 Task: Find a pair of shoes on Amazon, add it to your wishlist, and share the wishlist link via email.
Action: Mouse moved to (218, 49)
Screenshot: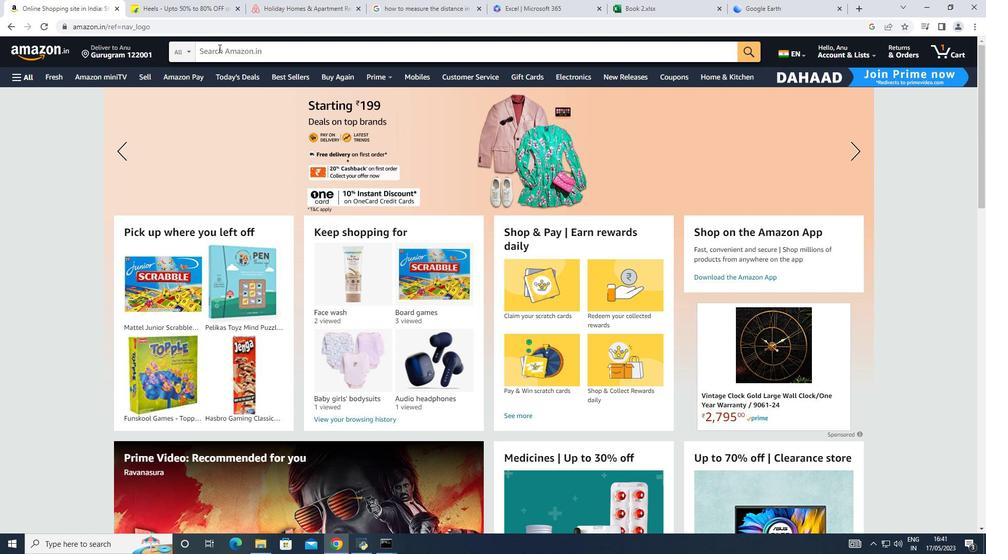 
Action: Mouse pressed left at (218, 49)
Screenshot: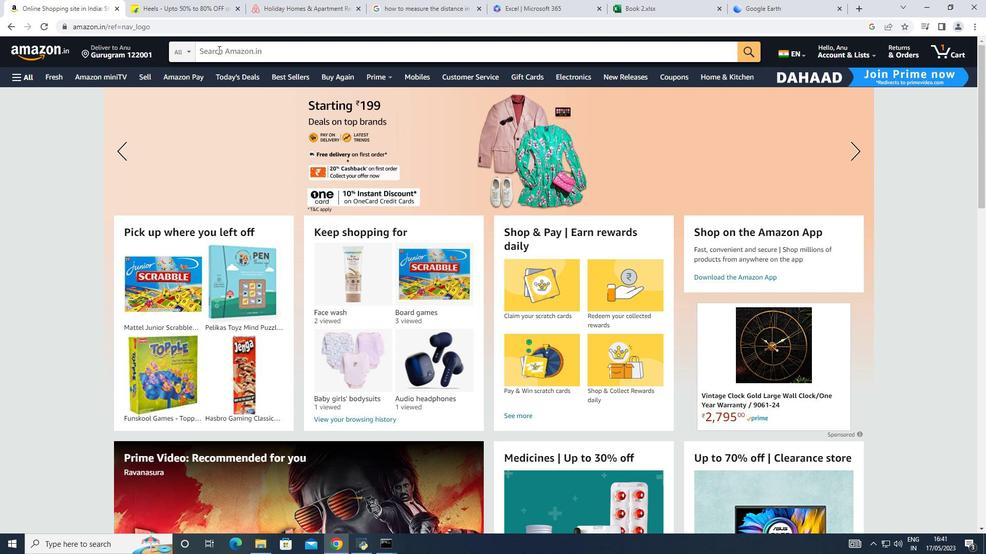 
Action: Mouse moved to (34, 77)
Screenshot: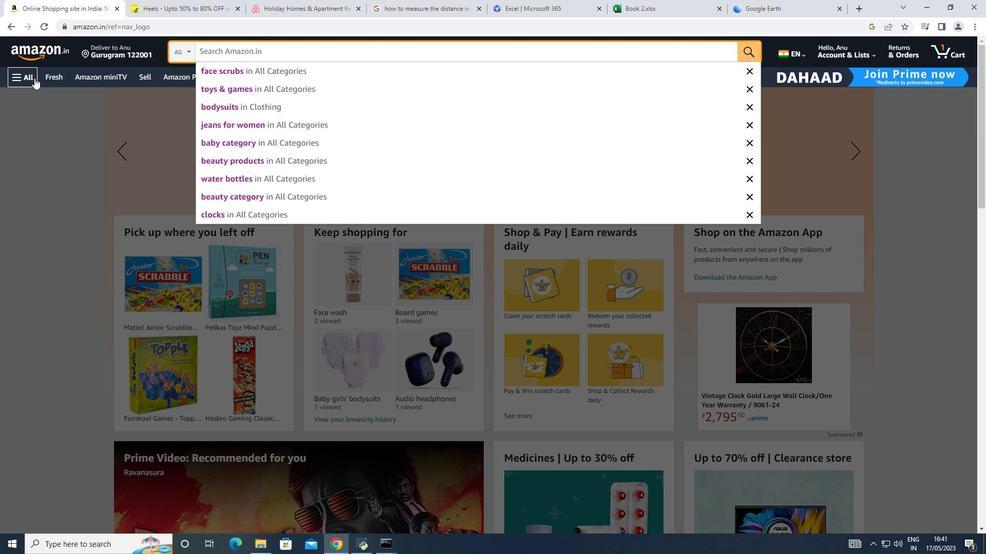 
Action: Mouse pressed left at (34, 77)
Screenshot: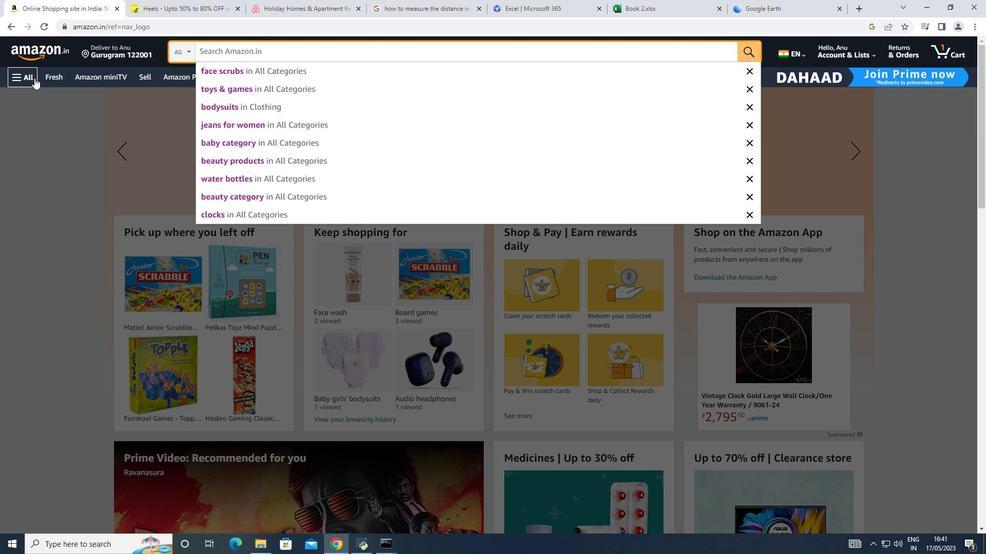 
Action: Mouse moved to (68, 217)
Screenshot: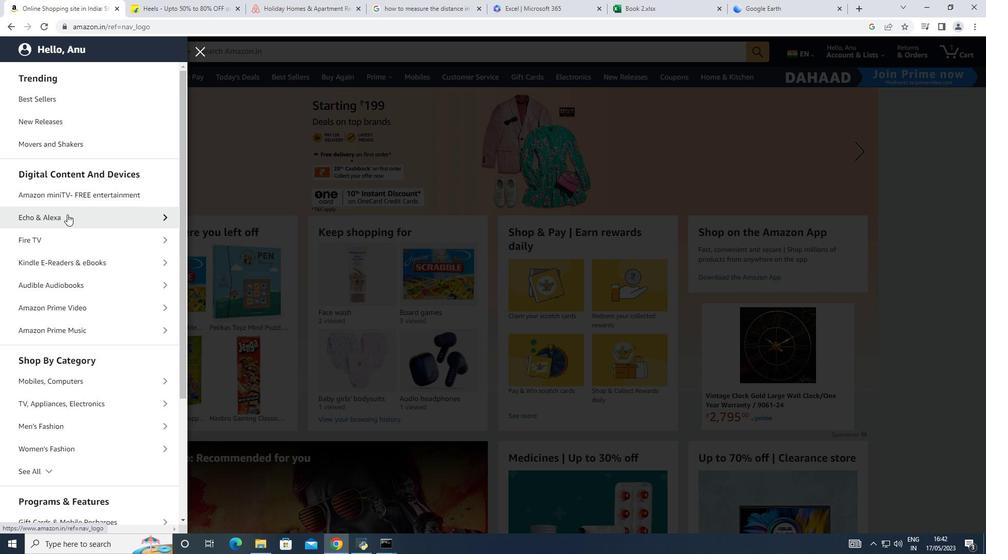 
Action: Mouse scrolled (68, 217) with delta (0, 0)
Screenshot: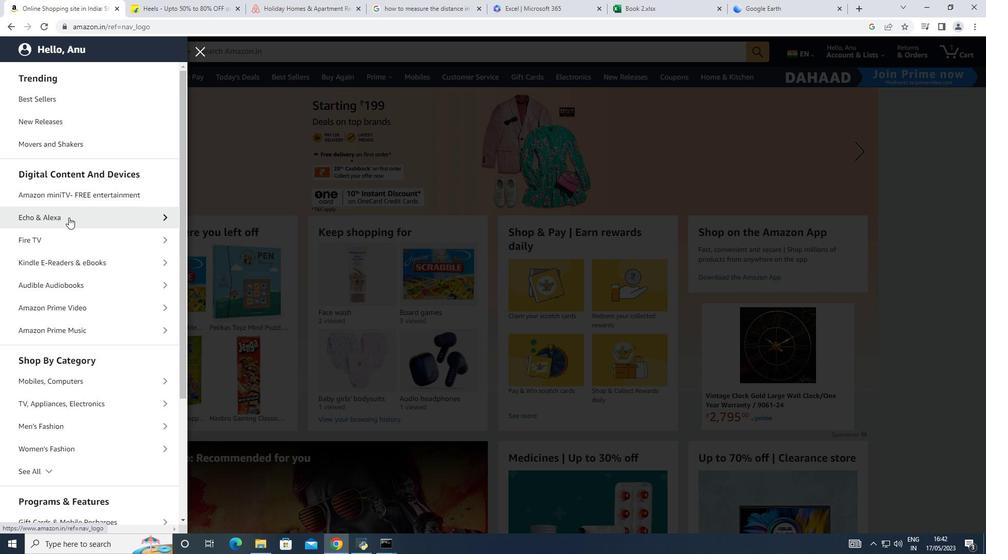 
Action: Mouse moved to (68, 219)
Screenshot: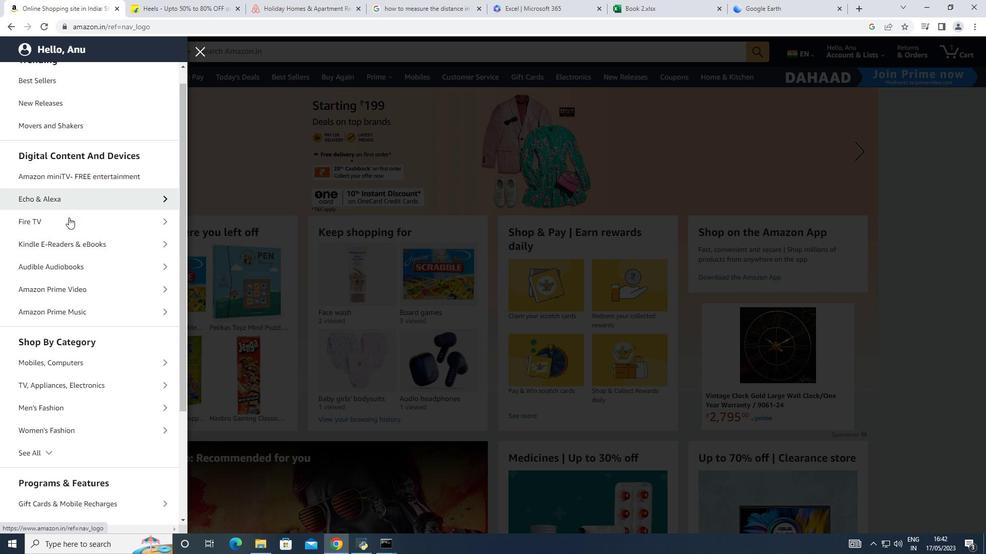 
Action: Mouse scrolled (68, 219) with delta (0, 0)
Screenshot: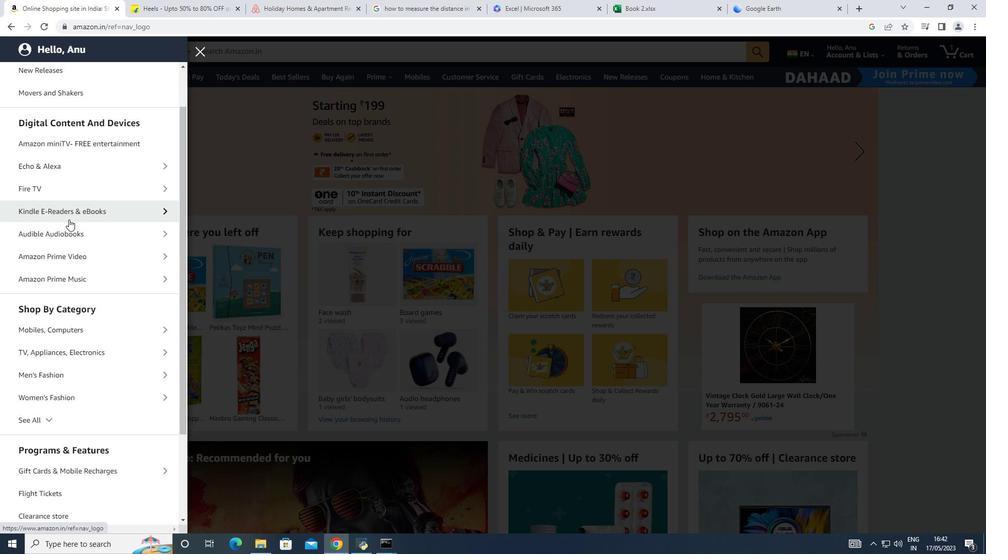 
Action: Mouse scrolled (68, 220) with delta (0, 0)
Screenshot: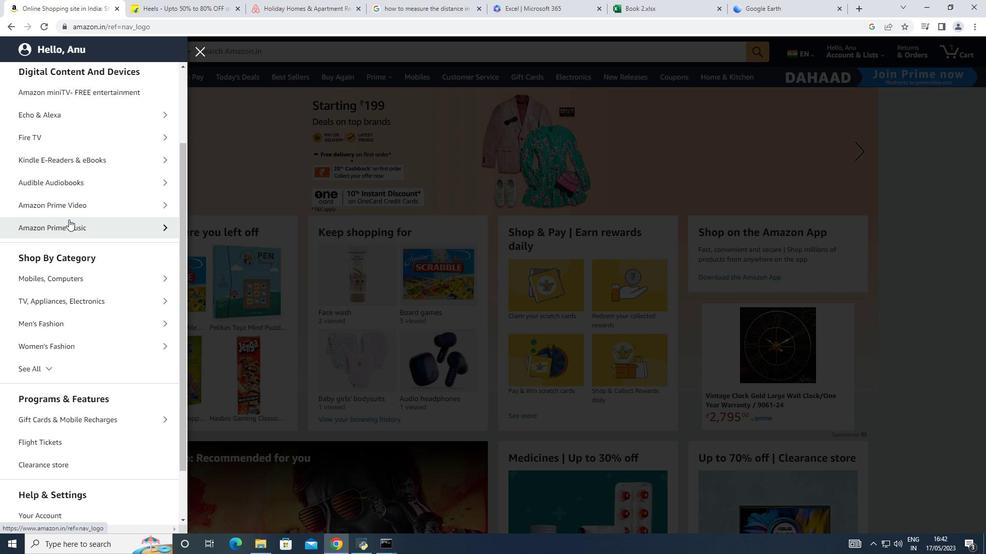 
Action: Mouse moved to (69, 220)
Screenshot: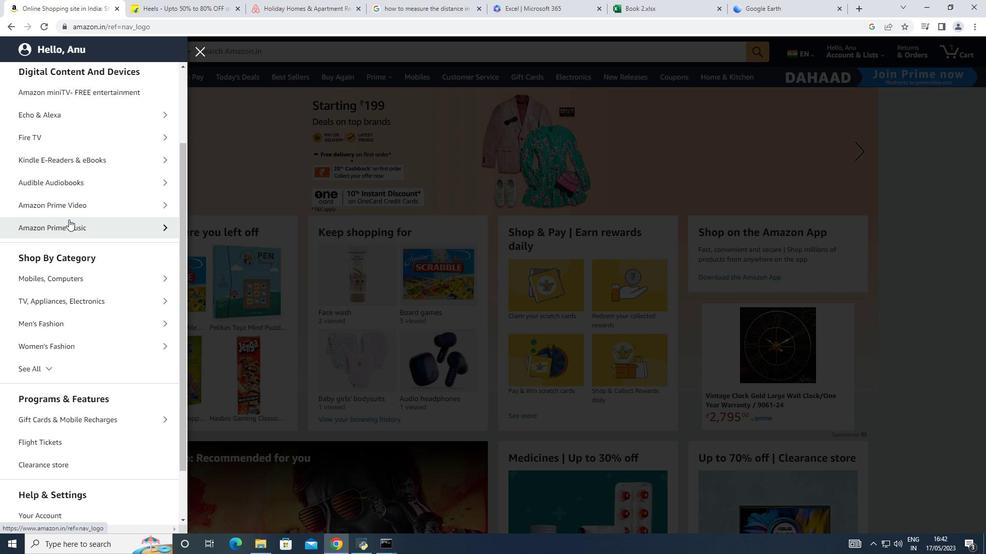 
Action: Mouse scrolled (69, 220) with delta (0, 0)
Screenshot: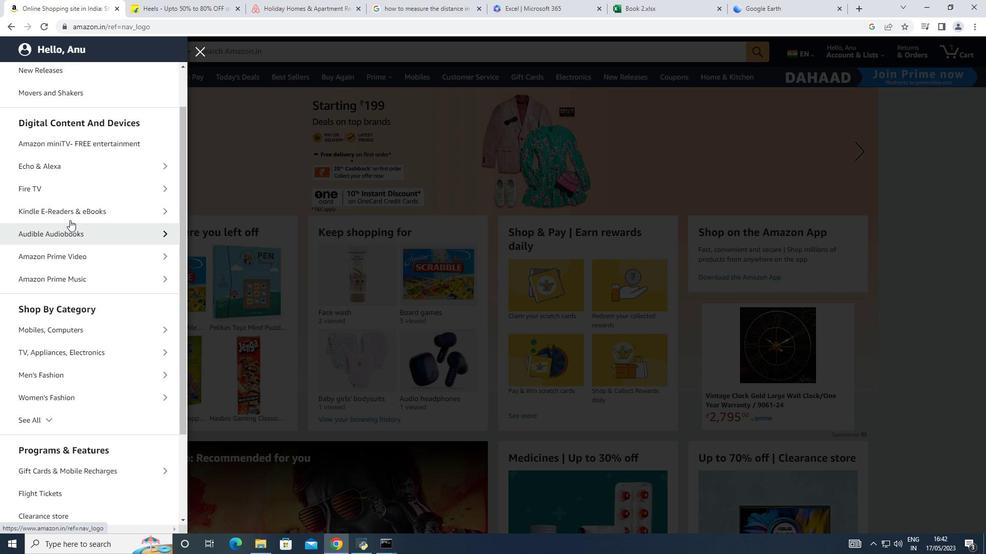 
Action: Mouse scrolled (69, 220) with delta (0, 0)
Screenshot: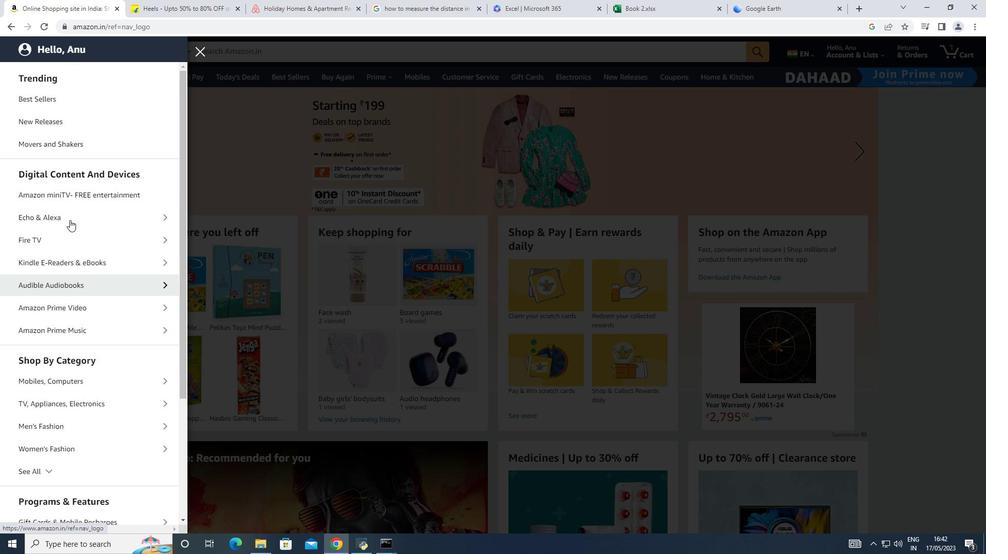 
Action: Mouse scrolled (69, 220) with delta (0, 0)
Screenshot: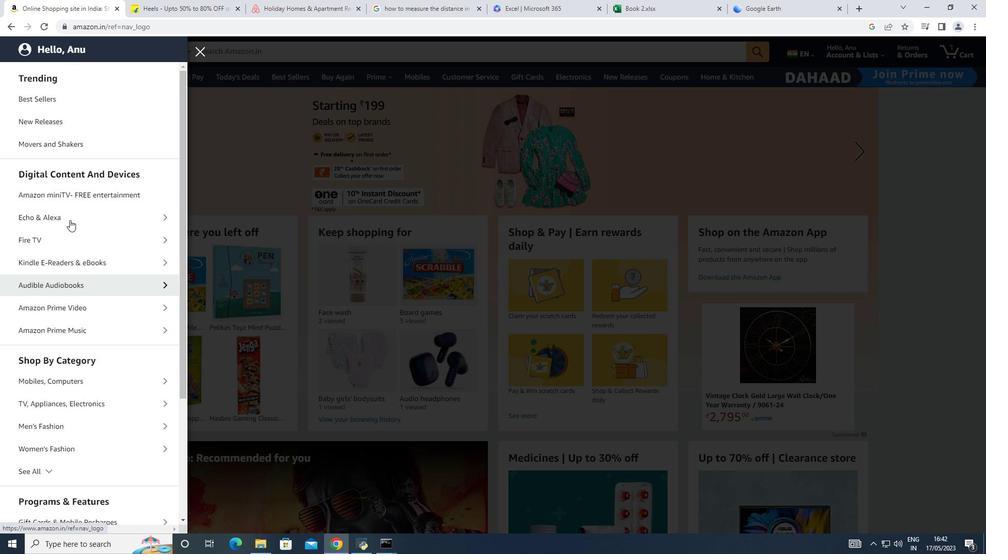 
Action: Mouse moved to (220, 158)
Screenshot: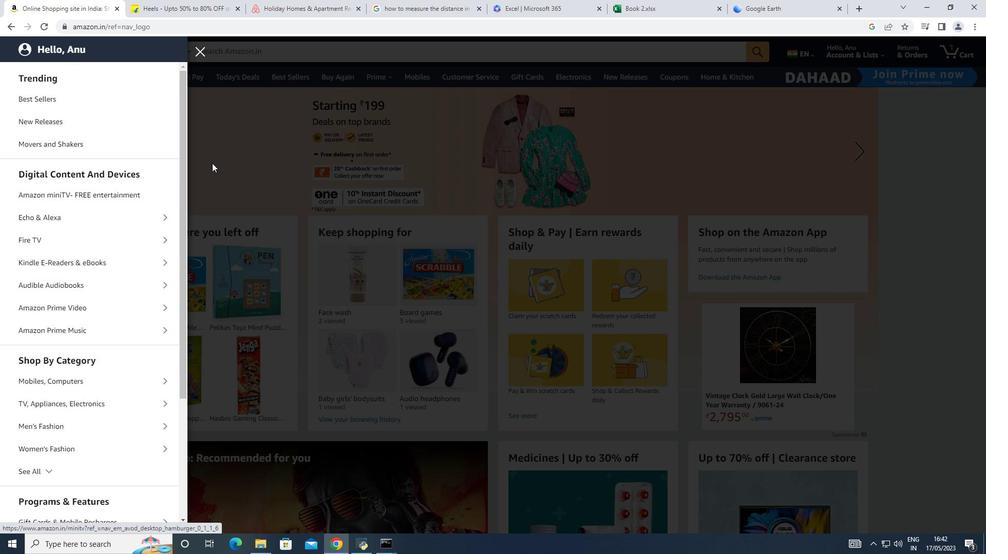 
Action: Mouse pressed left at (220, 158)
Screenshot: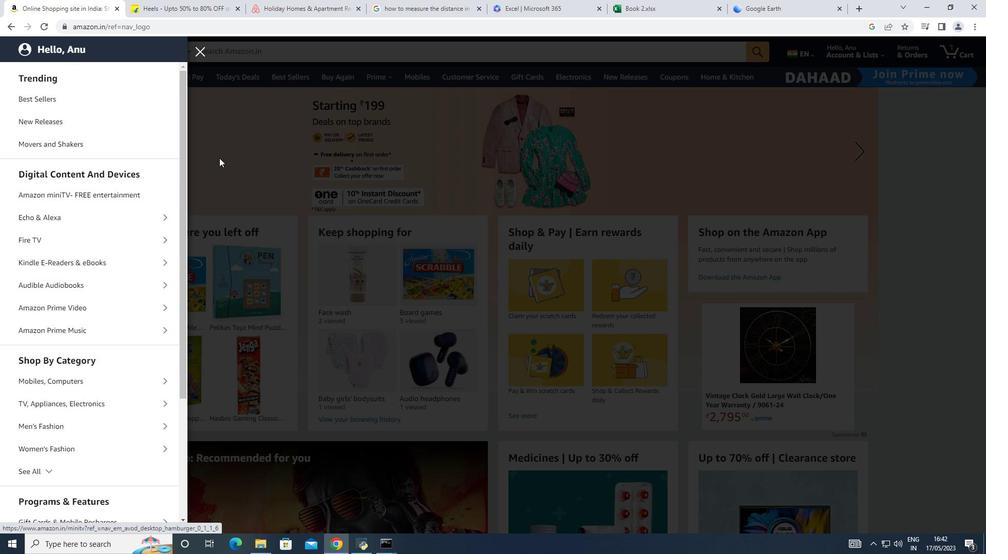 
Action: Mouse moved to (219, 46)
Screenshot: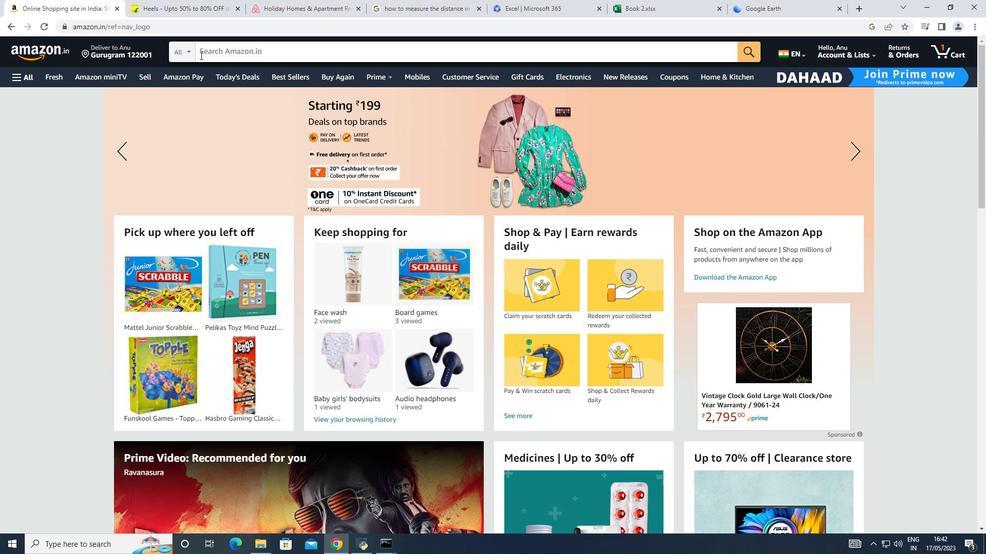 
Action: Mouse pressed left at (219, 46)
Screenshot: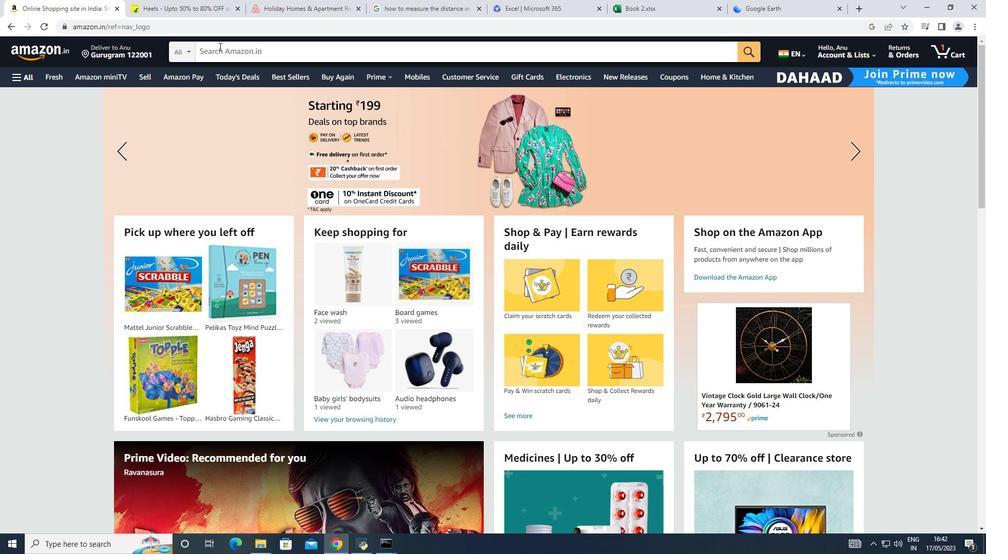 
Action: Key pressed shoes<Key.enter>
Screenshot: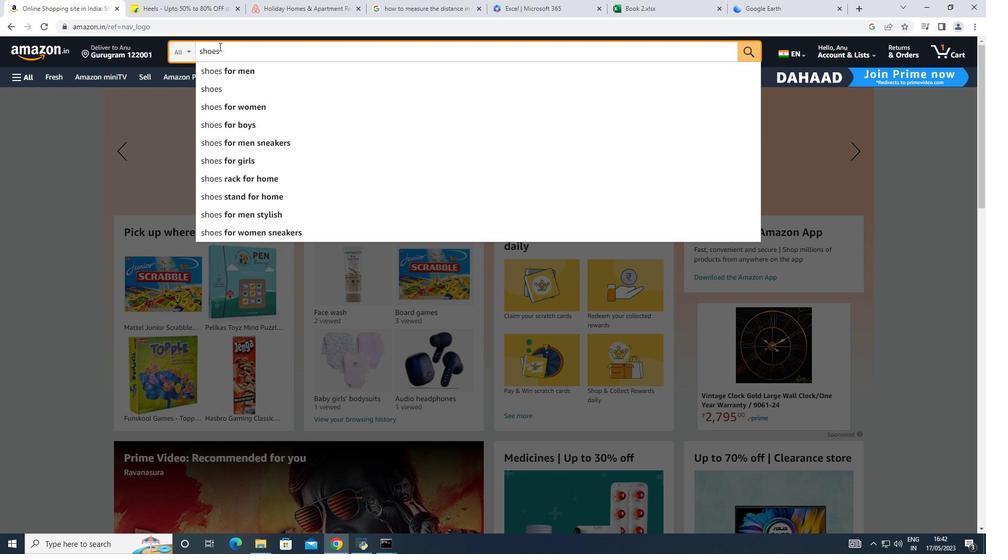
Action: Mouse moved to (425, 217)
Screenshot: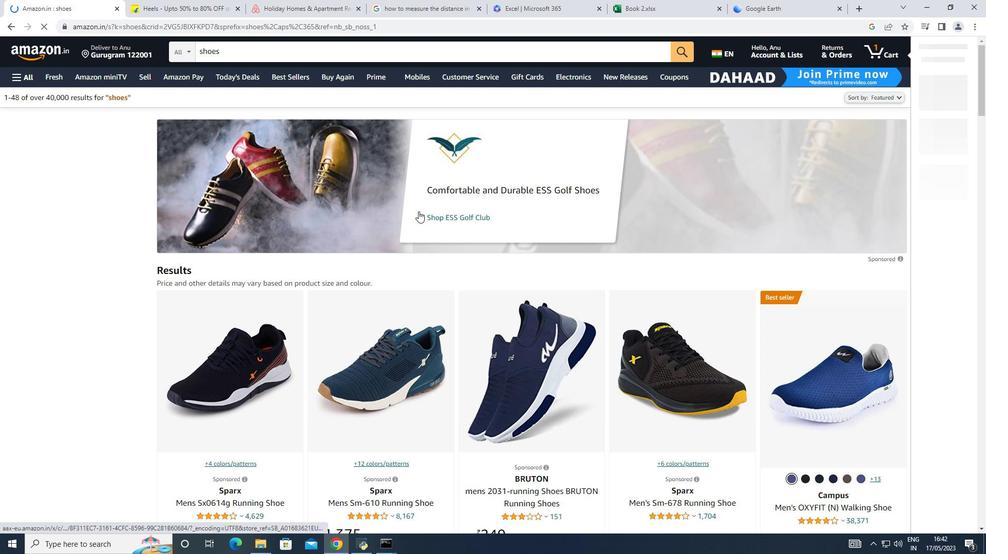 
Action: Mouse scrolled (425, 217) with delta (0, 0)
Screenshot: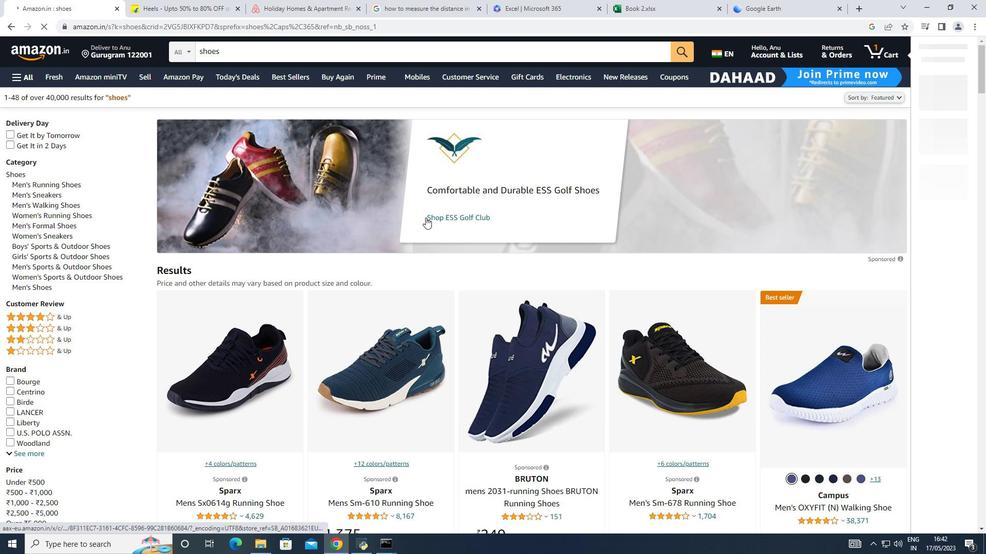 
Action: Mouse scrolled (425, 218) with delta (0, 0)
Screenshot: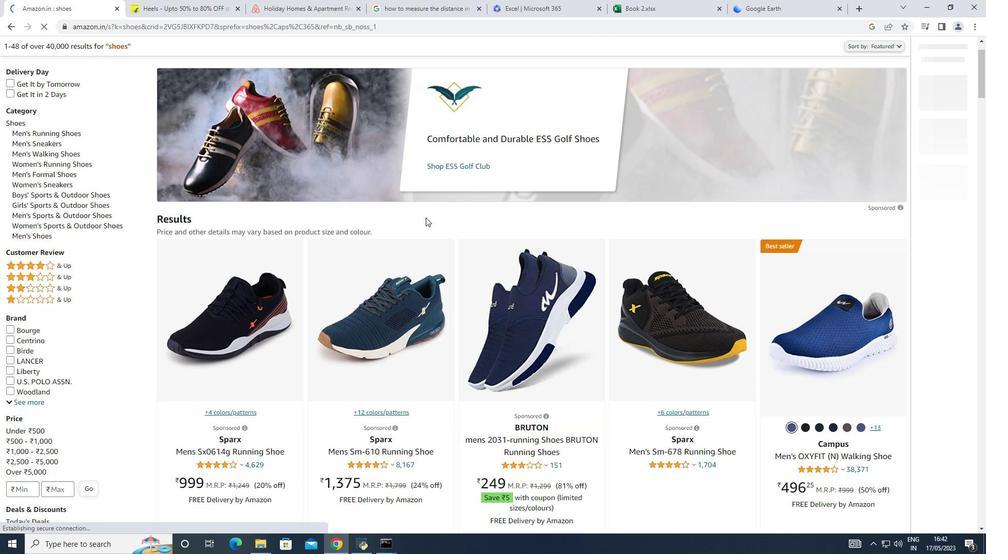 
Action: Mouse scrolled (425, 218) with delta (0, 0)
Screenshot: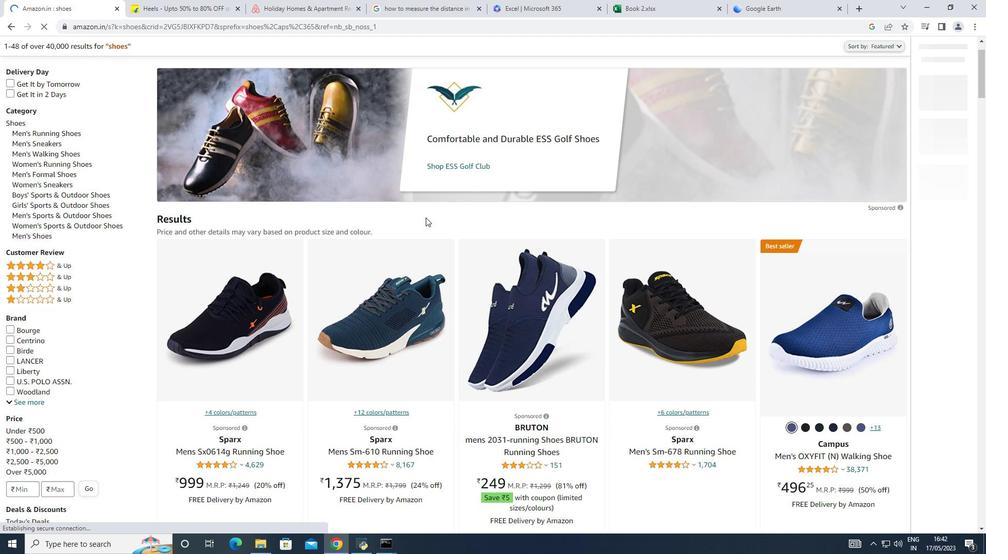 
Action: Mouse moved to (50, 234)
Screenshot: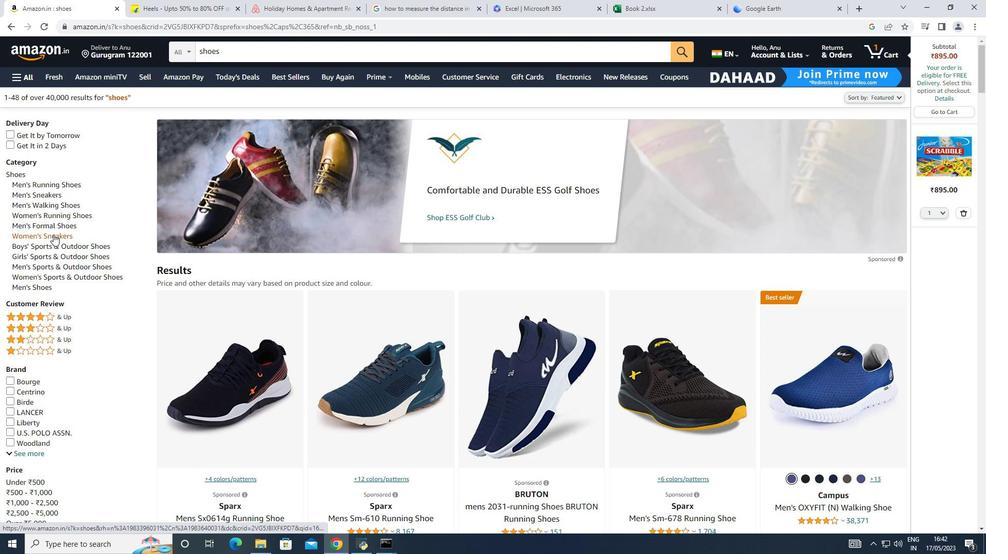 
Action: Mouse pressed left at (50, 234)
Screenshot: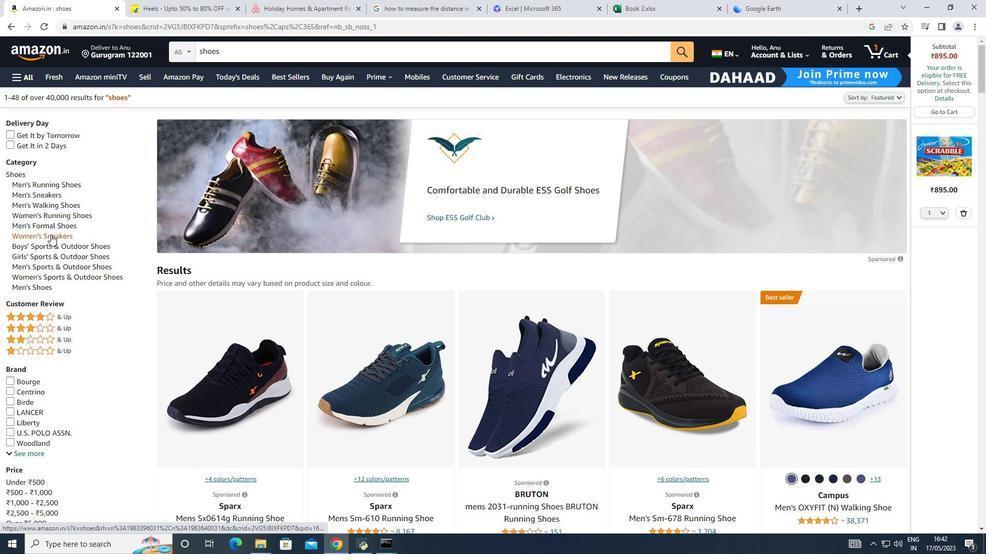 
Action: Mouse moved to (480, 248)
Screenshot: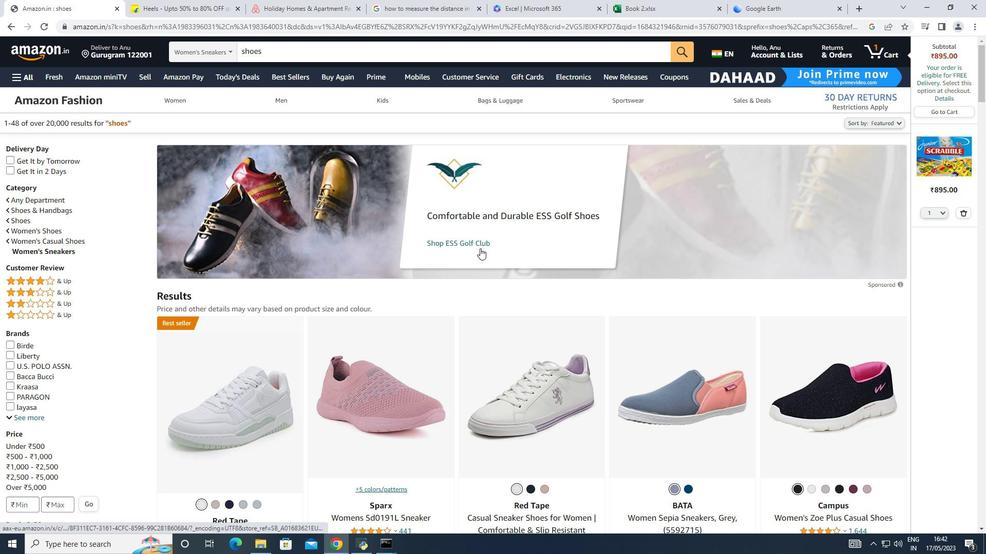 
Action: Mouse scrolled (480, 247) with delta (0, 0)
Screenshot: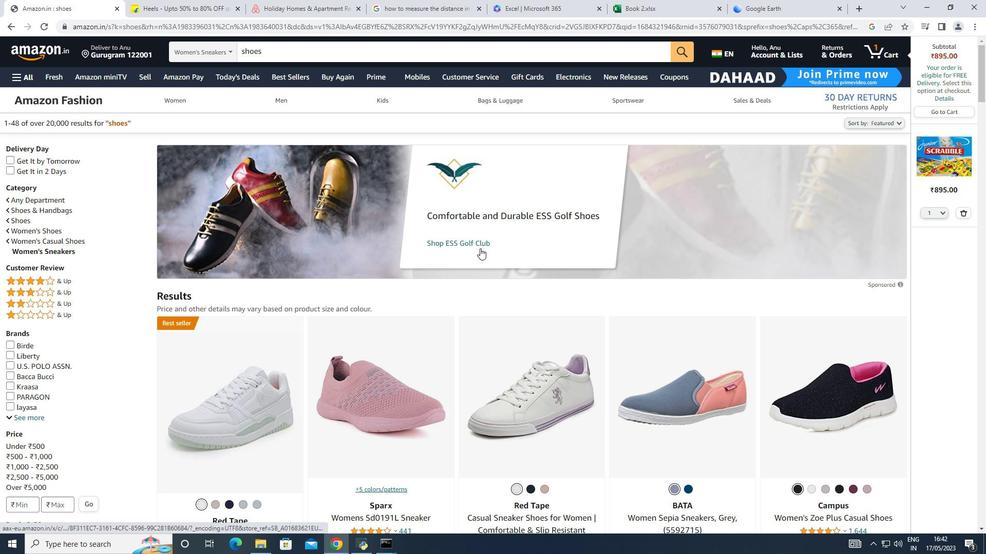 
Action: Mouse moved to (481, 248)
Screenshot: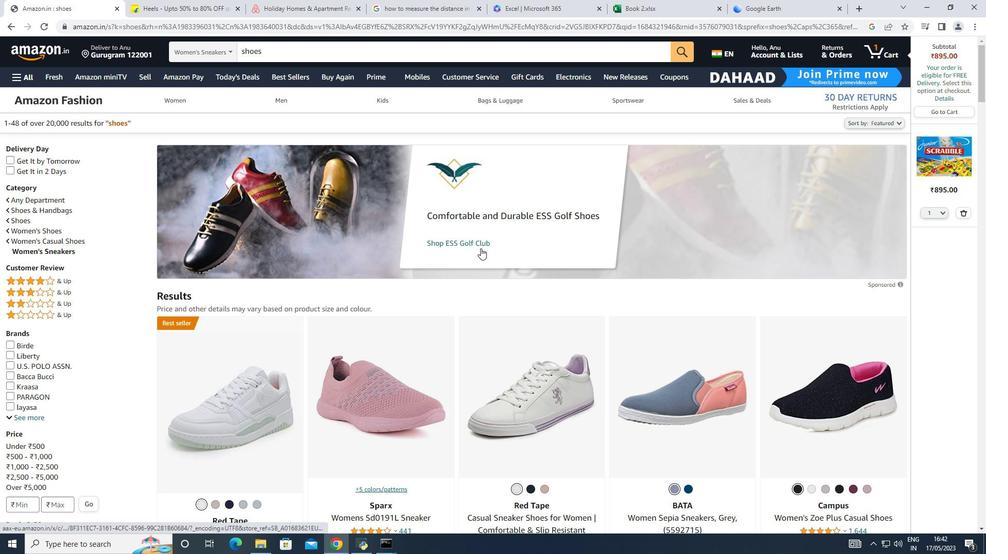 
Action: Mouse scrolled (481, 247) with delta (0, 0)
Screenshot: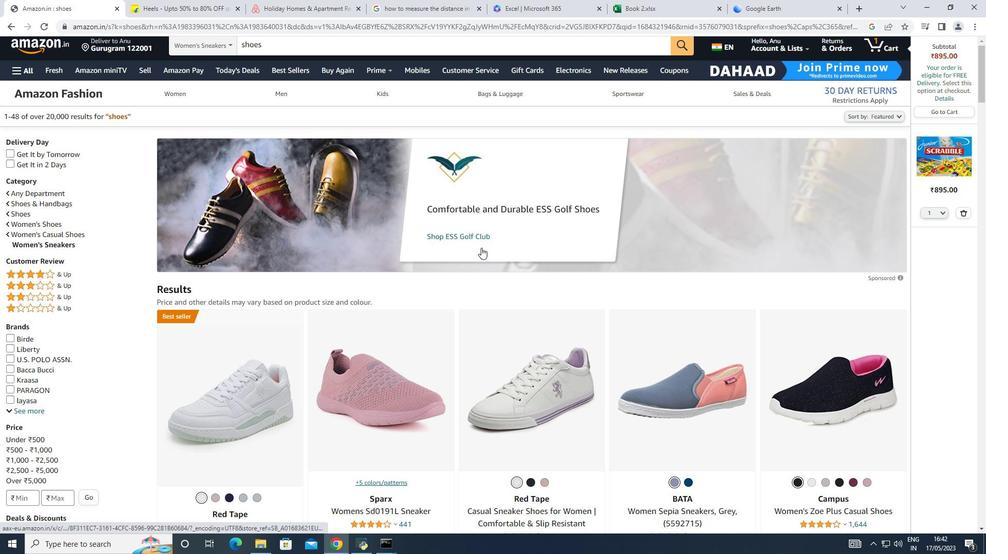 
Action: Mouse moved to (481, 247)
Screenshot: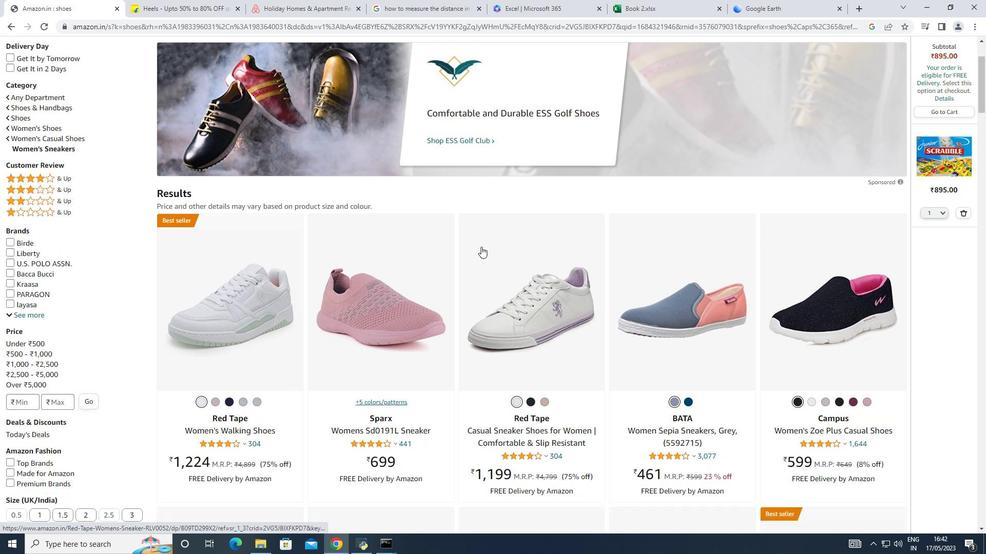 
Action: Mouse scrolled (481, 246) with delta (0, 0)
Screenshot: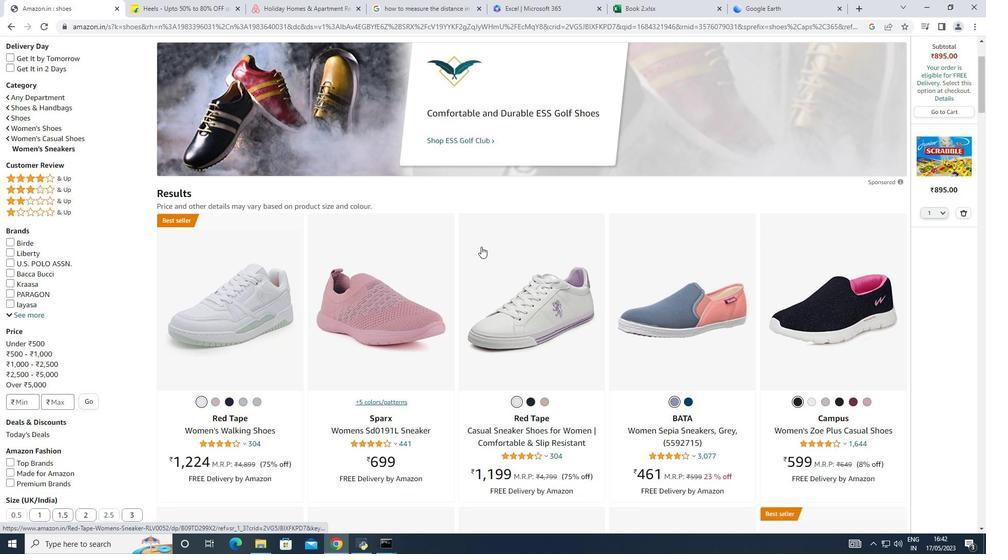 
Action: Mouse scrolled (481, 246) with delta (0, 0)
Screenshot: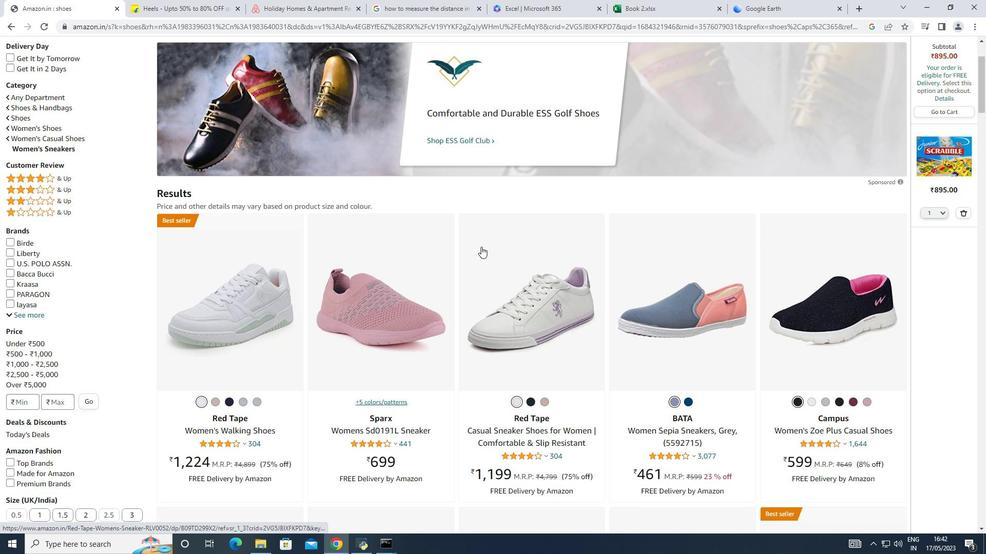 
Action: Mouse scrolled (481, 246) with delta (0, 0)
Screenshot: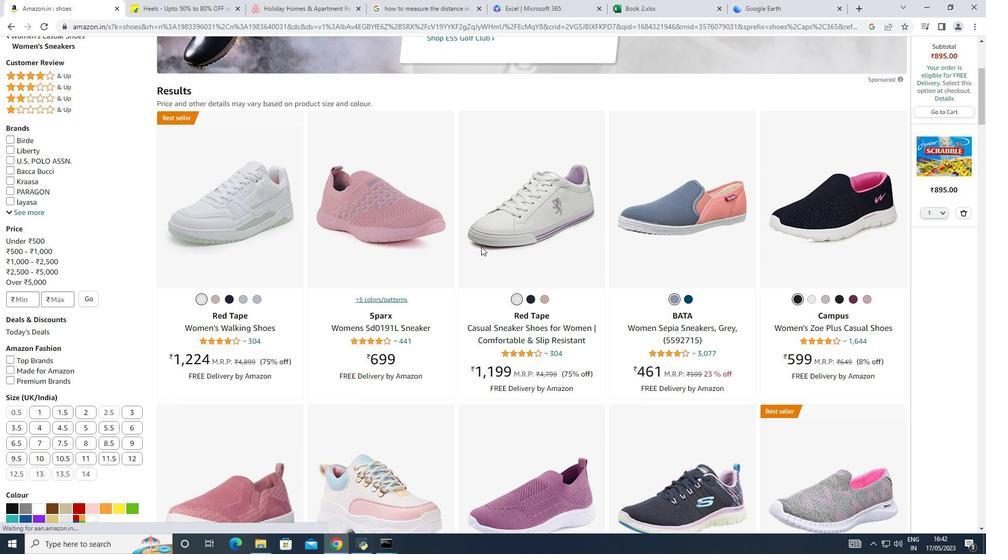 
Action: Mouse scrolled (481, 246) with delta (0, 0)
Screenshot: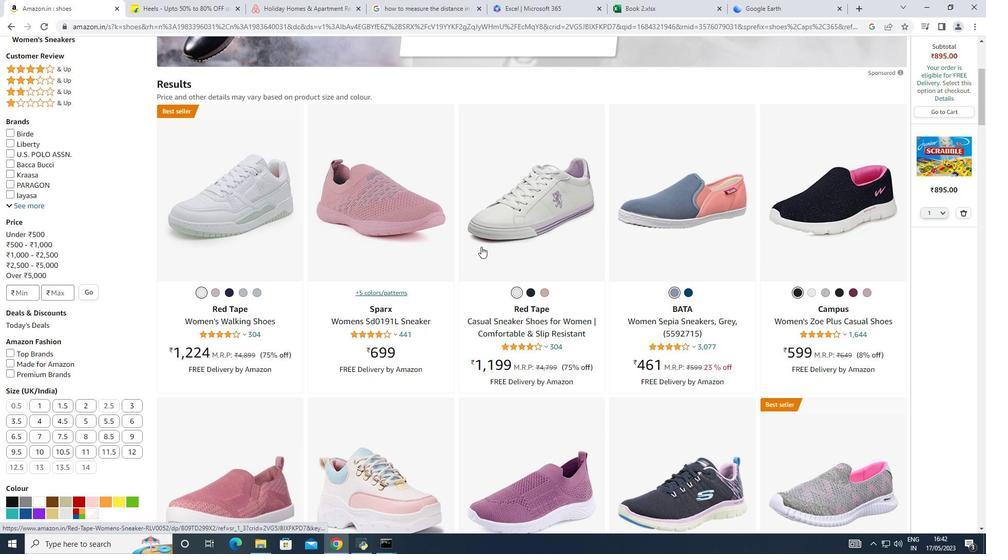
Action: Mouse scrolled (481, 246) with delta (0, 0)
Screenshot: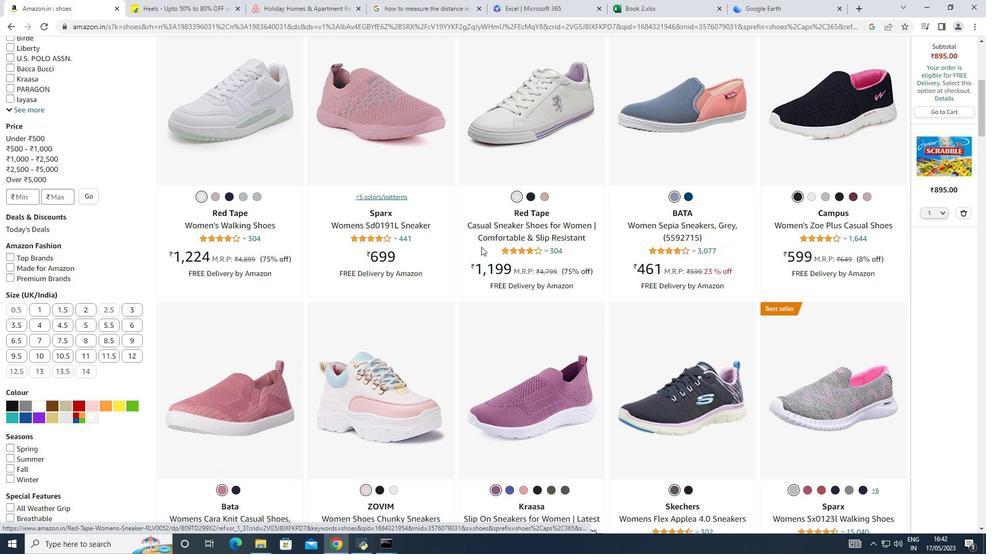
Action: Mouse scrolled (481, 246) with delta (0, 0)
Screenshot: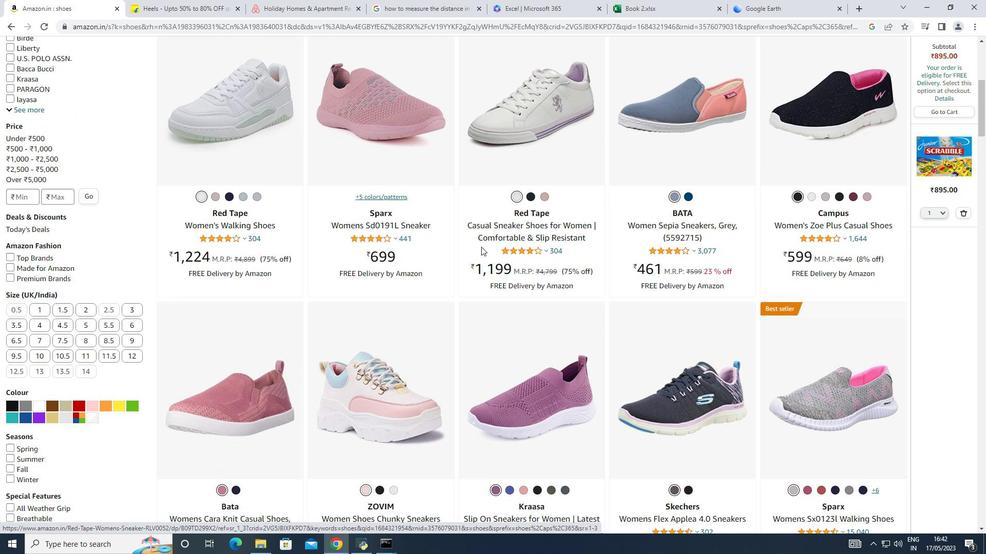 
Action: Mouse scrolled (481, 246) with delta (0, 0)
Screenshot: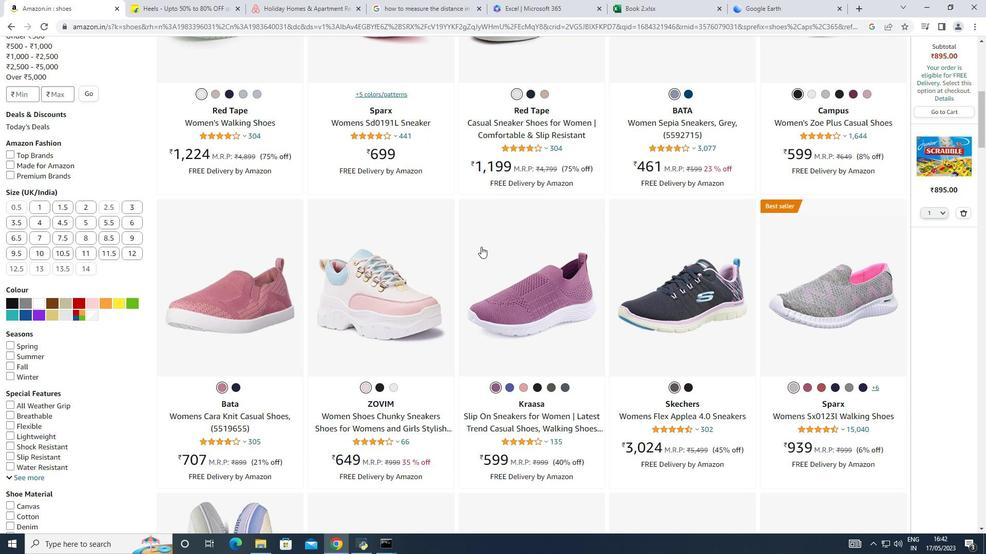 
Action: Mouse moved to (482, 246)
Screenshot: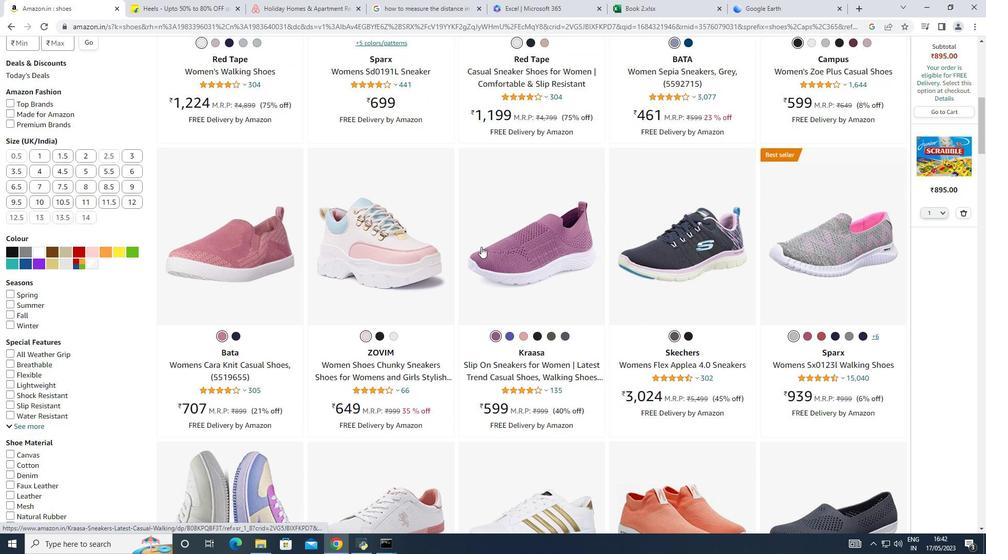 
Action: Mouse scrolled (482, 245) with delta (0, 0)
Screenshot: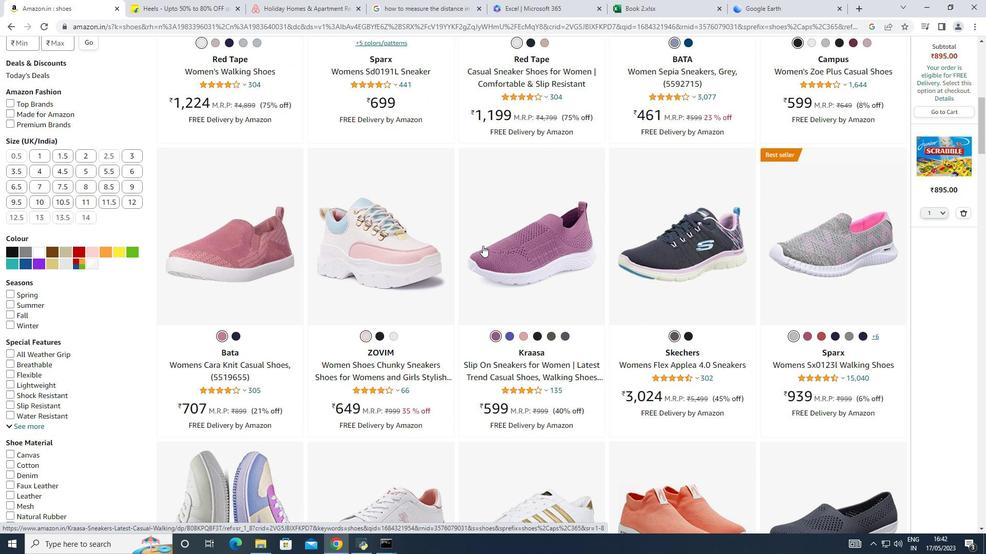 
Action: Mouse scrolled (482, 245) with delta (0, 0)
Screenshot: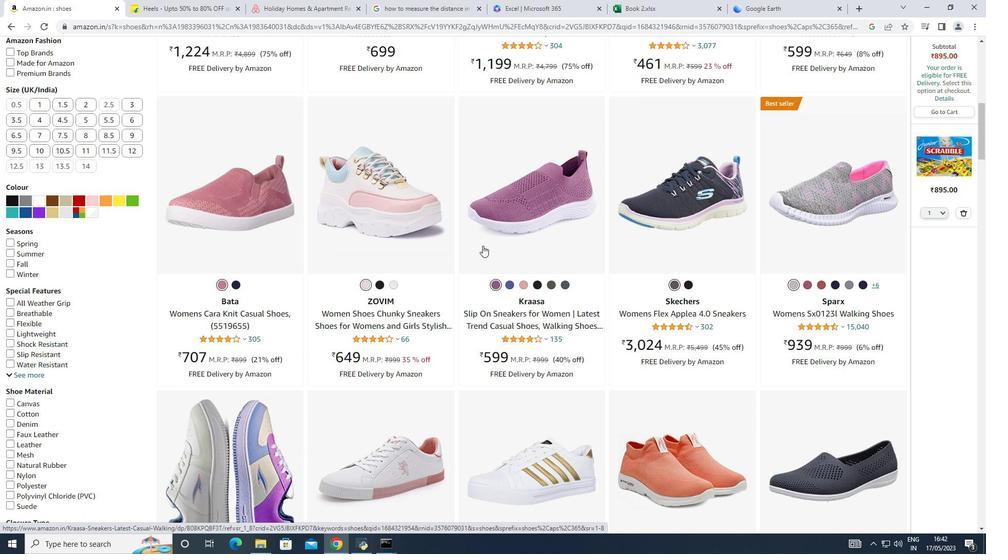 
Action: Mouse moved to (483, 245)
Screenshot: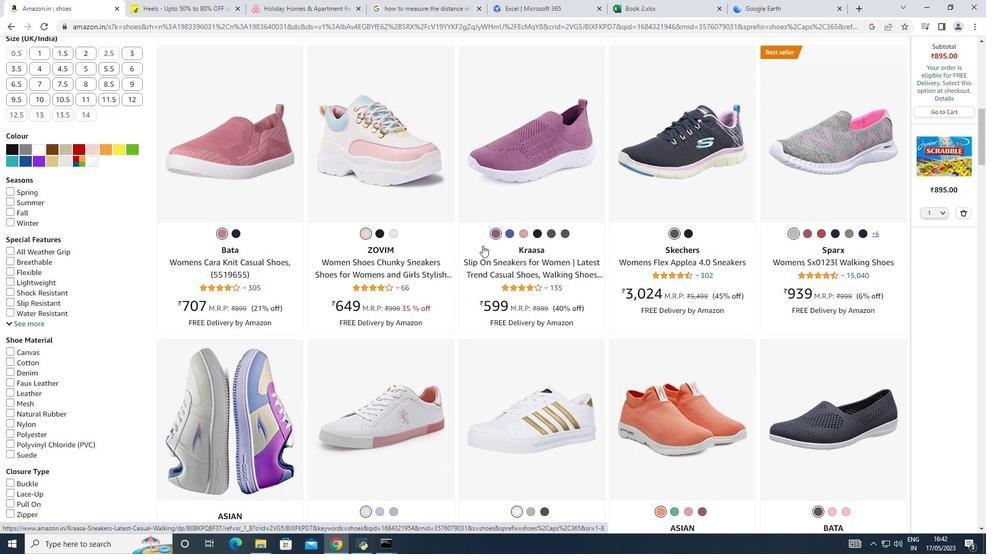 
Action: Mouse scrolled (483, 244) with delta (0, 0)
Screenshot: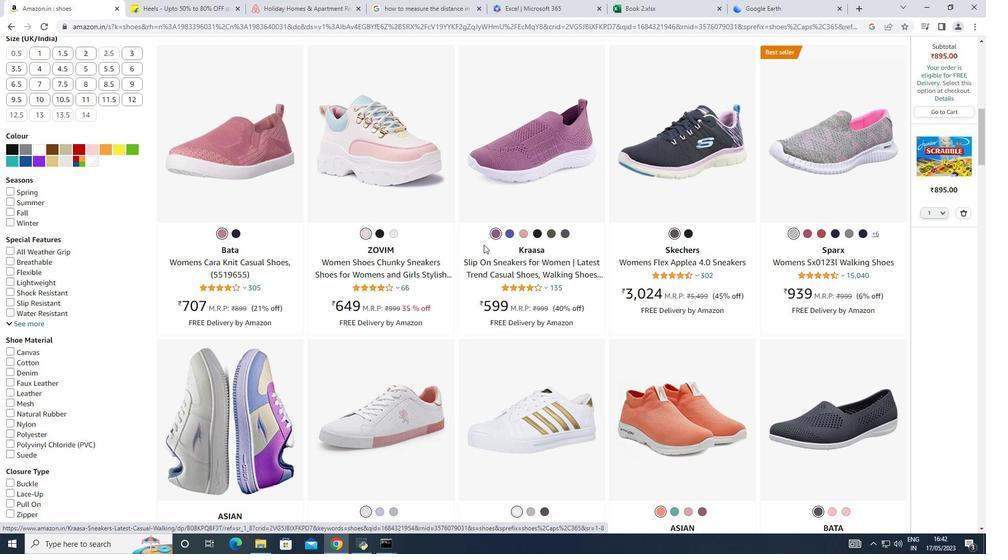 
Action: Mouse moved to (484, 243)
Screenshot: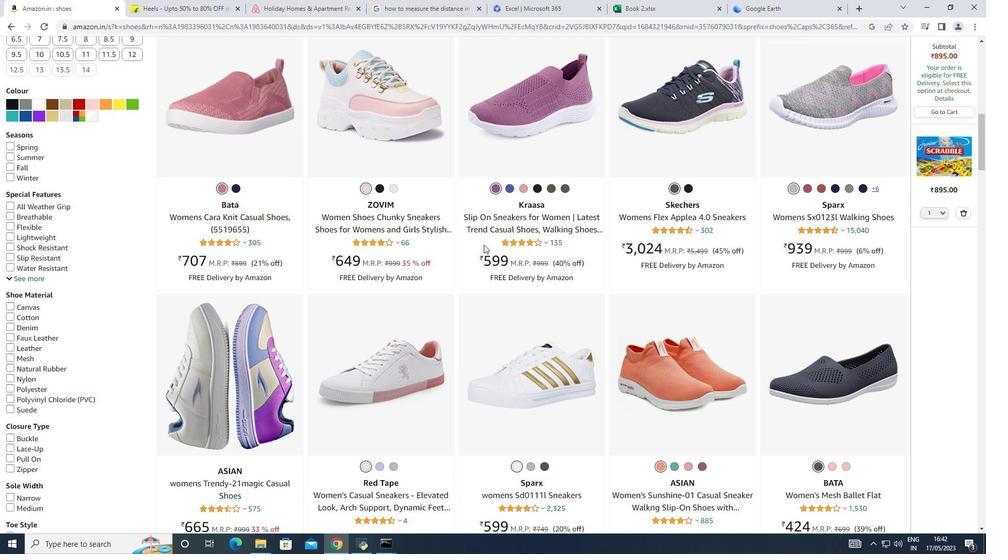 
Action: Mouse scrolled (484, 242) with delta (0, 0)
Screenshot: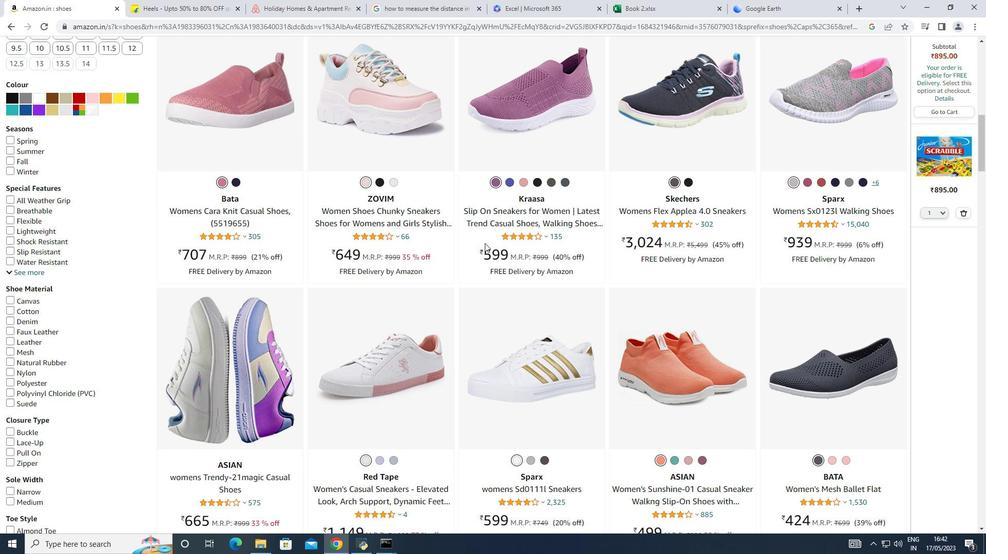 
Action: Mouse scrolled (484, 242) with delta (0, 0)
Screenshot: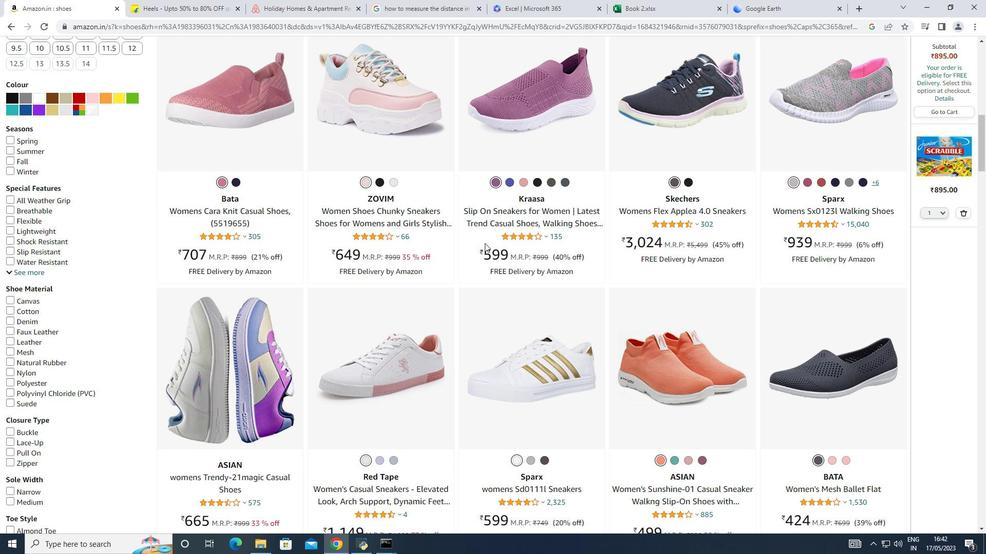 
Action: Mouse scrolled (484, 242) with delta (0, 0)
Screenshot: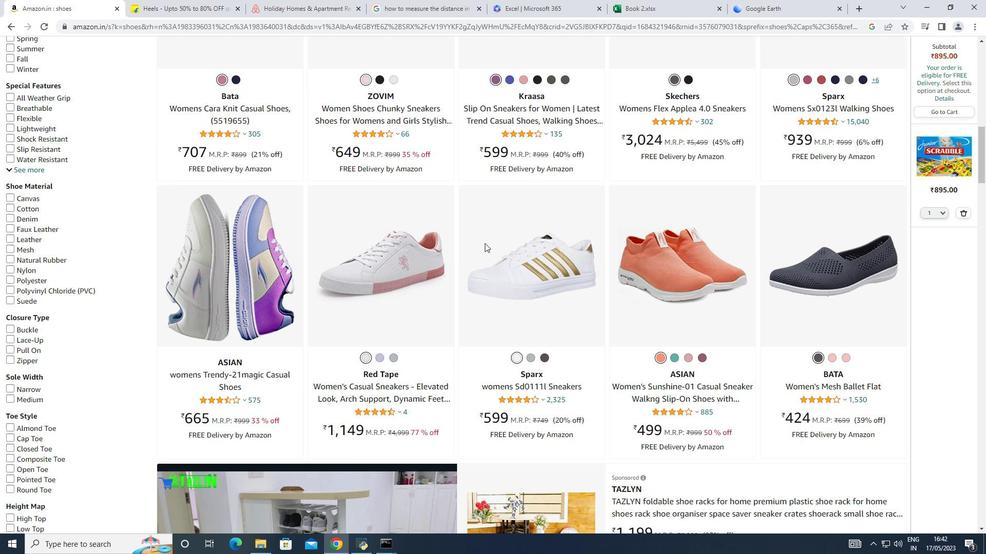 
Action: Mouse scrolled (484, 242) with delta (0, 0)
Screenshot: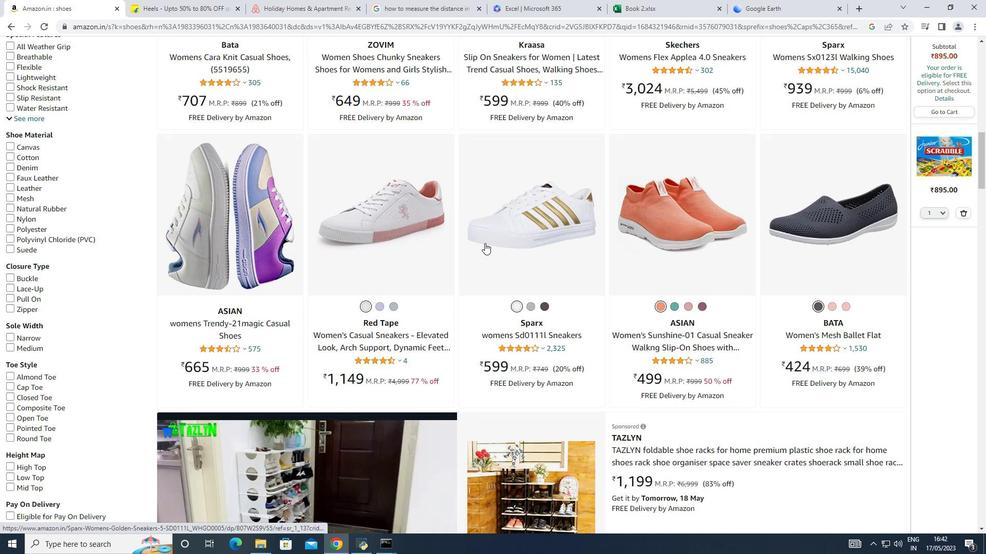 
Action: Mouse scrolled (484, 242) with delta (0, 0)
Screenshot: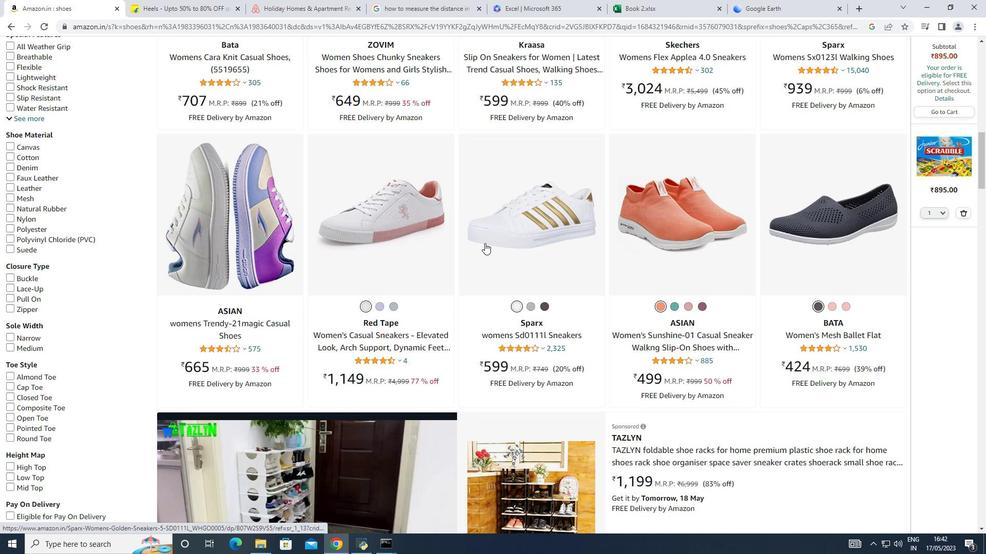 
Action: Mouse scrolled (484, 242) with delta (0, 0)
Screenshot: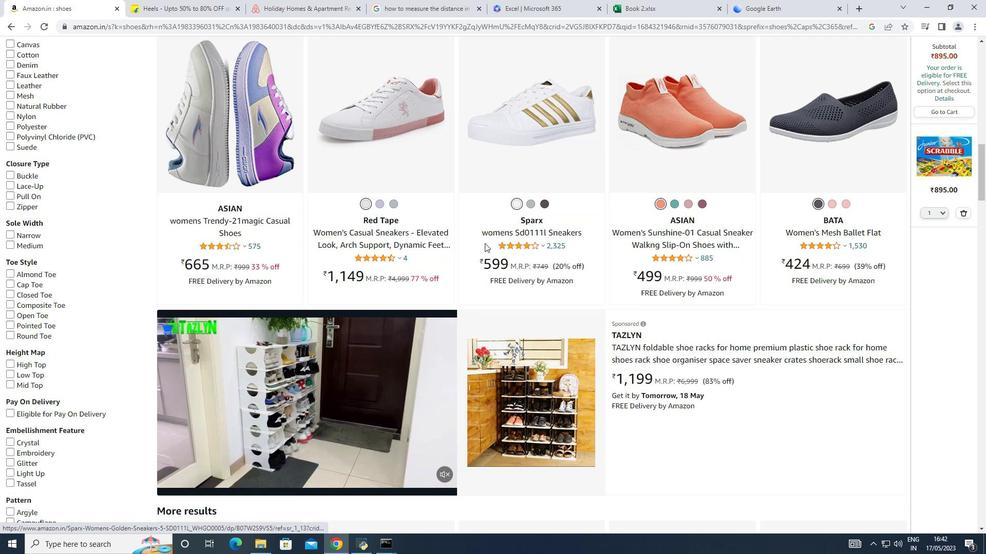 
Action: Mouse scrolled (484, 242) with delta (0, 0)
Screenshot: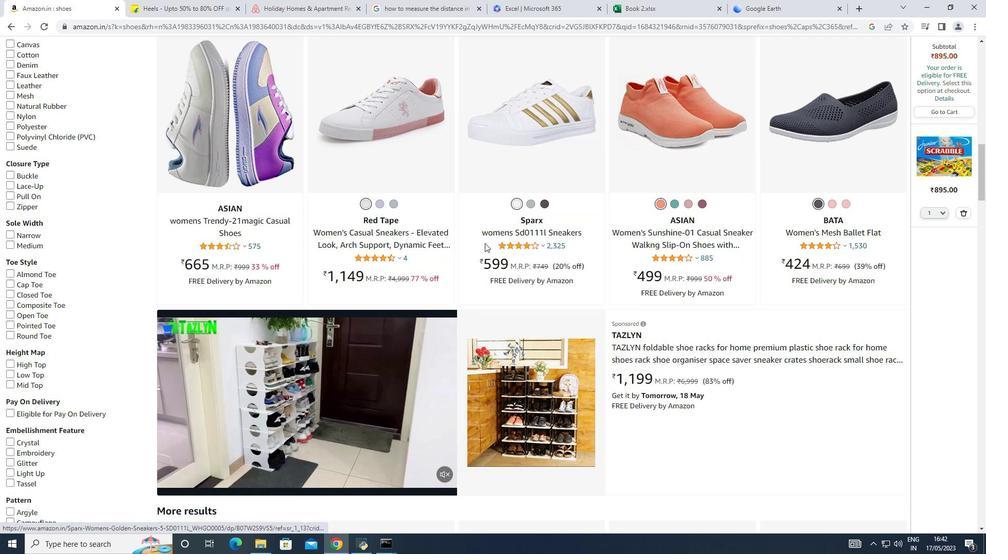 
Action: Mouse scrolled (484, 242) with delta (0, 0)
Screenshot: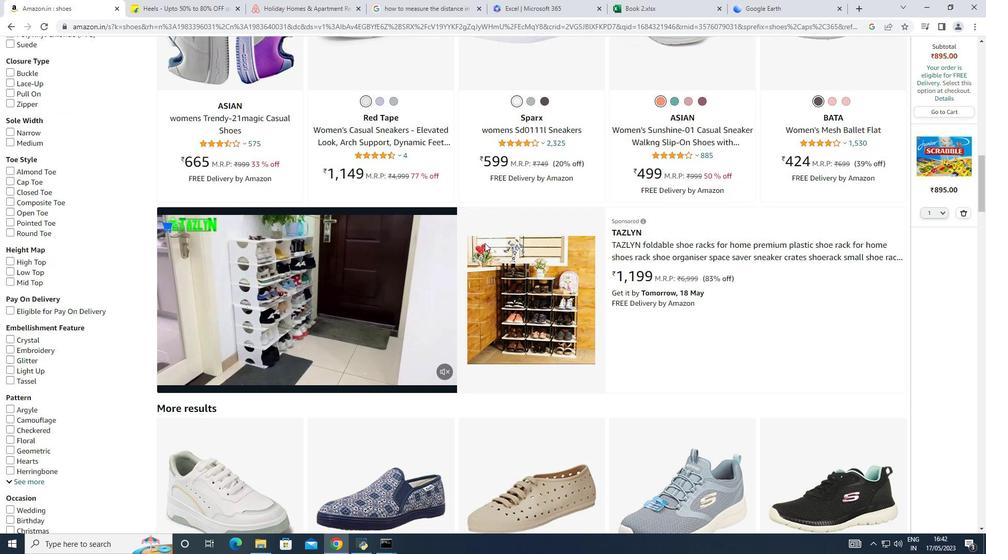 
Action: Mouse scrolled (484, 242) with delta (0, 0)
Screenshot: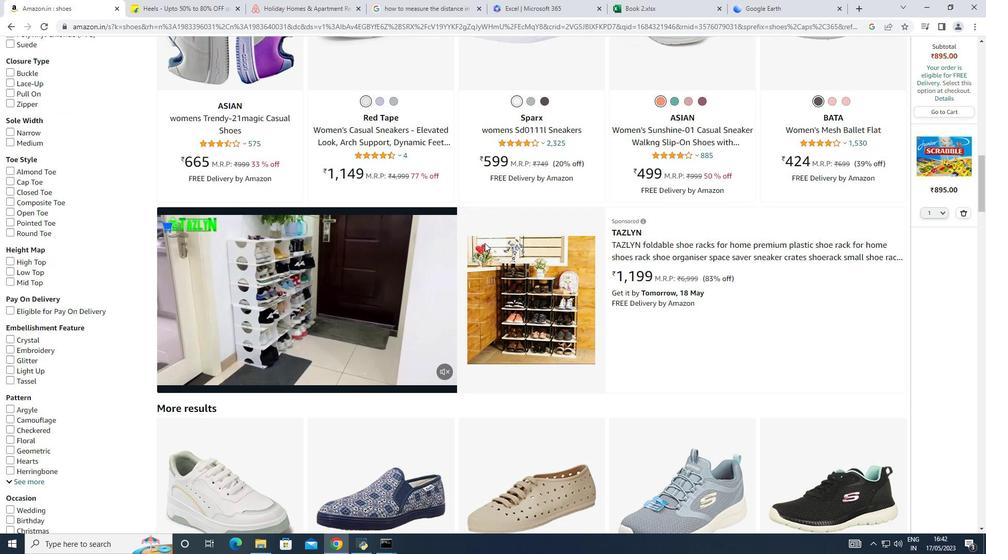 
Action: Mouse scrolled (484, 242) with delta (0, 0)
Screenshot: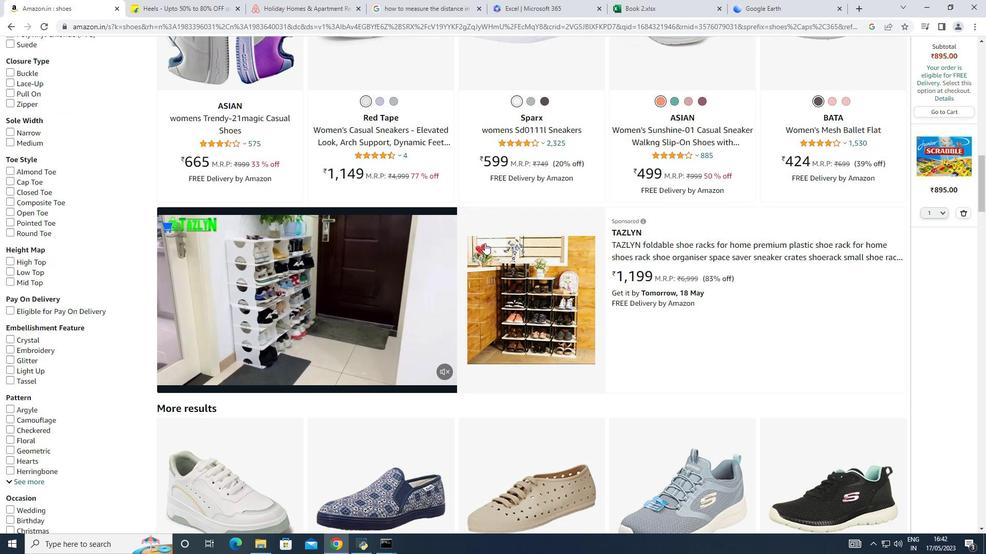 
Action: Mouse scrolled (484, 242) with delta (0, 0)
Screenshot: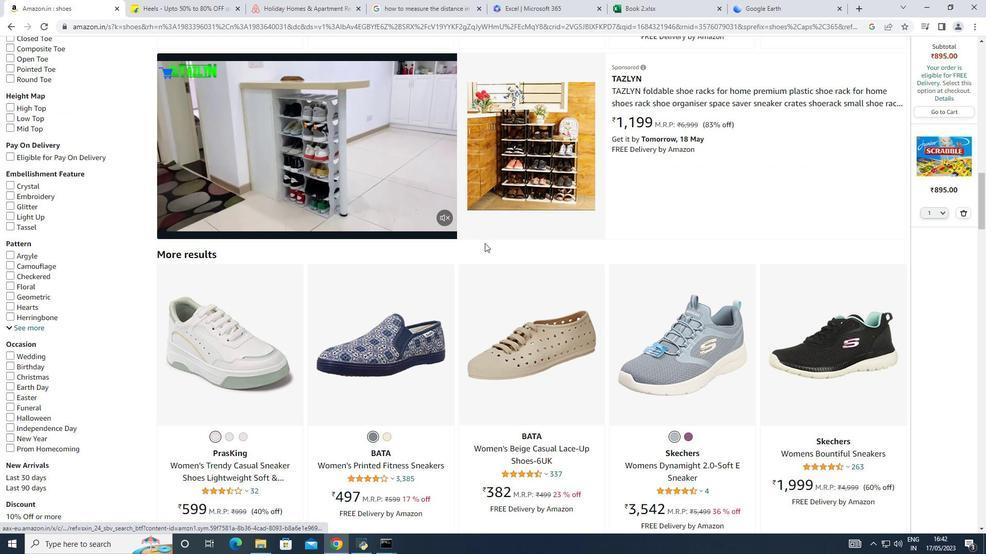 
Action: Mouse scrolled (484, 242) with delta (0, 0)
Screenshot: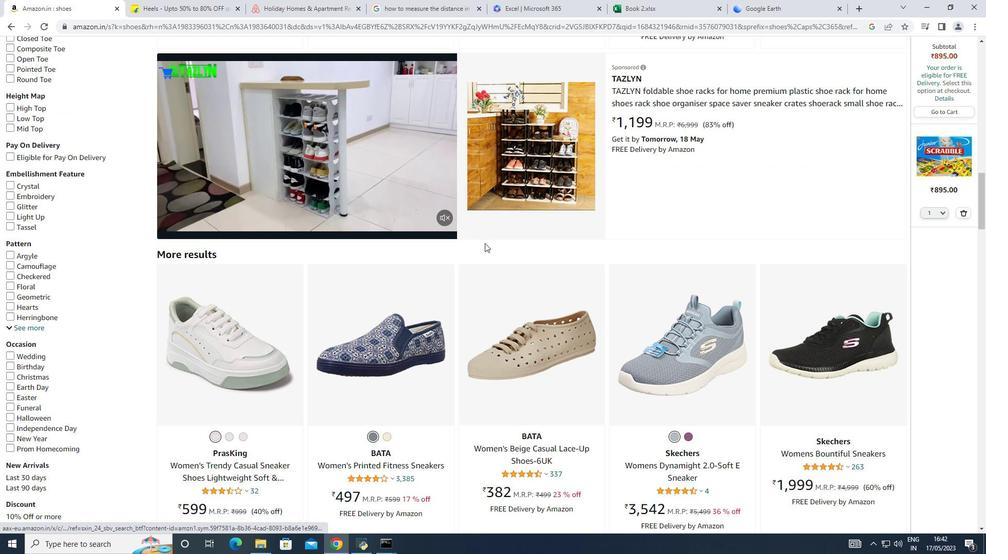 
Action: Mouse scrolled (484, 242) with delta (0, 0)
Screenshot: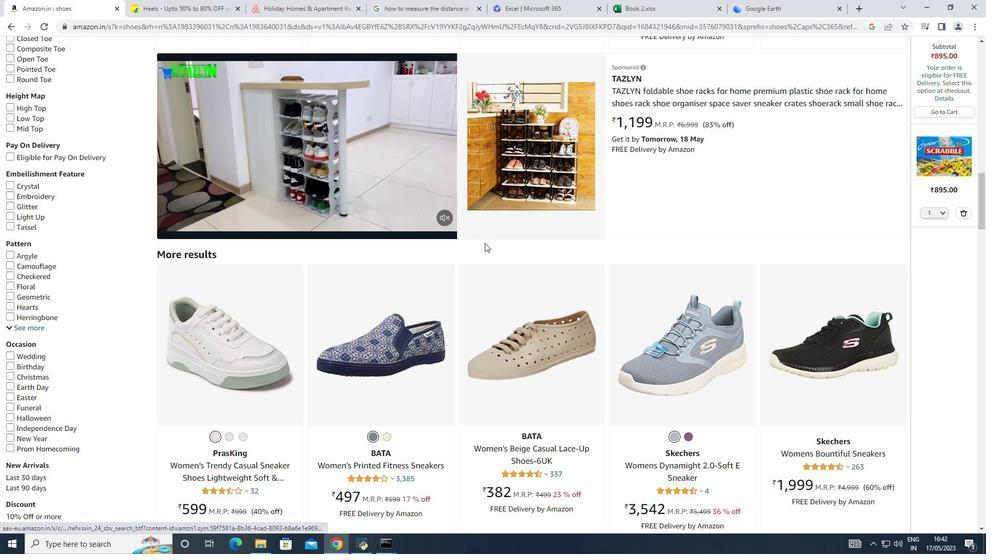 
Action: Mouse scrolled (484, 242) with delta (0, 0)
Screenshot: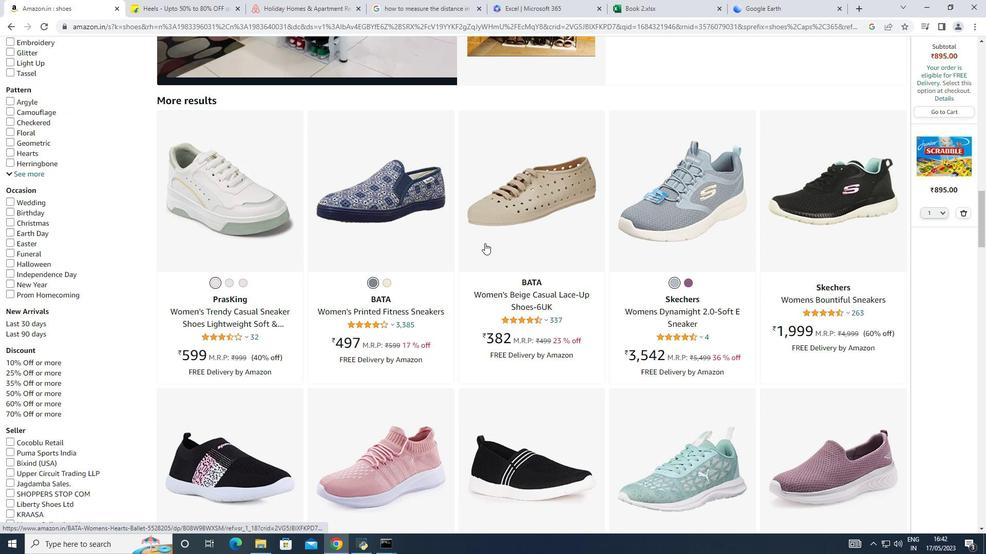 
Action: Mouse scrolled (484, 242) with delta (0, 0)
Screenshot: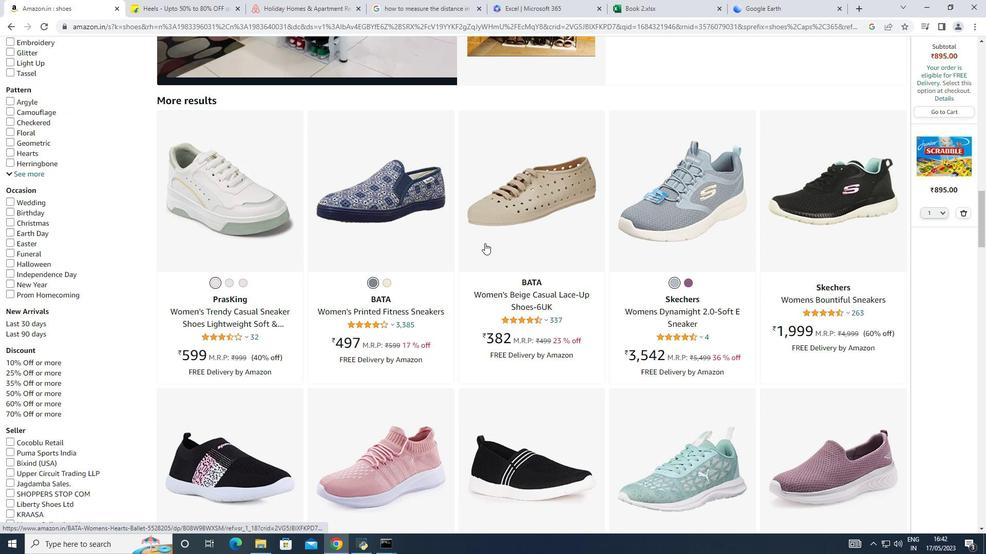 
Action: Mouse moved to (485, 242)
Screenshot: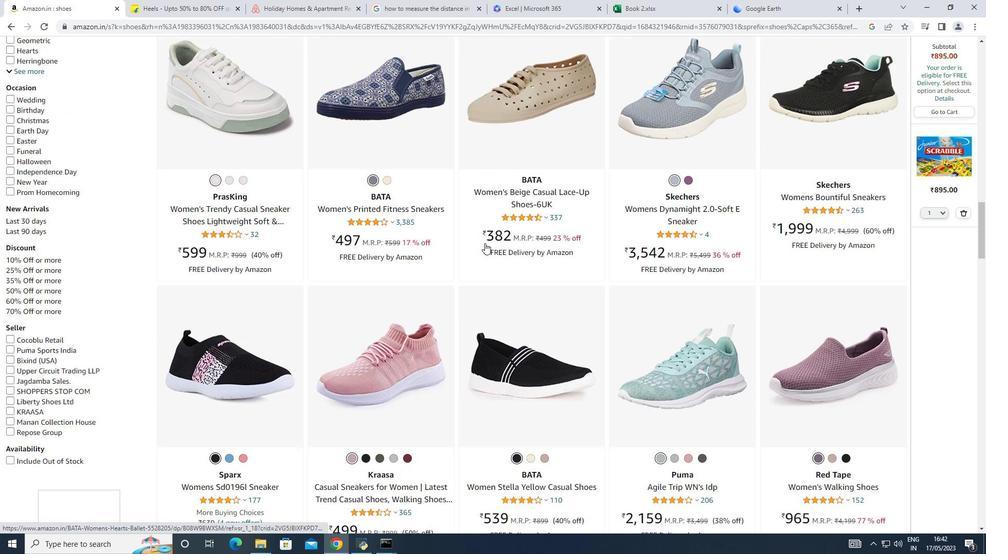 
Action: Mouse scrolled (485, 242) with delta (0, 0)
Screenshot: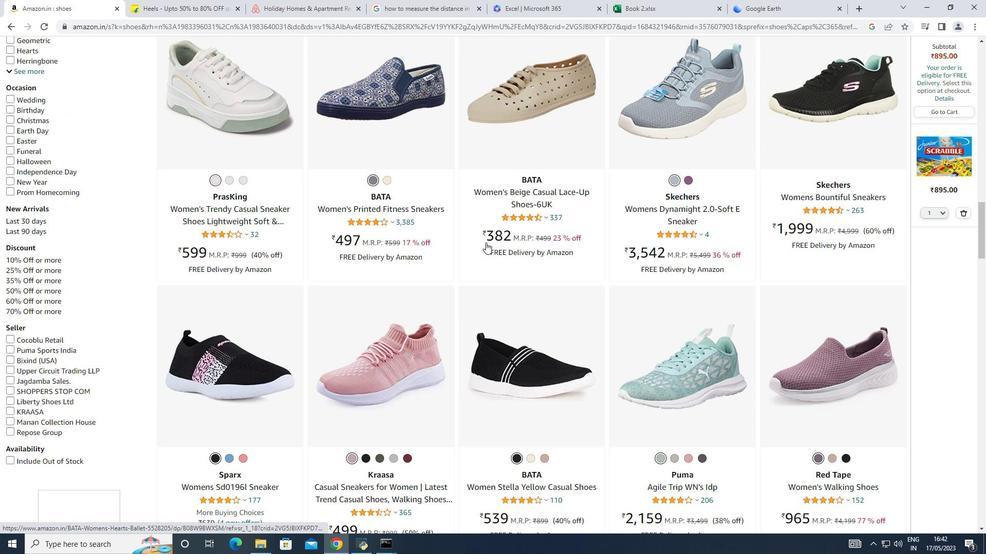 
Action: Mouse scrolled (485, 242) with delta (0, 0)
Screenshot: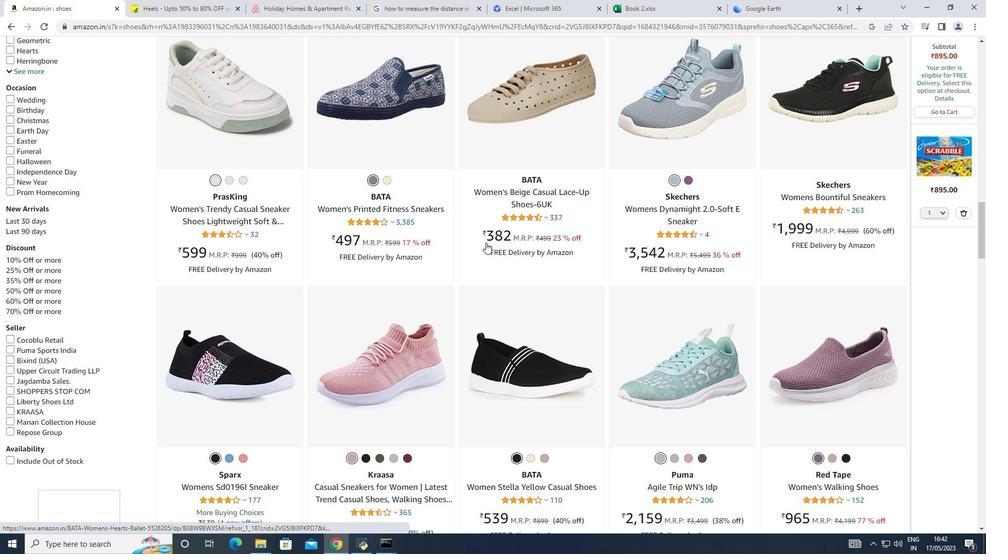
Action: Mouse scrolled (485, 242) with delta (0, 0)
Screenshot: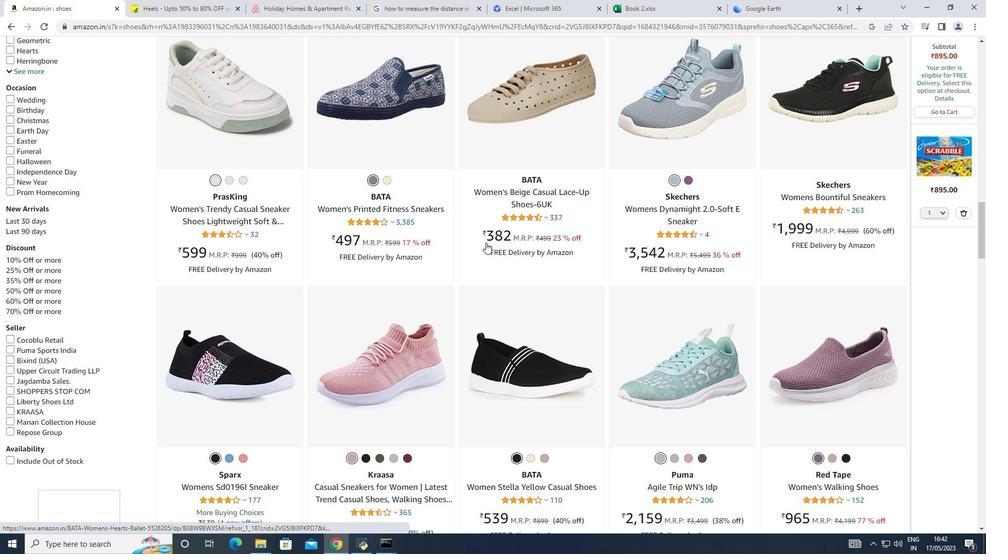 
Action: Mouse scrolled (485, 242) with delta (0, 0)
Screenshot: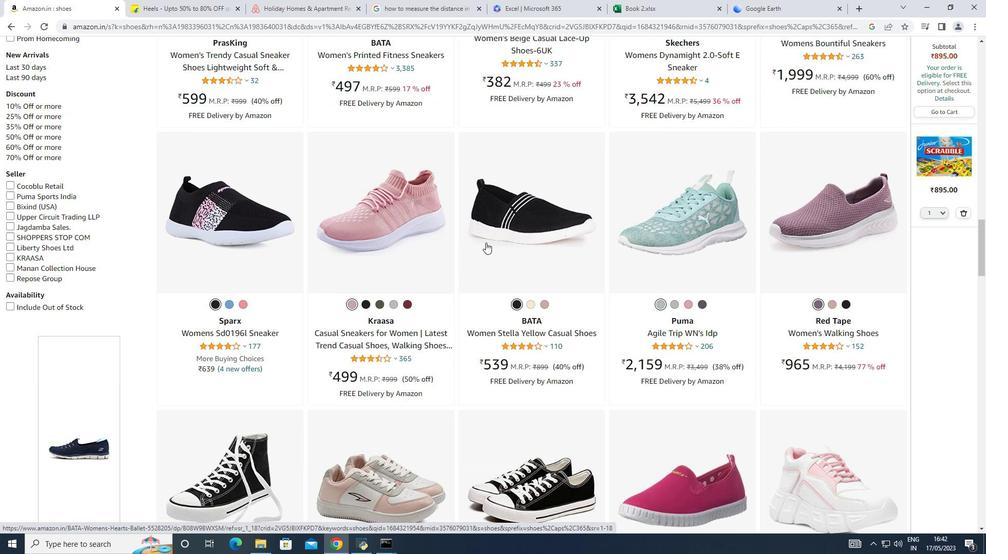 
Action: Mouse scrolled (485, 242) with delta (0, 0)
Screenshot: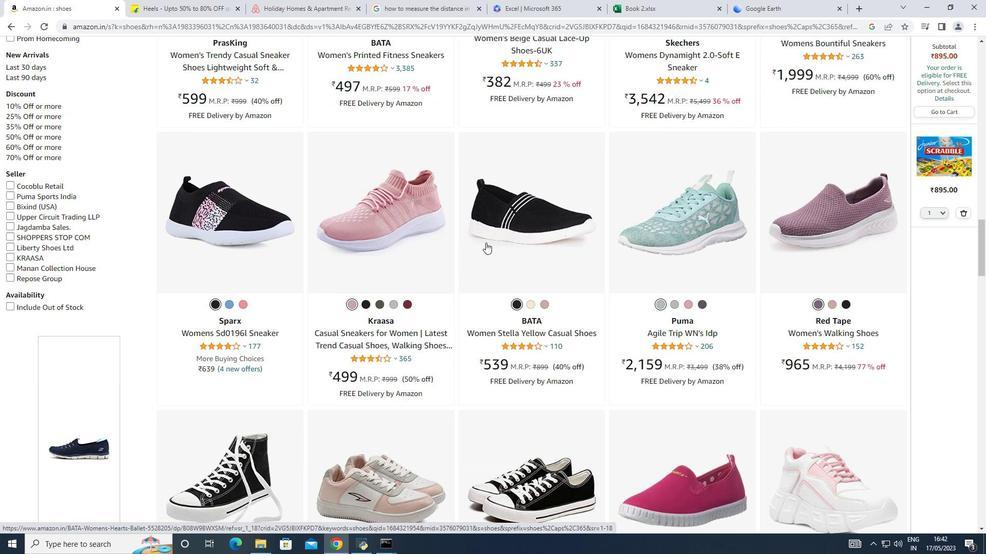 
Action: Mouse scrolled (485, 242) with delta (0, 0)
Screenshot: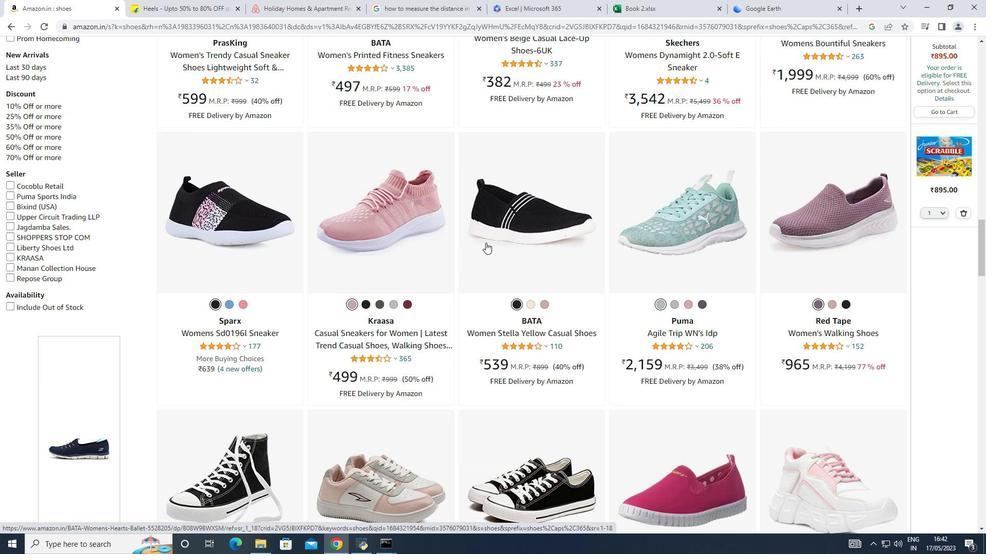
Action: Mouse scrolled (485, 242) with delta (0, 0)
Screenshot: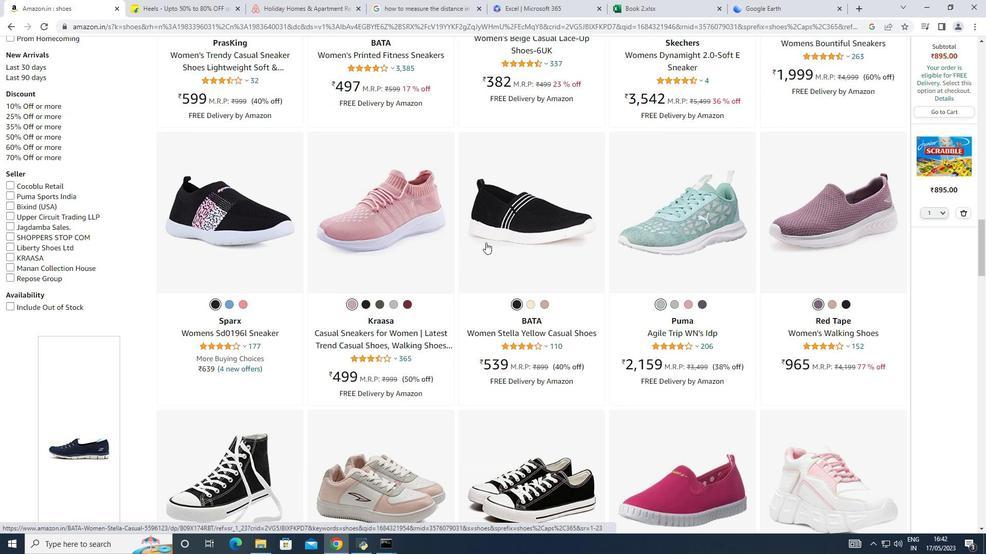 
Action: Mouse scrolled (485, 242) with delta (0, 0)
Screenshot: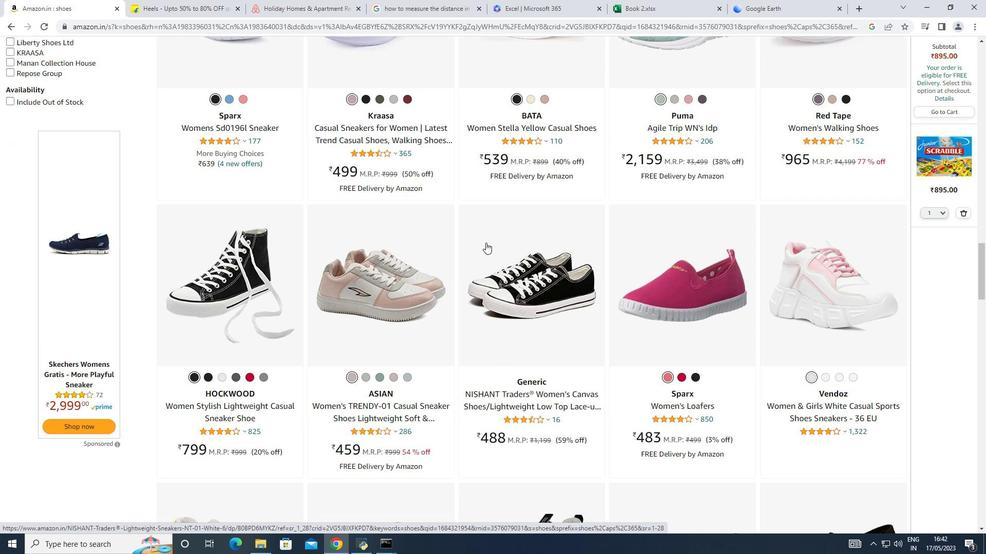 
Action: Mouse scrolled (485, 242) with delta (0, 0)
Screenshot: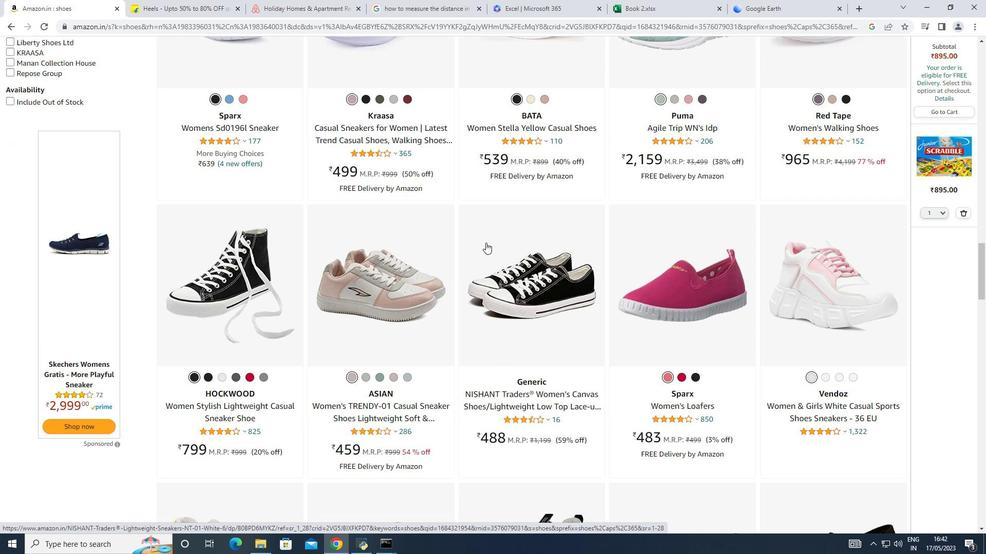 
Action: Mouse scrolled (485, 242) with delta (0, 0)
Screenshot: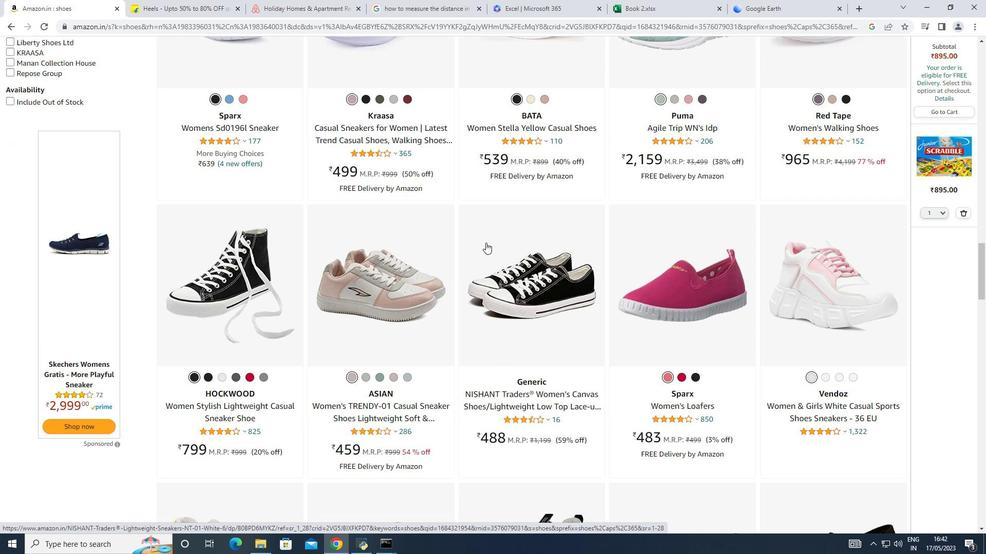 
Action: Mouse scrolled (485, 242) with delta (0, 0)
Screenshot: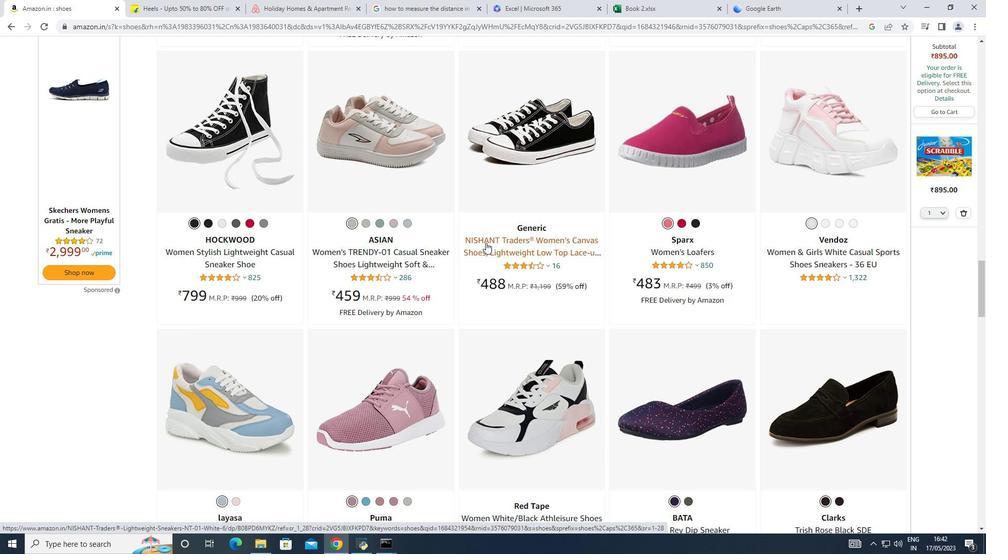 
Action: Mouse scrolled (485, 242) with delta (0, 0)
Screenshot: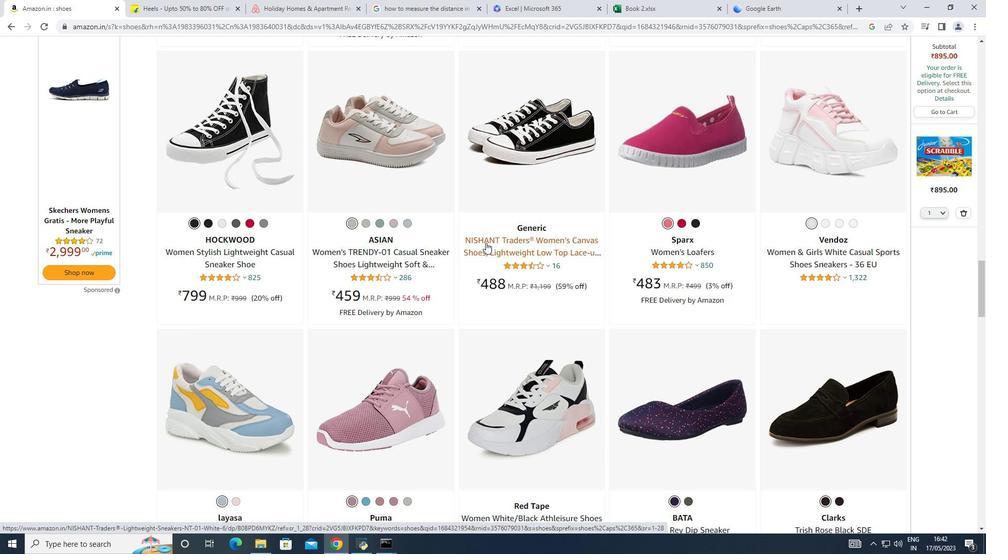 
Action: Mouse scrolled (485, 242) with delta (0, 0)
Screenshot: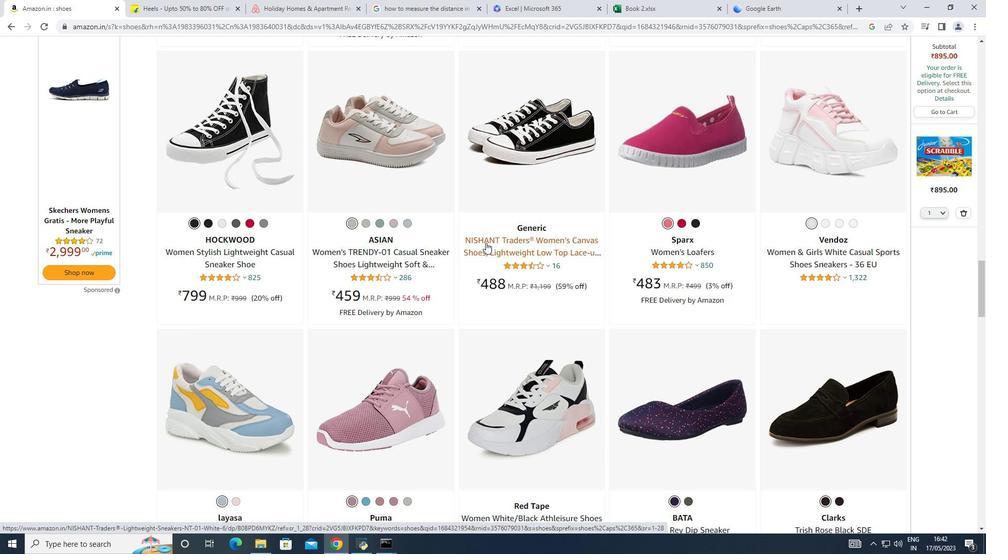
Action: Mouse moved to (486, 241)
Screenshot: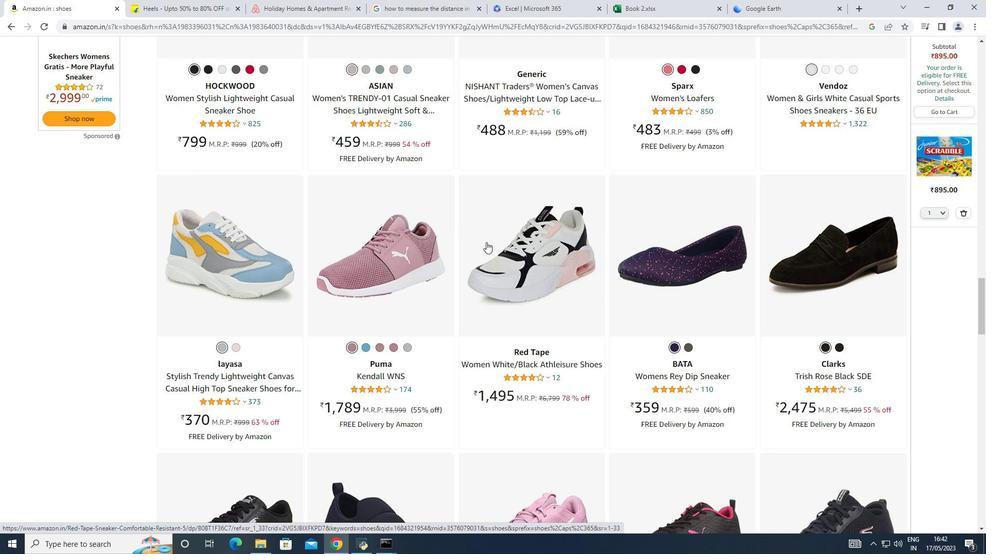 
Action: Mouse scrolled (486, 240) with delta (0, 0)
Screenshot: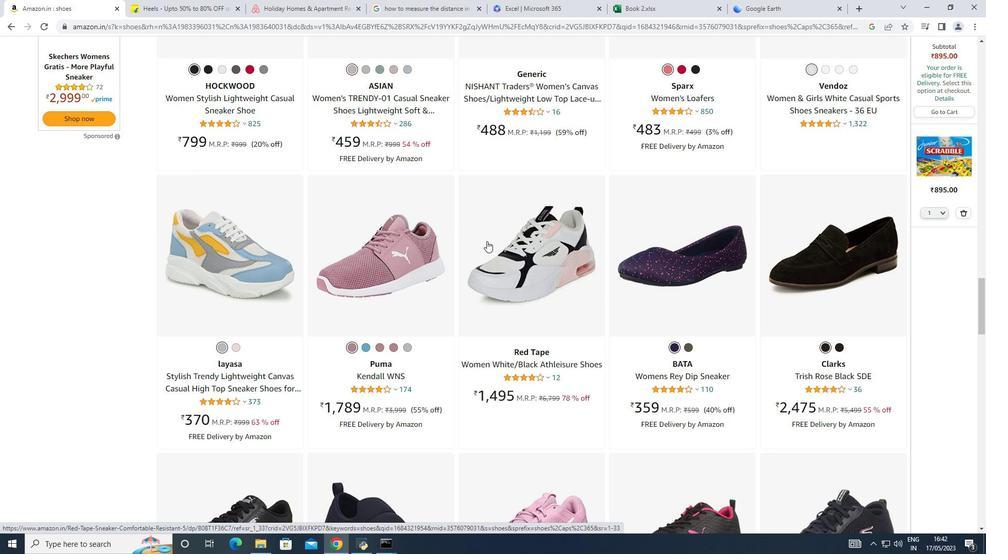 
Action: Mouse scrolled (486, 240) with delta (0, 0)
Screenshot: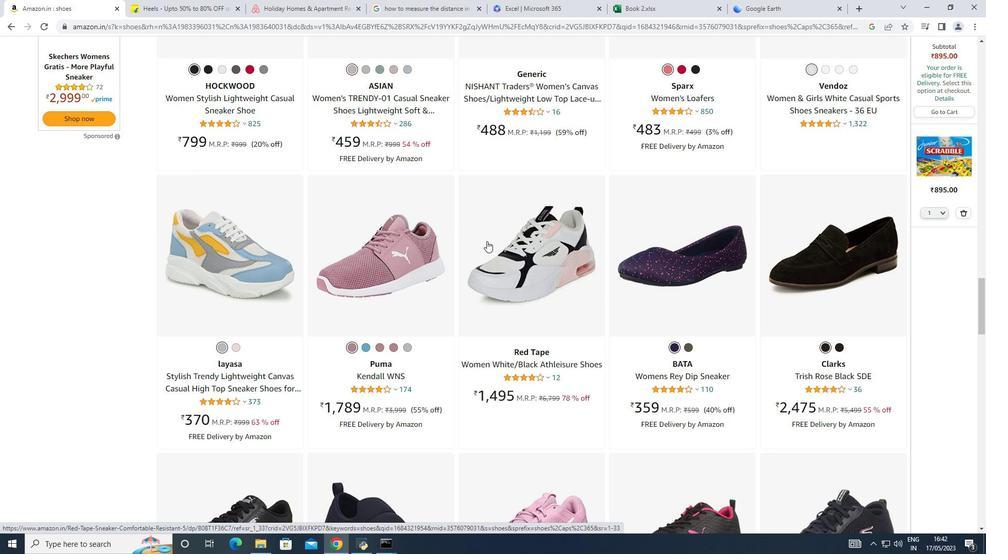 
Action: Mouse scrolled (486, 240) with delta (0, 0)
Screenshot: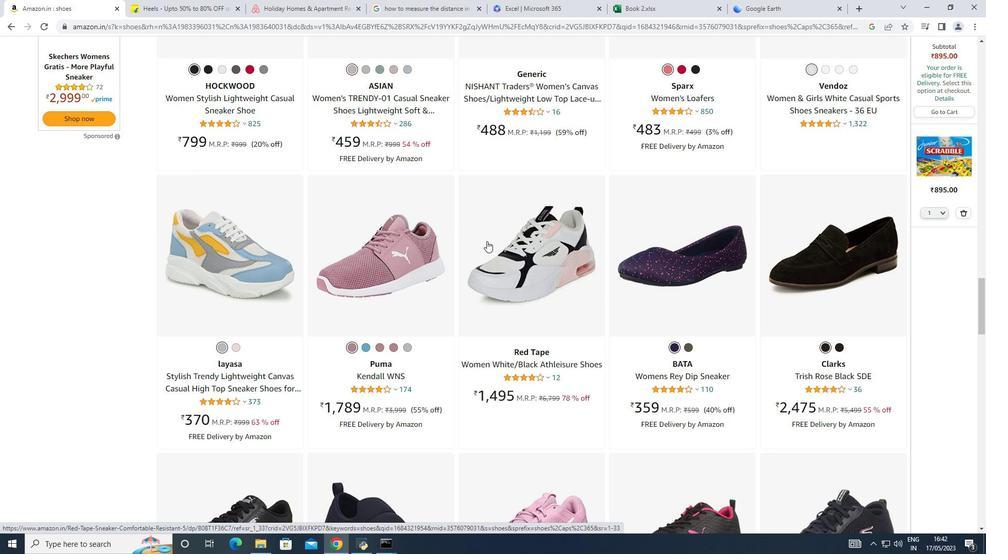 
Action: Mouse scrolled (486, 240) with delta (0, 0)
Screenshot: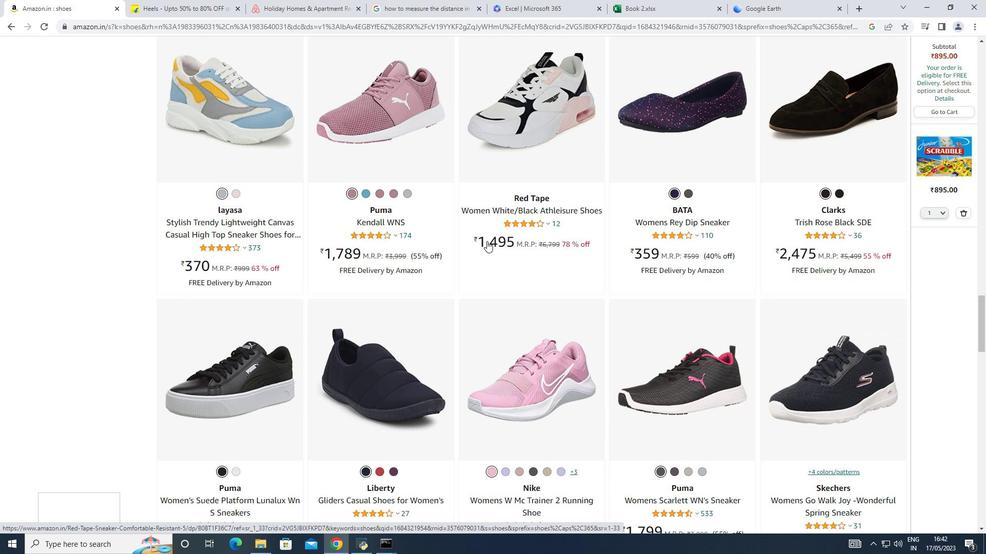 
Action: Mouse scrolled (486, 240) with delta (0, 0)
Screenshot: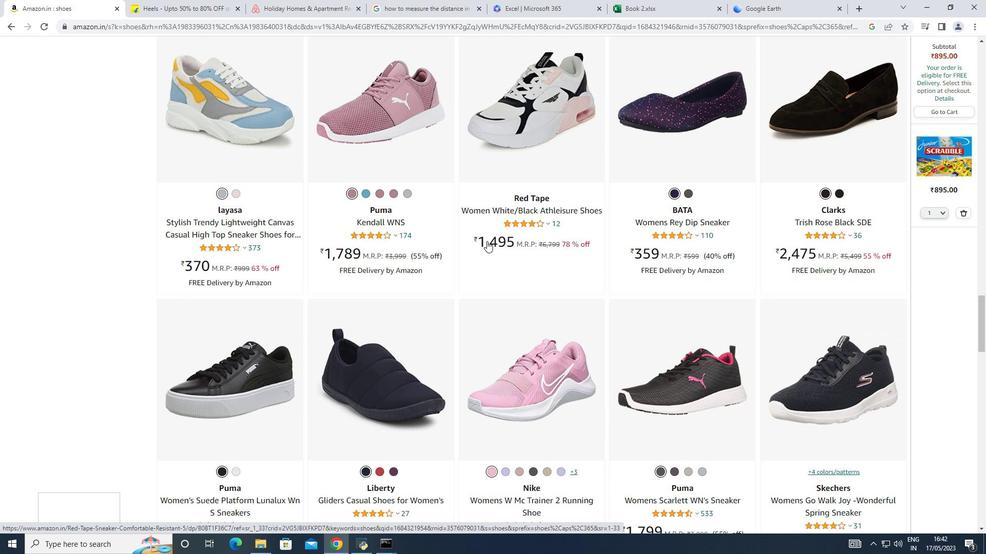 
Action: Mouse scrolled (486, 240) with delta (0, 0)
Screenshot: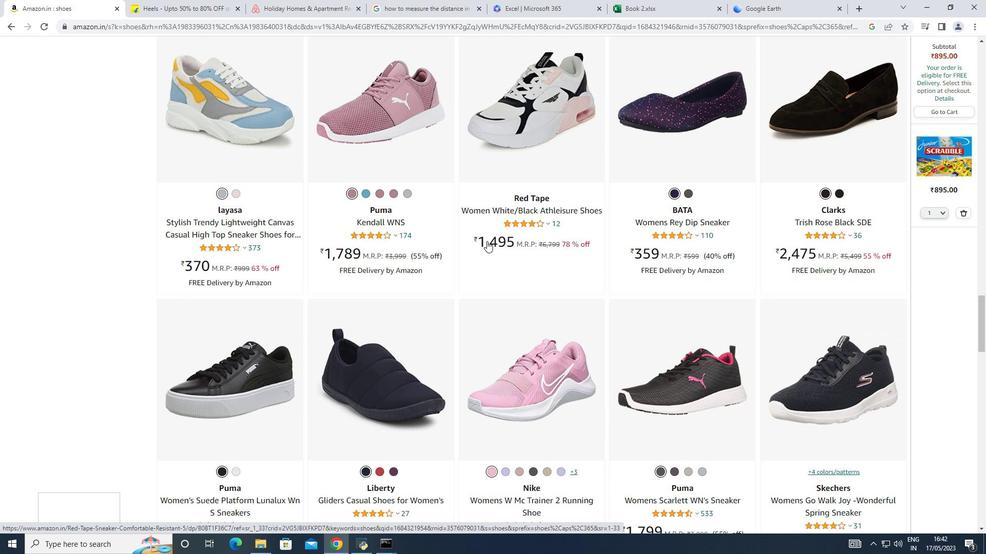 
Action: Mouse moved to (487, 239)
Screenshot: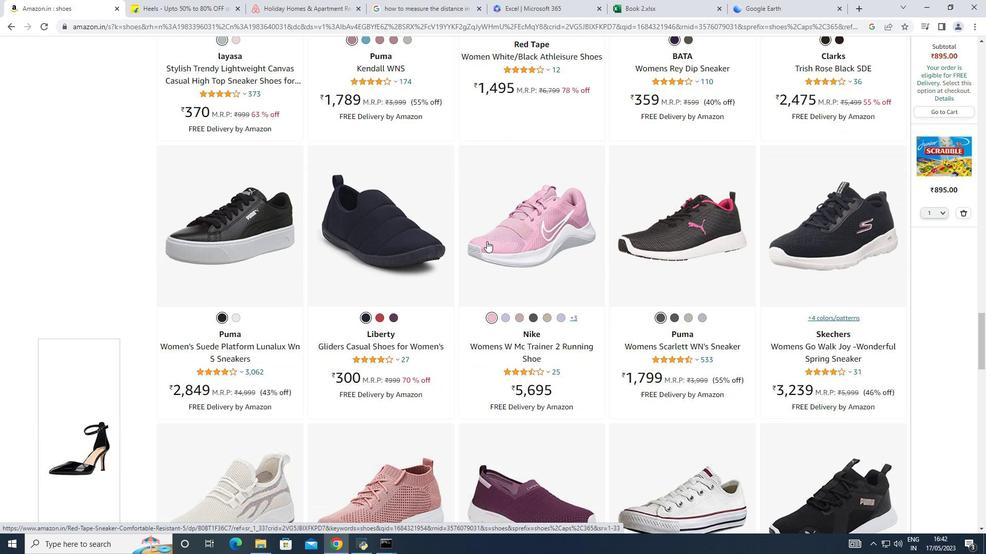 
Action: Mouse scrolled (487, 238) with delta (0, 0)
Screenshot: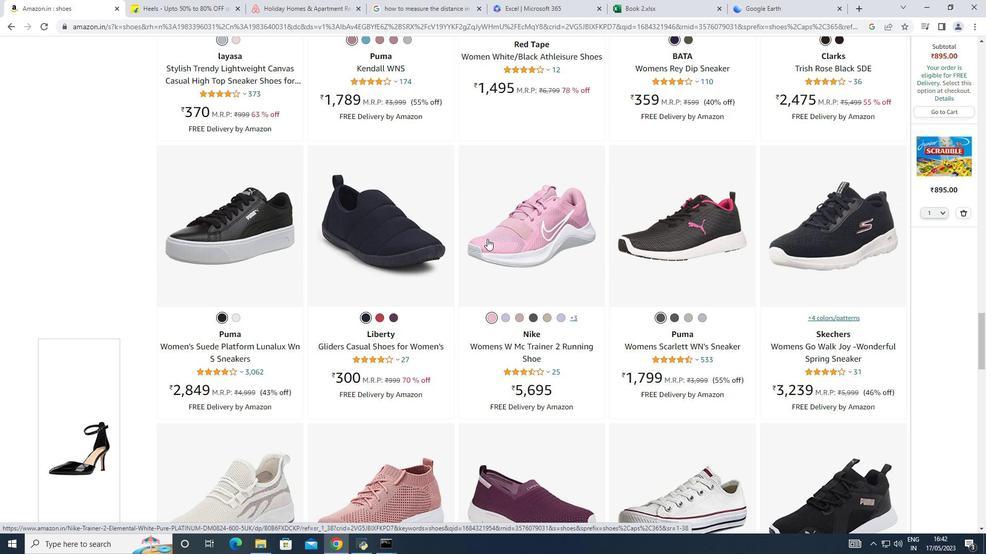 
Action: Mouse scrolled (487, 238) with delta (0, 0)
Screenshot: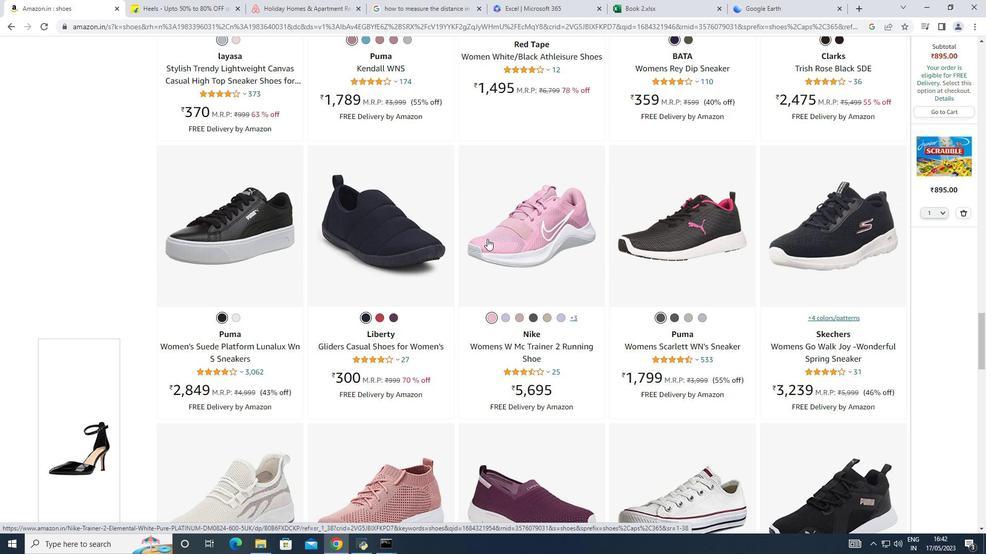 
Action: Mouse scrolled (487, 238) with delta (0, 0)
Screenshot: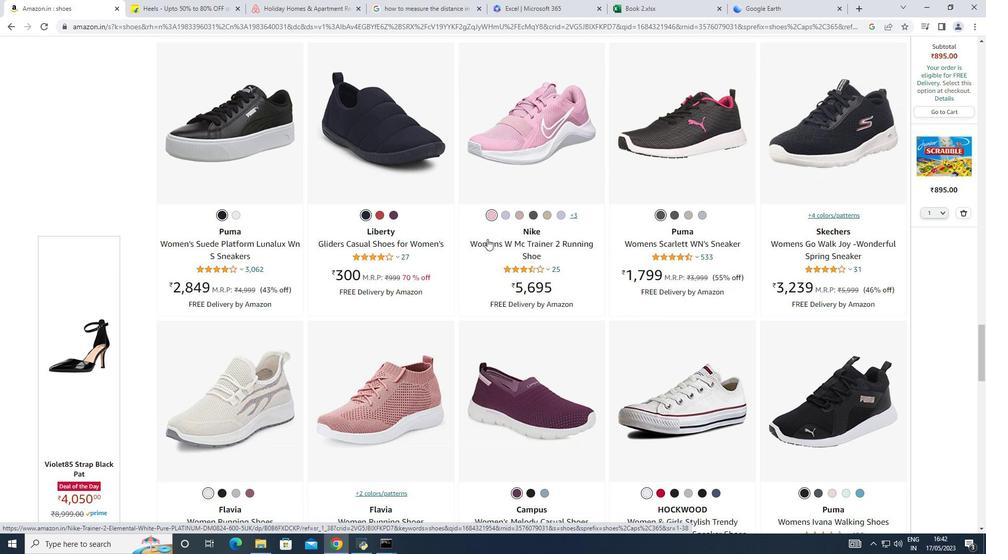 
Action: Mouse scrolled (487, 238) with delta (0, 0)
Screenshot: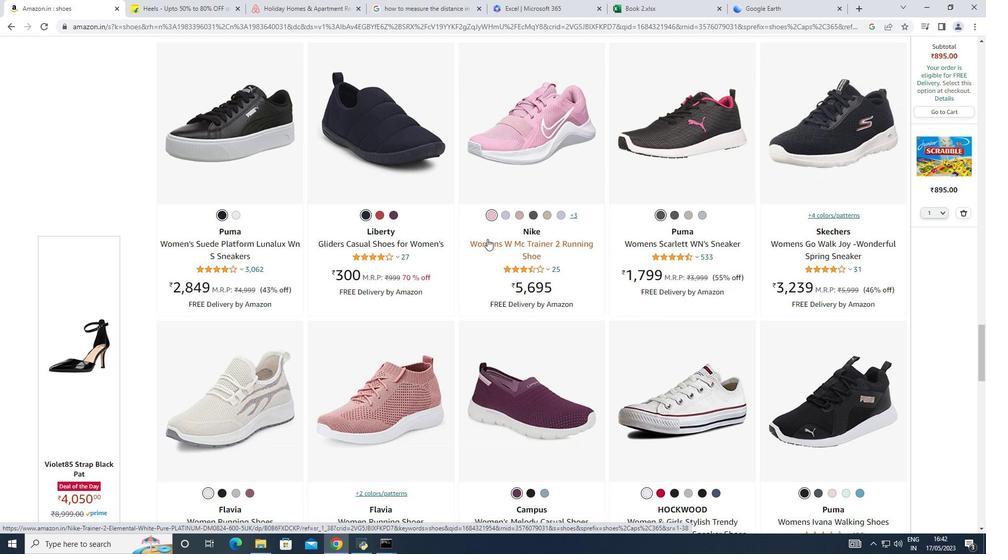 
Action: Mouse scrolled (487, 238) with delta (0, 0)
Screenshot: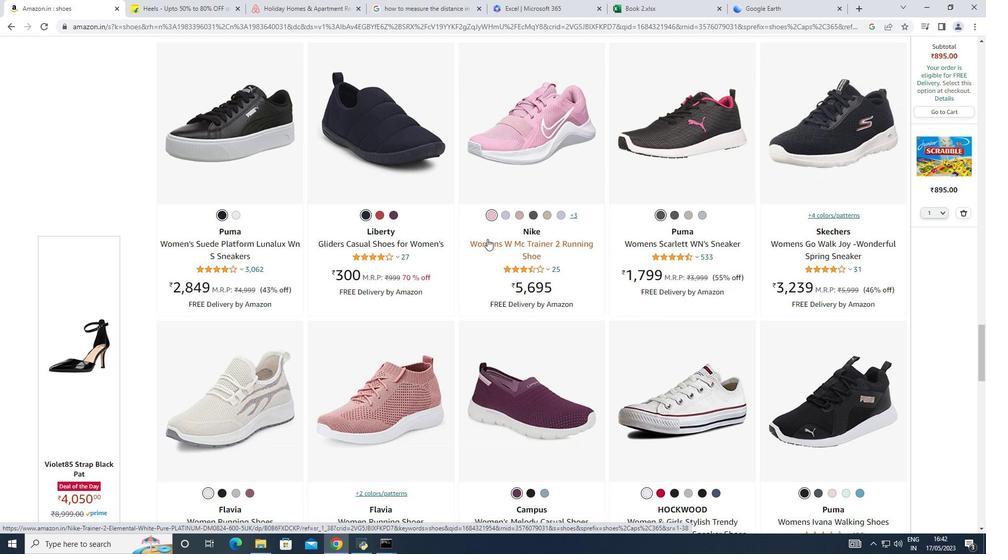
Action: Mouse scrolled (487, 238) with delta (0, 0)
Screenshot: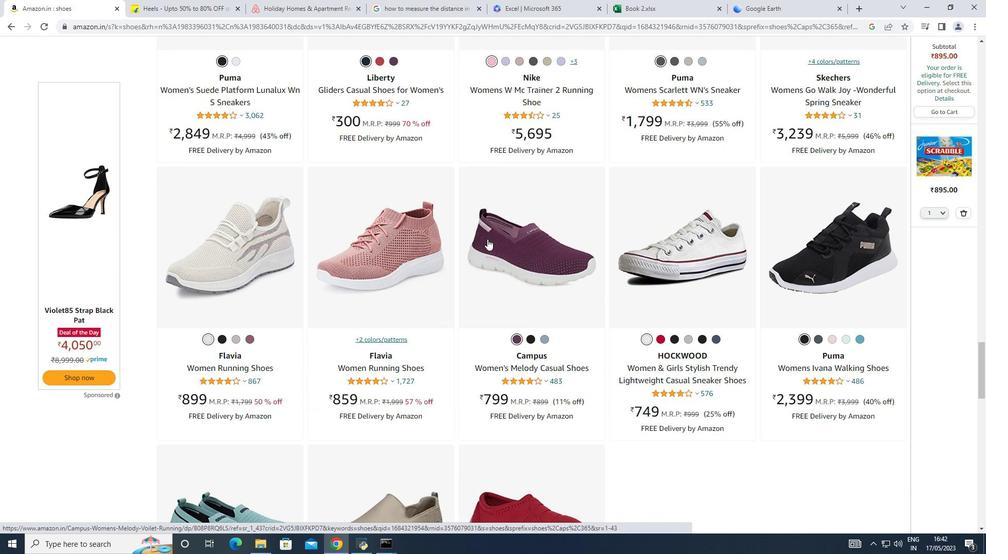 
Action: Mouse scrolled (487, 238) with delta (0, 0)
Screenshot: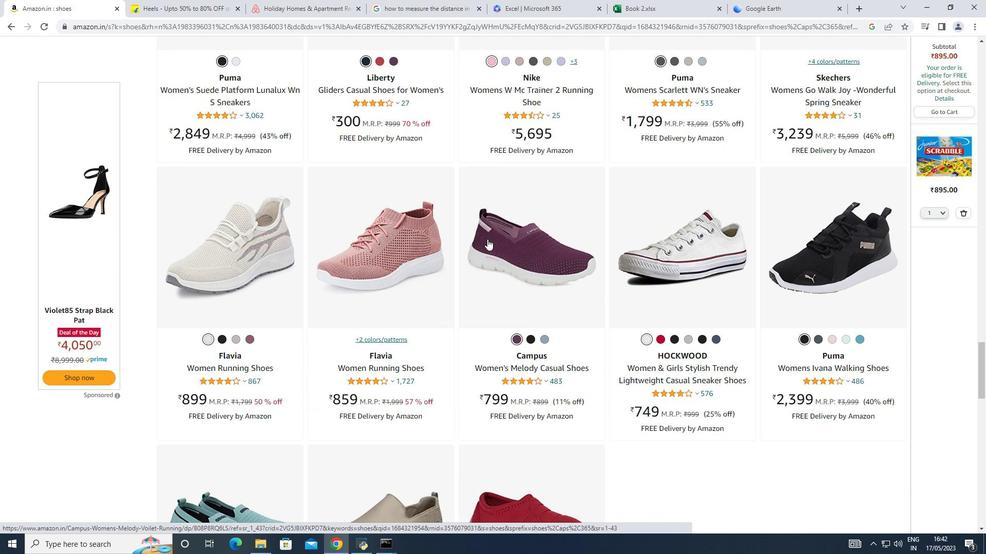 
Action: Mouse scrolled (487, 238) with delta (0, 0)
Screenshot: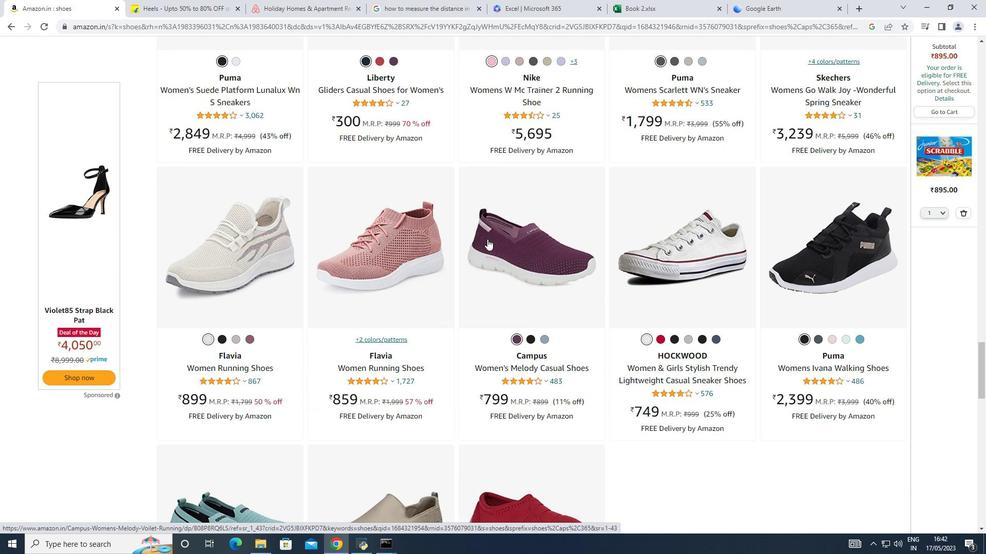 
Action: Mouse scrolled (487, 238) with delta (0, 0)
Screenshot: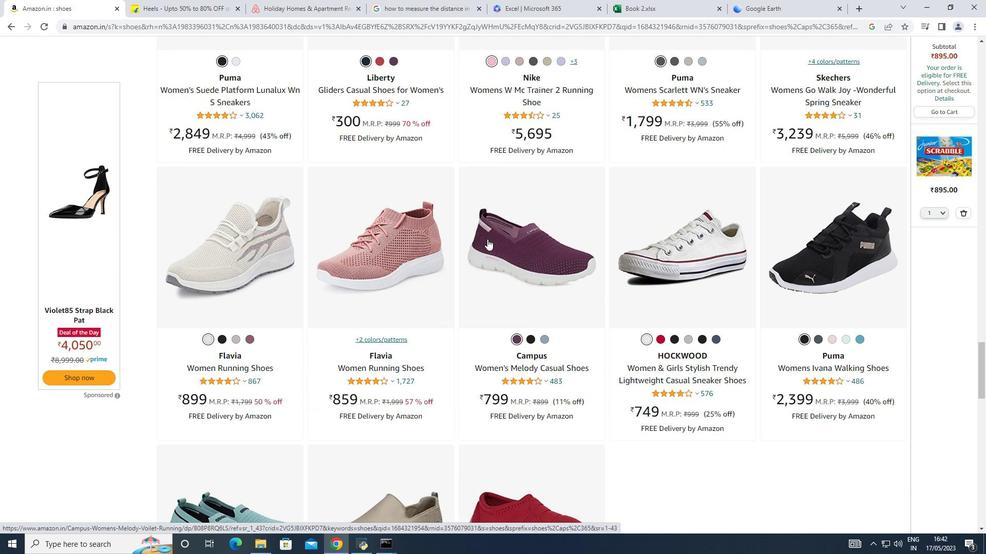 
Action: Mouse moved to (489, 238)
Screenshot: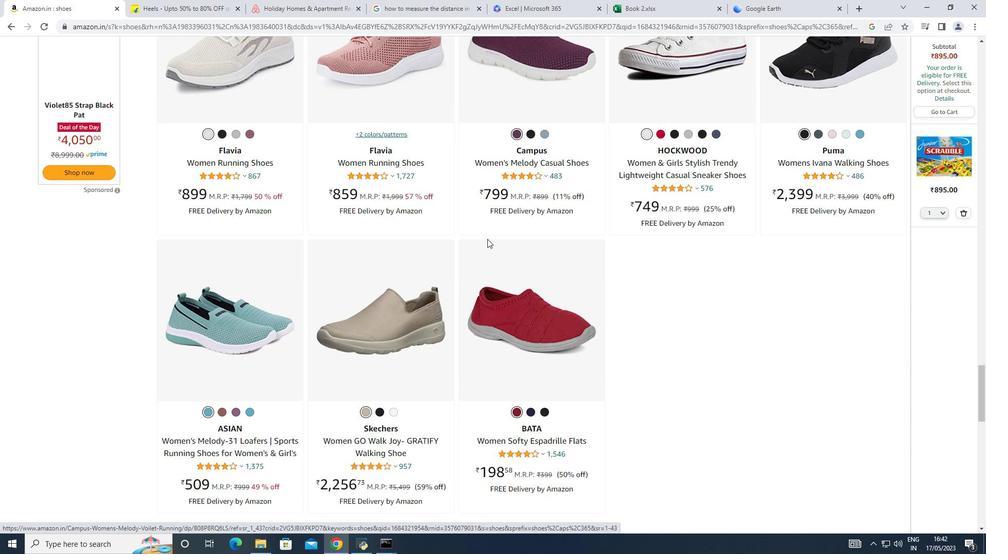 
Action: Mouse scrolled (489, 238) with delta (0, 0)
Screenshot: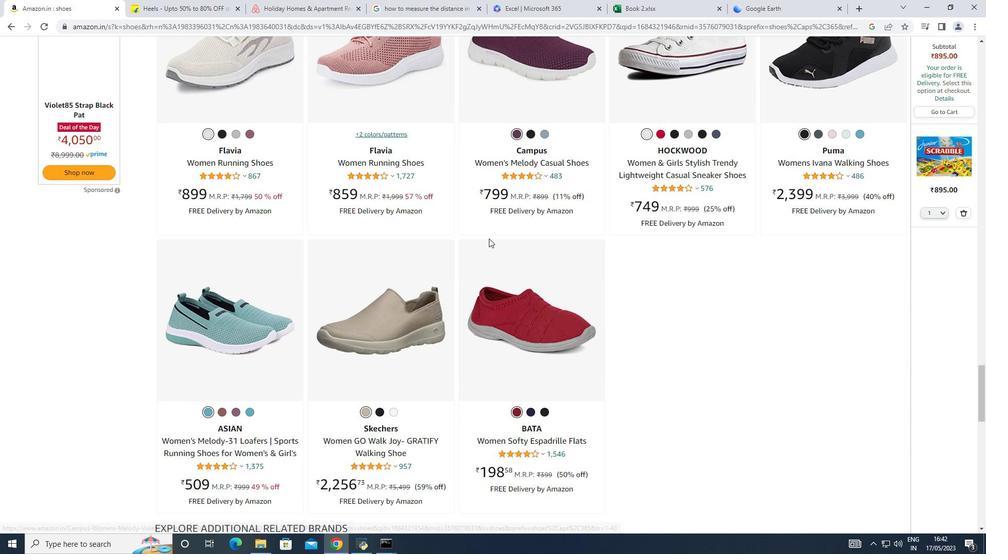 
Action: Mouse scrolled (489, 238) with delta (0, 0)
Screenshot: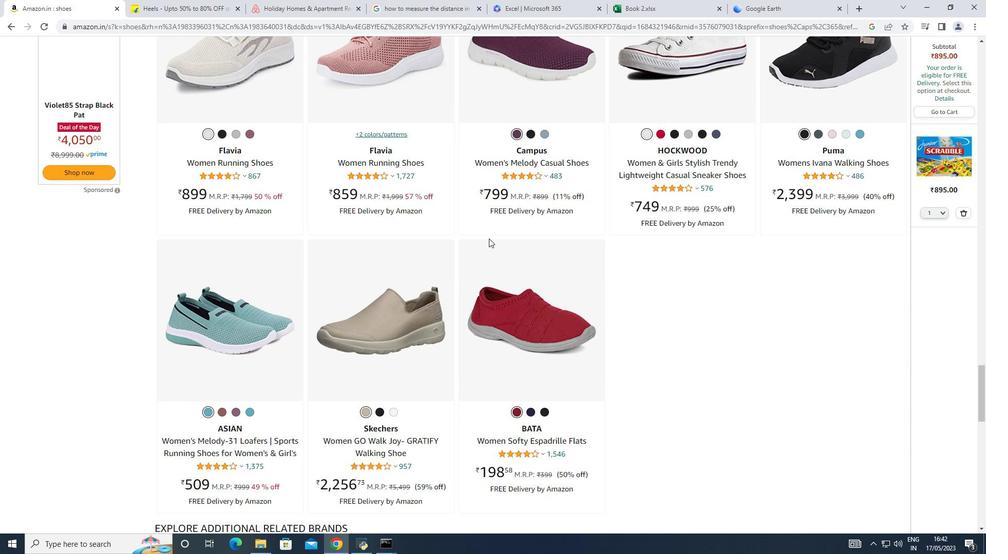 
Action: Mouse scrolled (489, 238) with delta (0, 0)
Screenshot: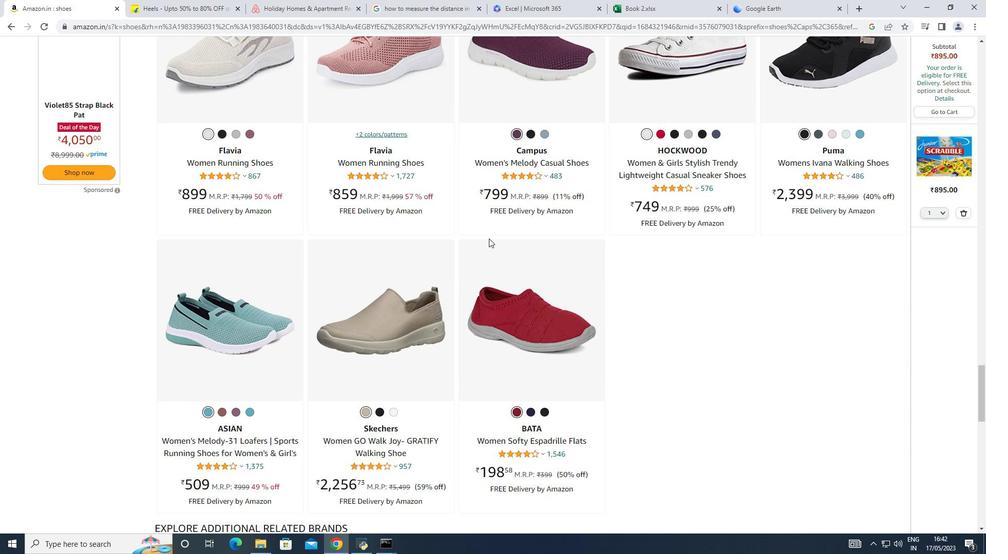 
Action: Mouse scrolled (489, 238) with delta (0, 0)
Screenshot: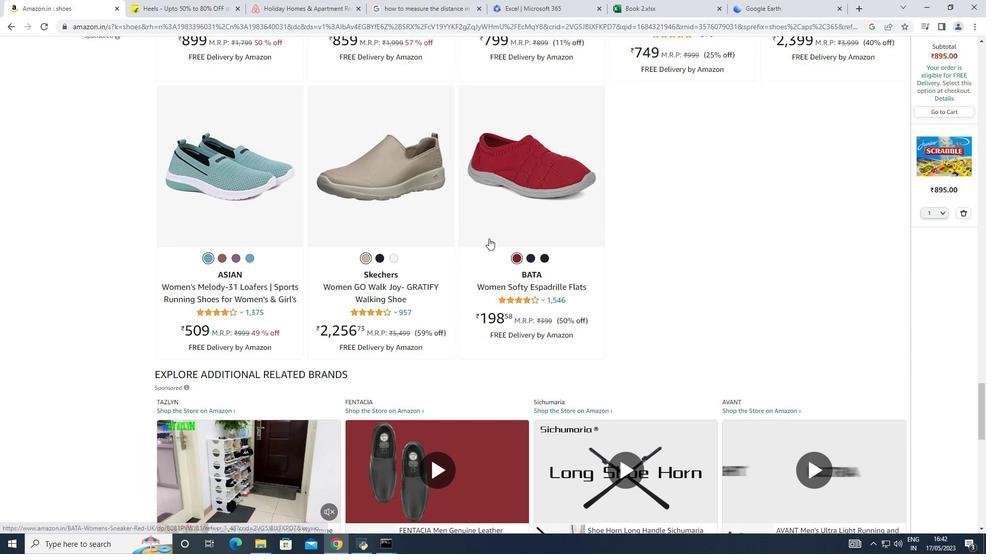 
Action: Mouse scrolled (489, 238) with delta (0, 0)
Screenshot: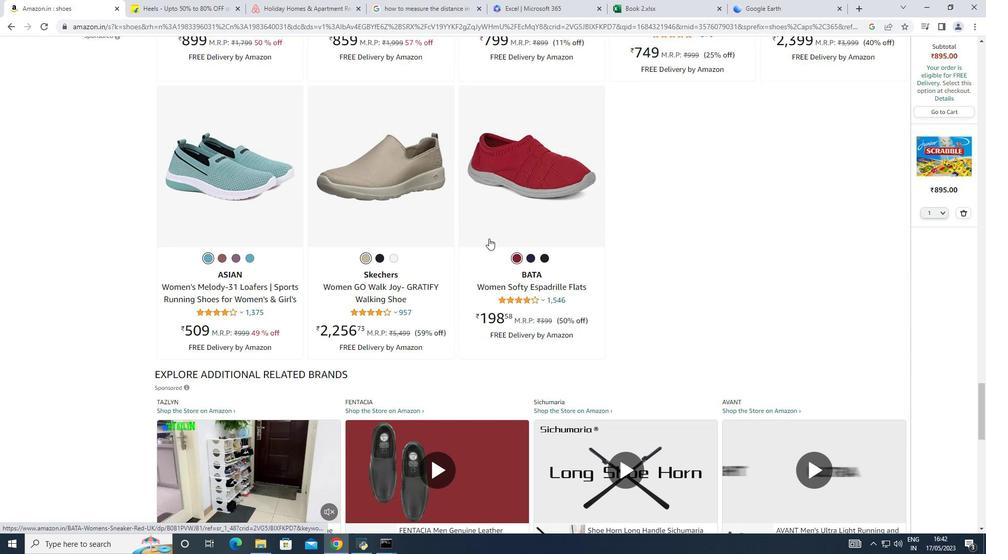 
Action: Mouse scrolled (489, 238) with delta (0, 0)
Screenshot: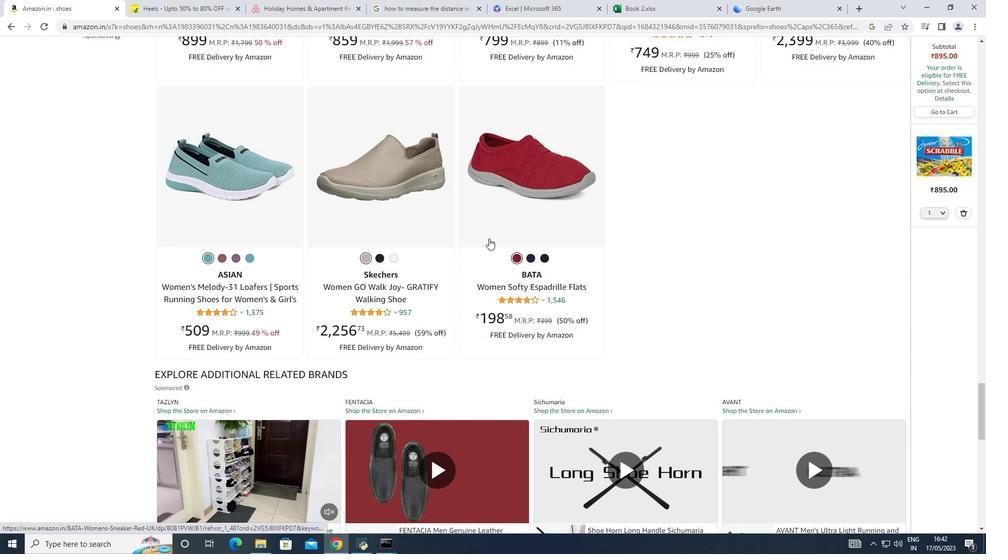
Action: Mouse scrolled (489, 238) with delta (0, 0)
Screenshot: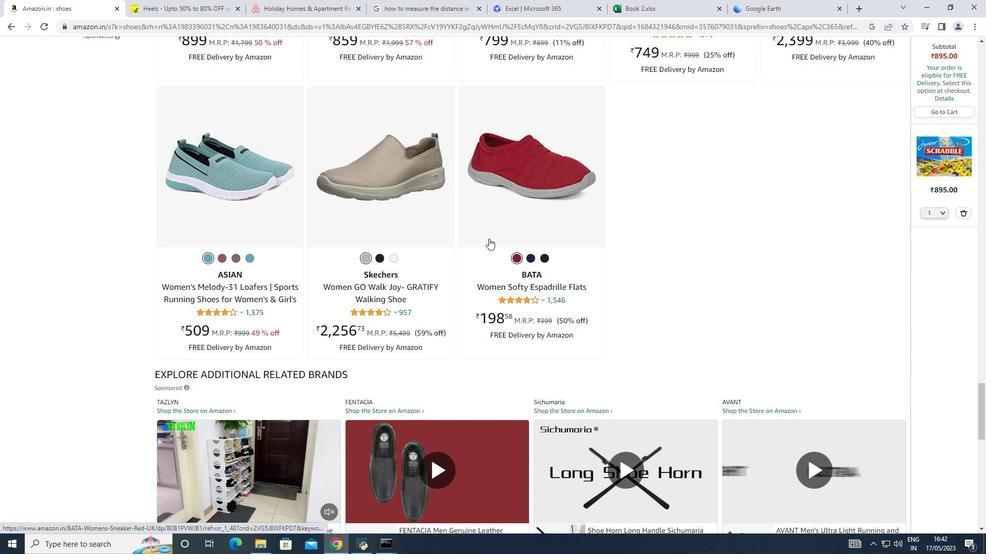 
Action: Mouse scrolled (489, 238) with delta (0, 0)
Screenshot: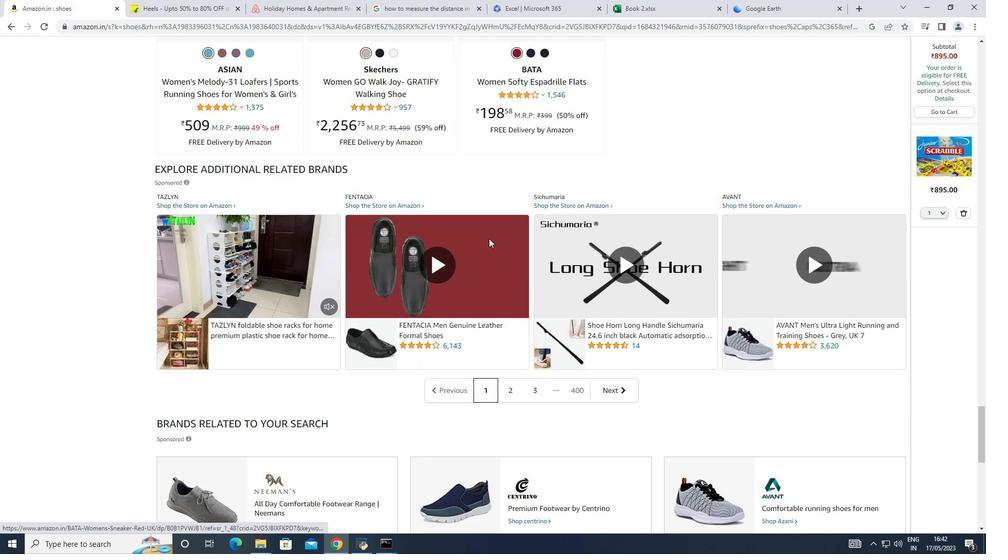 
Action: Mouse scrolled (489, 238) with delta (0, 0)
Screenshot: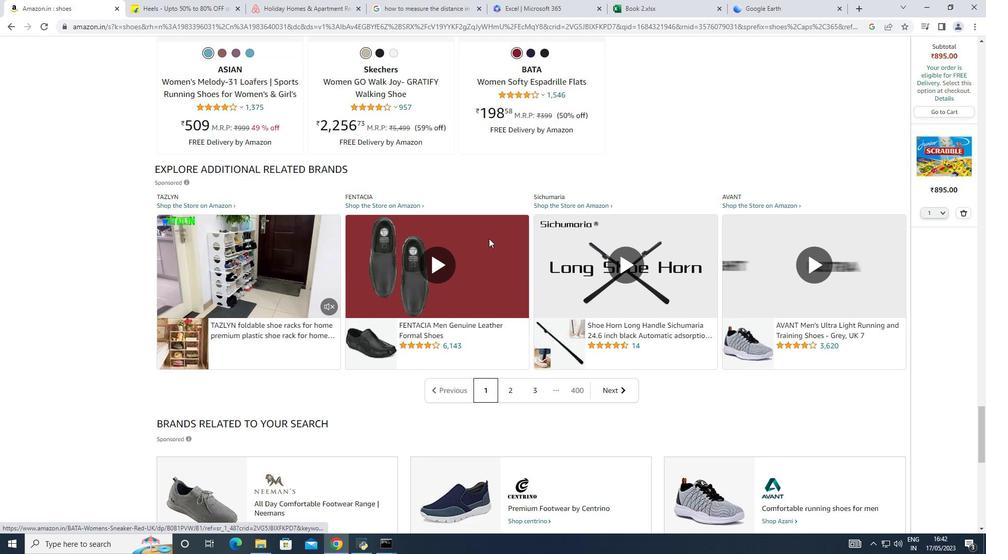 
Action: Mouse scrolled (489, 238) with delta (0, 0)
Screenshot: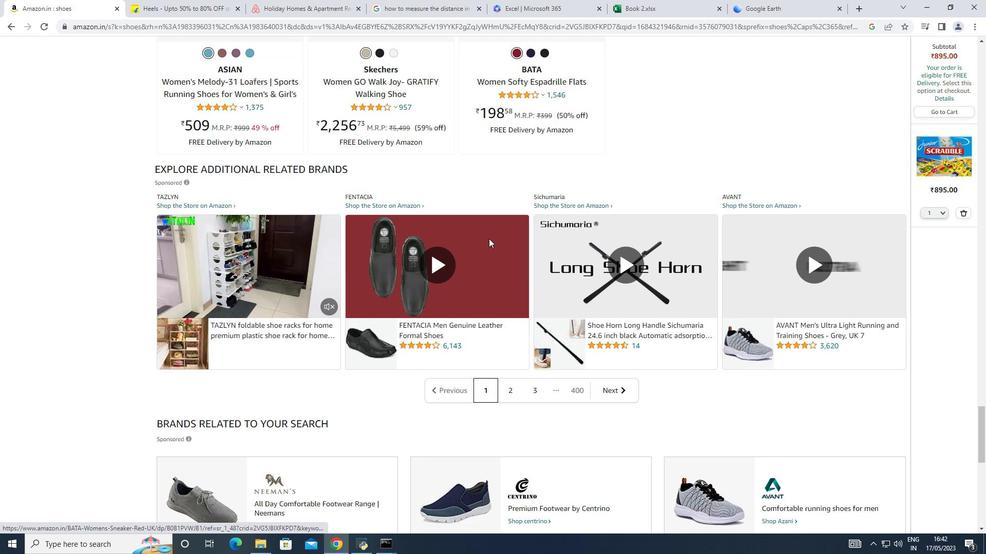 
Action: Mouse scrolled (489, 238) with delta (0, 0)
Screenshot: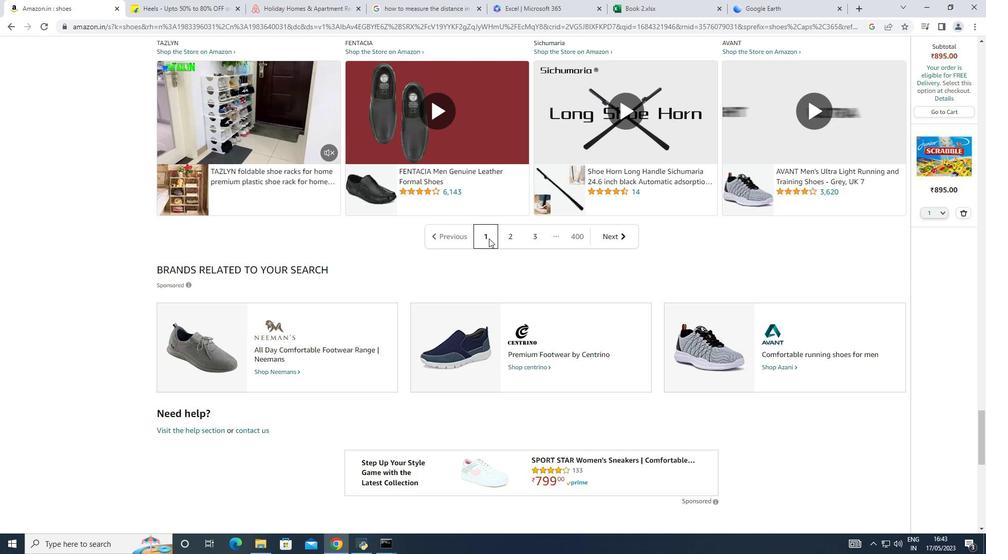 
Action: Mouse scrolled (489, 238) with delta (0, 0)
Screenshot: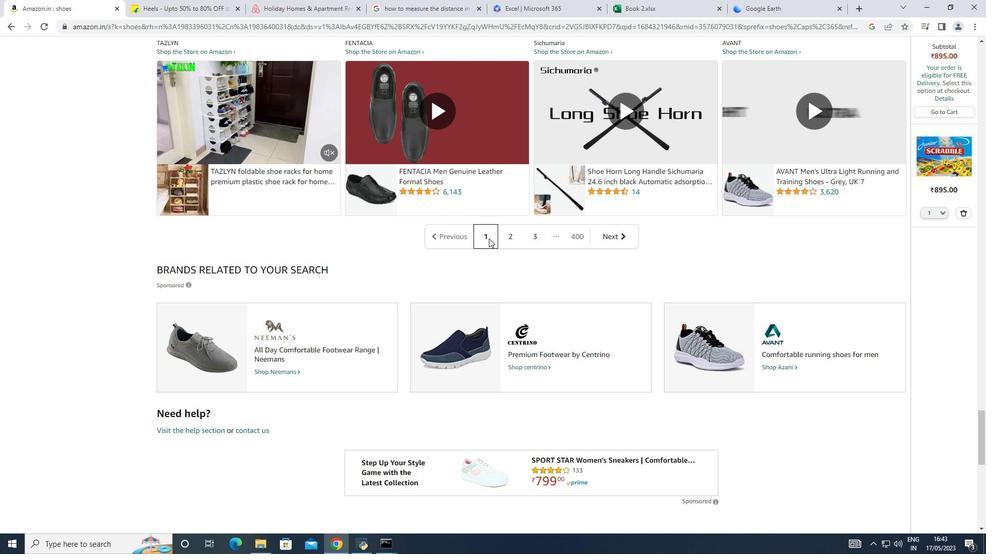
Action: Mouse scrolled (489, 238) with delta (0, 0)
Screenshot: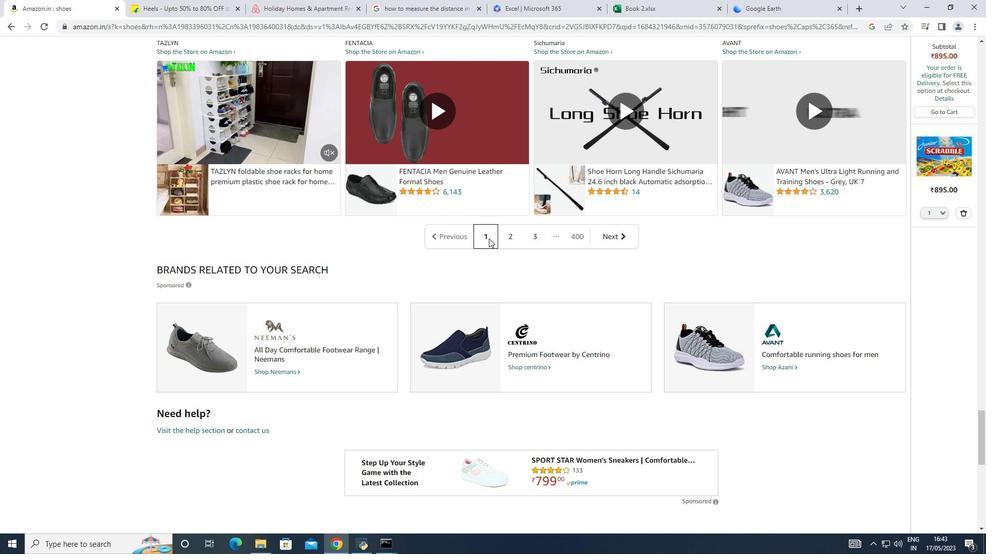 
Action: Mouse scrolled (489, 238) with delta (0, 0)
Screenshot: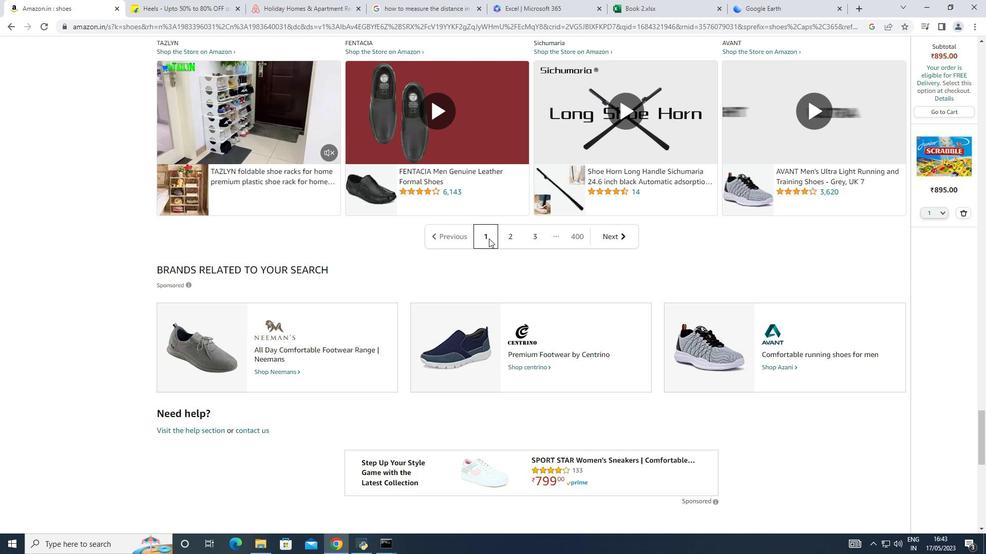 
Action: Mouse scrolled (489, 238) with delta (0, 0)
Screenshot: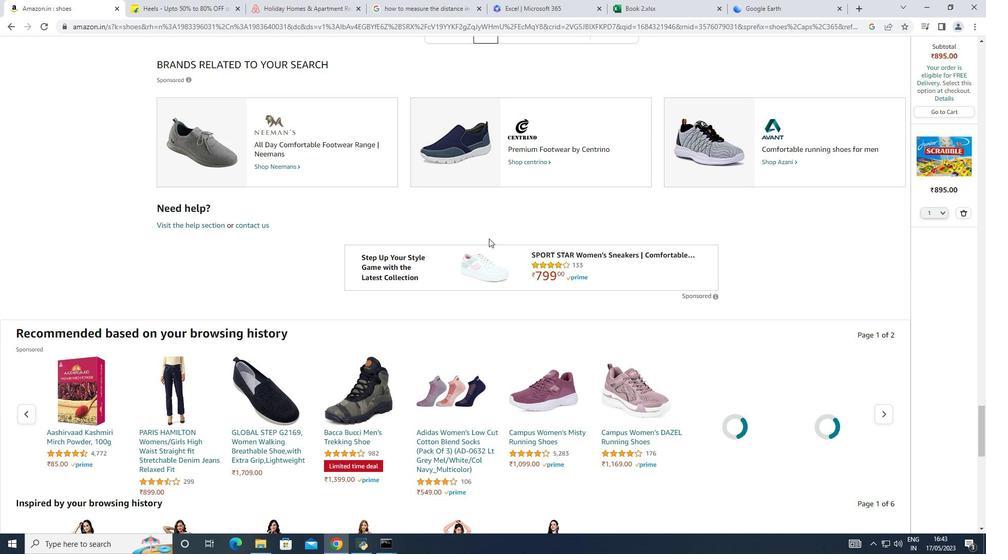 
Action: Mouse scrolled (489, 238) with delta (0, 0)
Screenshot: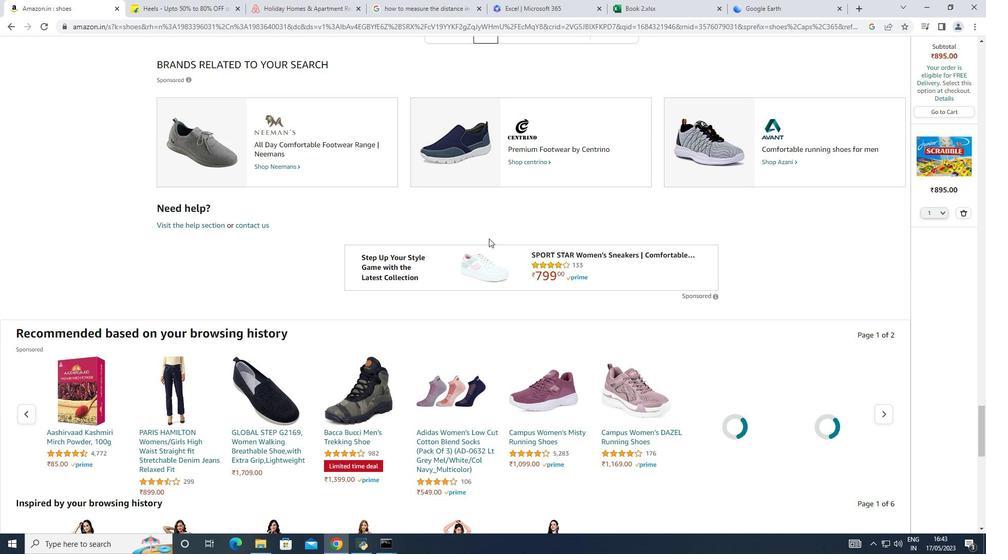 
Action: Mouse scrolled (489, 238) with delta (0, 0)
Screenshot: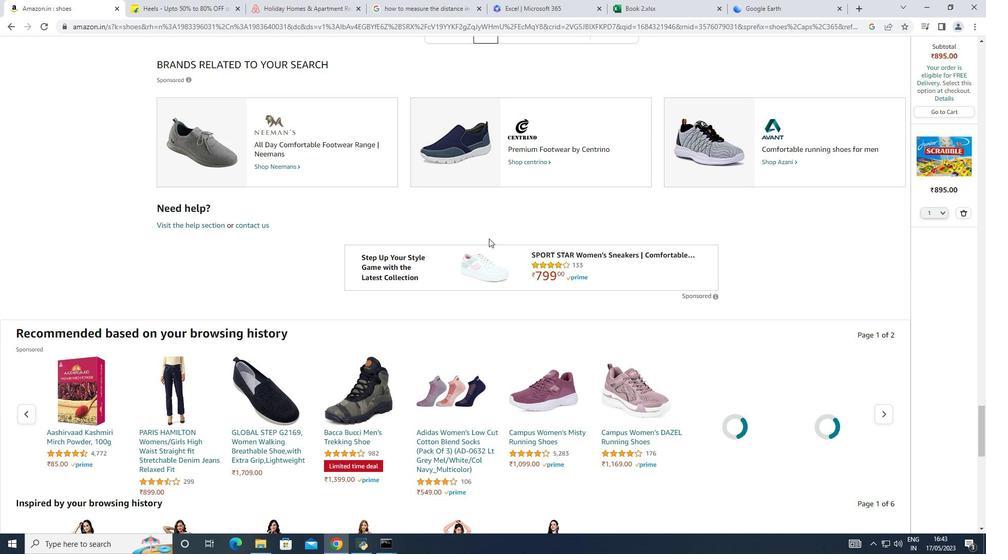 
Action: Mouse scrolled (489, 238) with delta (0, 0)
Screenshot: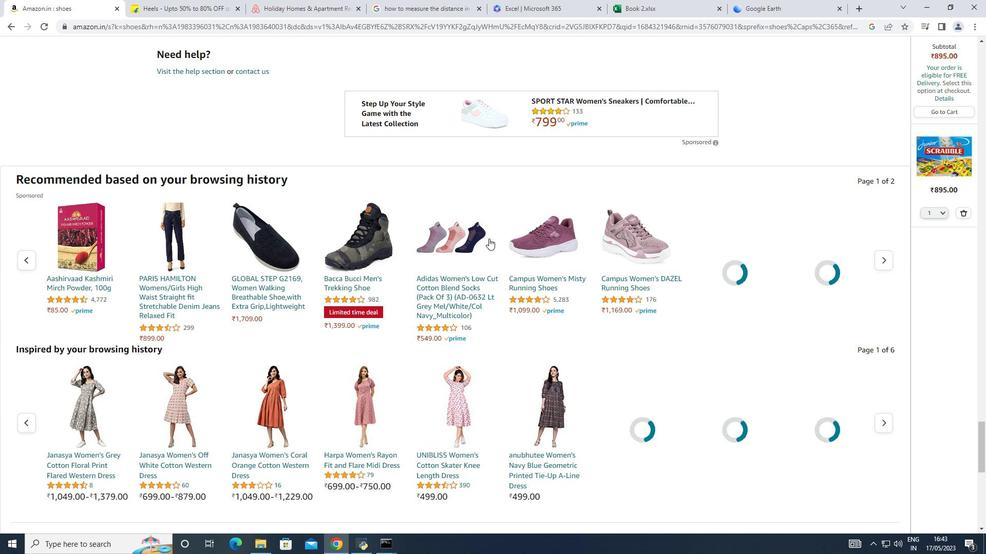 
Action: Mouse scrolled (489, 238) with delta (0, 0)
Screenshot: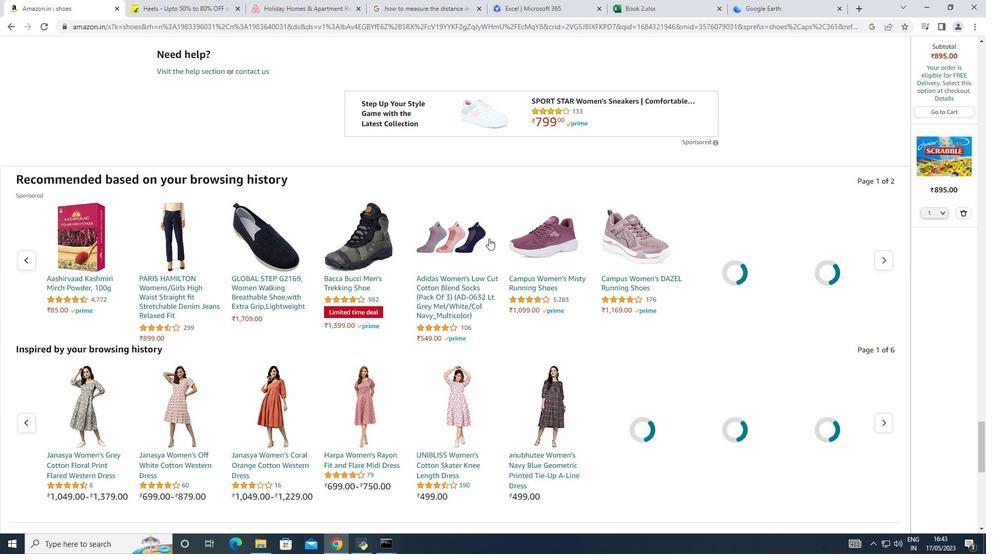 
Action: Mouse scrolled (489, 238) with delta (0, 0)
Screenshot: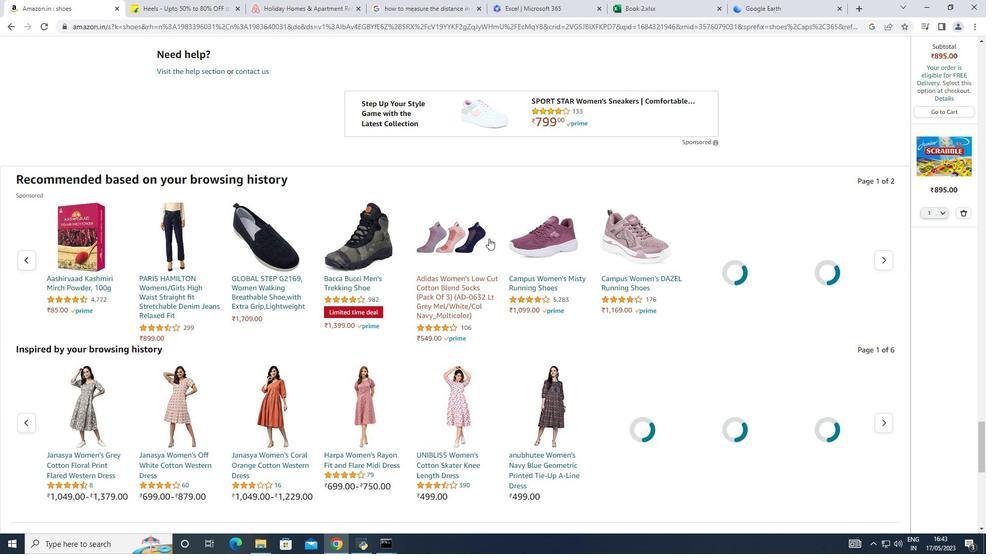 
Action: Mouse scrolled (489, 238) with delta (0, 0)
Screenshot: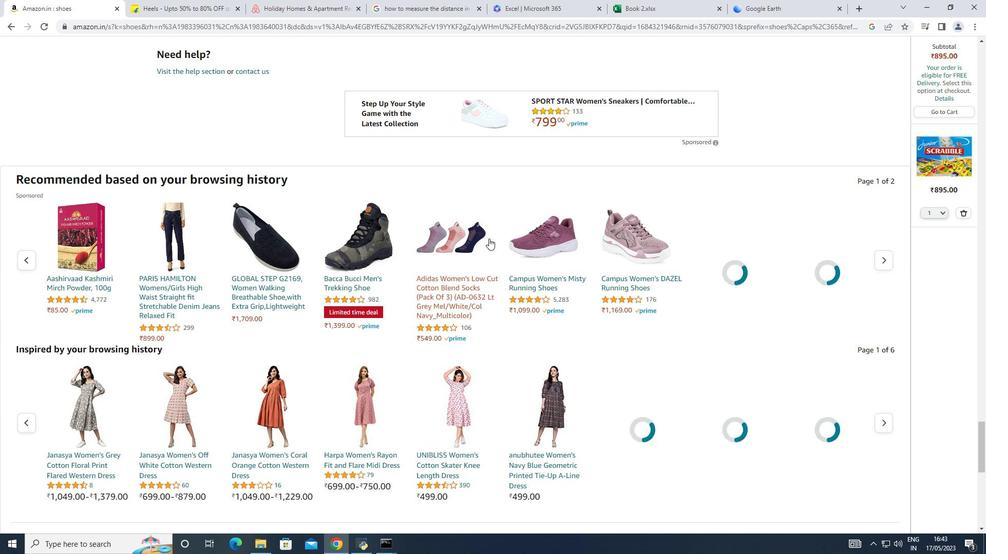 
Action: Mouse scrolled (489, 238) with delta (0, 0)
Screenshot: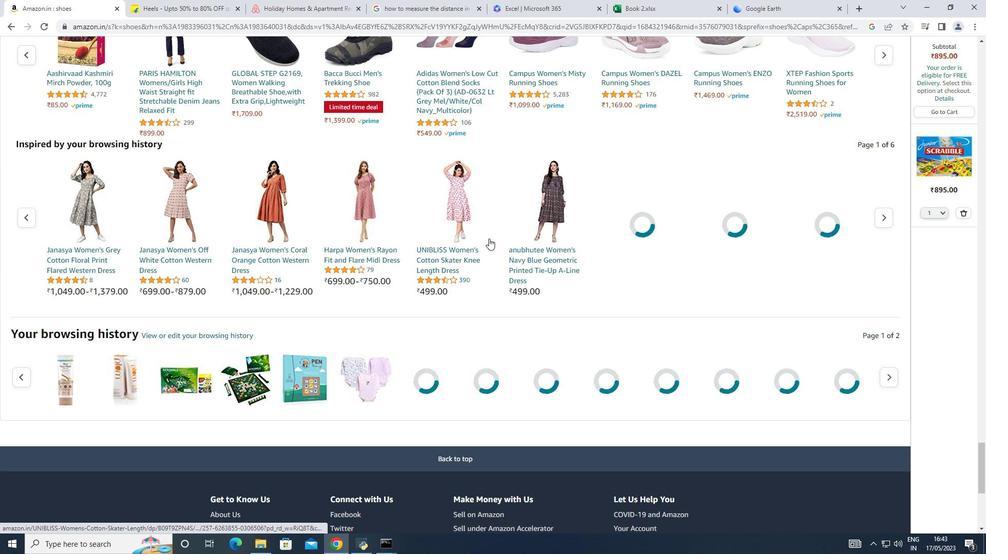 
Action: Mouse scrolled (489, 238) with delta (0, 0)
Screenshot: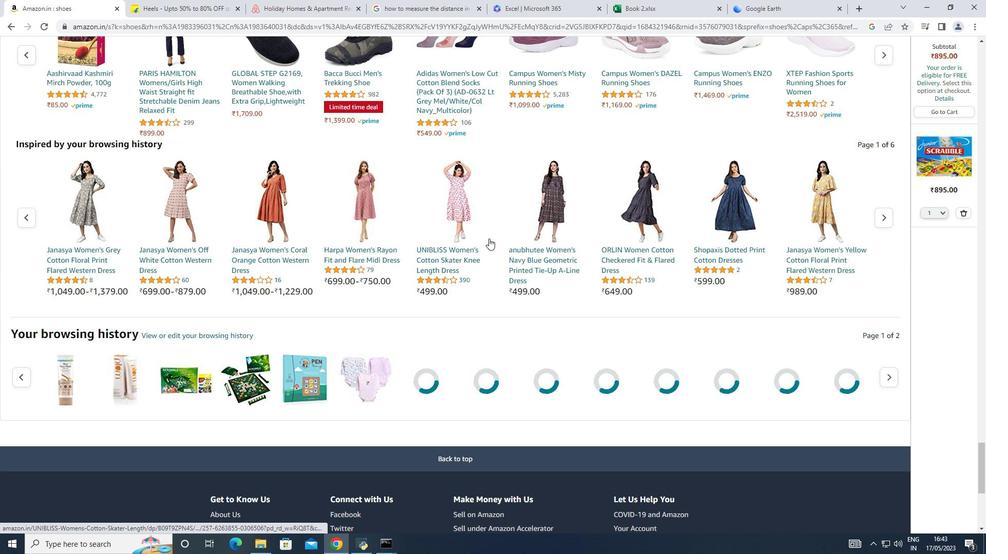 
Action: Mouse scrolled (489, 238) with delta (0, 0)
Screenshot: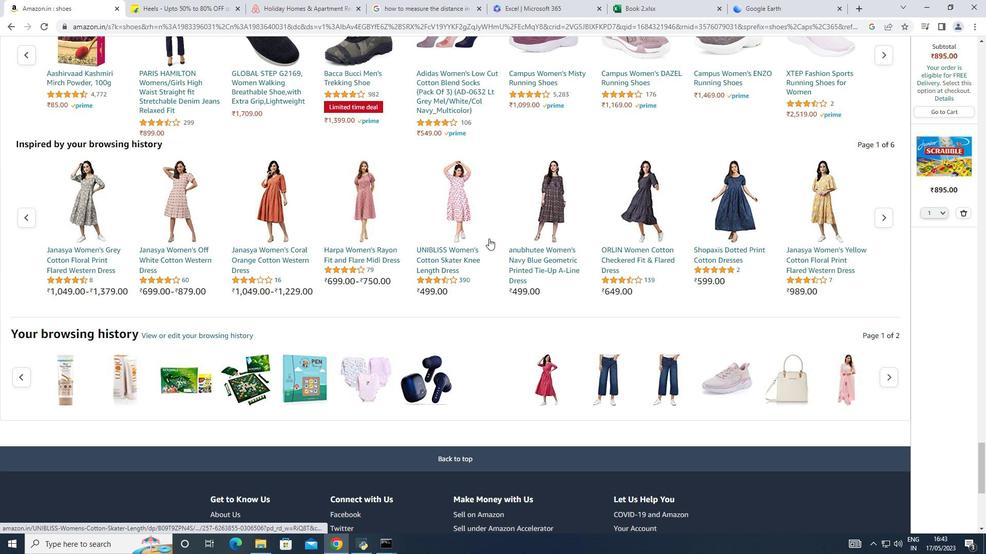
Action: Mouse scrolled (489, 238) with delta (0, 0)
Screenshot: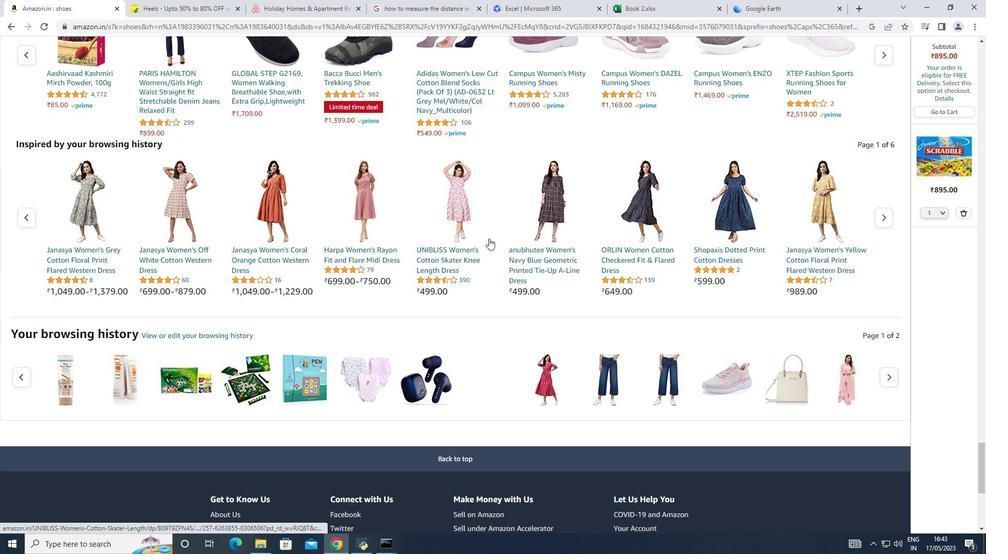
Action: Mouse scrolled (489, 239) with delta (0, 0)
Screenshot: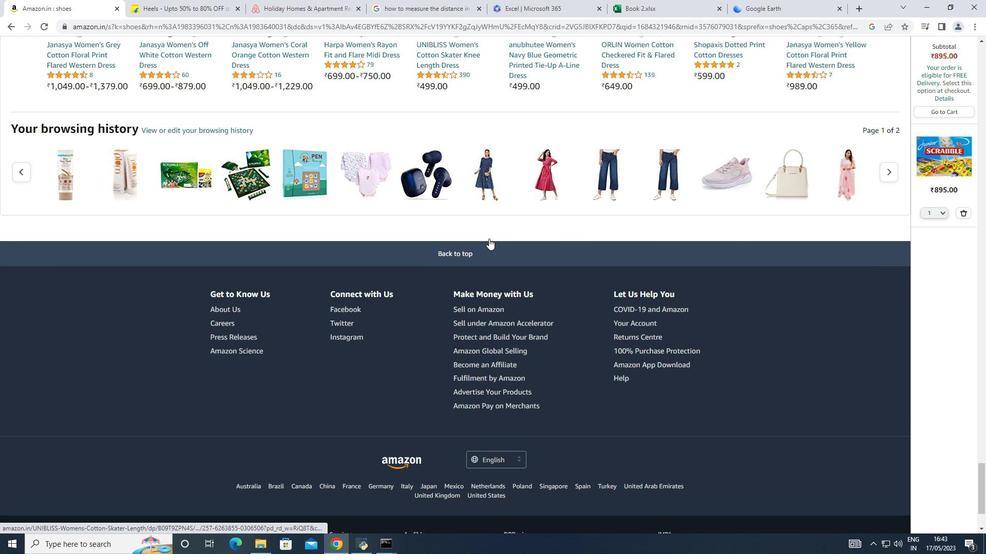 
Action: Mouse scrolled (489, 239) with delta (0, 0)
Screenshot: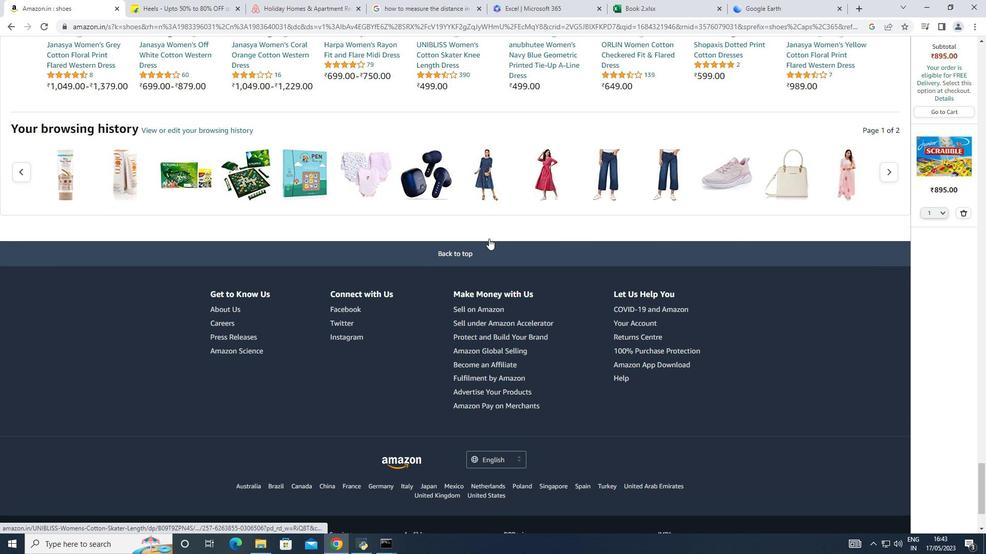 
Action: Mouse scrolled (489, 239) with delta (0, 0)
Screenshot: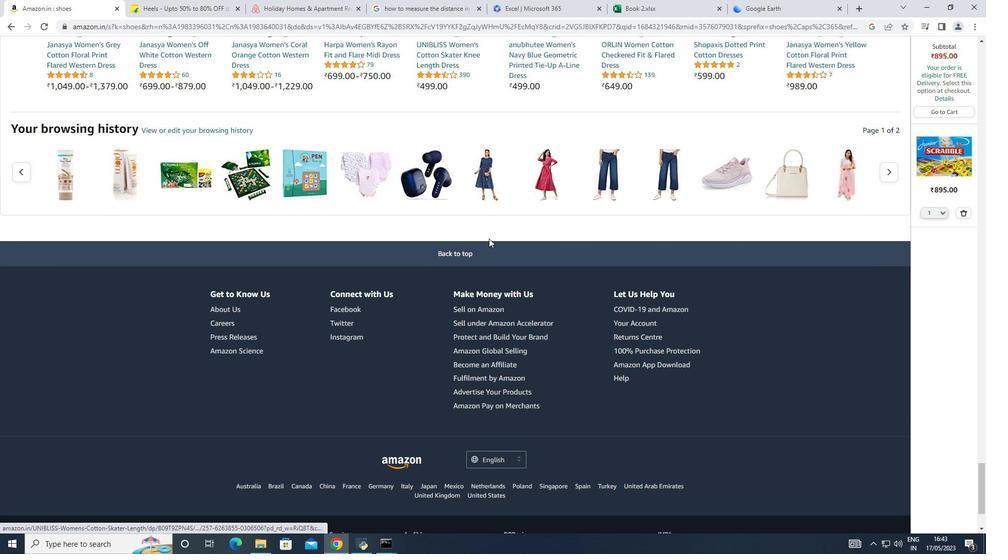 
Action: Mouse scrolled (489, 239) with delta (0, 0)
Screenshot: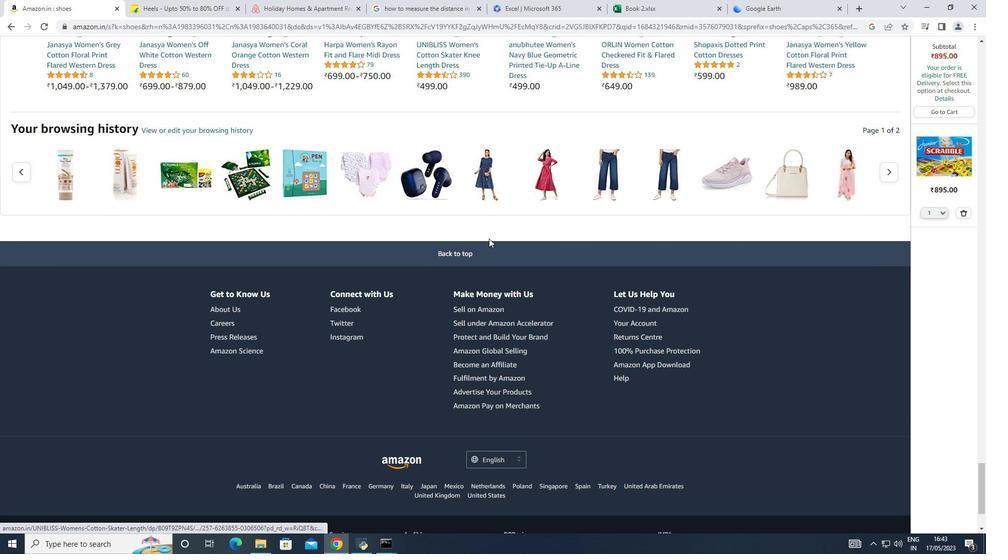 
Action: Mouse scrolled (489, 239) with delta (0, 0)
Screenshot: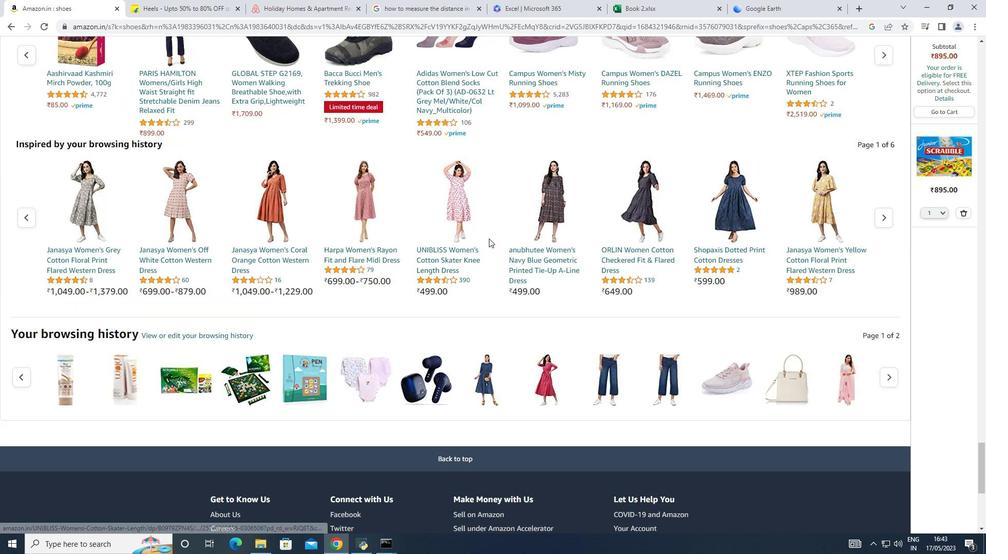 
Action: Mouse scrolled (489, 239) with delta (0, 0)
Screenshot: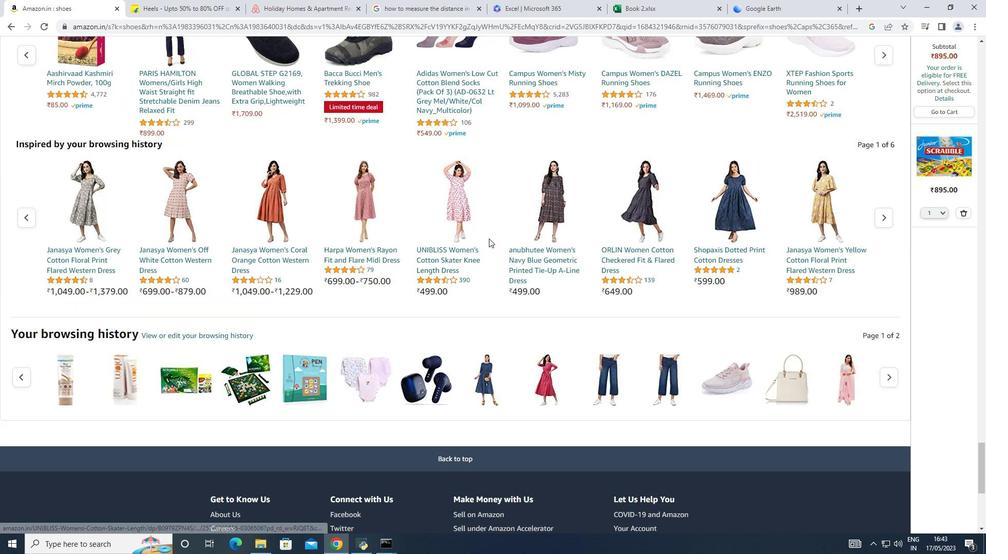 
Action: Mouse scrolled (489, 239) with delta (0, 0)
Screenshot: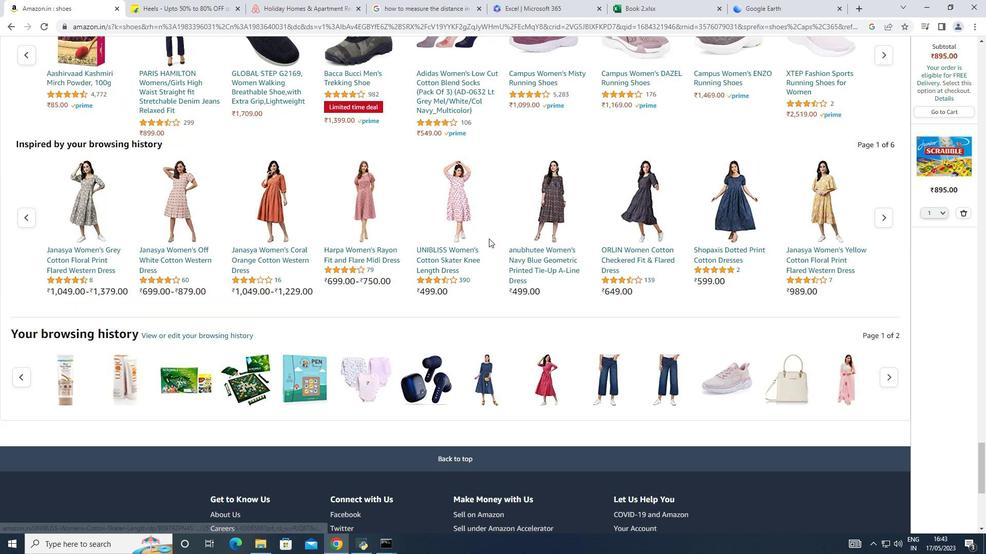 
Action: Mouse scrolled (489, 239) with delta (0, 0)
Screenshot: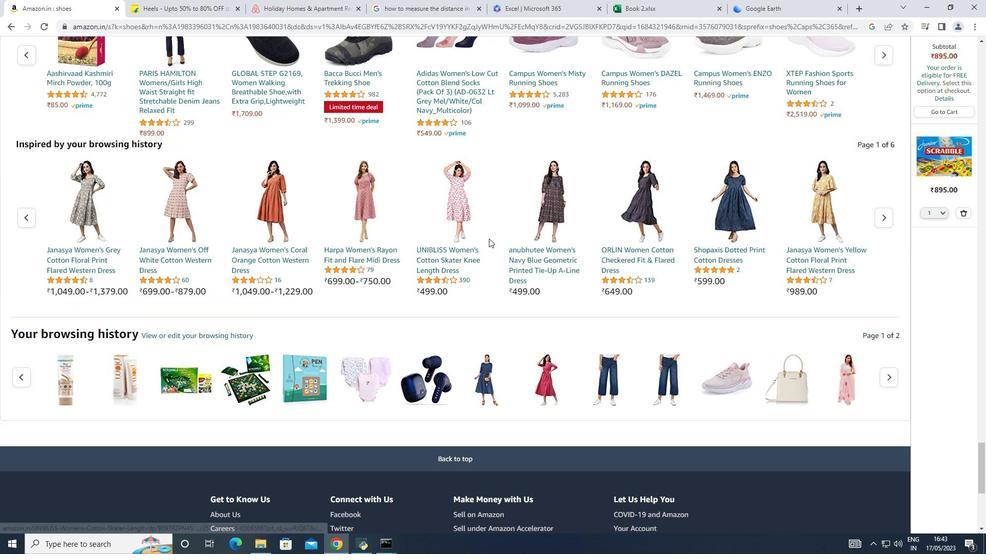 
Action: Mouse scrolled (489, 239) with delta (0, 0)
Screenshot: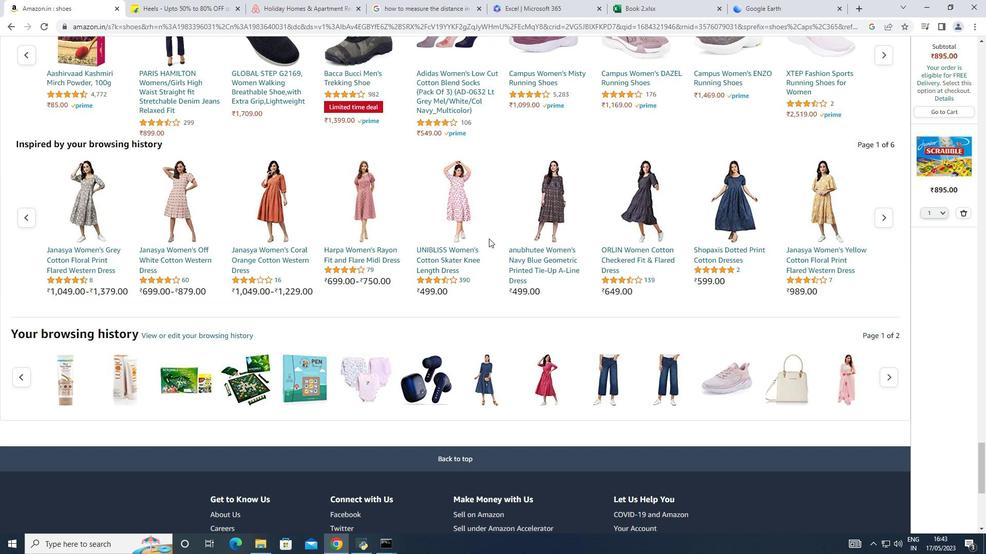
Action: Mouse scrolled (489, 239) with delta (0, 0)
Screenshot: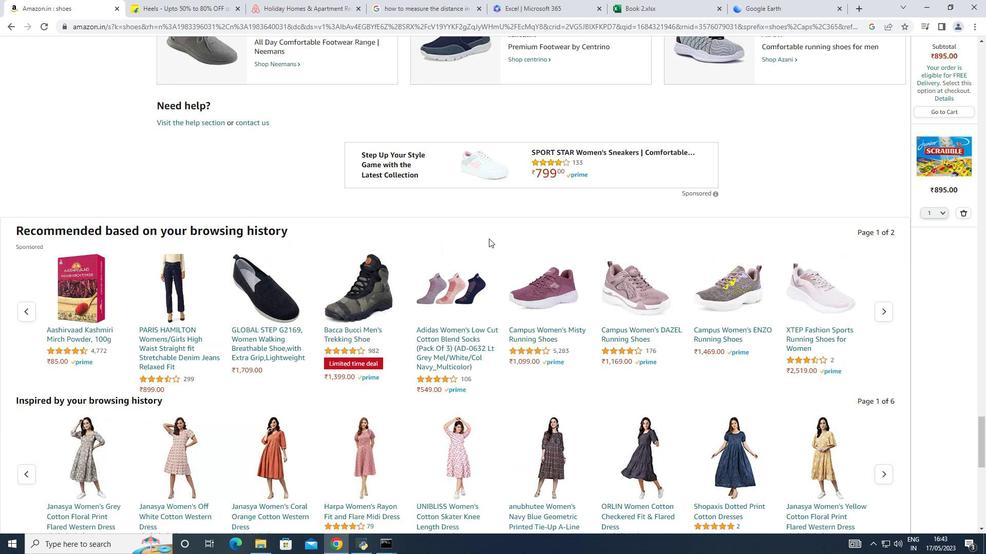 
Action: Mouse scrolled (489, 239) with delta (0, 0)
Screenshot: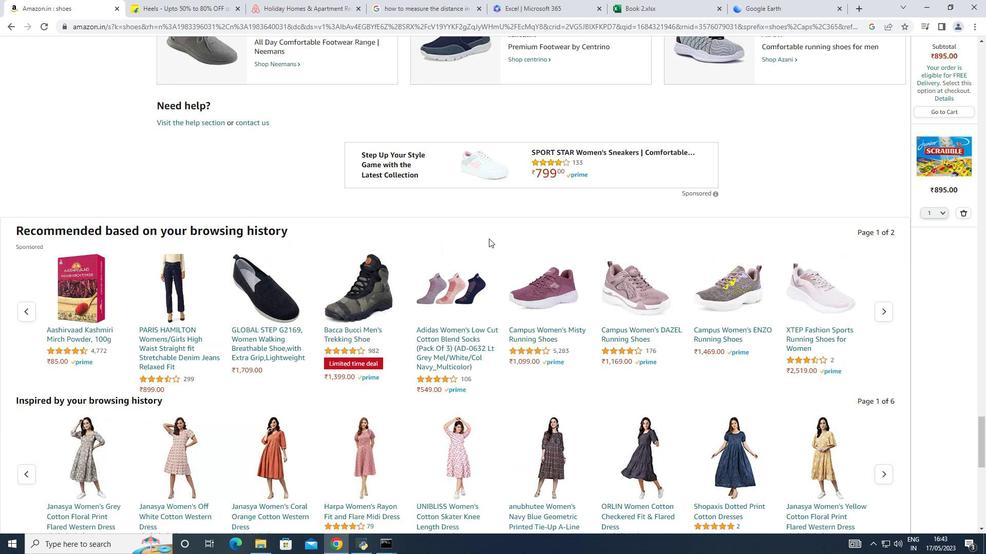 
Action: Mouse scrolled (489, 239) with delta (0, 0)
Screenshot: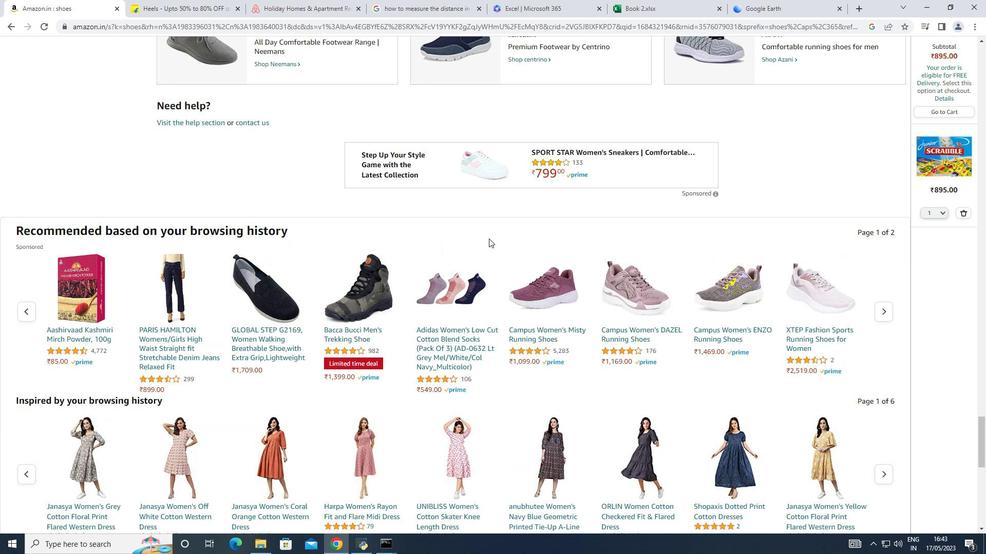 
Action: Mouse scrolled (489, 239) with delta (0, 0)
Screenshot: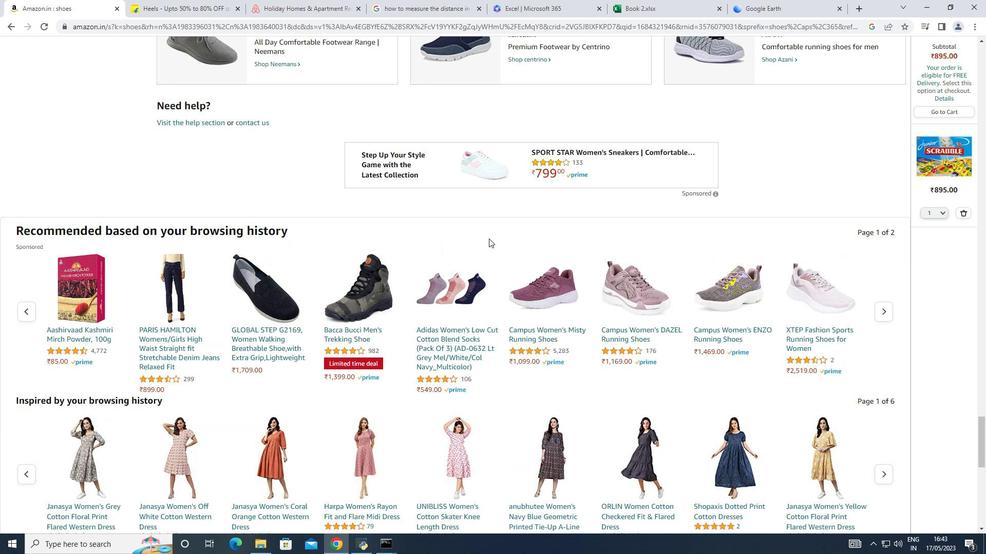 
Action: Mouse moved to (519, 125)
Screenshot: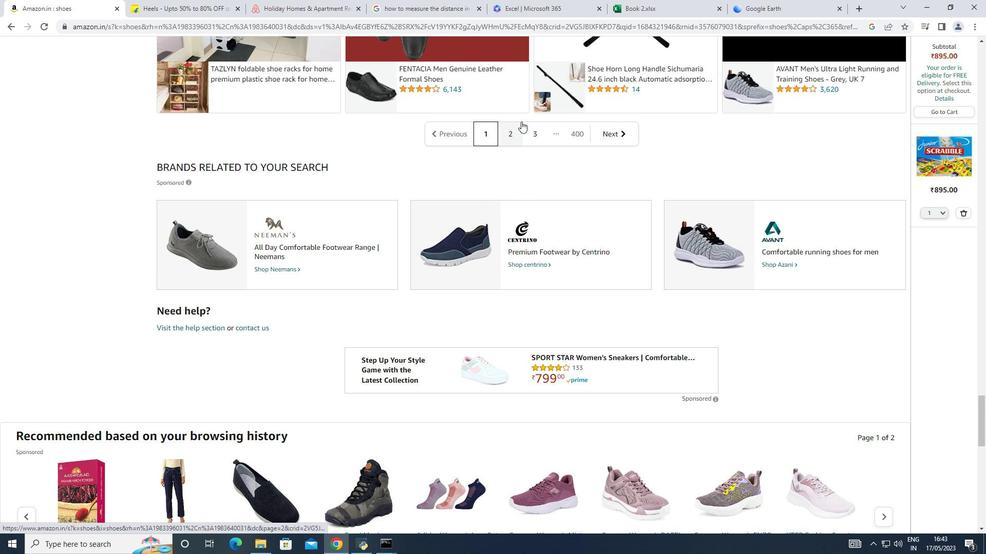 
Action: Mouse pressed left at (519, 125)
Screenshot: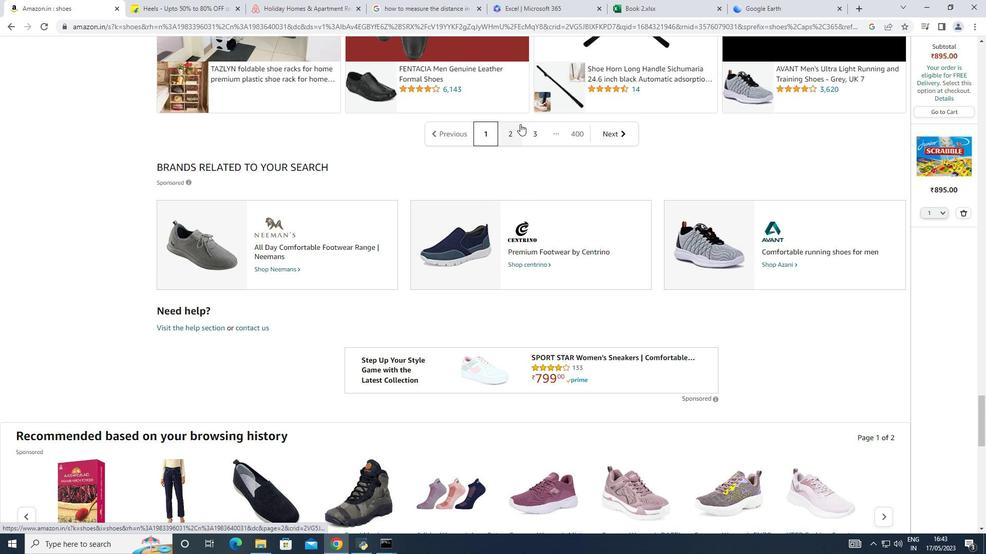 
Action: Mouse moved to (495, 296)
Screenshot: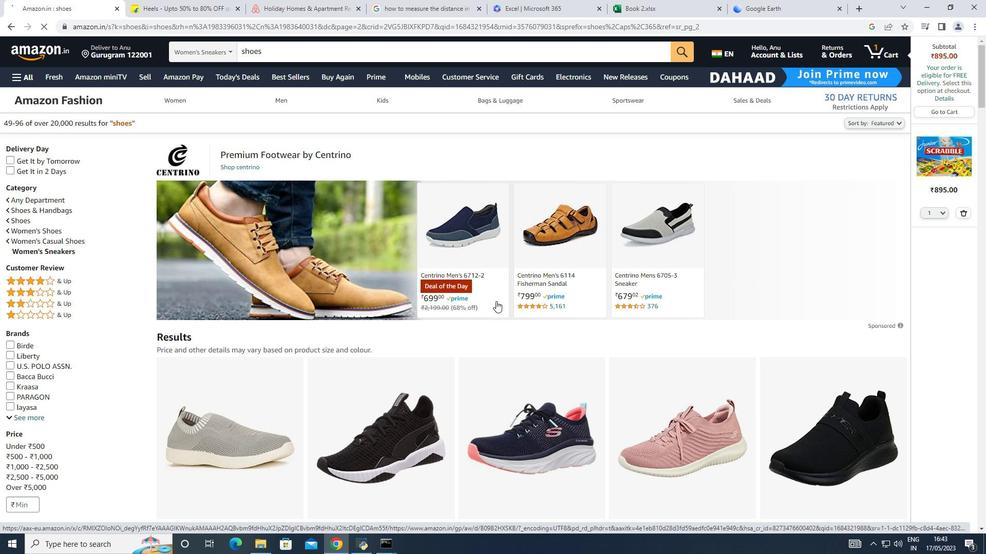 
Action: Mouse scrolled (495, 296) with delta (0, 0)
Screenshot: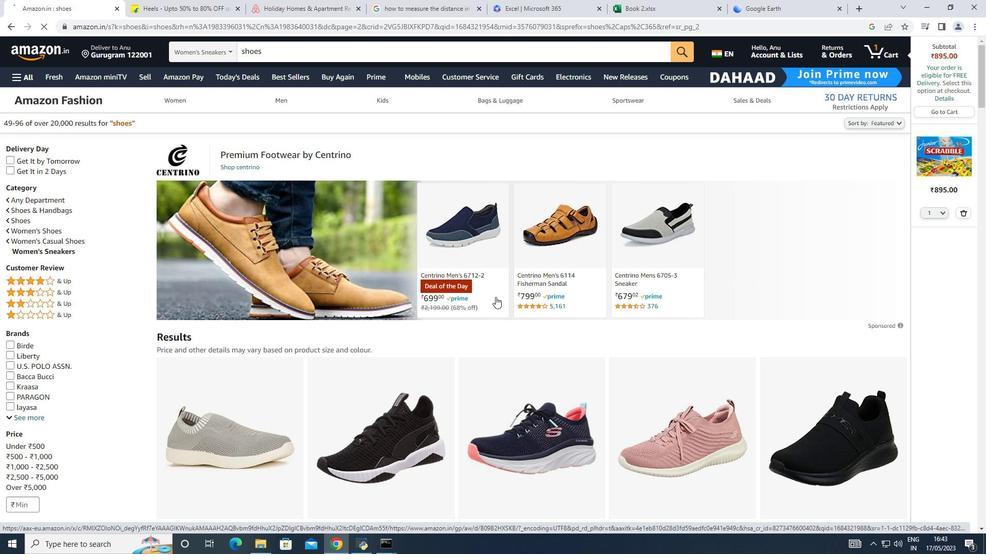 
Action: Mouse scrolled (495, 296) with delta (0, 0)
Screenshot: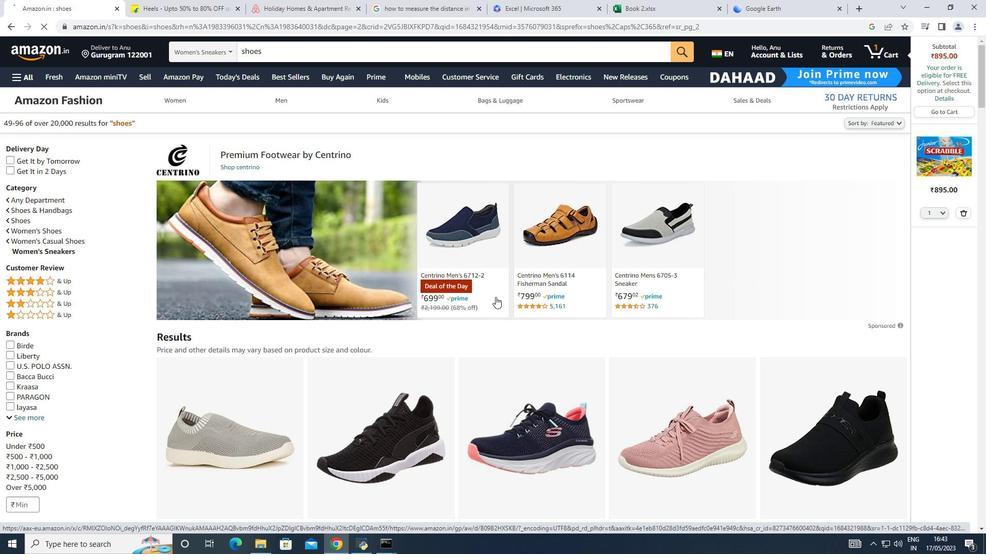 
Action: Mouse scrolled (495, 296) with delta (0, 0)
Screenshot: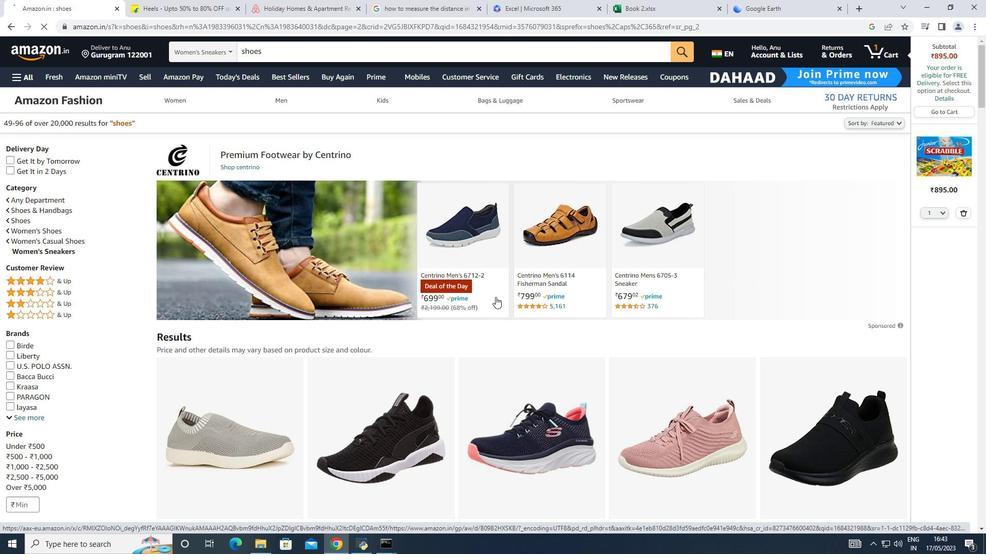 
Action: Mouse moved to (491, 290)
Screenshot: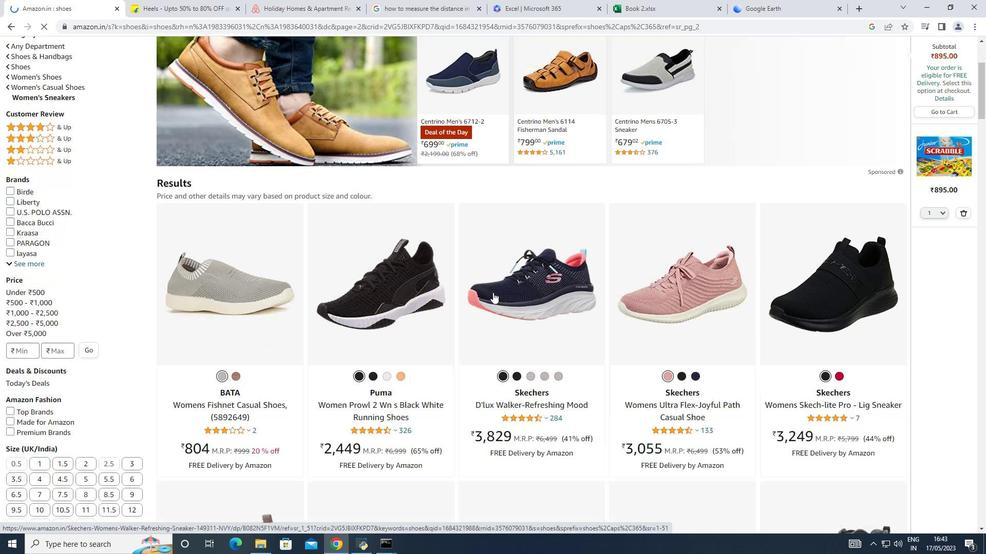 
Action: Mouse scrolled (491, 289) with delta (0, 0)
Screenshot: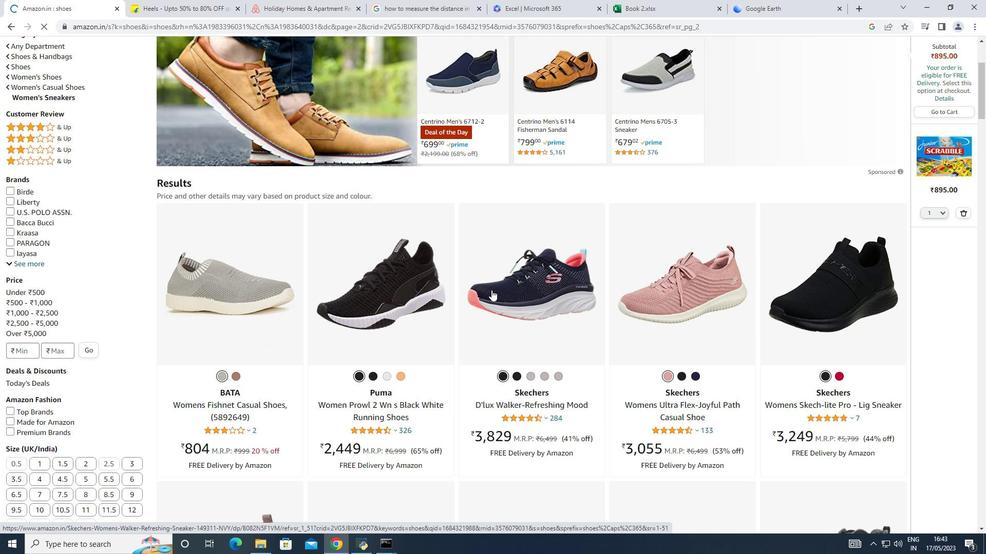 
Action: Mouse scrolled (491, 289) with delta (0, 0)
Screenshot: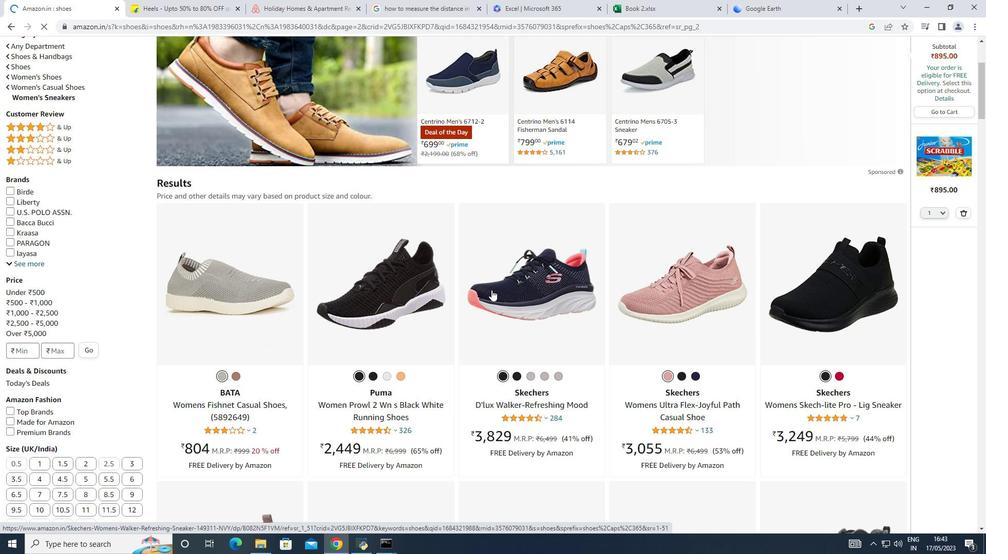 
Action: Mouse scrolled (491, 289) with delta (0, 0)
Screenshot: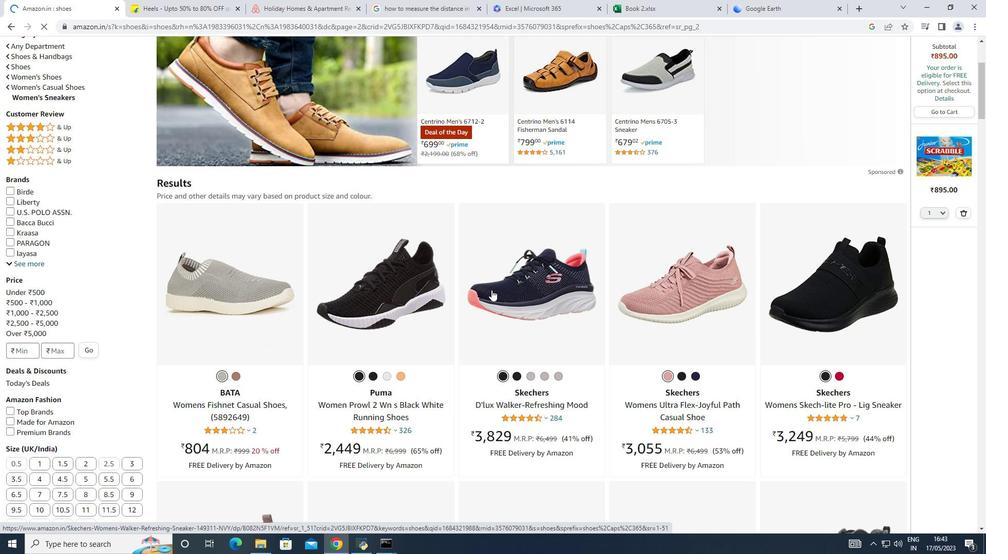 
Action: Mouse moved to (500, 267)
Screenshot: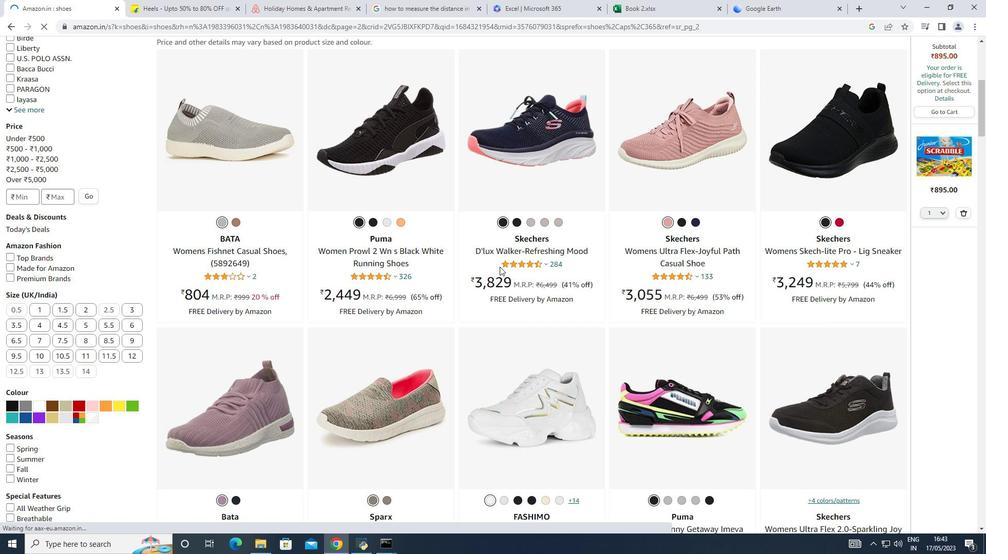 
Action: Mouse scrolled (500, 266) with delta (0, 0)
Screenshot: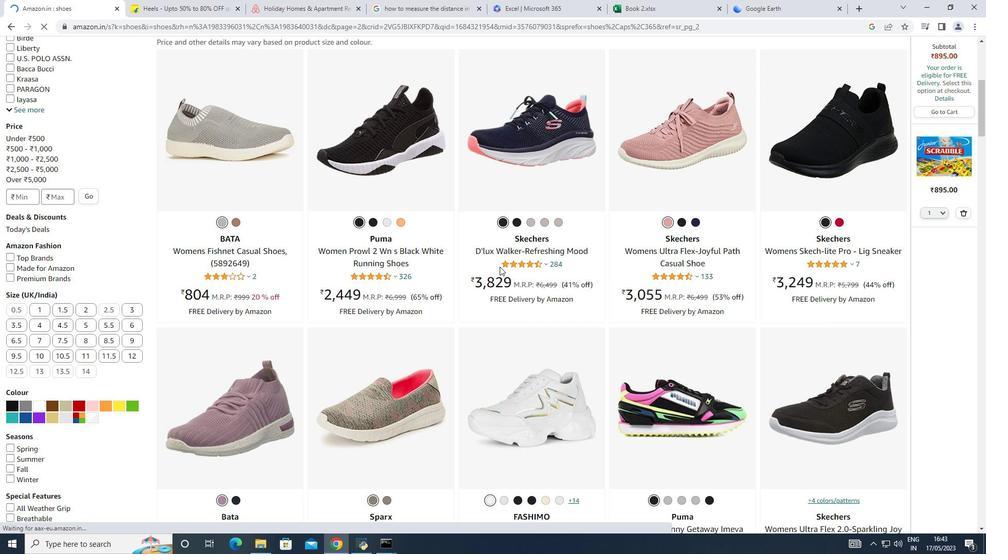 
Action: Mouse moved to (501, 272)
Screenshot: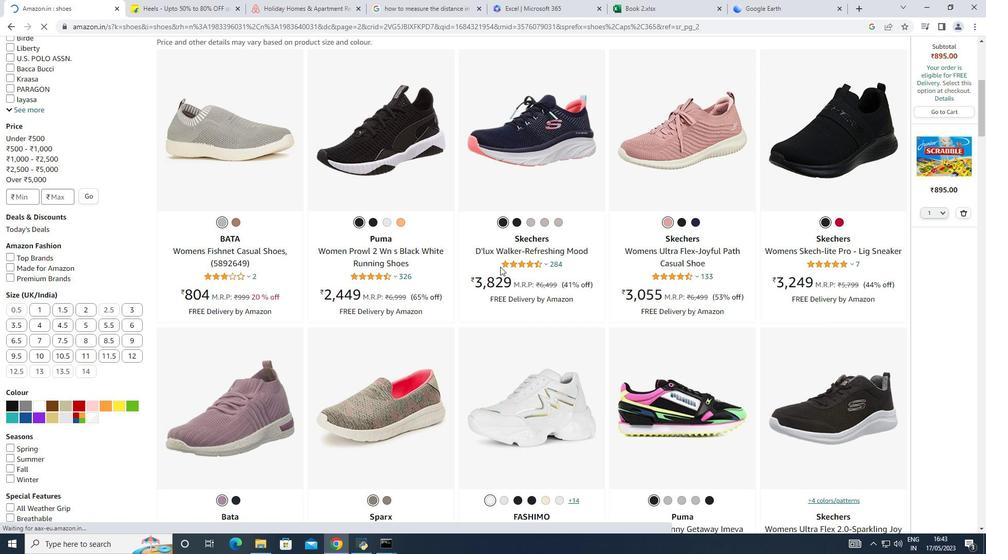 
Action: Mouse scrolled (501, 271) with delta (0, 0)
Screenshot: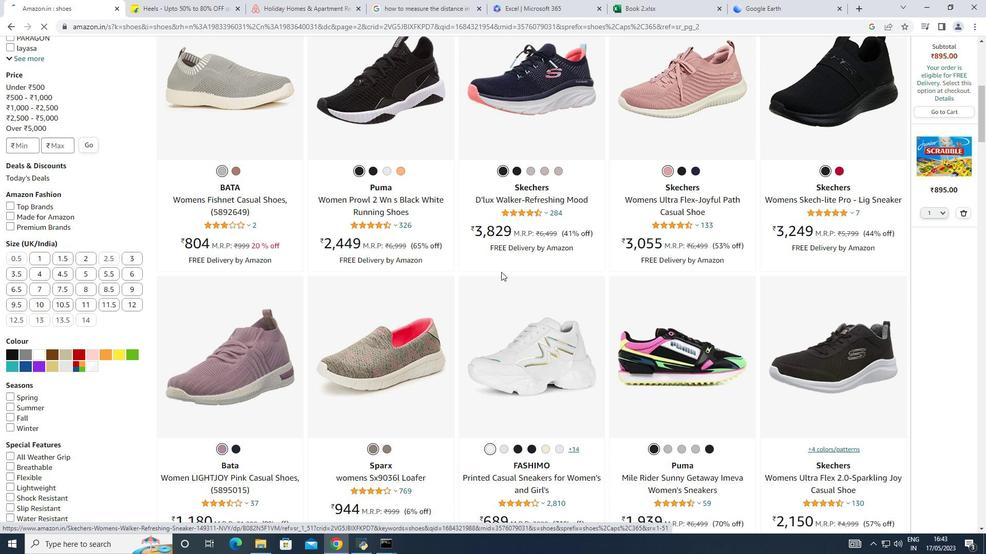 
Action: Mouse scrolled (501, 271) with delta (0, 0)
Screenshot: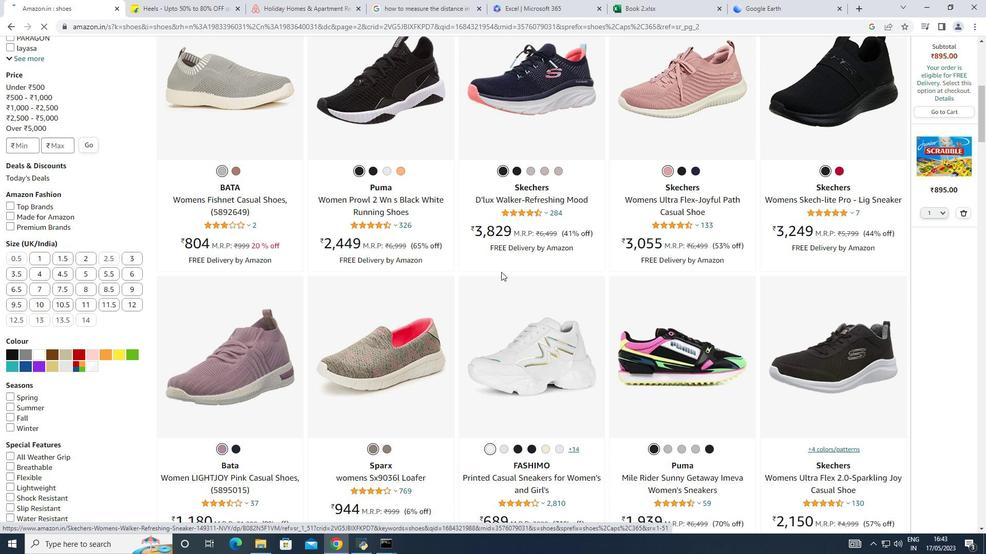 
Action: Mouse scrolled (501, 271) with delta (0, 0)
Screenshot: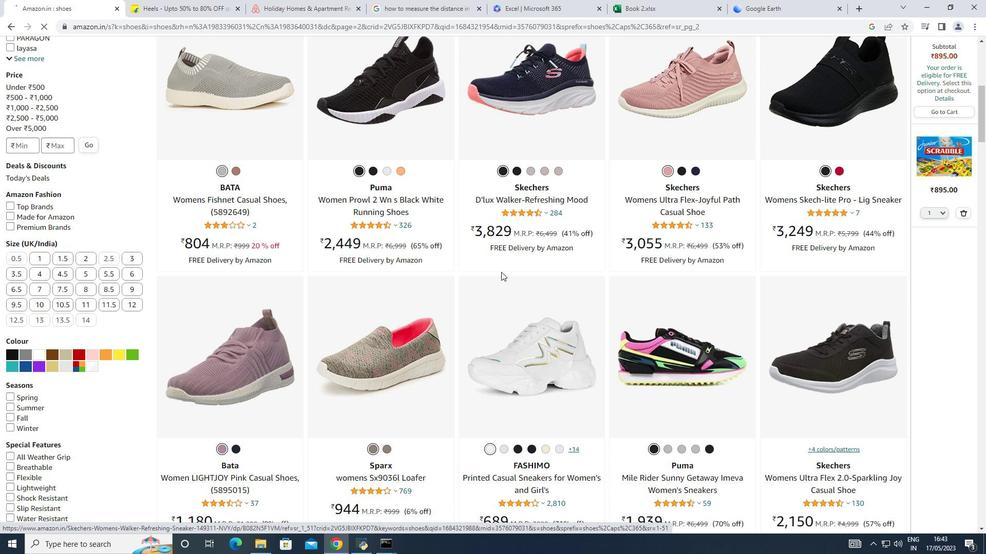 
Action: Mouse scrolled (501, 271) with delta (0, 0)
Screenshot: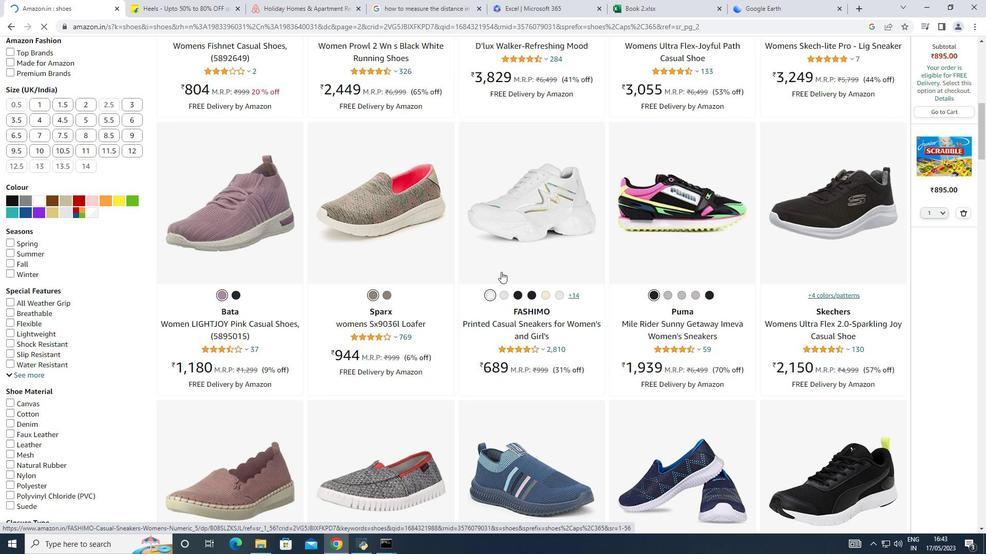 
Action: Mouse scrolled (501, 271) with delta (0, 0)
Screenshot: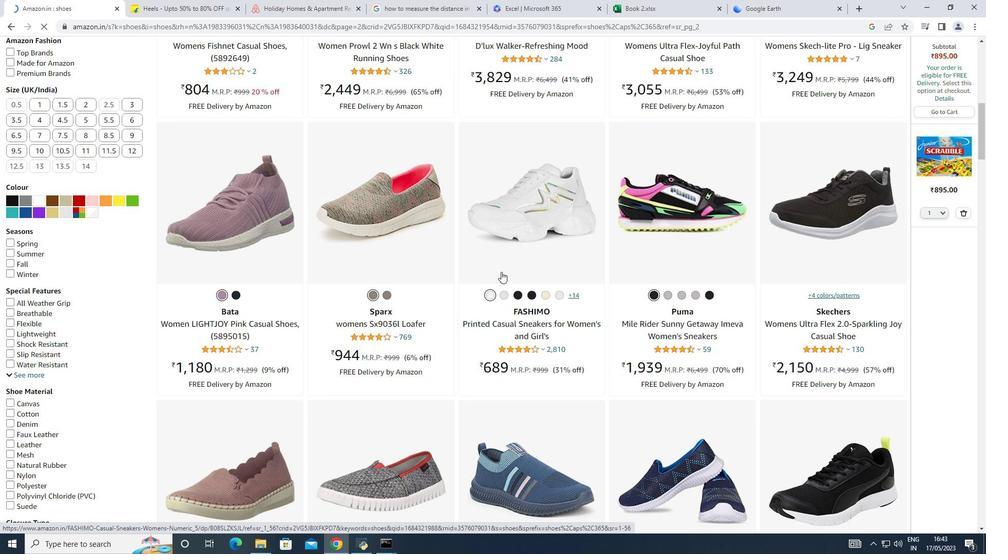 
Action: Mouse scrolled (501, 271) with delta (0, 0)
Screenshot: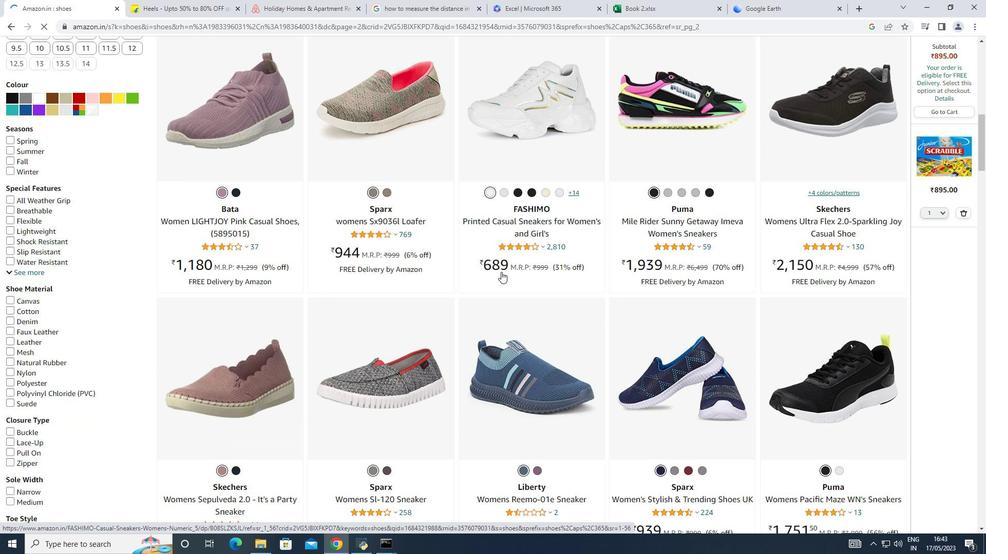 
Action: Mouse scrolled (501, 271) with delta (0, 0)
Screenshot: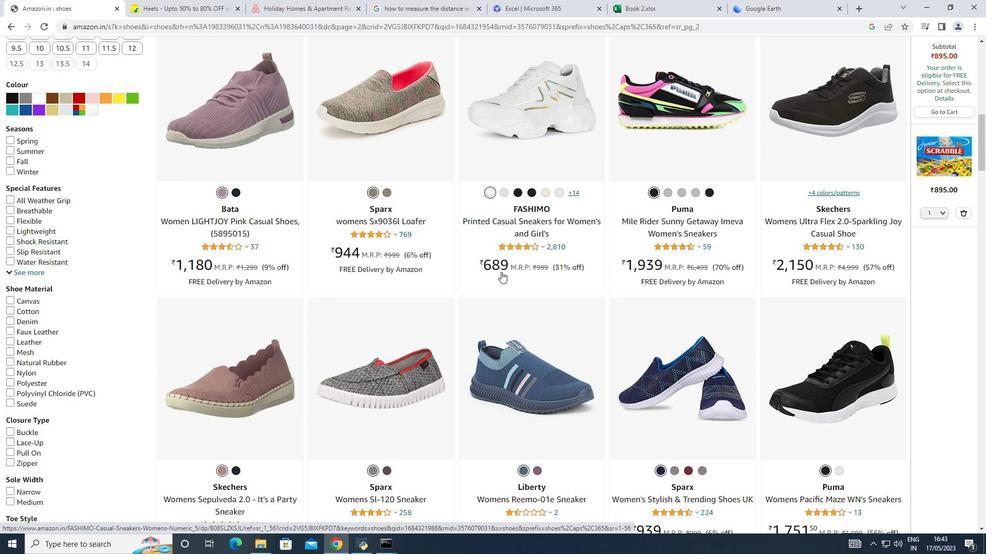 
Action: Mouse scrolled (501, 271) with delta (0, 0)
Screenshot: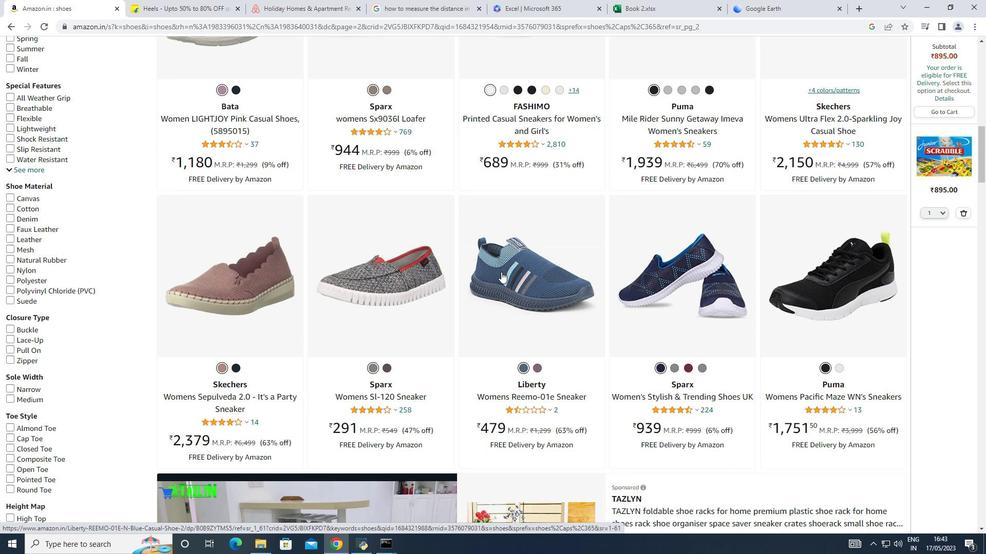 
Action: Mouse scrolled (501, 271) with delta (0, 0)
Screenshot: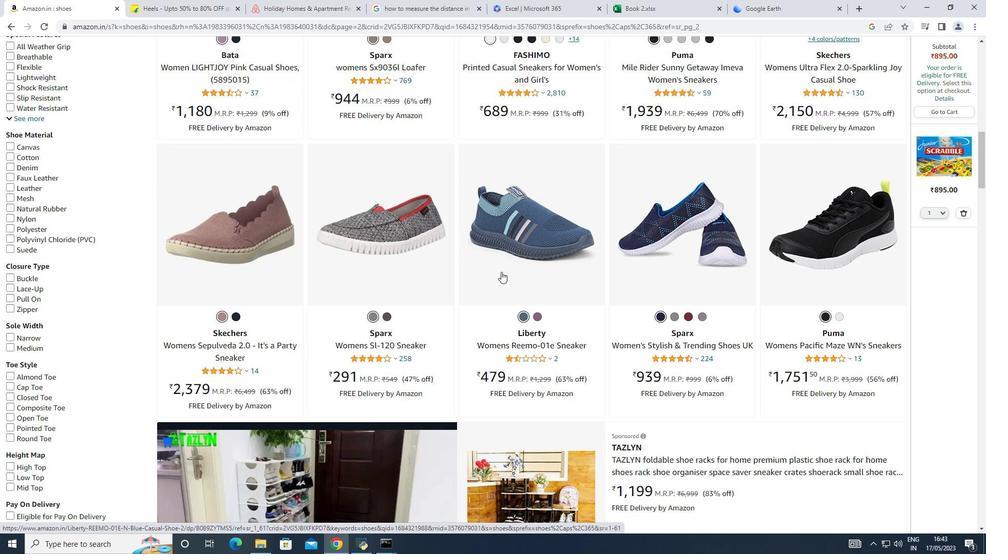 
Action: Mouse scrolled (501, 271) with delta (0, 0)
Screenshot: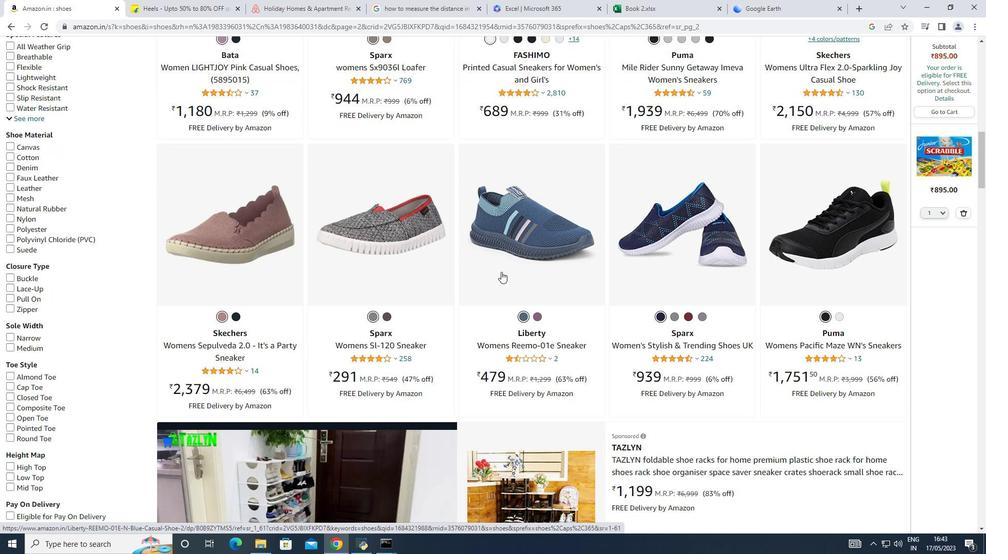 
Action: Mouse scrolled (501, 271) with delta (0, 0)
Screenshot: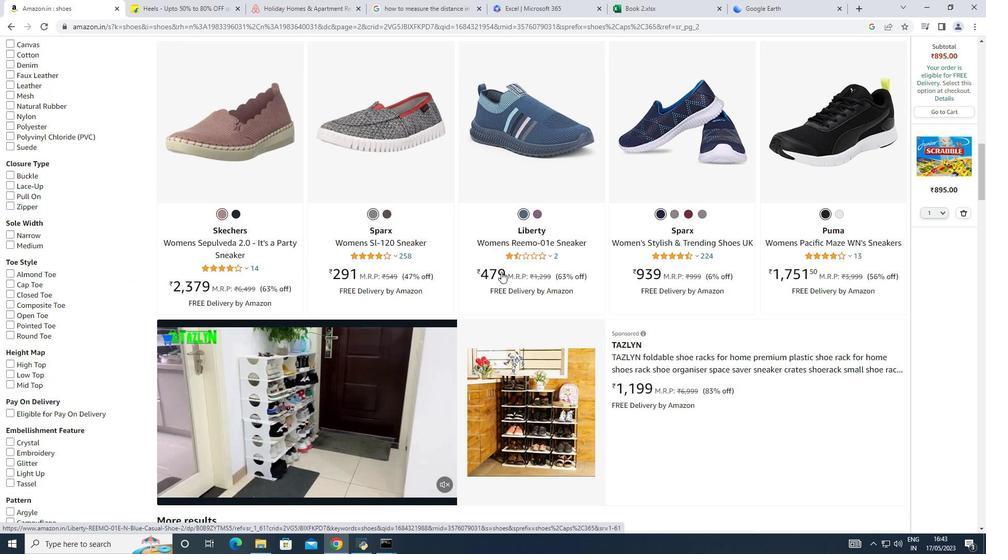 
Action: Mouse scrolled (501, 271) with delta (0, 0)
Screenshot: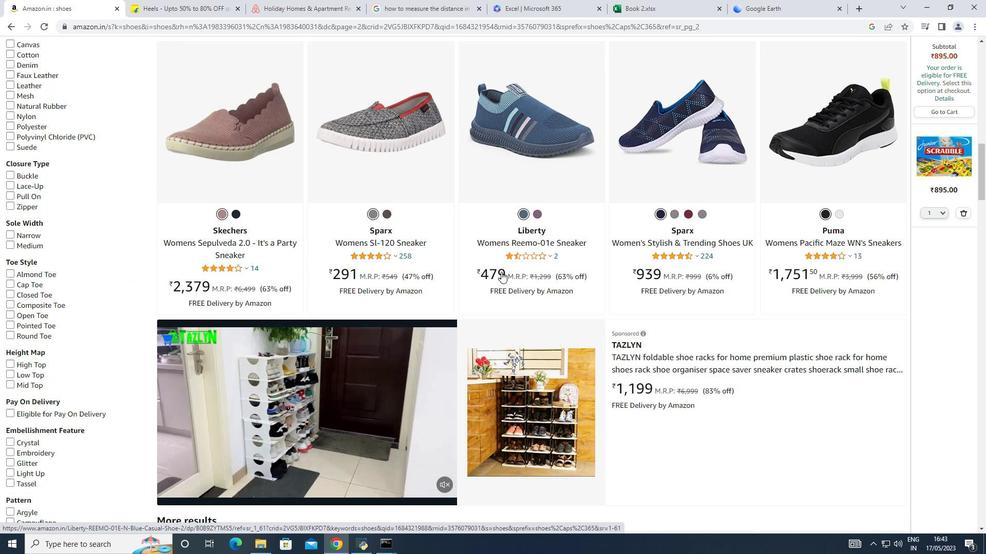 
Action: Mouse scrolled (501, 271) with delta (0, 0)
Screenshot: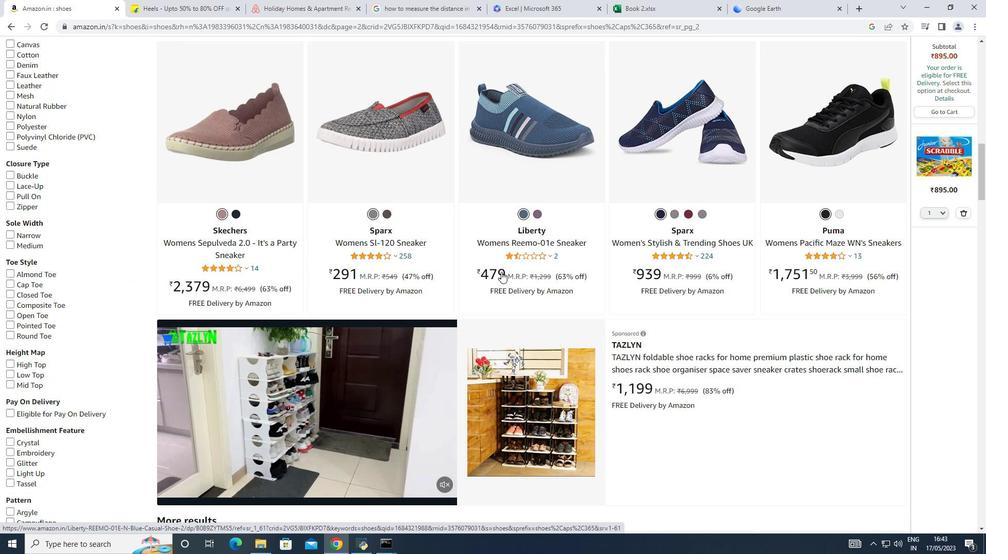 
Action: Mouse scrolled (501, 271) with delta (0, 0)
Screenshot: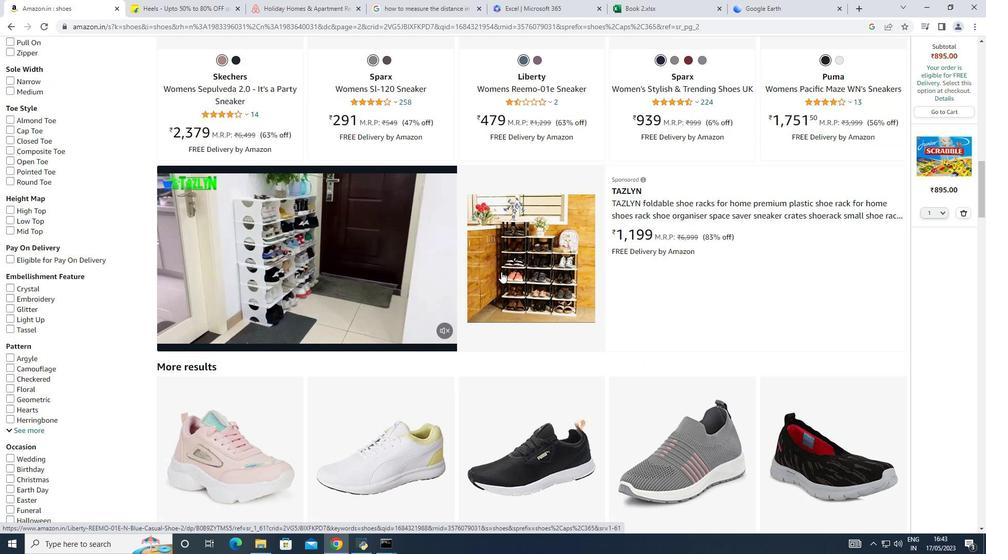 
Action: Mouse scrolled (501, 271) with delta (0, 0)
Screenshot: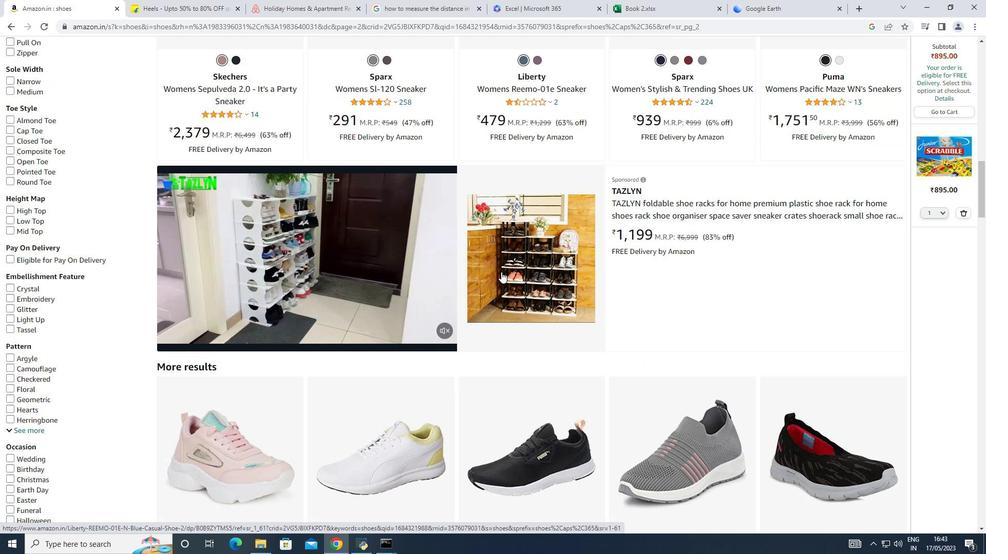 
Action: Mouse scrolled (501, 271) with delta (0, 0)
Screenshot: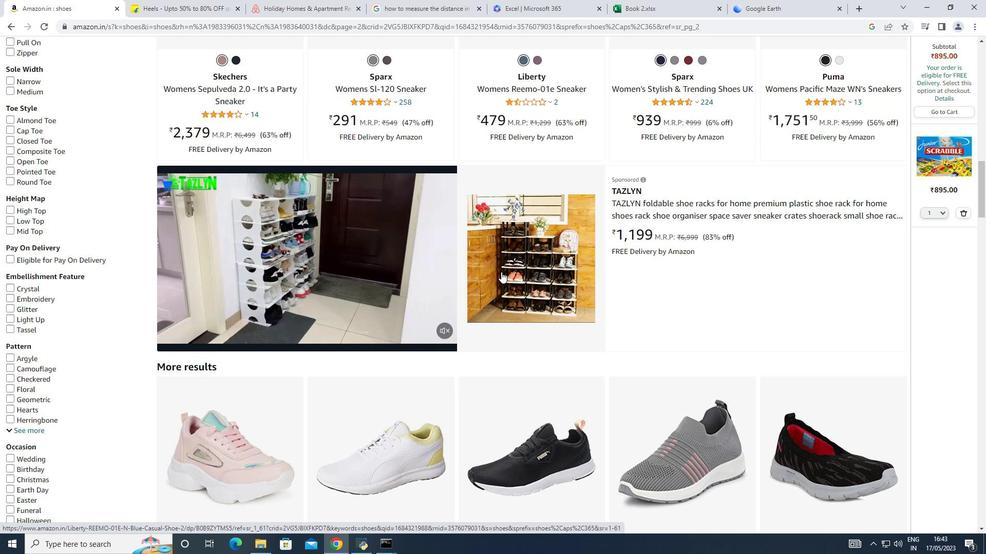 
Action: Mouse scrolled (501, 271) with delta (0, 0)
Screenshot: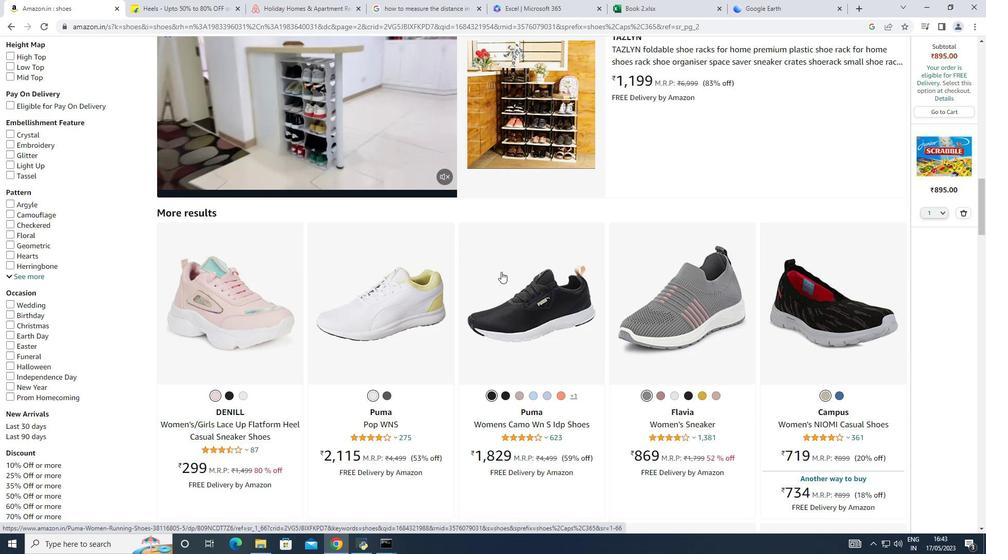 
Action: Mouse scrolled (501, 271) with delta (0, 0)
Screenshot: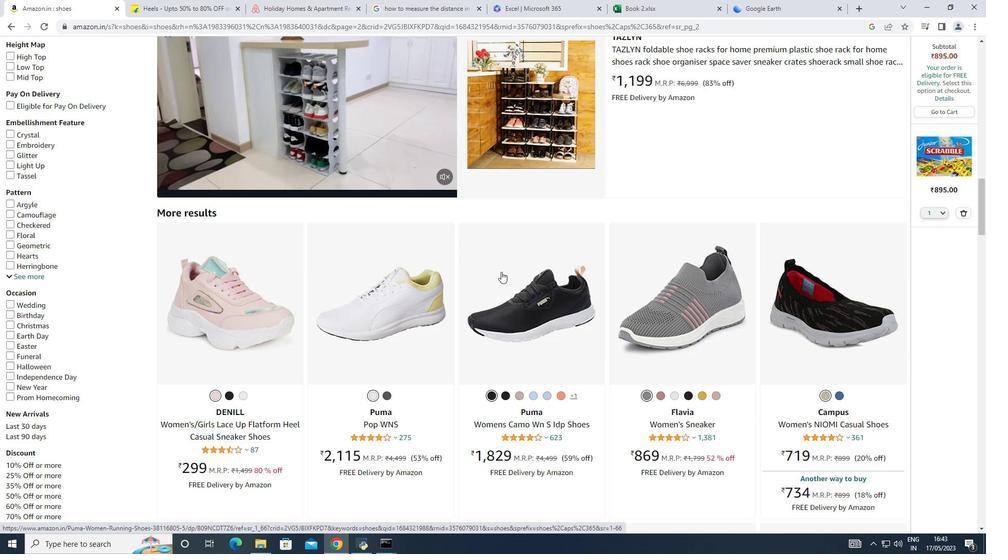 
Action: Mouse scrolled (501, 271) with delta (0, 0)
Screenshot: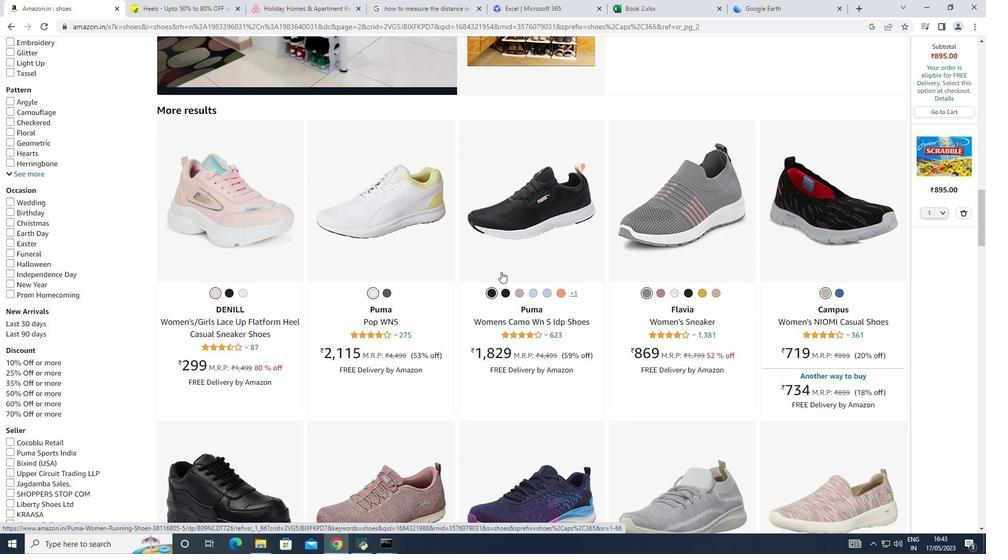 
Action: Mouse scrolled (501, 271) with delta (0, 0)
Screenshot: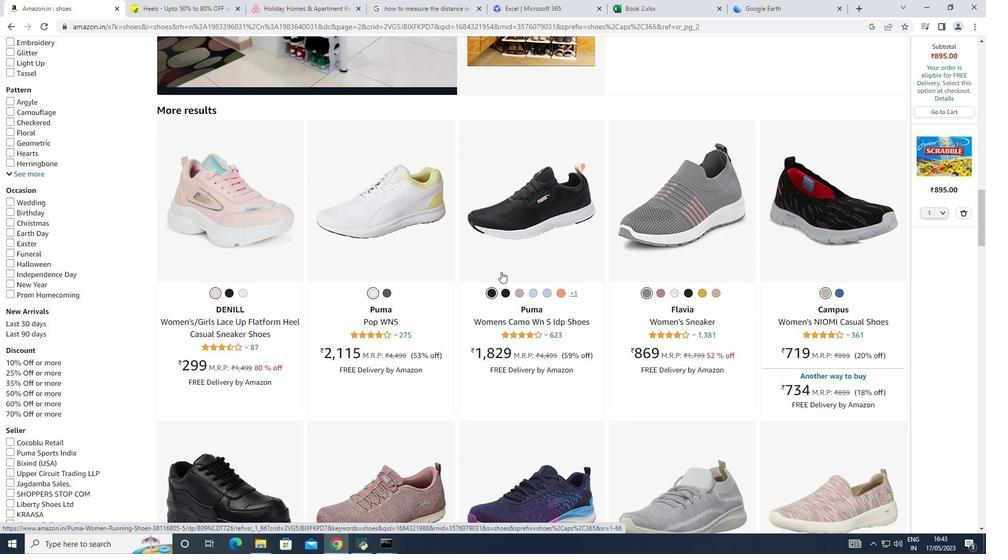 
Action: Mouse scrolled (501, 271) with delta (0, 0)
Screenshot: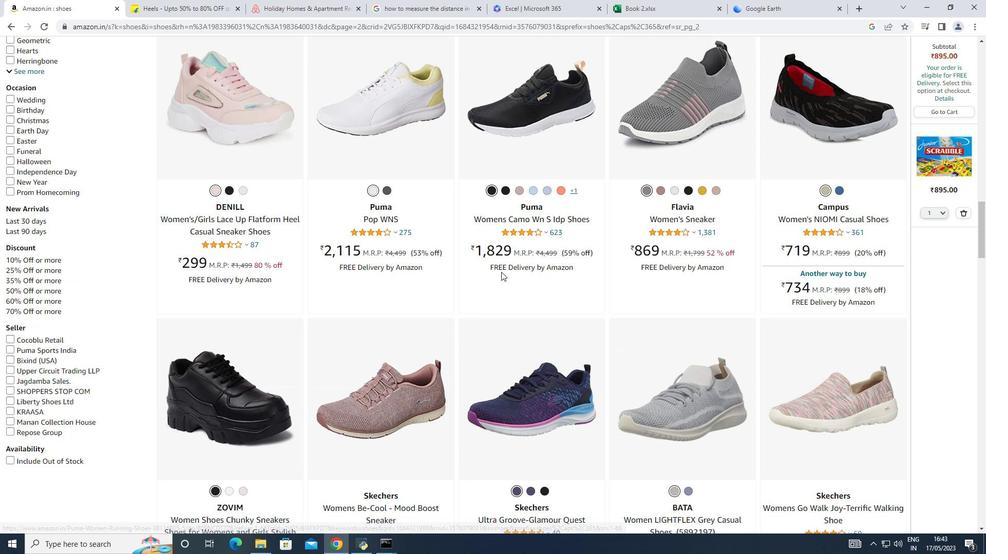 
Action: Mouse scrolled (501, 271) with delta (0, 0)
Screenshot: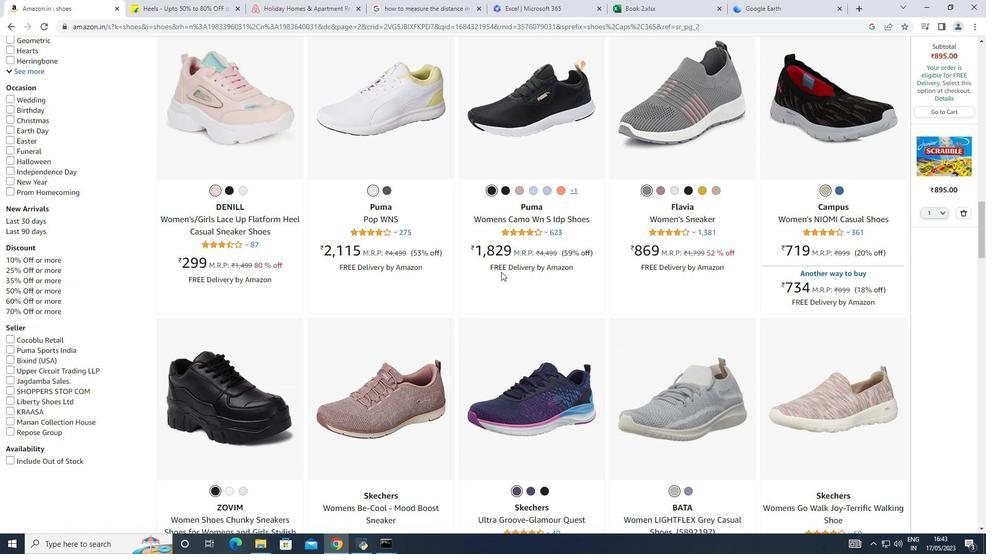 
Action: Mouse scrolled (501, 271) with delta (0, 0)
Screenshot: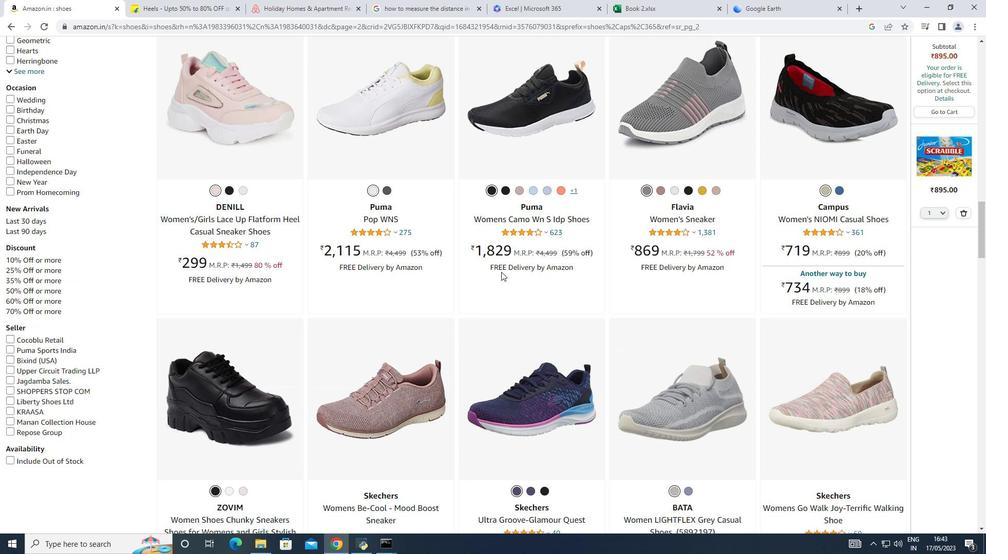 
Action: Mouse scrolled (501, 271) with delta (0, 0)
Screenshot: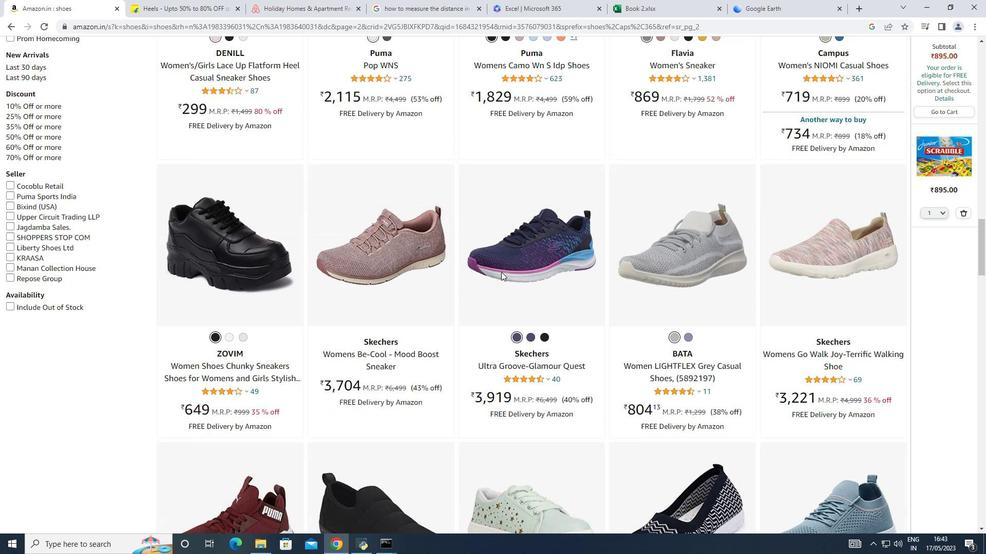 
Action: Mouse scrolled (501, 271) with delta (0, 0)
Screenshot: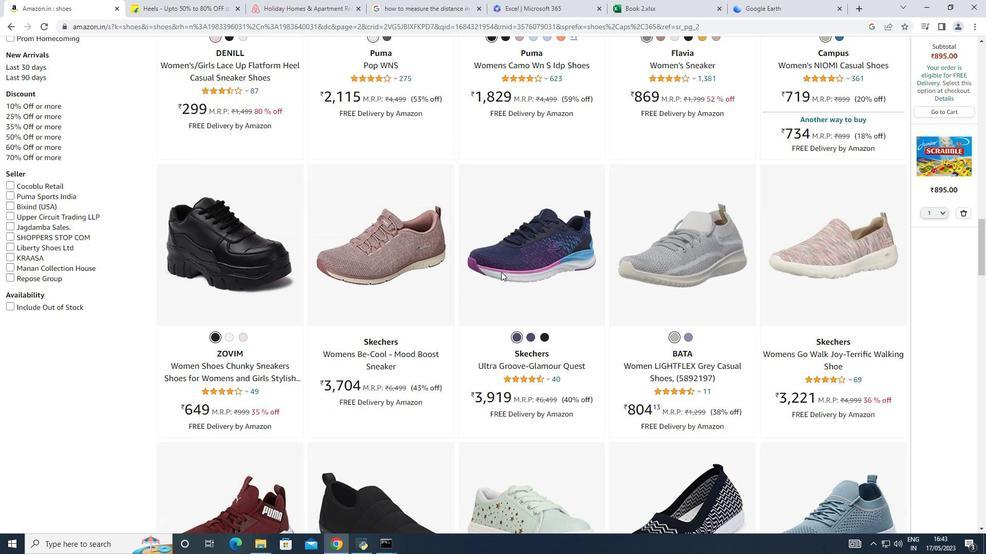 
Action: Mouse scrolled (501, 271) with delta (0, 0)
Screenshot: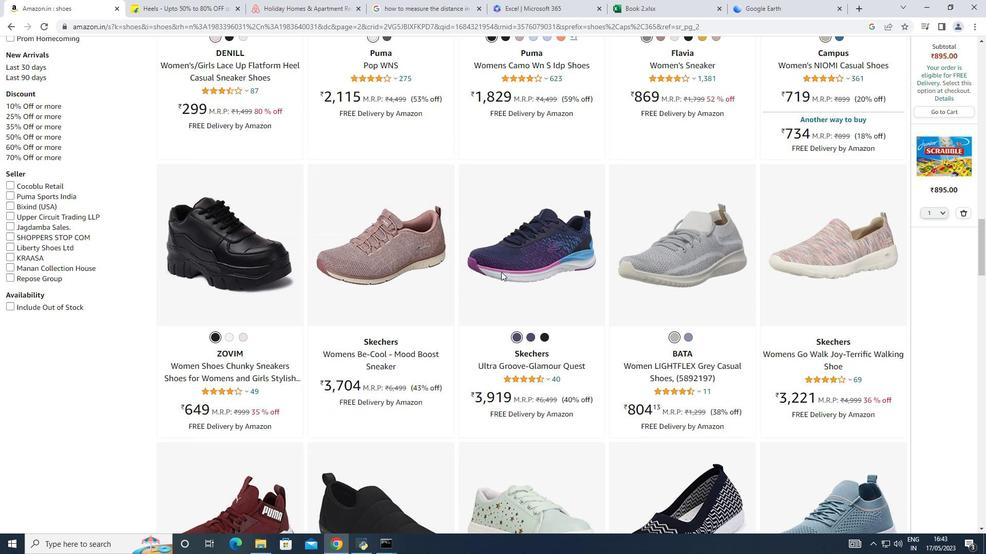 
Action: Mouse scrolled (501, 271) with delta (0, 0)
Screenshot: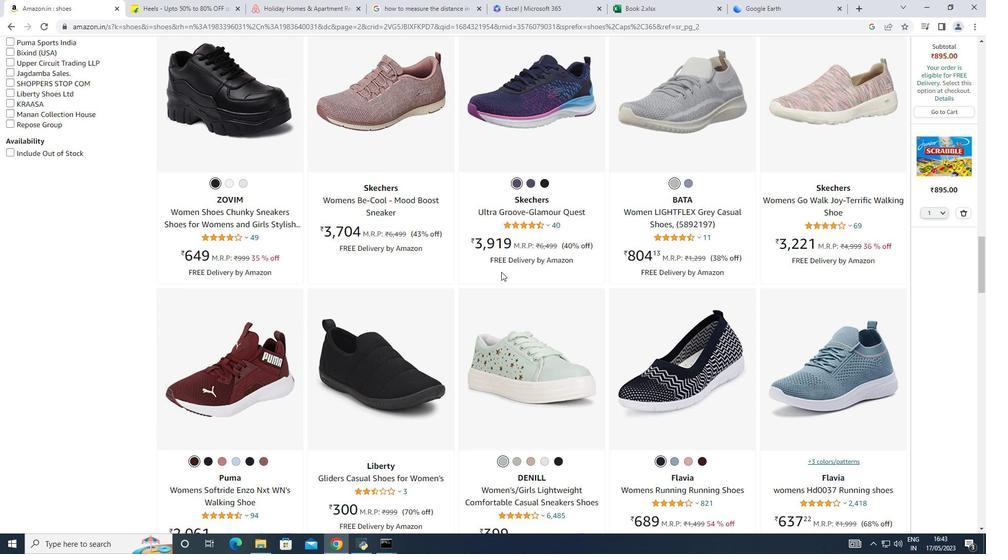 
Action: Mouse scrolled (501, 271) with delta (0, 0)
Screenshot: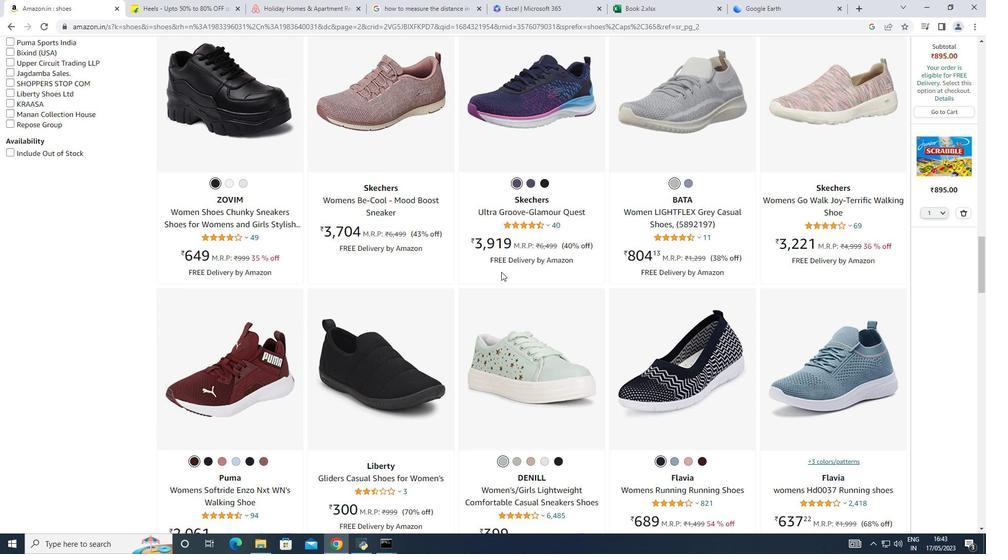 
Action: Mouse scrolled (501, 271) with delta (0, 0)
Screenshot: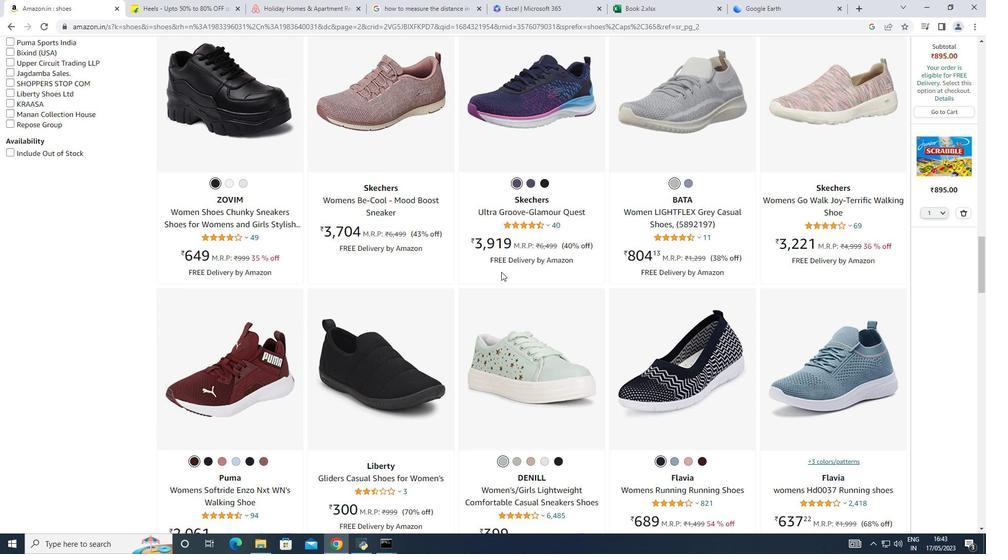 
Action: Mouse scrolled (501, 271) with delta (0, 0)
Screenshot: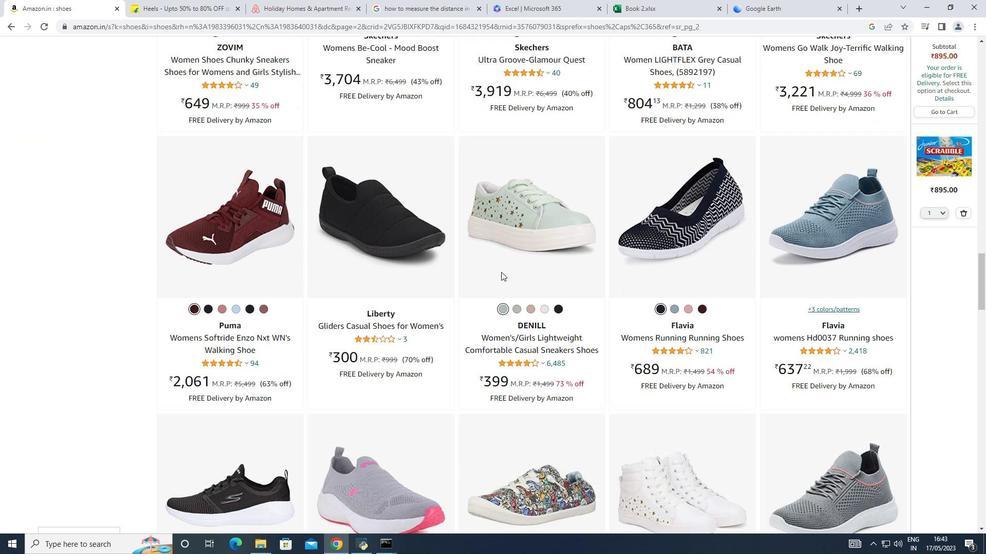 
Action: Mouse scrolled (501, 271) with delta (0, 0)
Screenshot: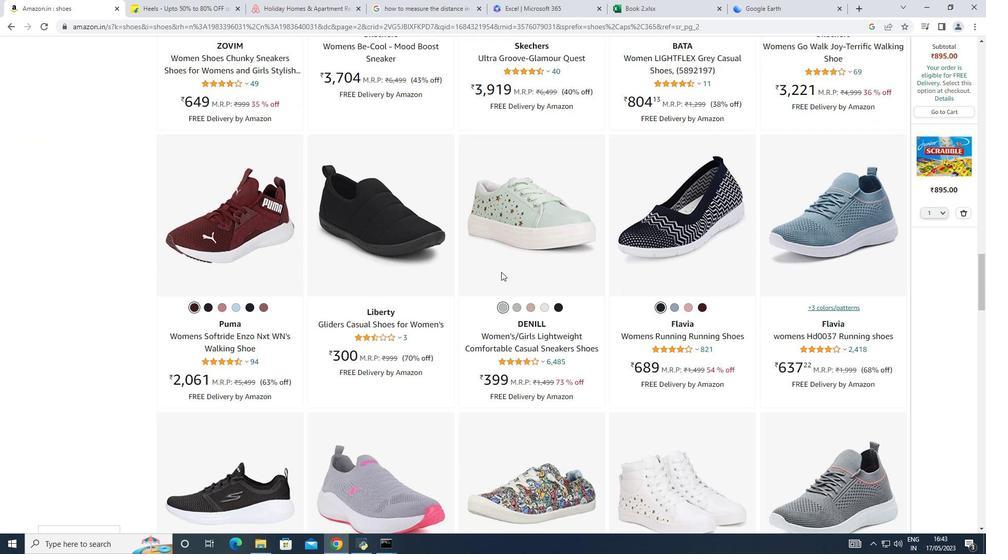
Action: Mouse scrolled (501, 271) with delta (0, 0)
Screenshot: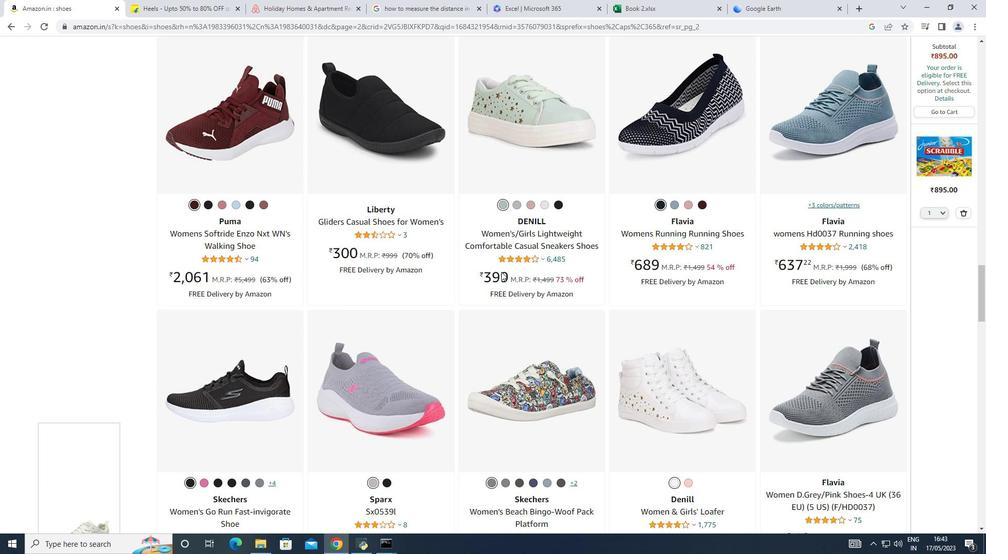 
Action: Mouse scrolled (501, 271) with delta (0, 0)
Screenshot: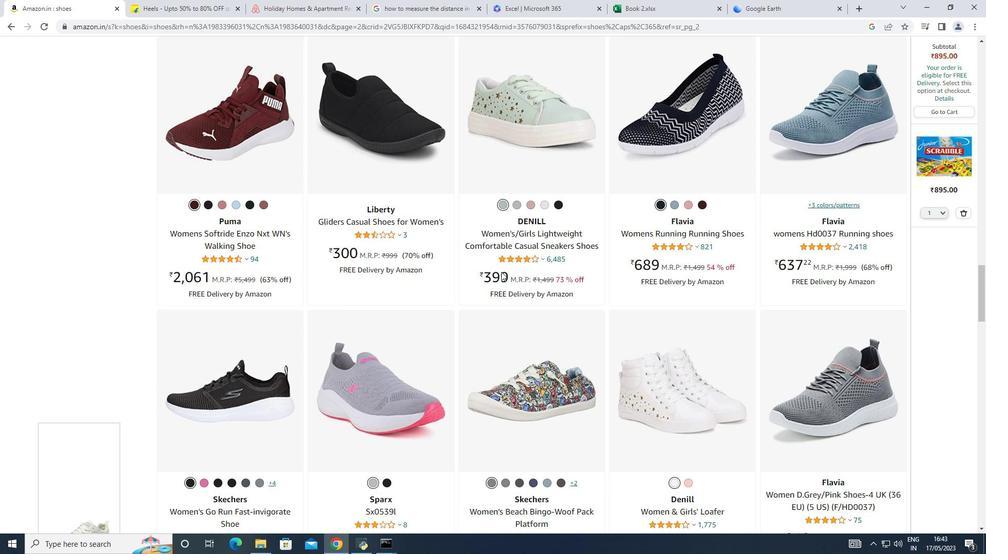 
Action: Mouse moved to (502, 272)
Screenshot: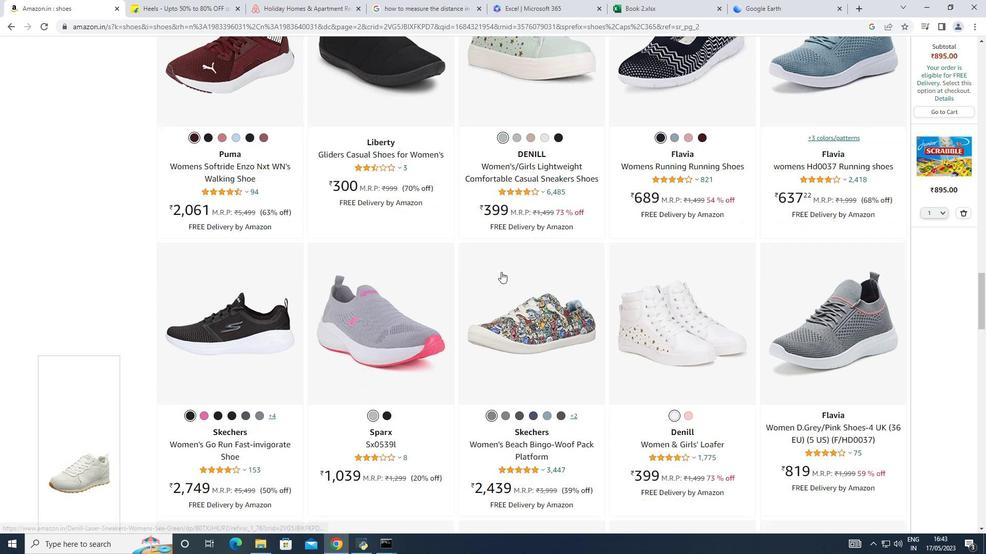 
Action: Mouse scrolled (502, 271) with delta (0, 0)
Screenshot: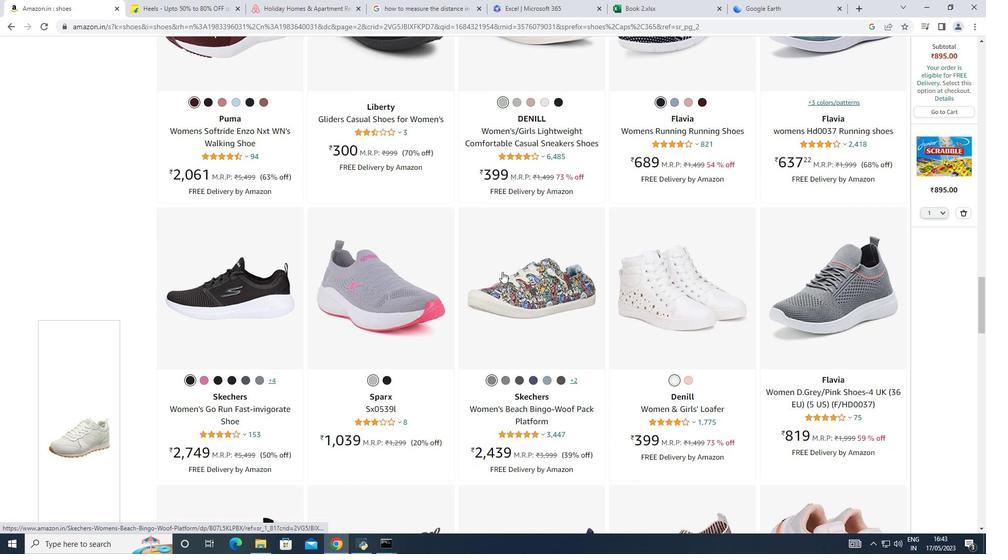 
Action: Mouse scrolled (502, 271) with delta (0, 0)
Screenshot: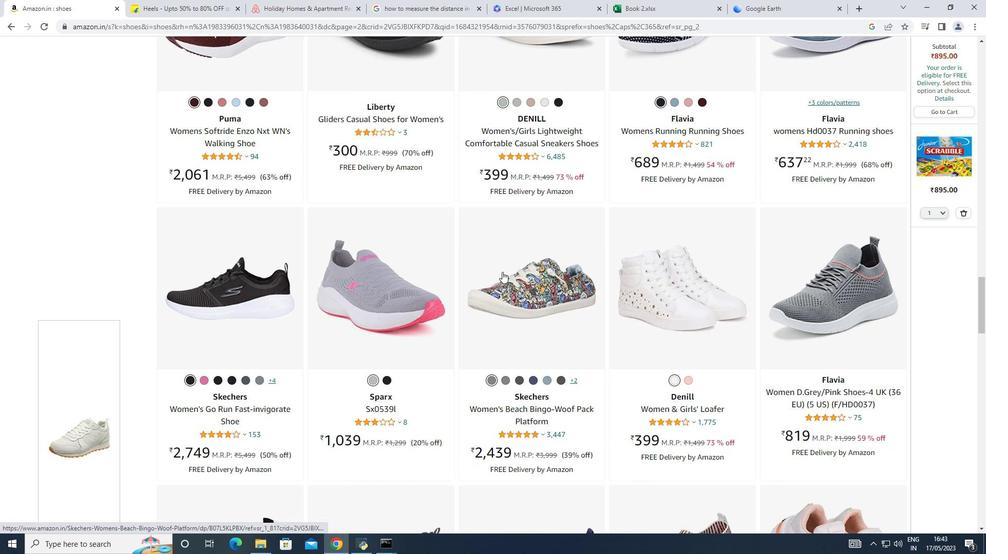 
Action: Mouse moved to (703, 210)
Screenshot: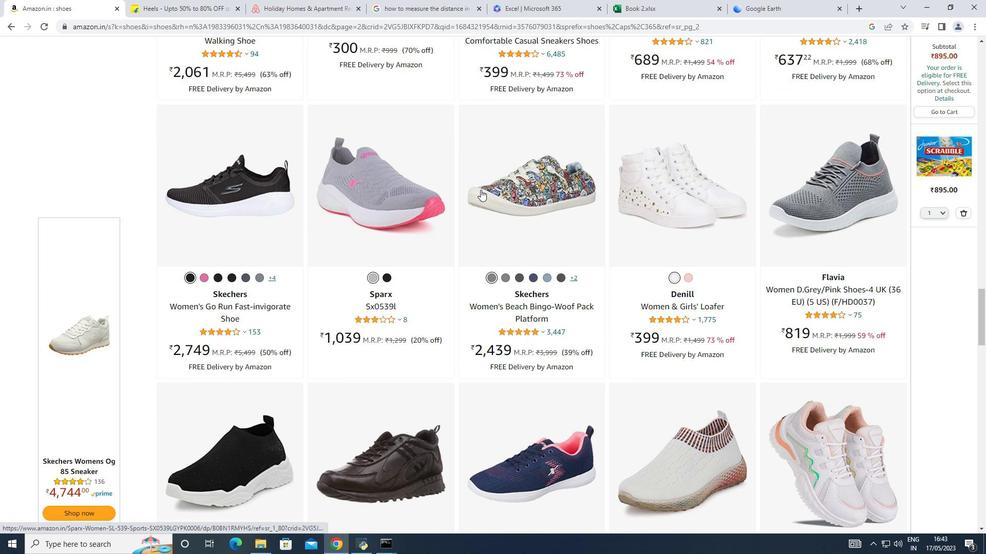 
Action: Mouse scrolled (703, 210) with delta (0, 0)
Screenshot: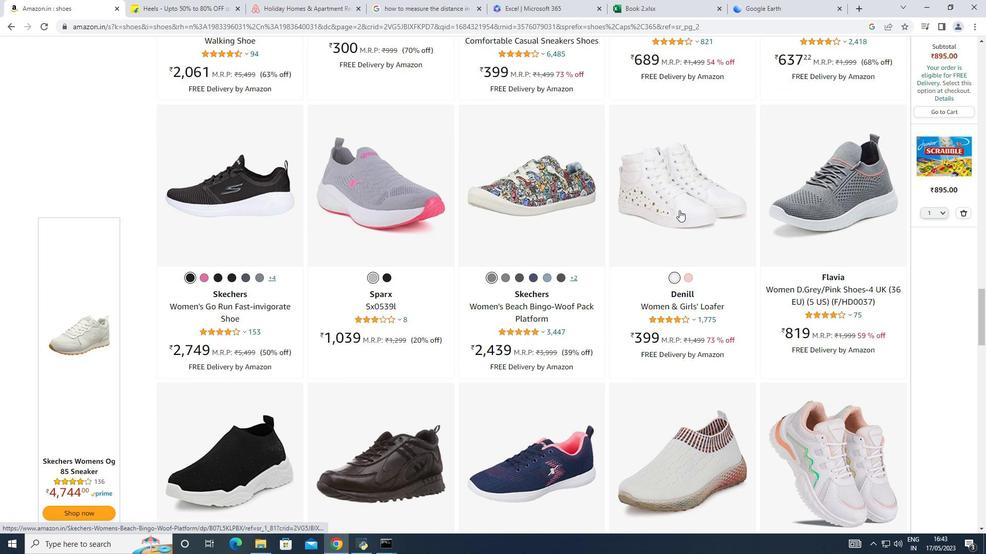 
Action: Mouse scrolled (703, 210) with delta (0, 0)
Screenshot: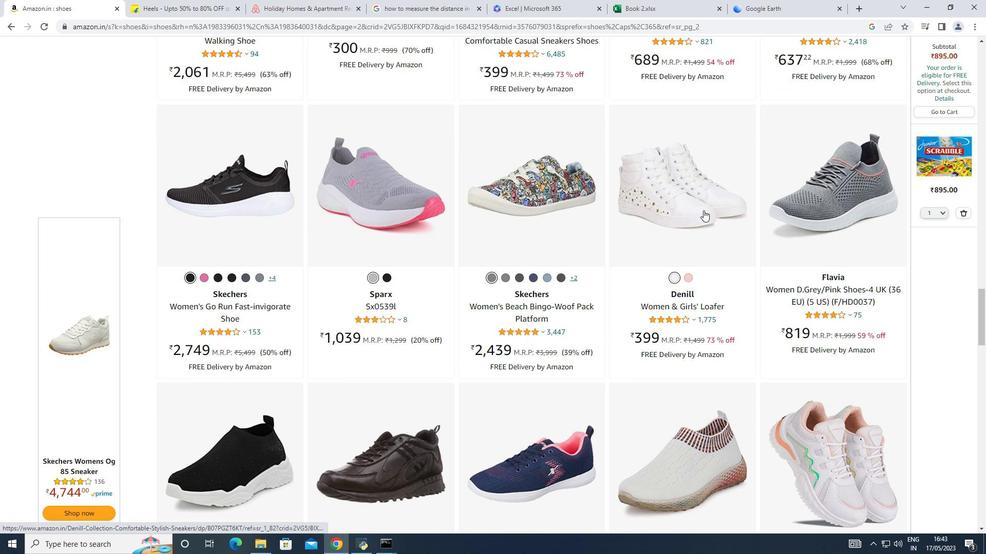 
Action: Mouse scrolled (703, 210) with delta (0, 0)
Screenshot: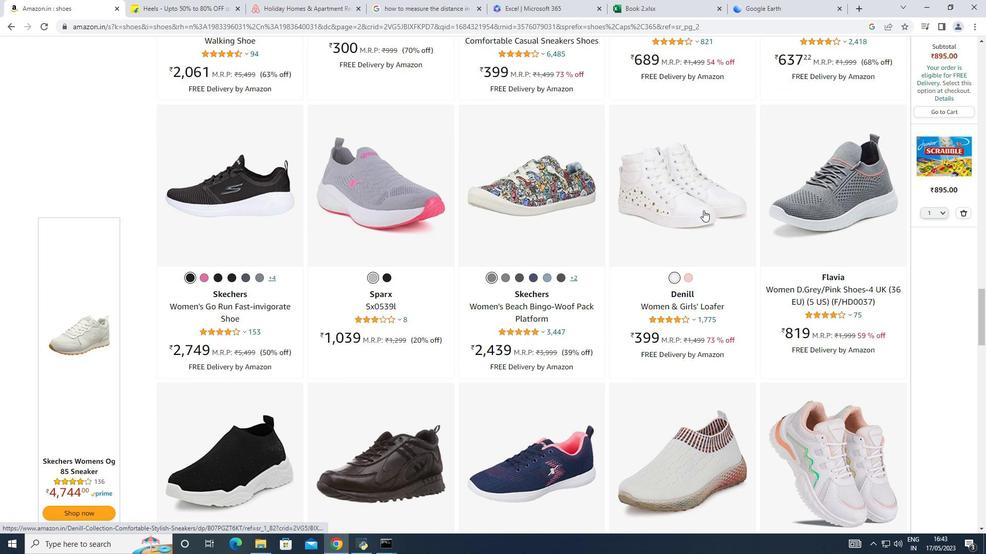 
Action: Mouse scrolled (703, 210) with delta (0, 0)
Screenshot: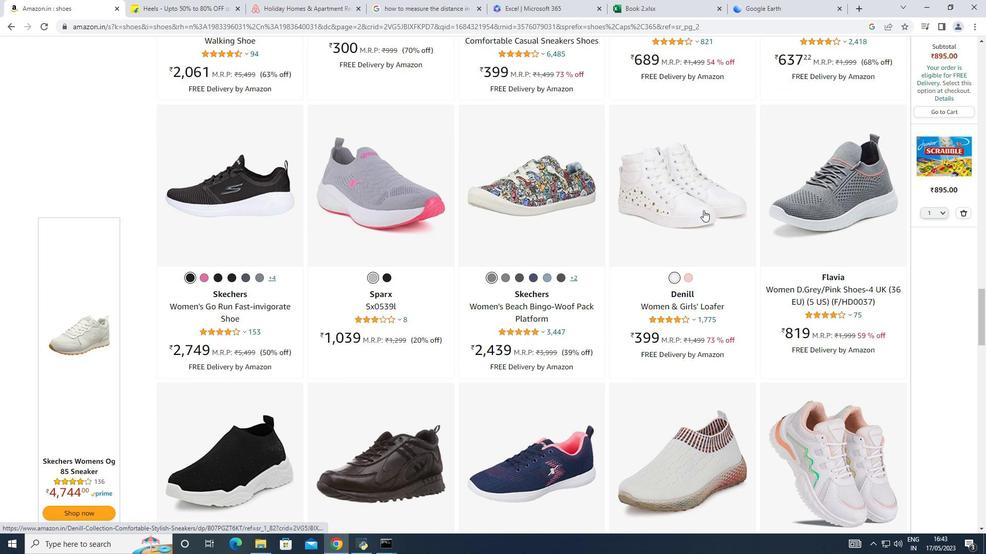 
Action: Mouse moved to (704, 210)
Screenshot: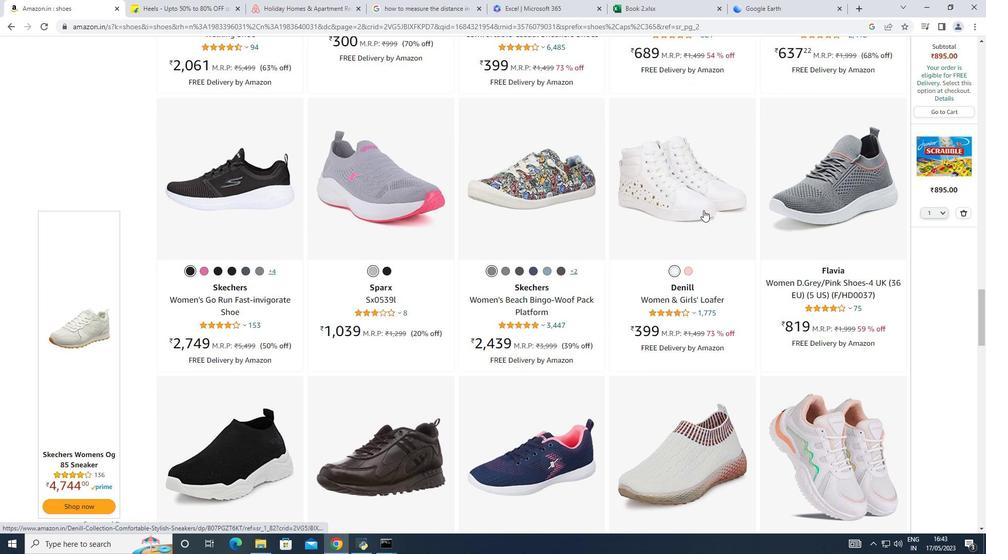 
Action: Mouse scrolled (704, 210) with delta (0, 0)
Screenshot: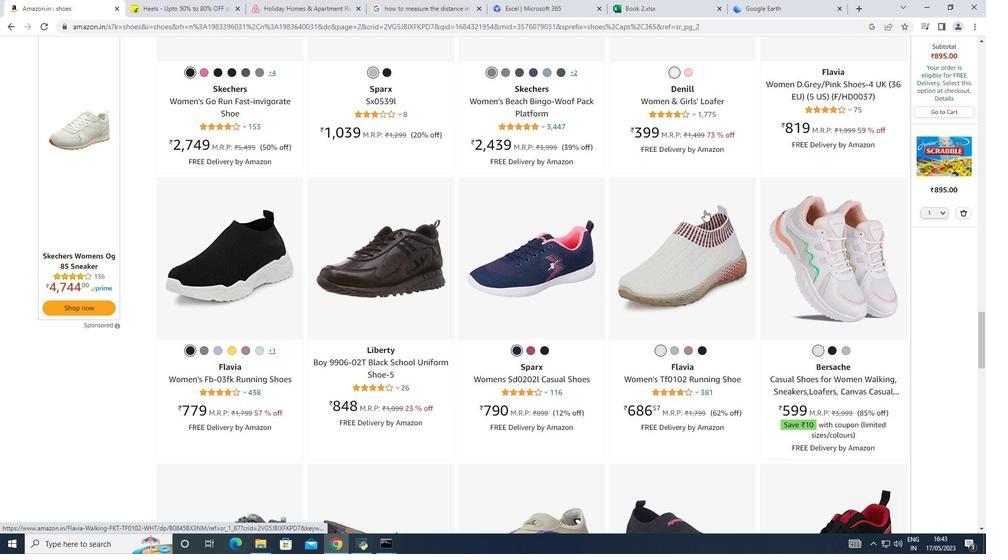 
Action: Mouse scrolled (704, 210) with delta (0, 0)
Screenshot: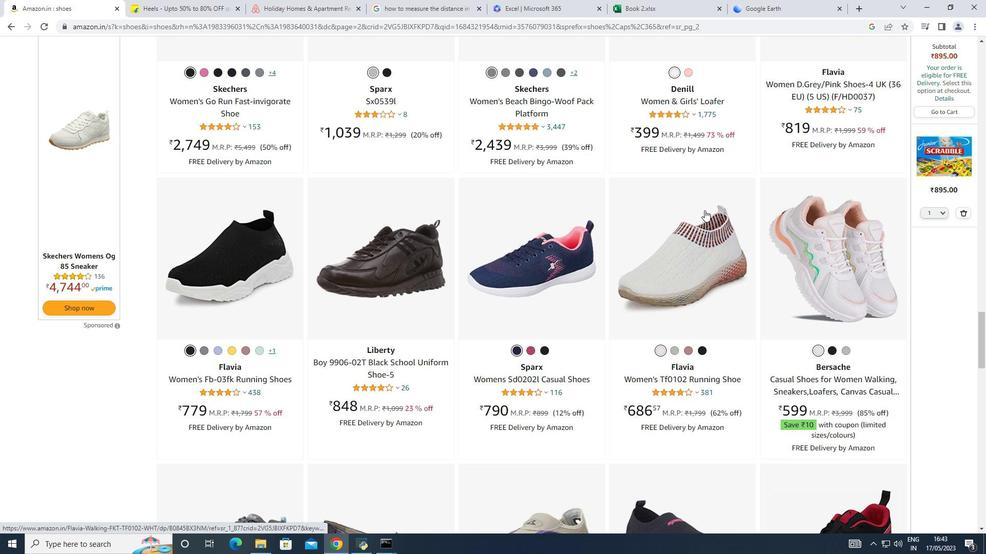 
Action: Mouse scrolled (704, 210) with delta (0, 0)
Screenshot: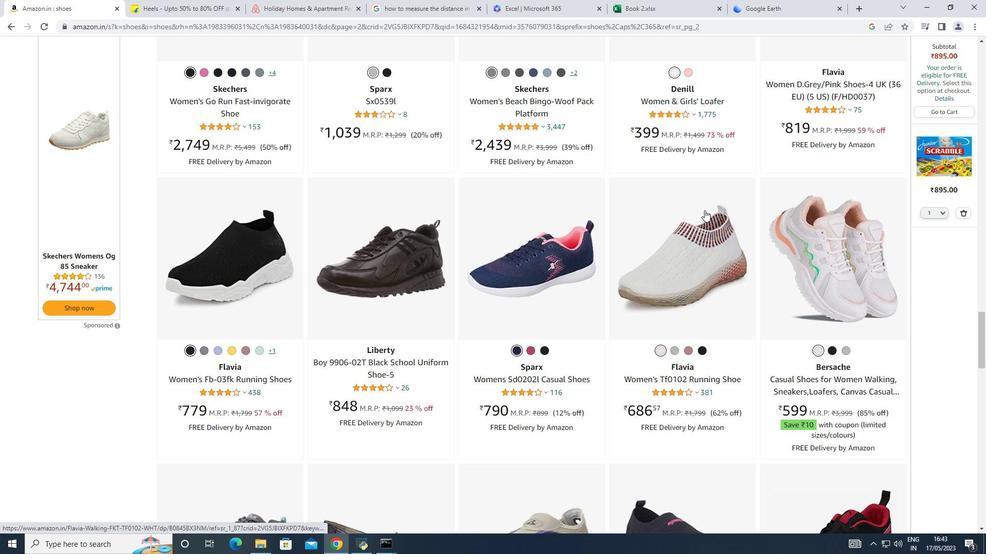 
Action: Mouse moved to (710, 203)
Screenshot: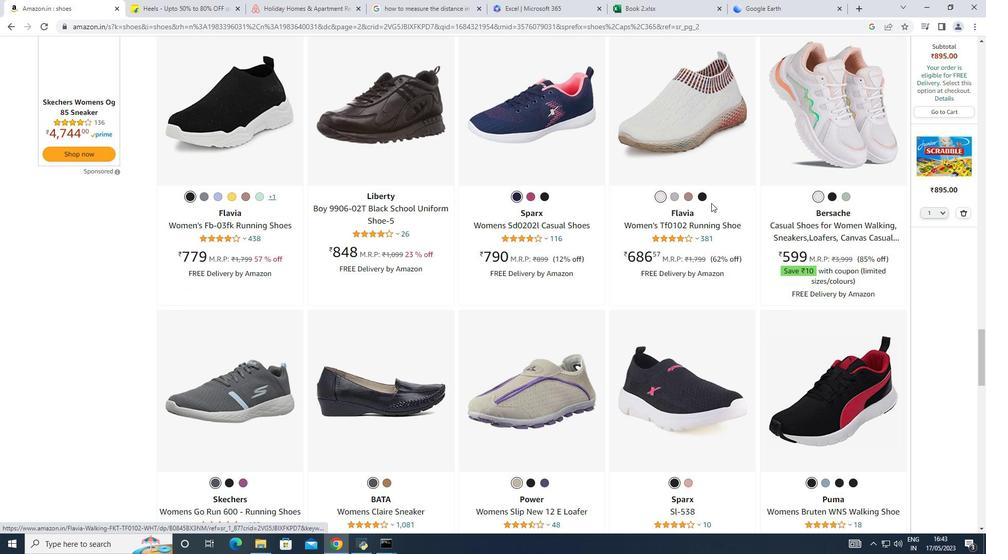 
Action: Mouse scrolled (710, 202) with delta (0, 0)
Screenshot: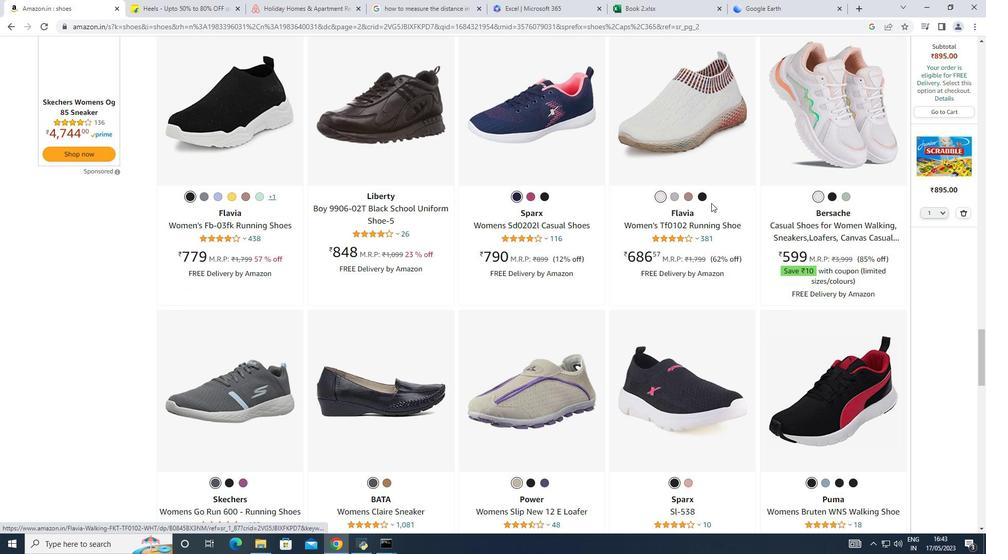 
Action: Mouse moved to (710, 203)
Screenshot: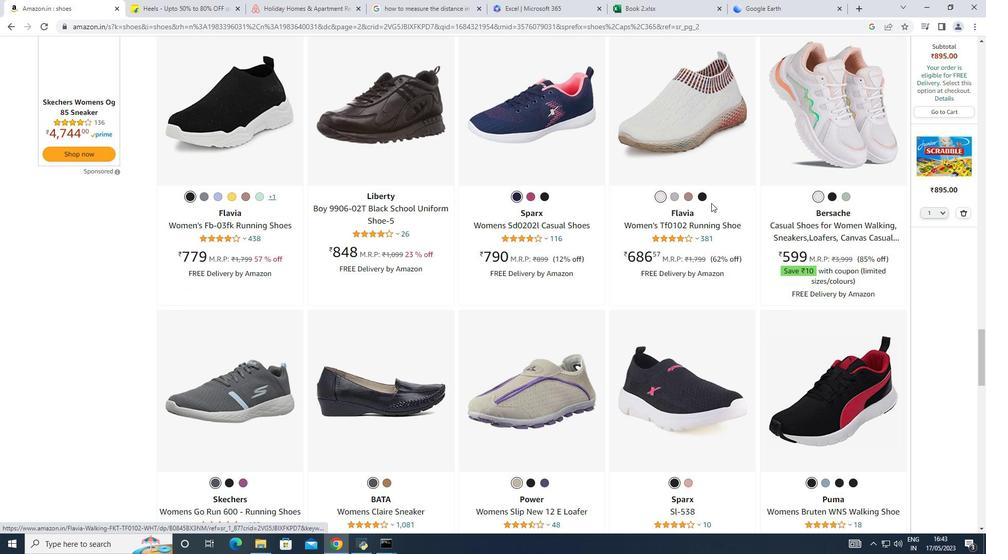 
Action: Mouse scrolled (710, 202) with delta (0, 0)
Screenshot: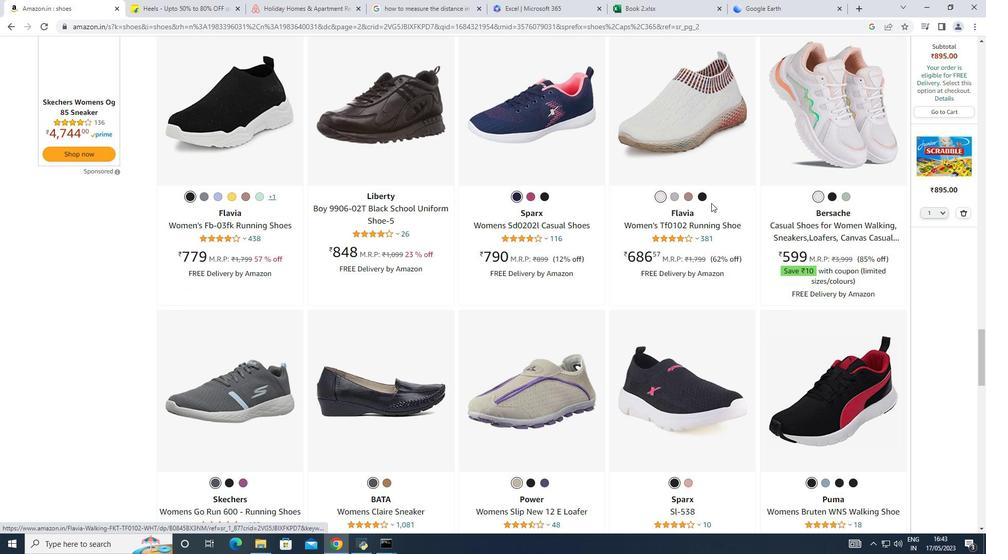 
Action: Mouse moved to (709, 203)
Screenshot: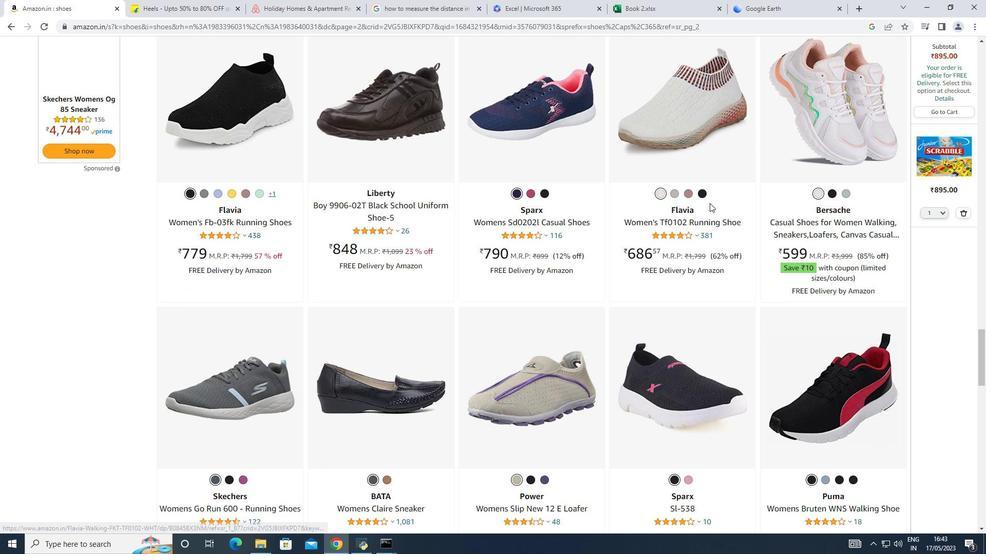 
Action: Mouse scrolled (709, 202) with delta (0, 0)
Screenshot: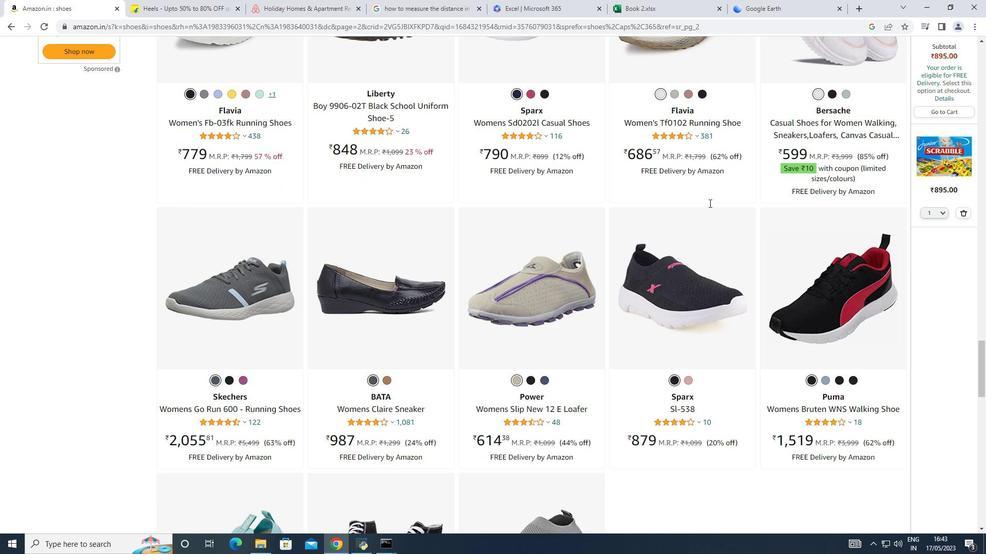 
Action: Mouse moved to (708, 203)
Screenshot: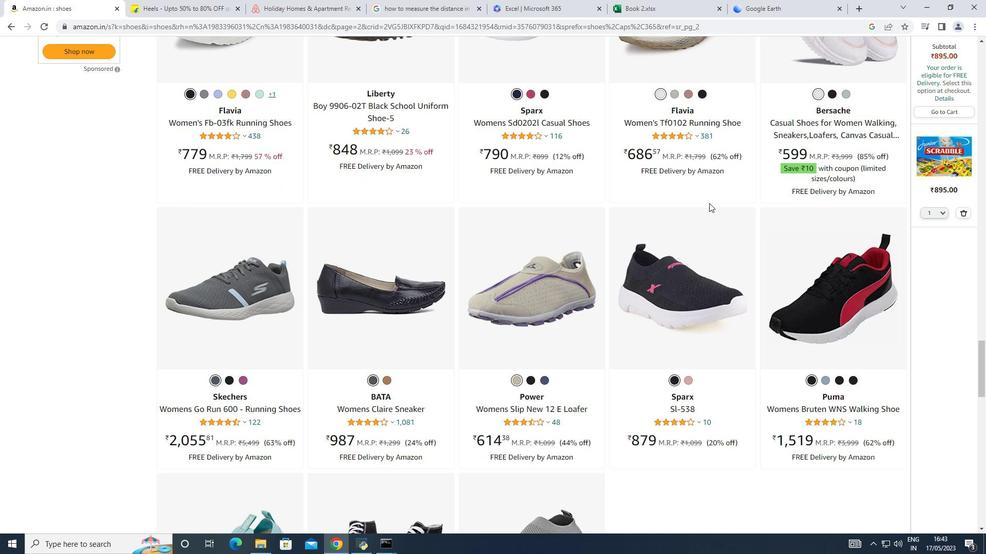 
Action: Mouse scrolled (708, 202) with delta (0, 0)
Screenshot: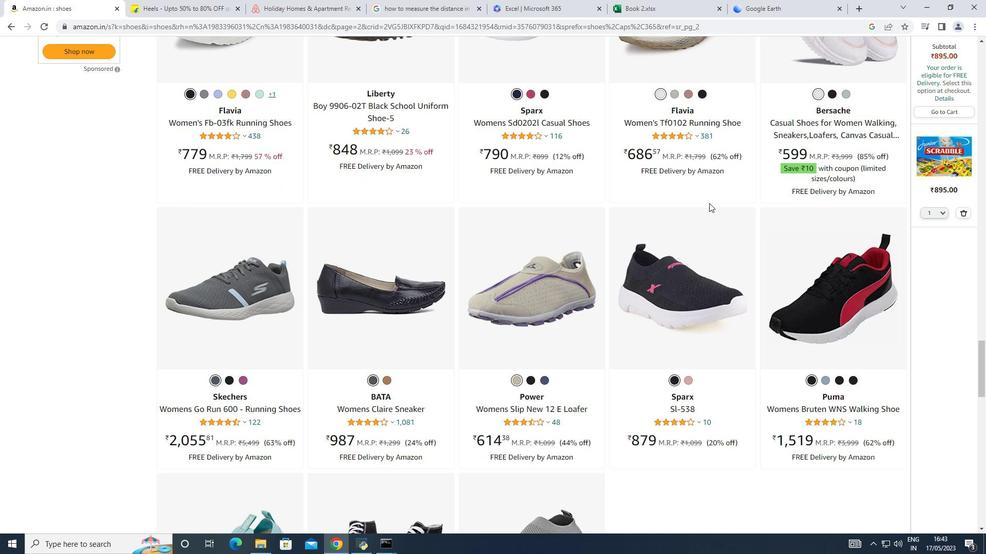 
Action: Mouse moved to (708, 204)
Screenshot: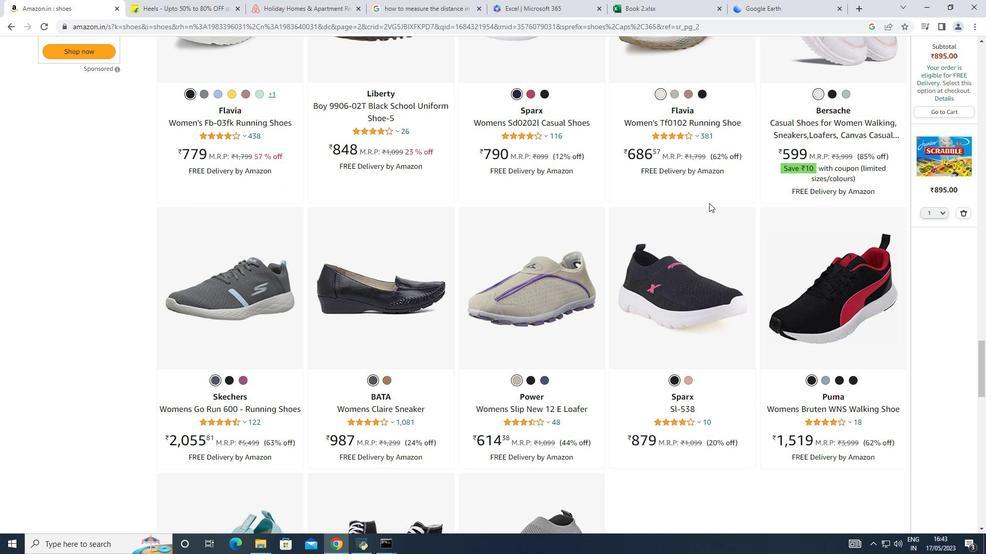 
Action: Mouse scrolled (708, 204) with delta (0, 0)
Screenshot: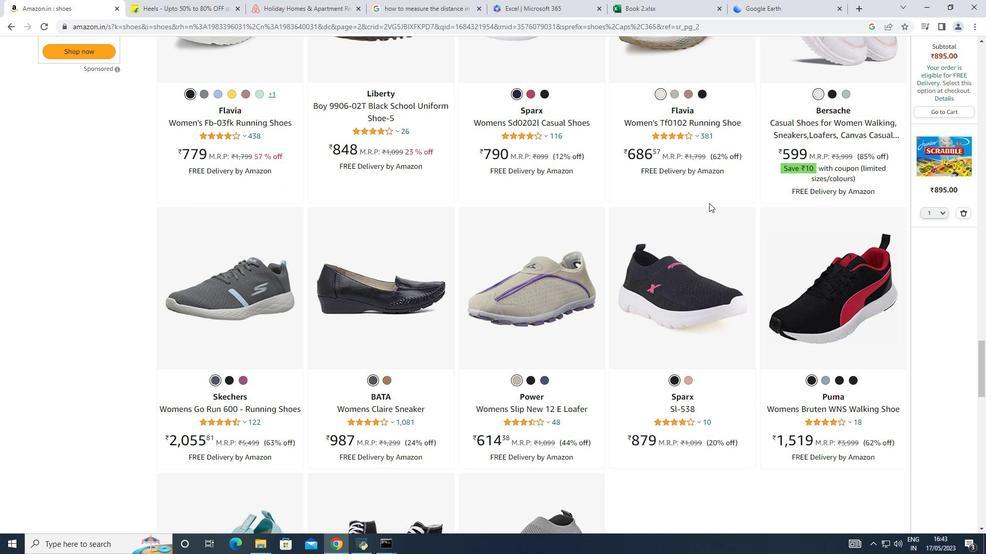 
Action: Mouse moved to (712, 203)
Screenshot: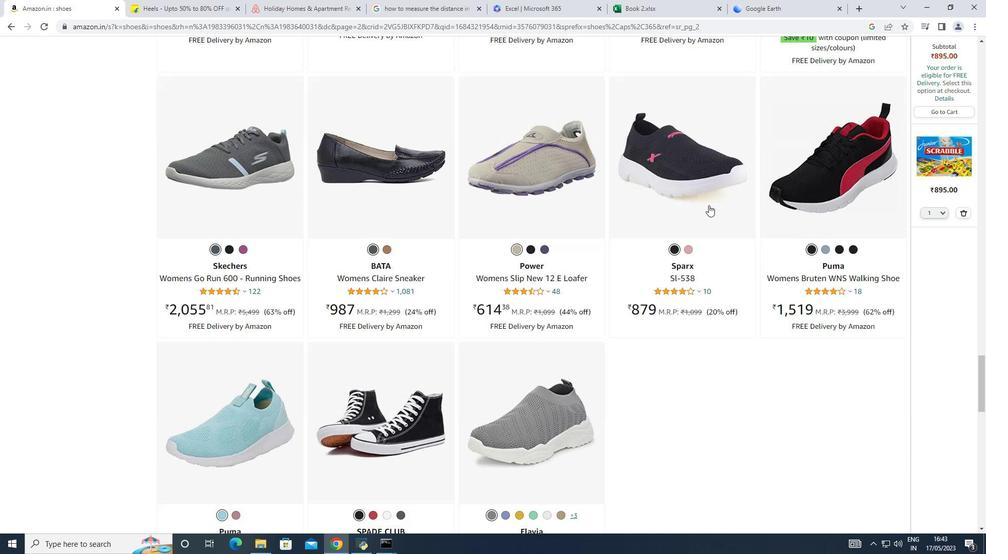 
Action: Mouse scrolled (712, 203) with delta (0, 0)
Screenshot: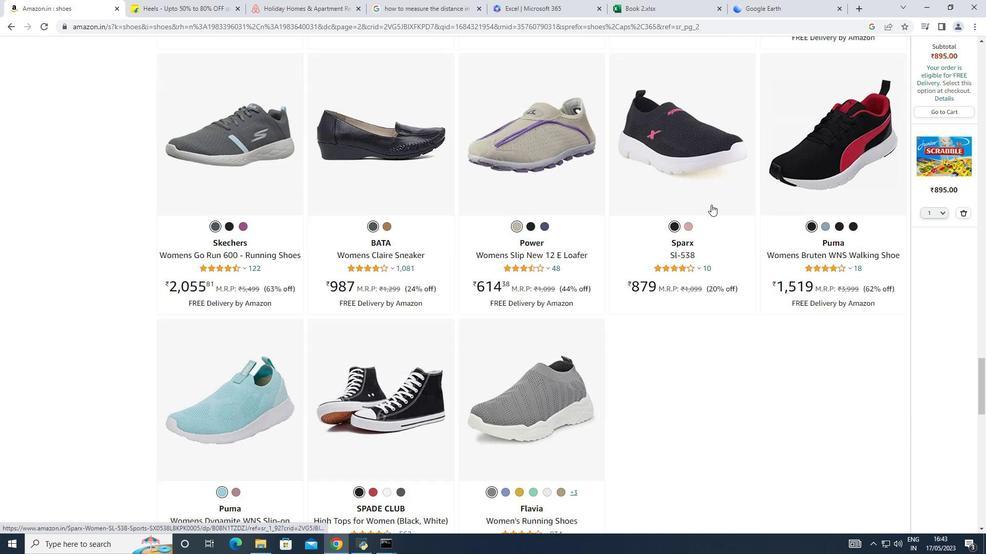 
Action: Mouse scrolled (712, 203) with delta (0, 0)
Screenshot: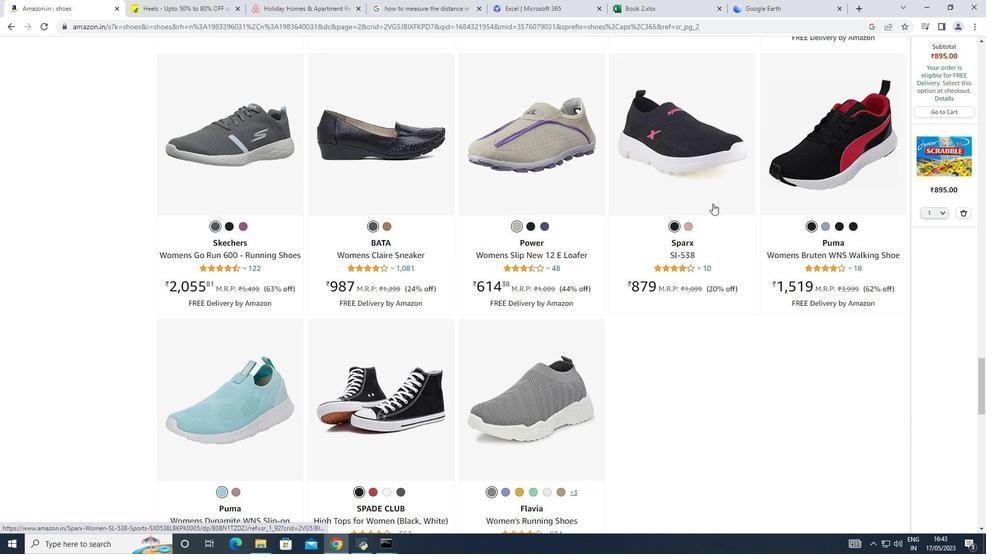 
Action: Mouse scrolled (712, 203) with delta (0, 0)
Screenshot: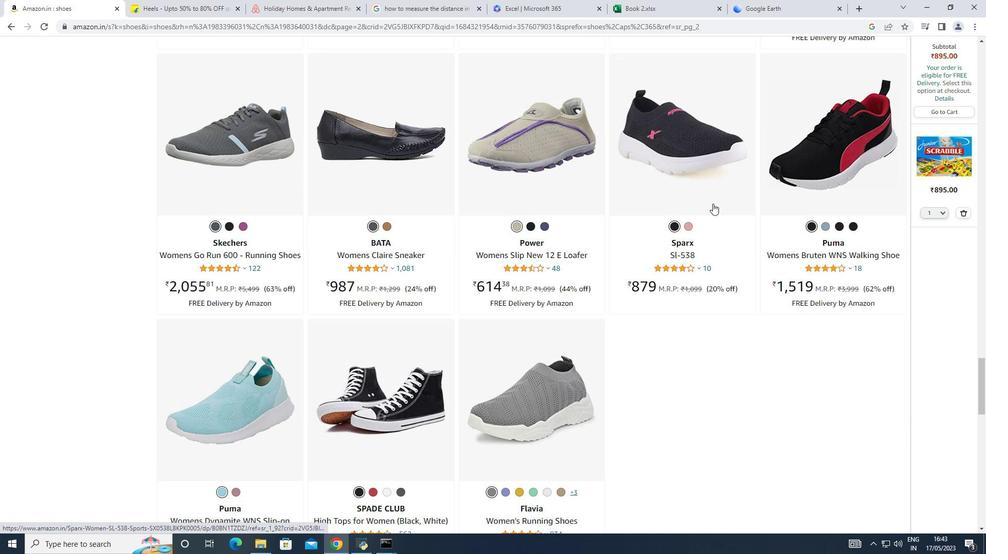 
Action: Mouse moved to (714, 202)
Screenshot: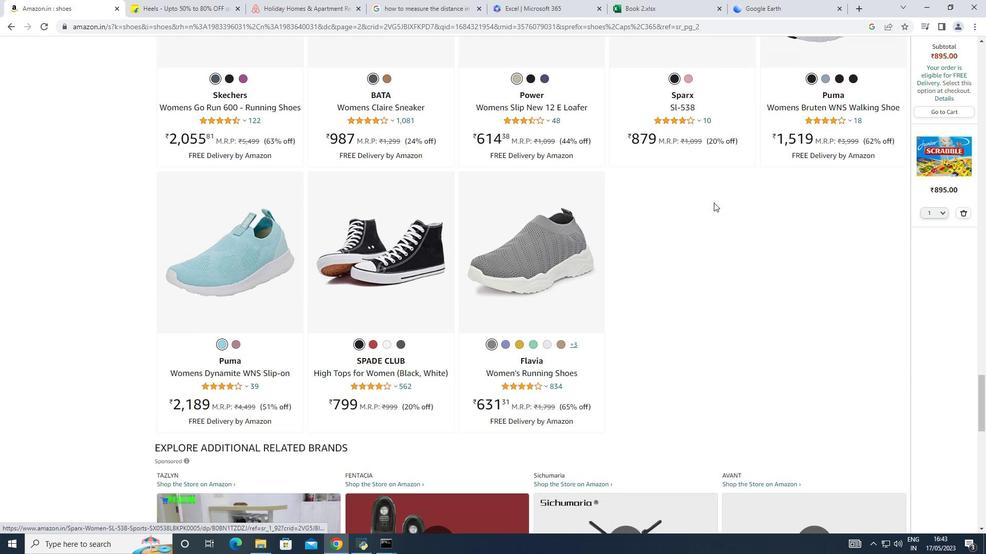 
Action: Mouse scrolled (714, 201) with delta (0, 0)
Screenshot: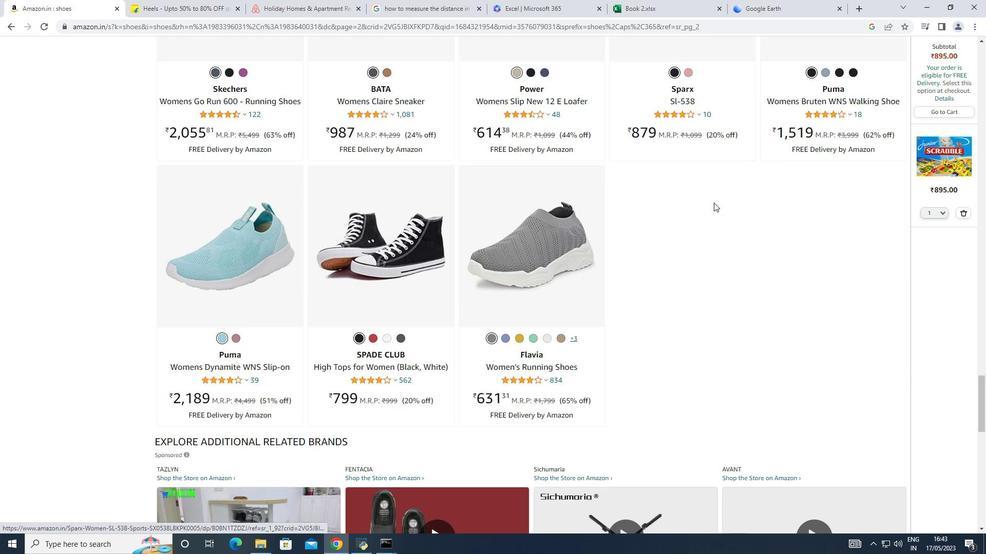 
Action: Mouse scrolled (714, 201) with delta (0, 0)
Screenshot: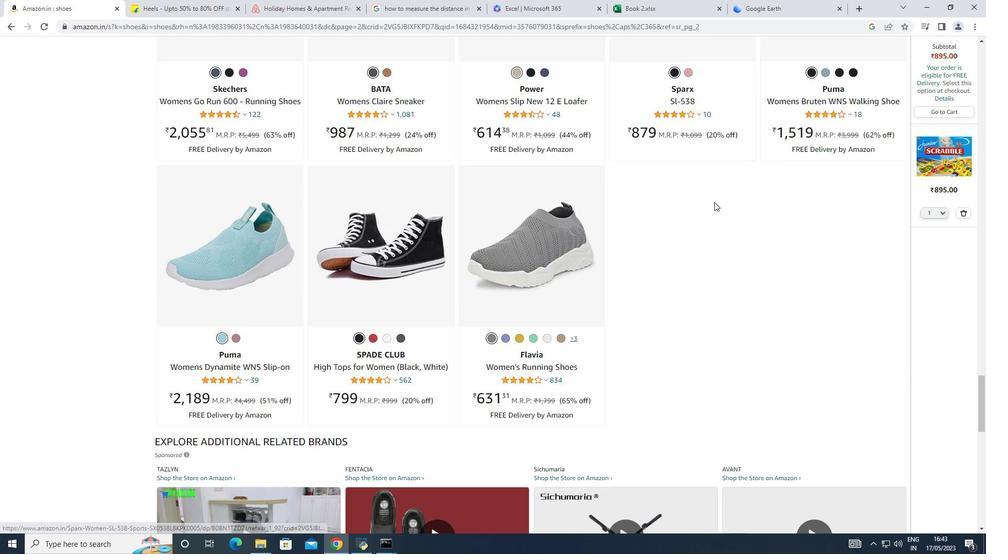 
Action: Mouse moved to (713, 202)
Screenshot: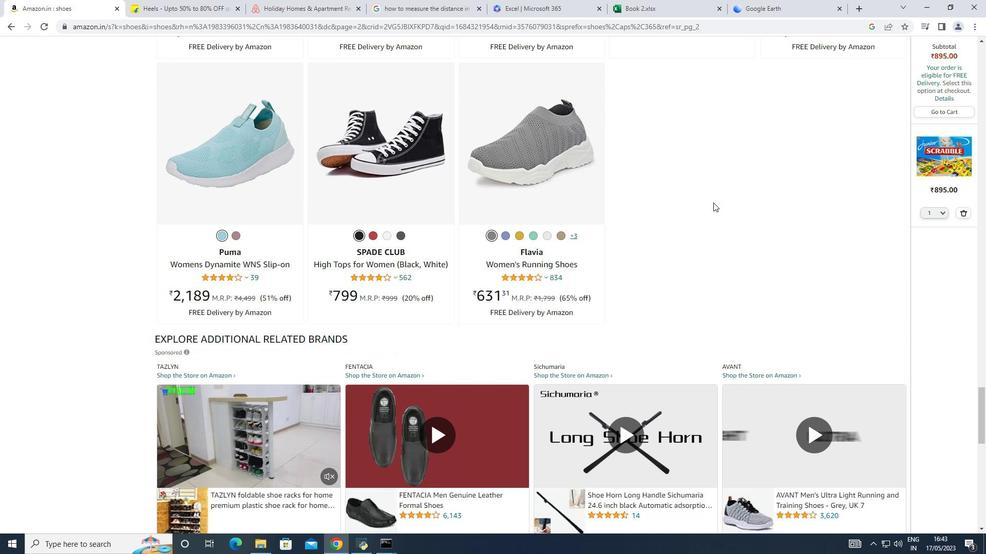 
Action: Mouse scrolled (713, 202) with delta (0, 0)
Screenshot: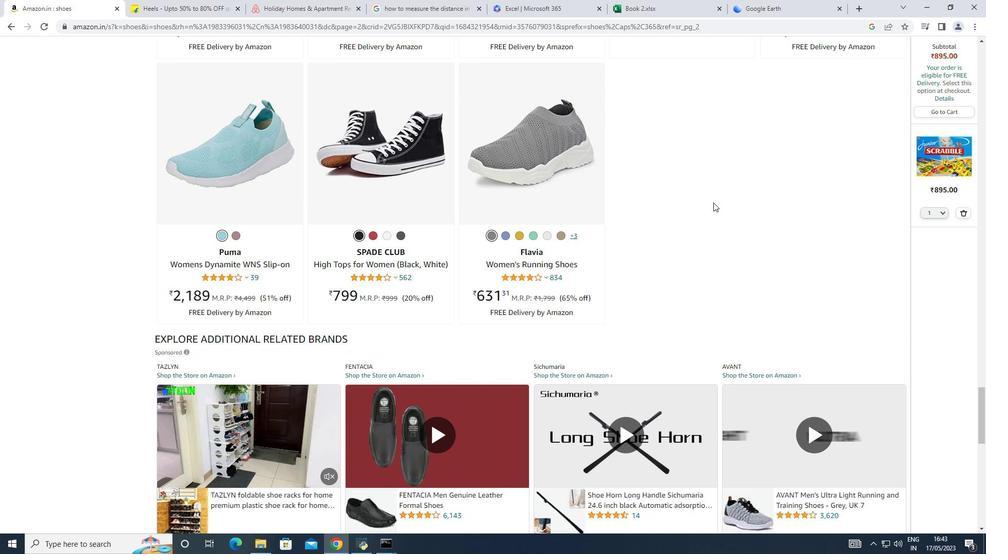 
Action: Mouse scrolled (713, 202) with delta (0, 0)
Screenshot: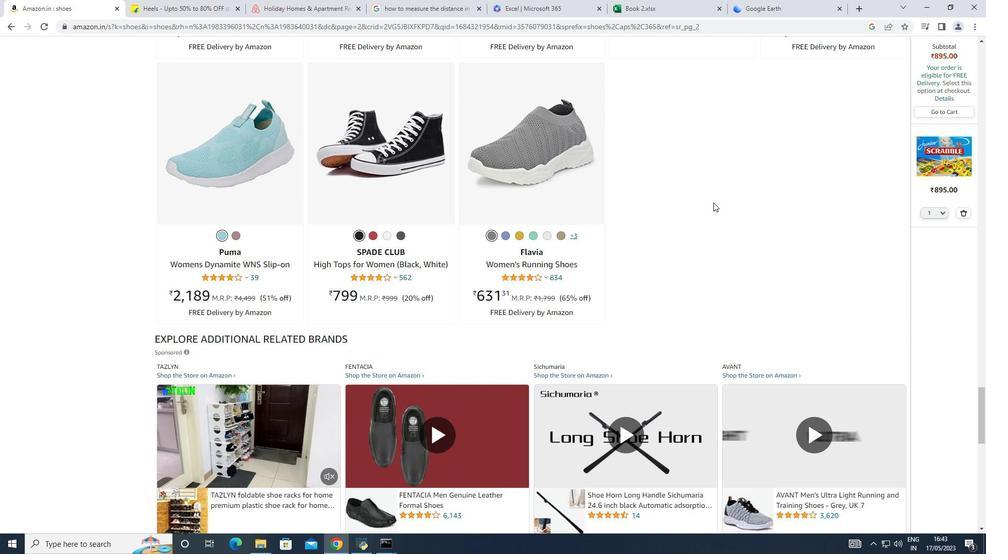 
Action: Mouse scrolled (713, 202) with delta (0, 0)
Screenshot: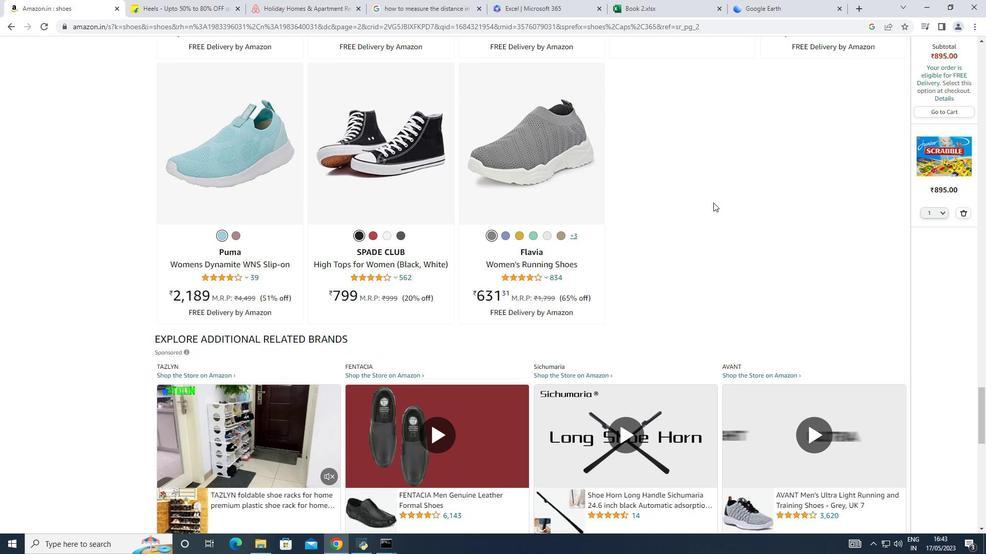 
Action: Mouse moved to (713, 195)
Screenshot: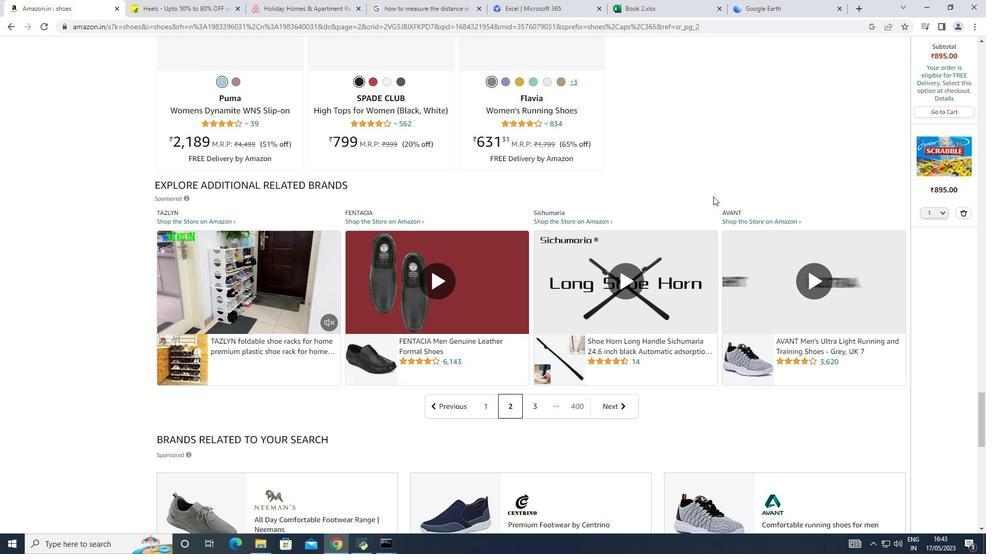 
Action: Mouse scrolled (713, 194) with delta (0, 0)
Screenshot: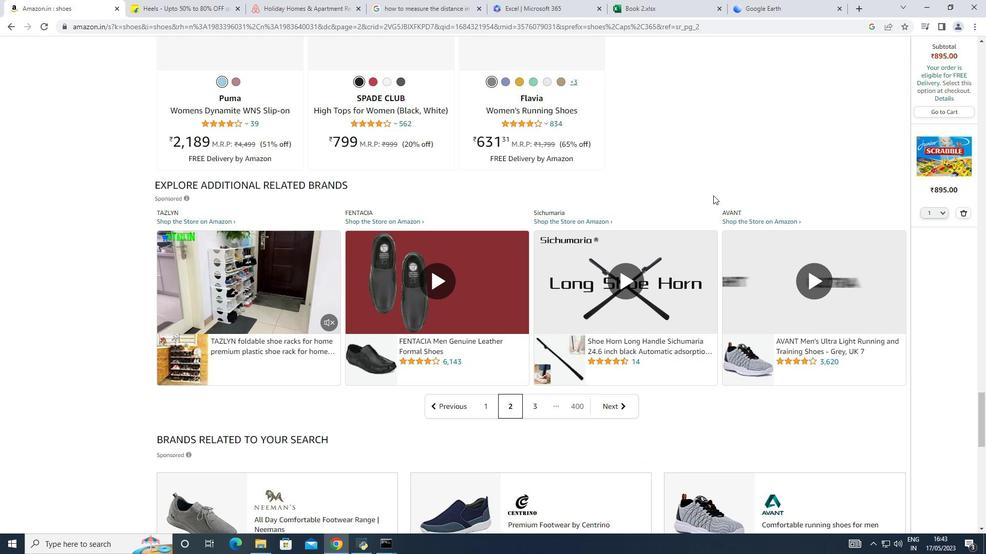 
Action: Mouse scrolled (713, 194) with delta (0, 0)
Screenshot: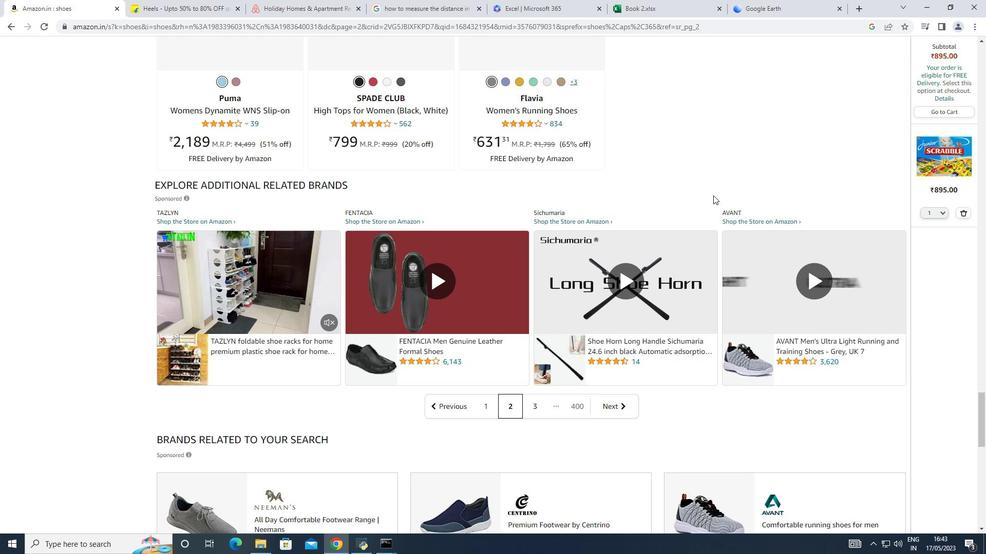 
Action: Mouse moved to (713, 195)
Screenshot: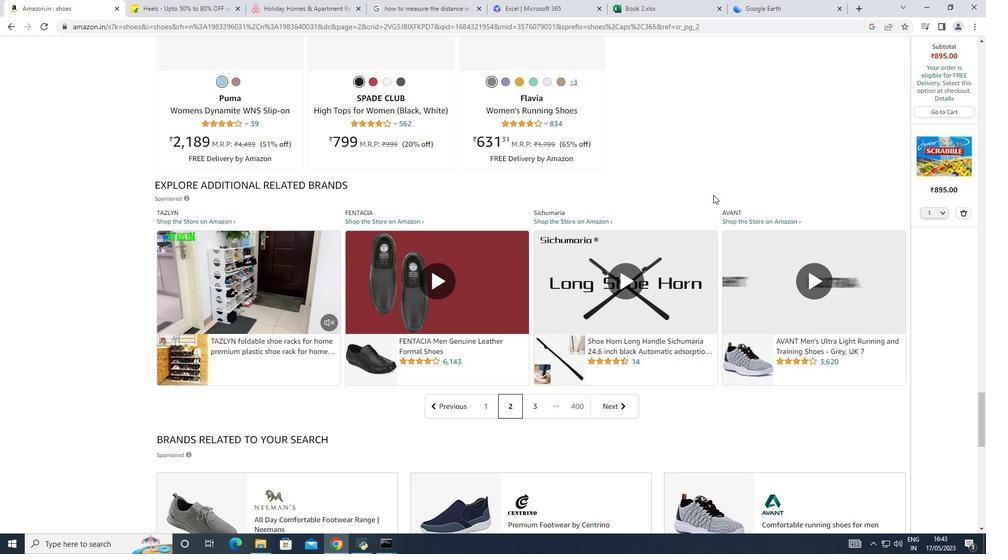 
Action: Mouse scrolled (713, 194) with delta (0, 0)
Screenshot: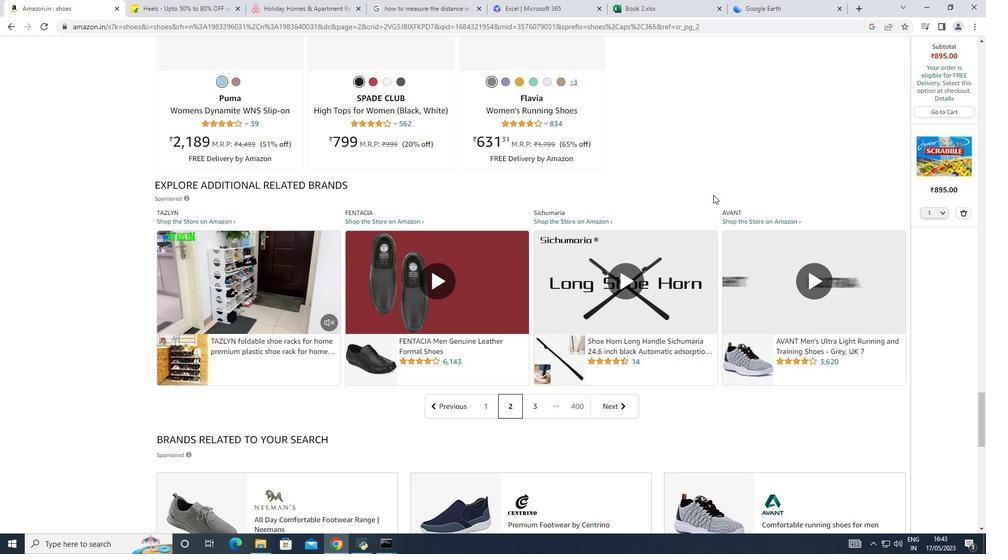 
Action: Mouse moved to (715, 195)
Screenshot: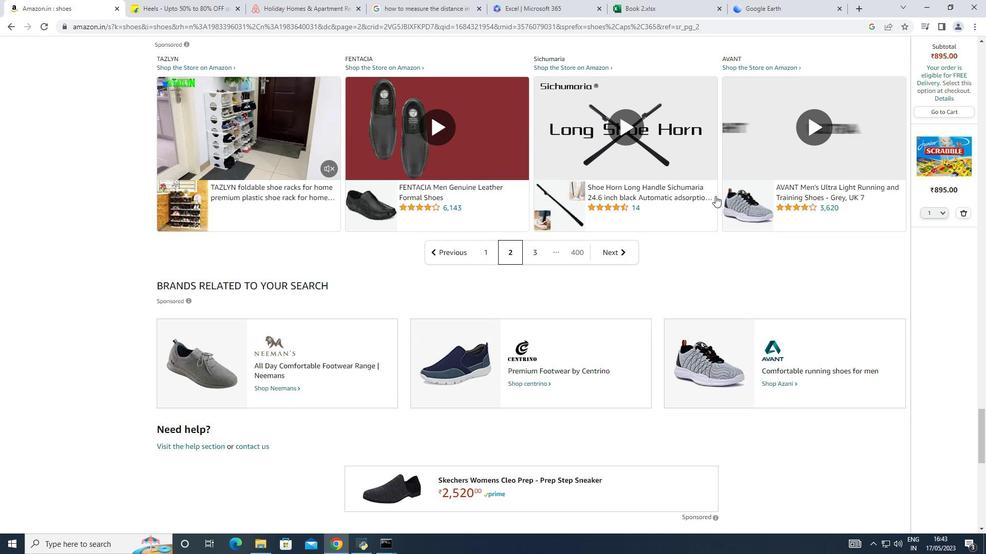 
Action: Mouse scrolled (715, 194) with delta (0, 0)
Screenshot: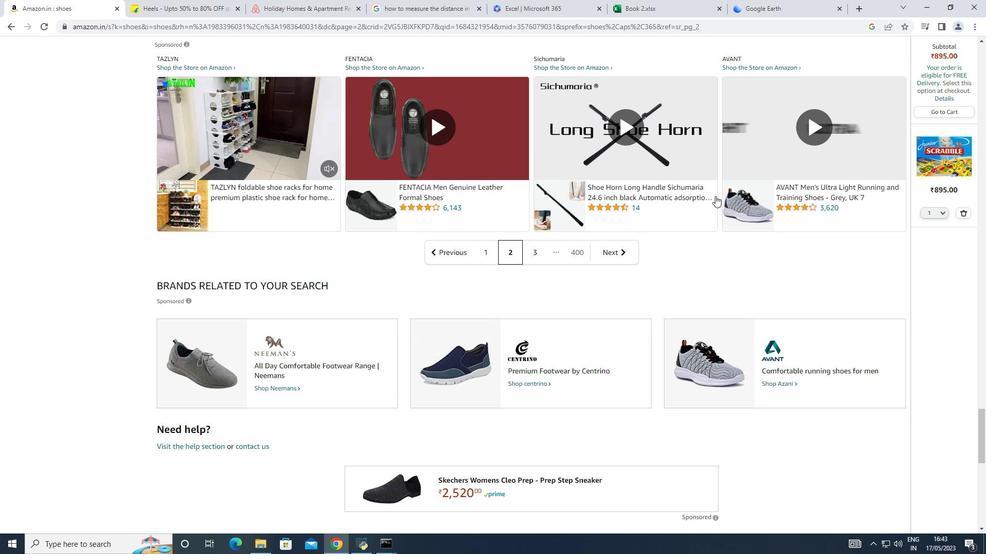 
Action: Mouse scrolled (715, 194) with delta (0, 0)
Screenshot: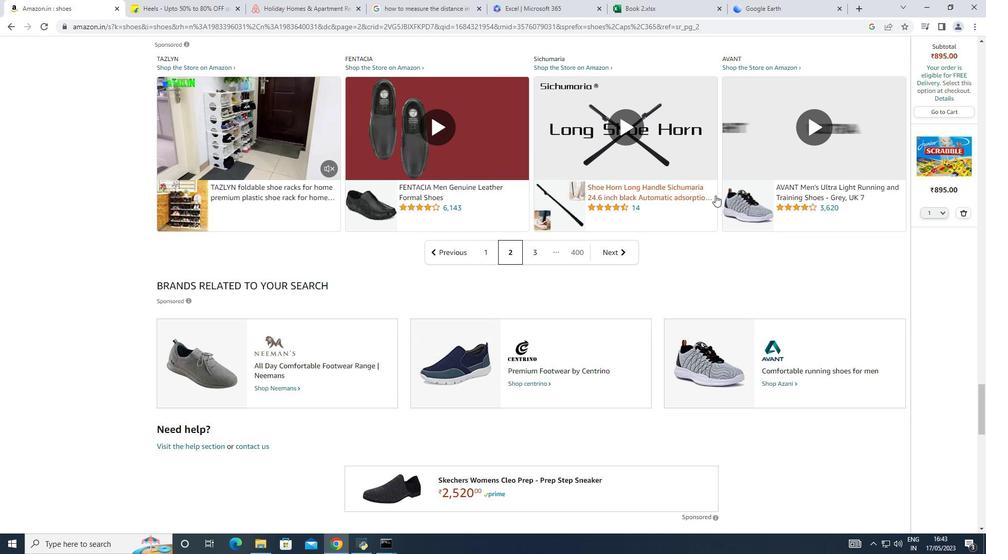 
Action: Mouse scrolled (715, 194) with delta (0, 0)
Screenshot: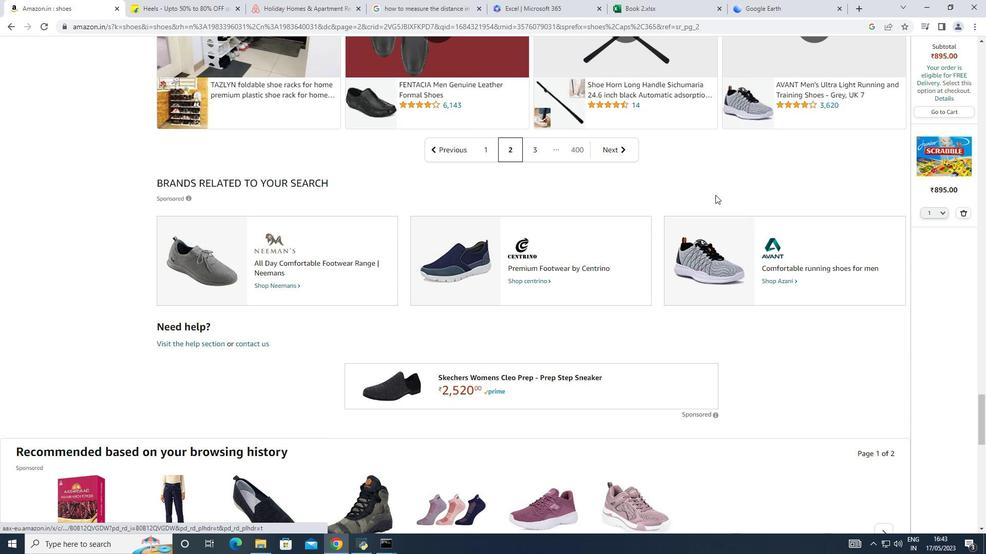 
Action: Mouse scrolled (715, 194) with delta (0, 0)
Screenshot: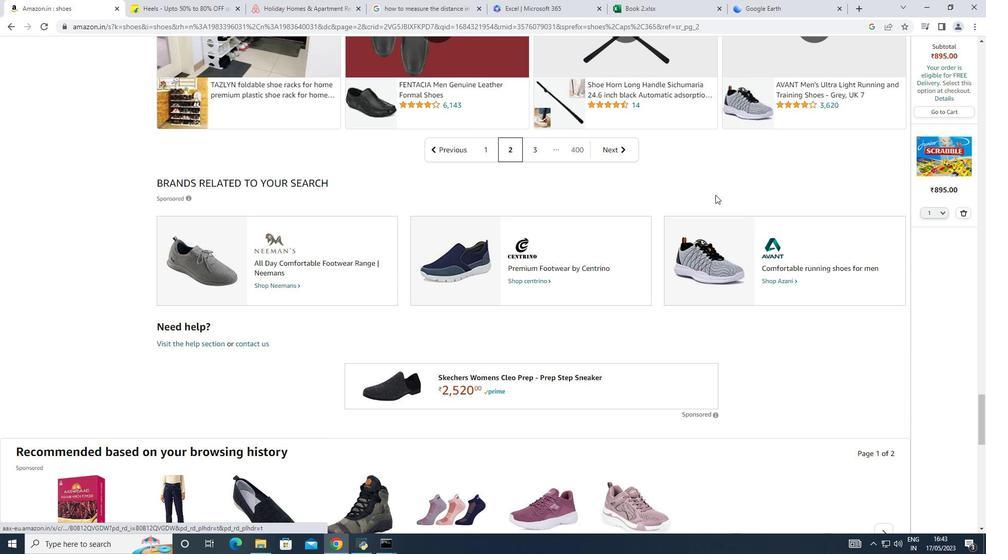 
Action: Mouse scrolled (715, 194) with delta (0, 0)
Screenshot: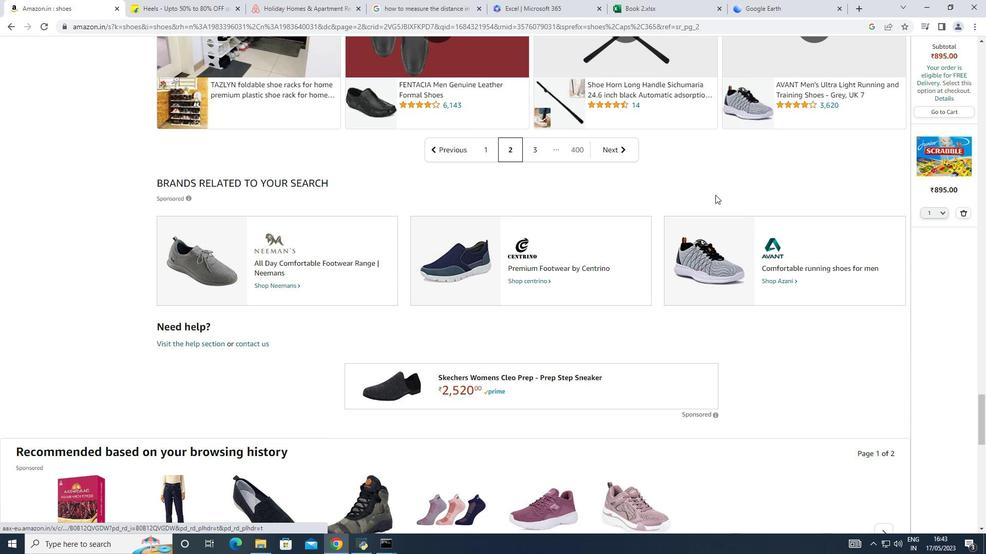 
Action: Mouse moved to (715, 193)
Screenshot: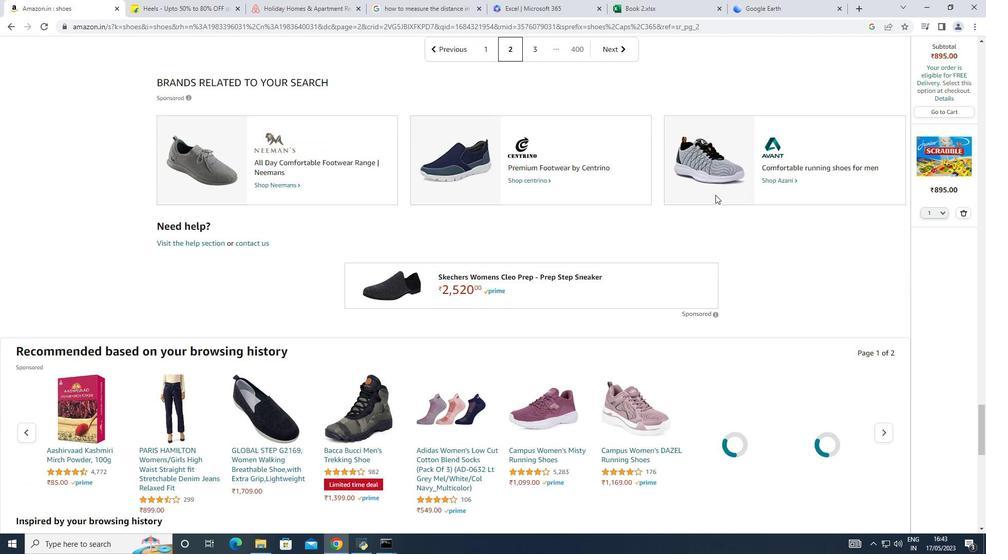 
Action: Mouse scrolled (715, 193) with delta (0, 0)
Screenshot: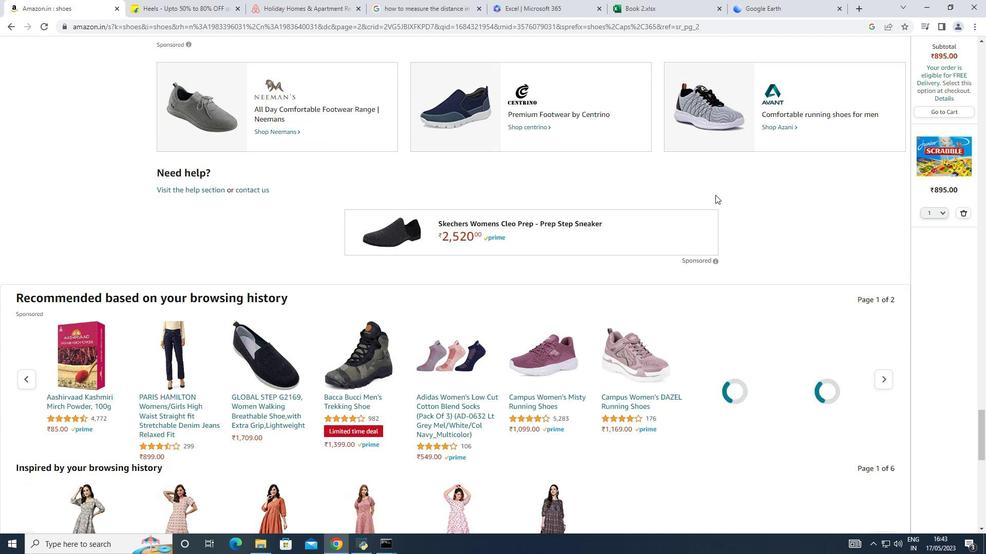 
Action: Mouse scrolled (715, 193) with delta (0, 0)
Screenshot: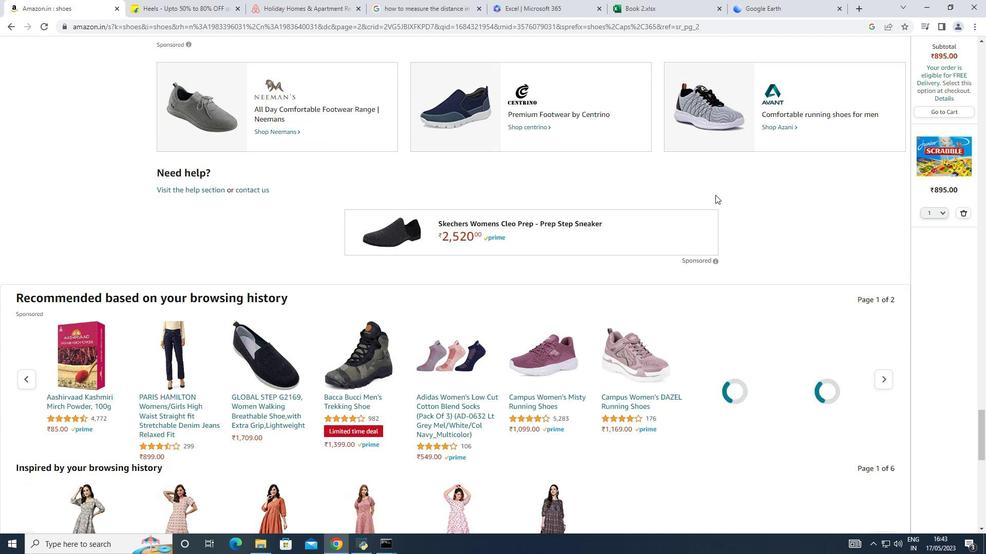 
Action: Mouse moved to (714, 192)
Screenshot: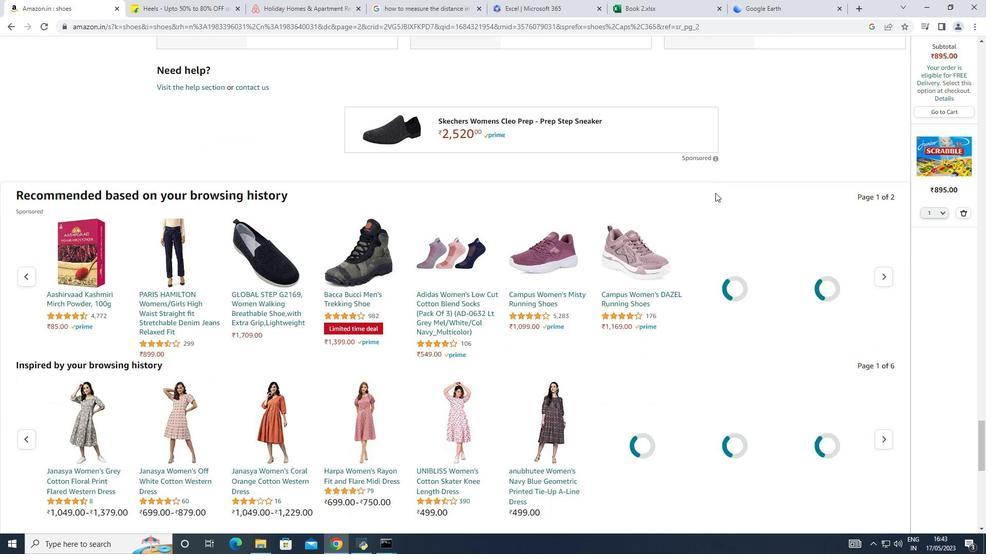 
Action: Mouse scrolled (714, 192) with delta (0, 0)
Screenshot: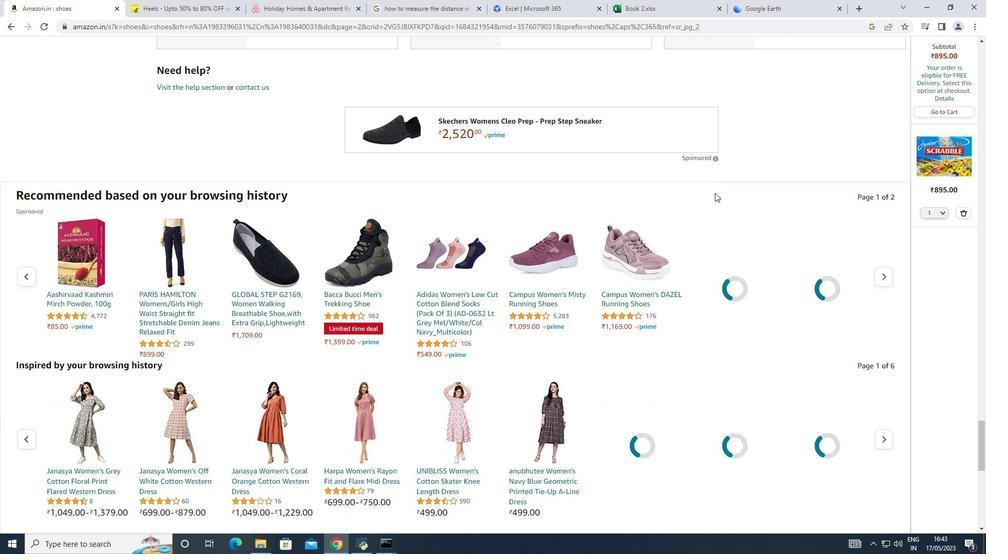 
Action: Mouse scrolled (714, 192) with delta (0, 0)
Screenshot: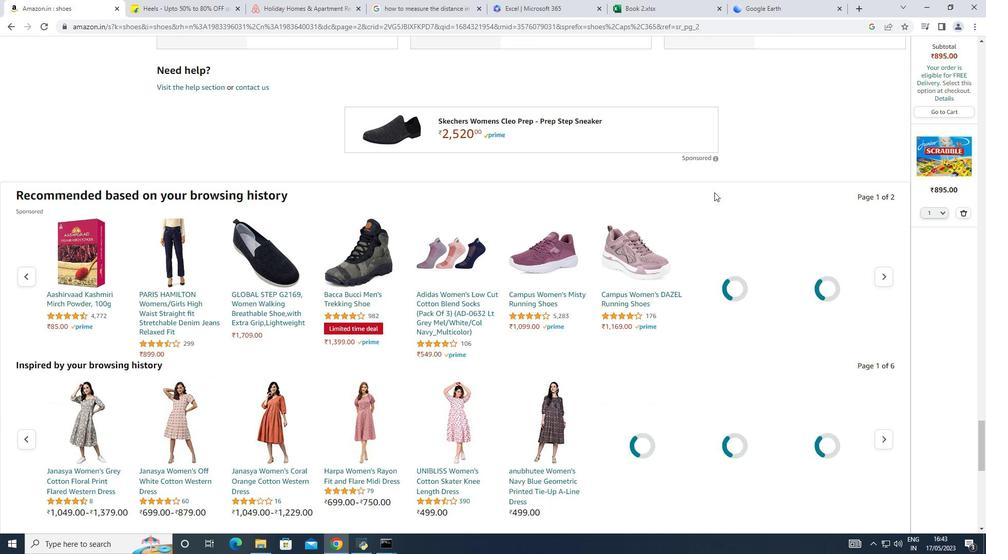 
Action: Mouse scrolled (714, 192) with delta (0, 0)
Screenshot: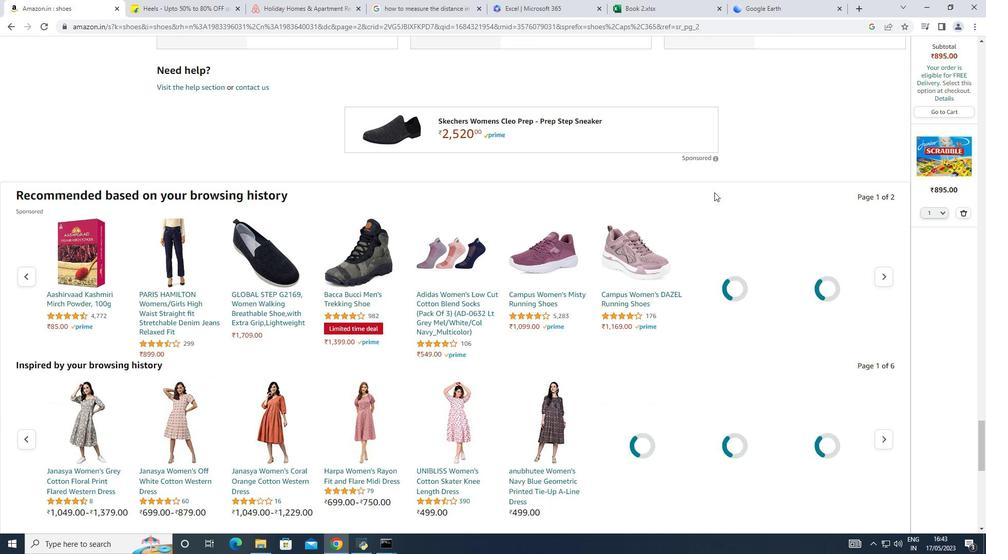 
Action: Mouse moved to (713, 190)
Screenshot: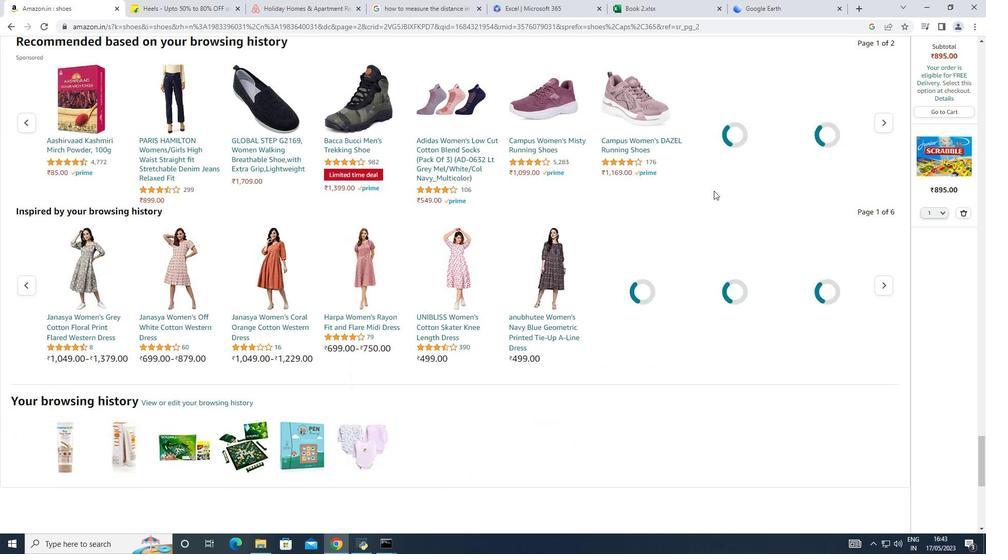 
Action: Mouse scrolled (713, 189) with delta (0, 0)
Screenshot: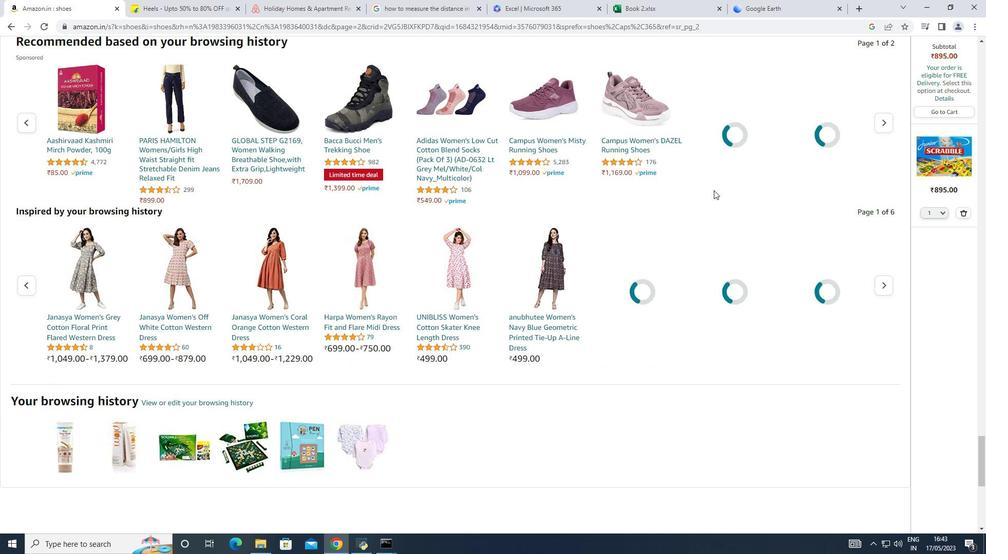 
Action: Mouse scrolled (713, 189) with delta (0, 0)
Screenshot: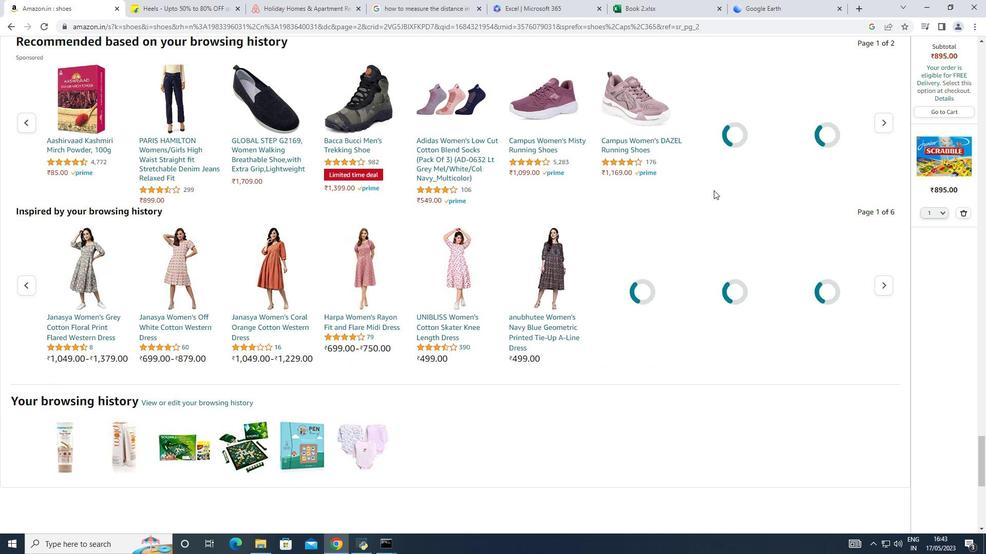 
Action: Mouse moved to (713, 190)
Screenshot: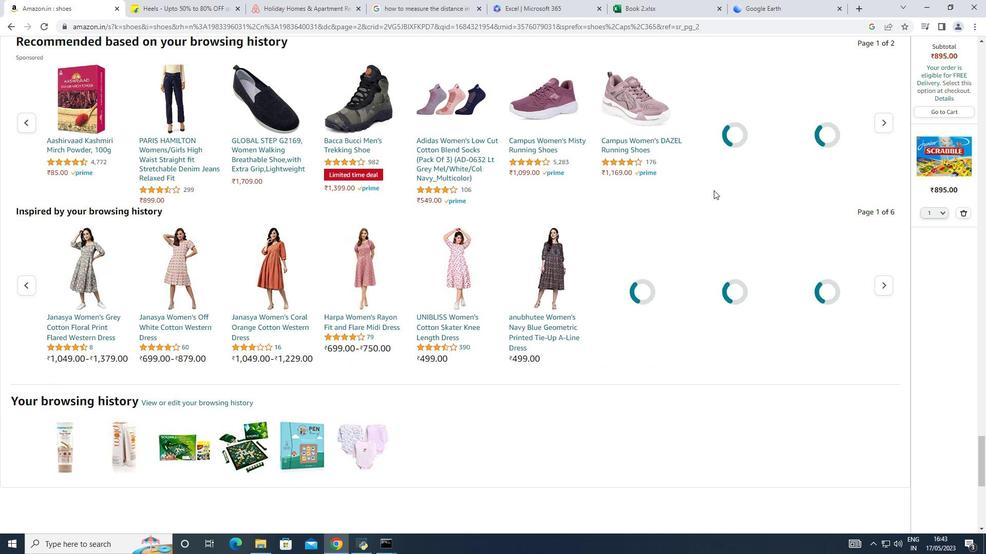 
Action: Mouse scrolled (713, 189) with delta (0, 0)
Screenshot: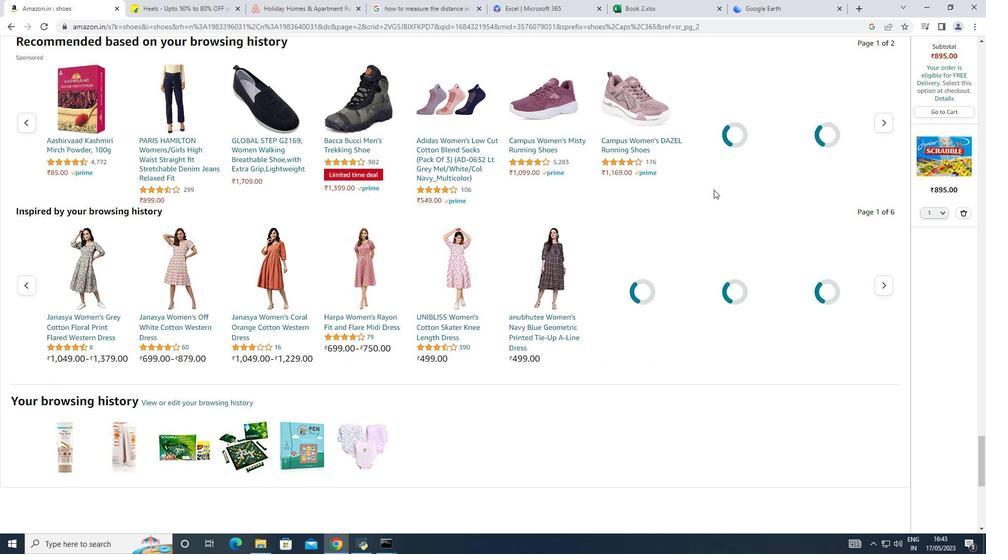
Action: Mouse moved to (670, 193)
Screenshot: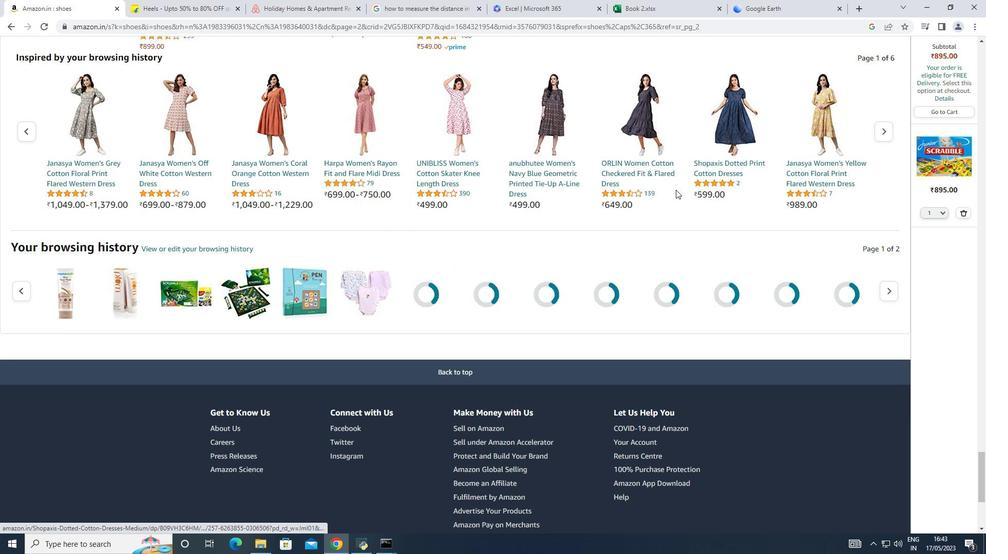 
Action: Mouse scrolled (670, 193) with delta (0, 0)
Screenshot: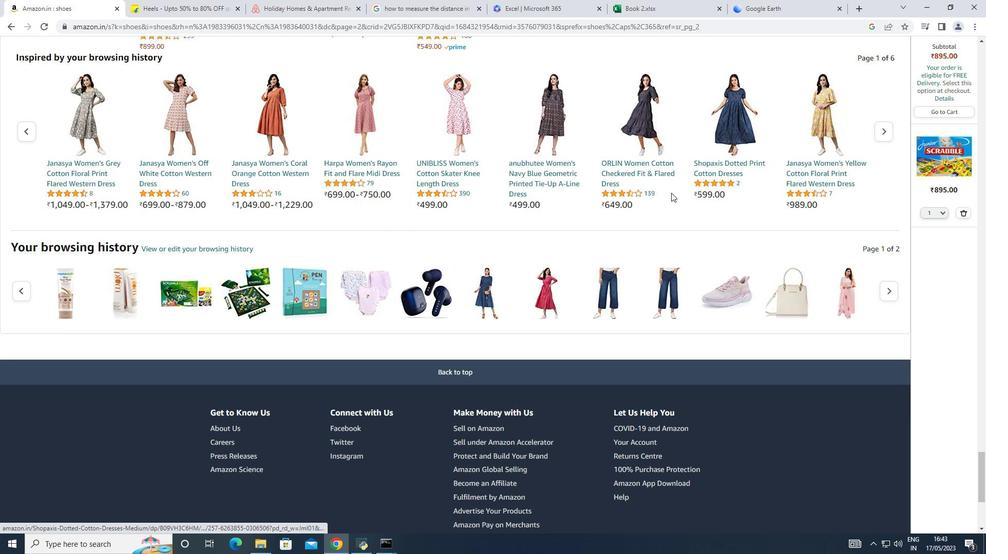 
Action: Mouse scrolled (670, 193) with delta (0, 0)
Screenshot: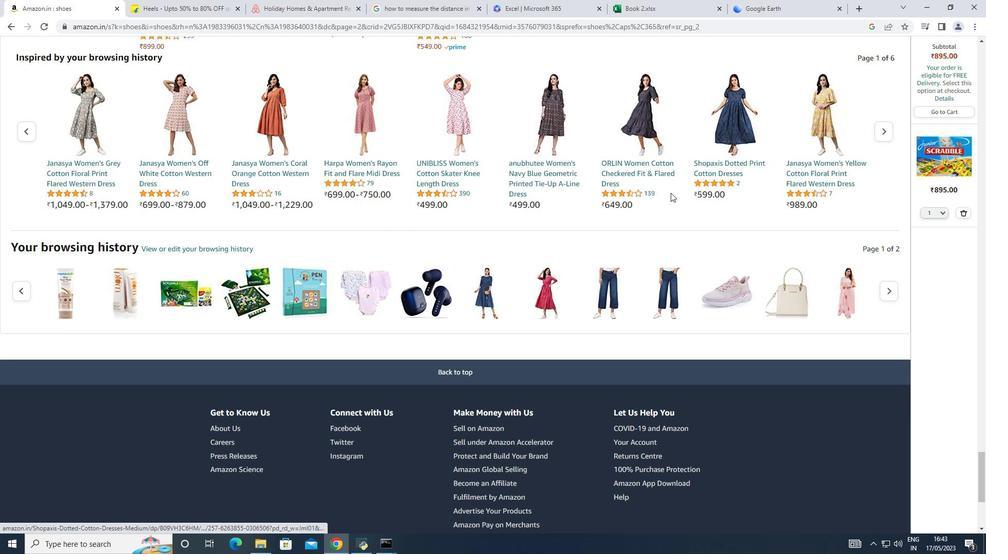 
Action: Mouse scrolled (670, 193) with delta (0, 0)
Screenshot: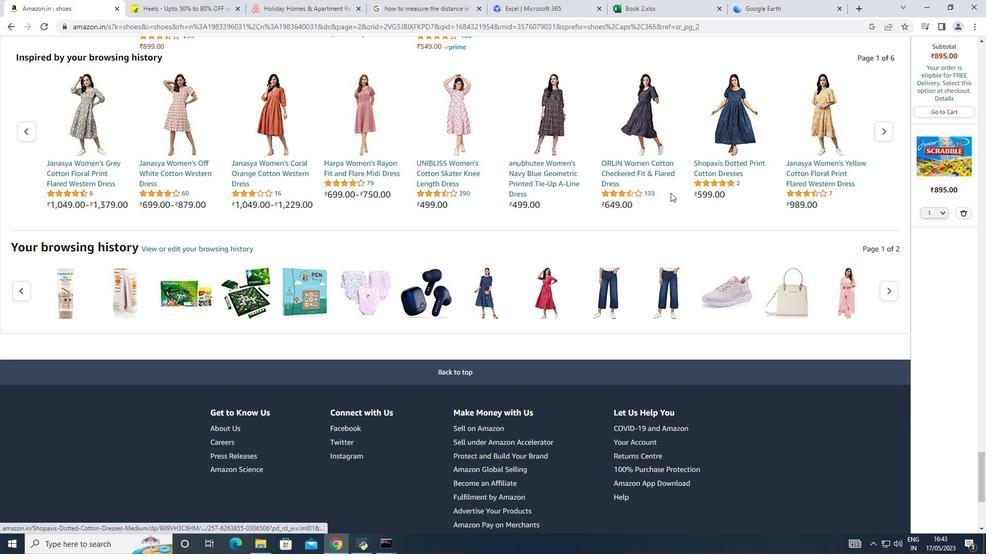 
Action: Mouse scrolled (670, 193) with delta (0, 0)
Screenshot: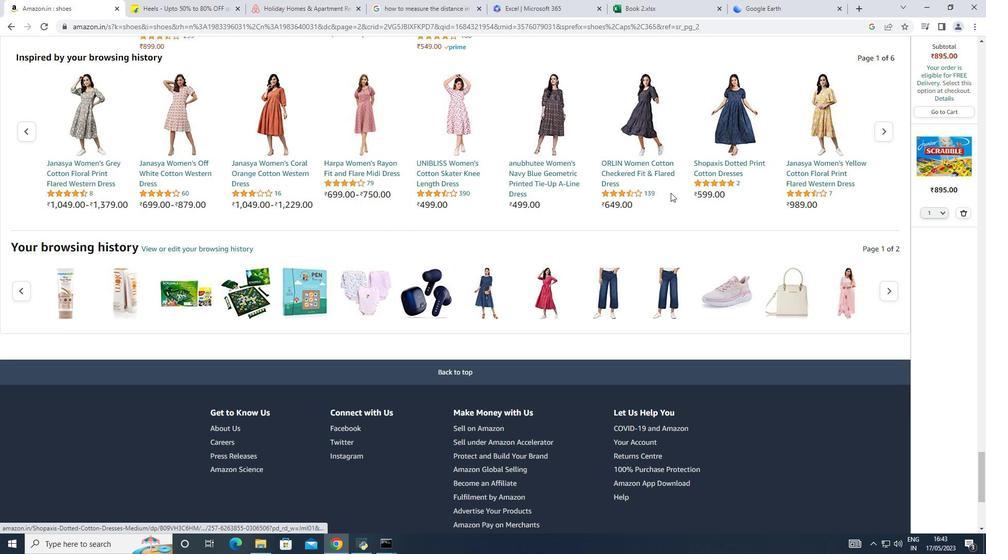 
Action: Mouse scrolled (670, 193) with delta (0, 0)
Screenshot: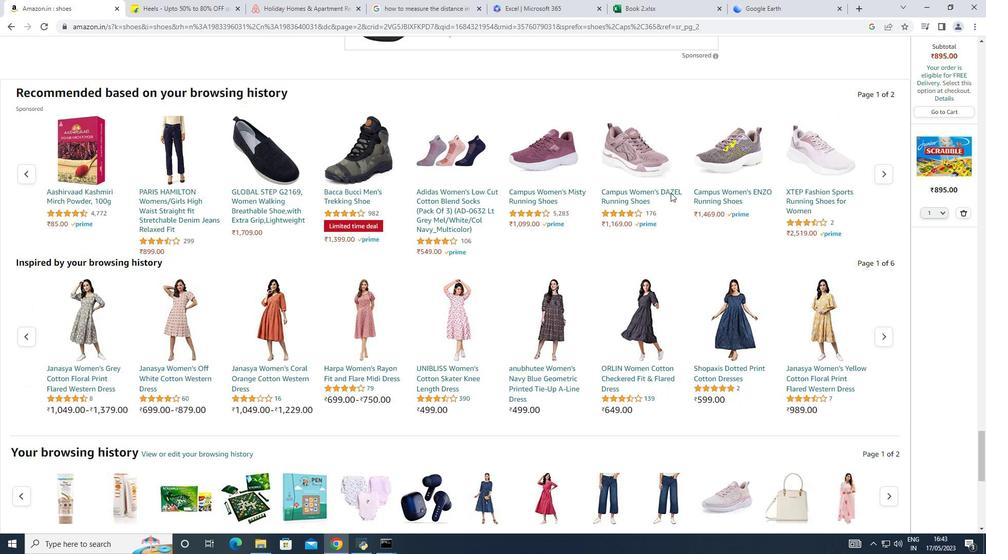 
Action: Mouse scrolled (670, 193) with delta (0, 0)
Screenshot: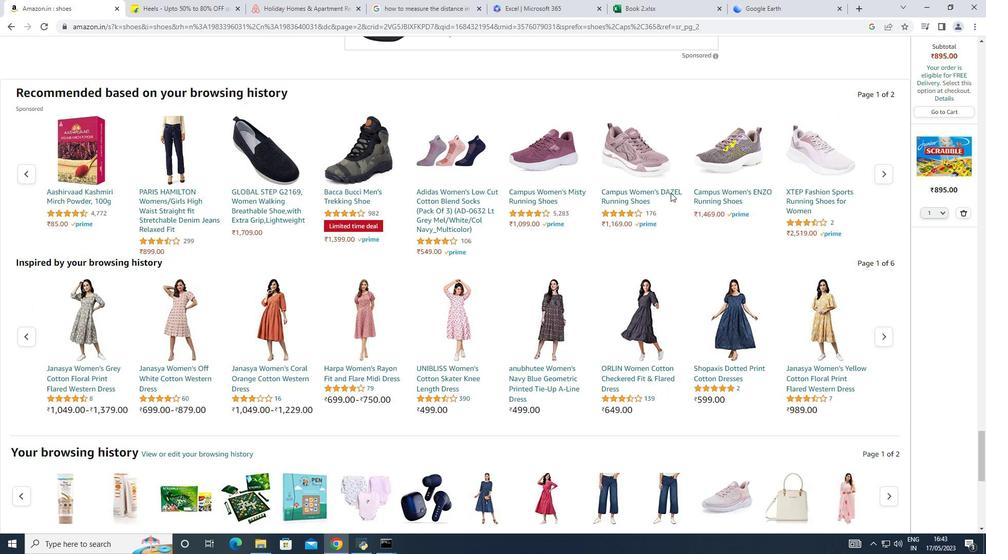 
Action: Mouse scrolled (670, 193) with delta (0, 0)
Screenshot: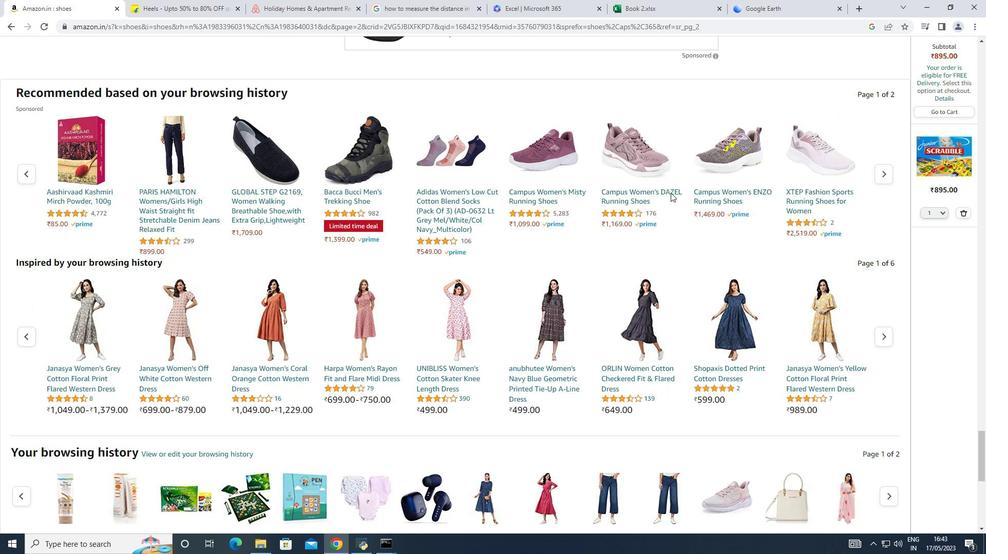 
Action: Mouse moved to (656, 180)
Screenshot: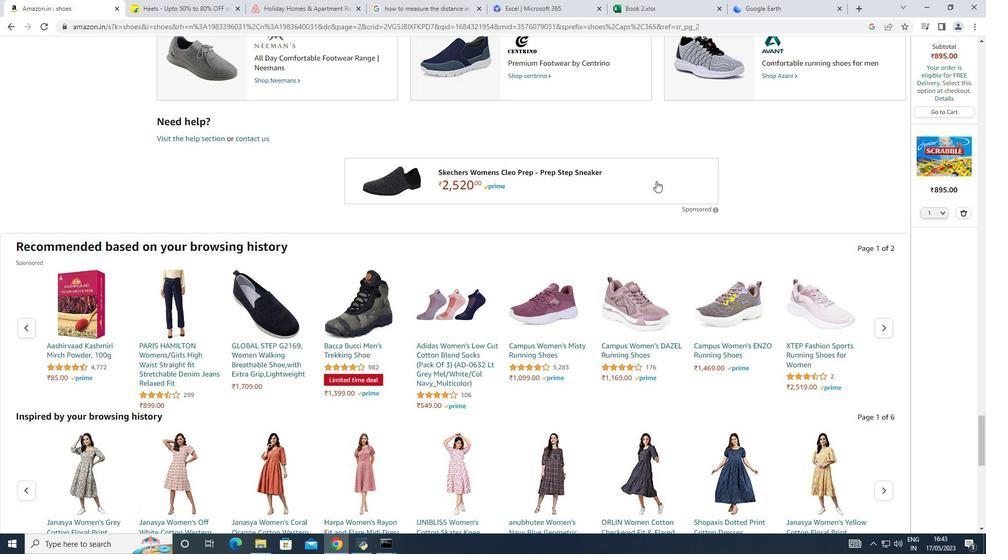 
Action: Mouse scrolled (656, 181) with delta (0, 0)
Screenshot: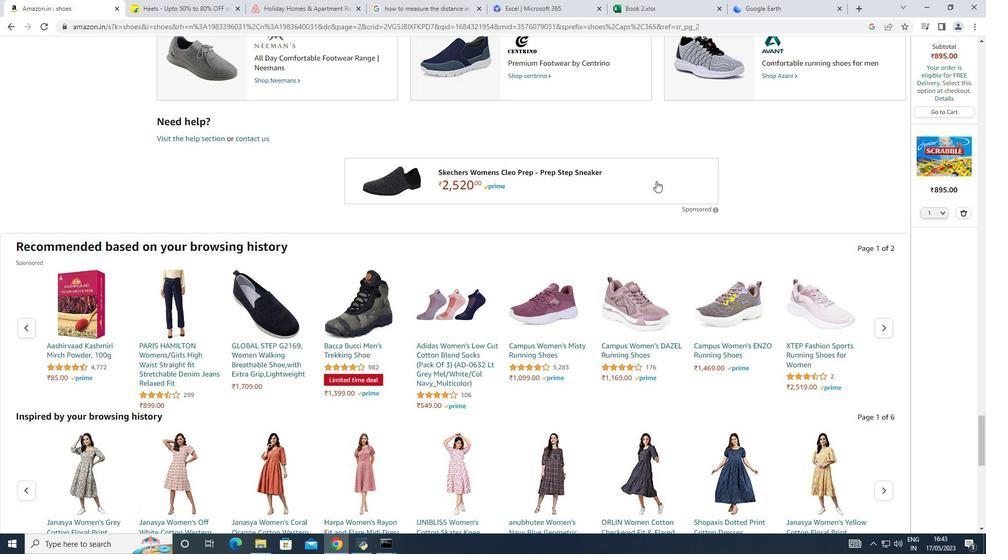 
Action: Mouse scrolled (656, 181) with delta (0, 0)
Screenshot: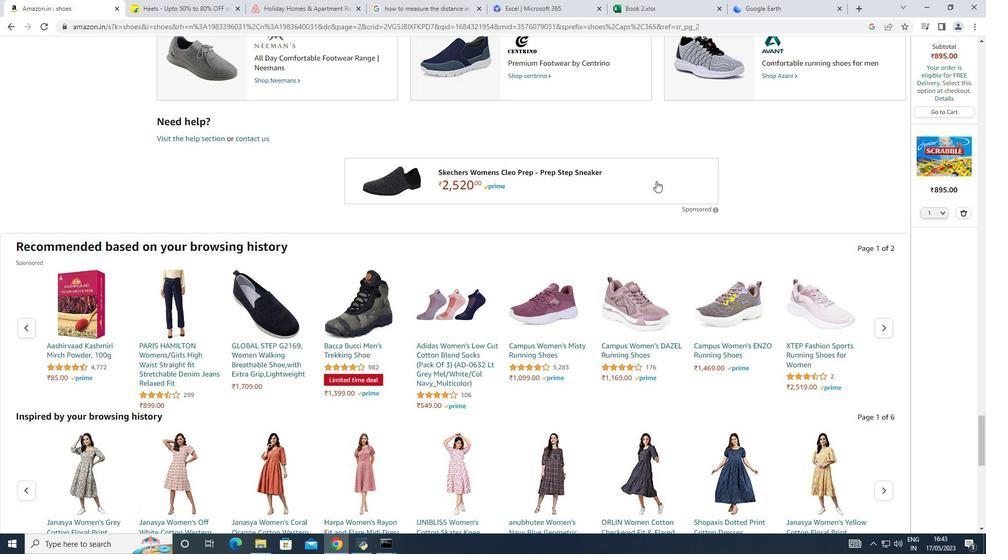 
Action: Mouse scrolled (656, 181) with delta (0, 0)
Screenshot: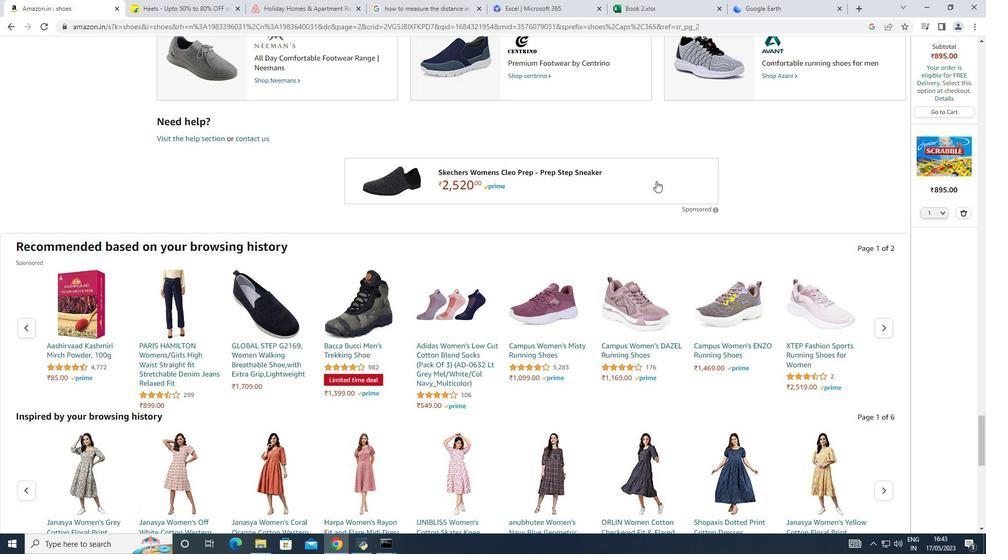
Action: Mouse scrolled (656, 181) with delta (0, 0)
Screenshot: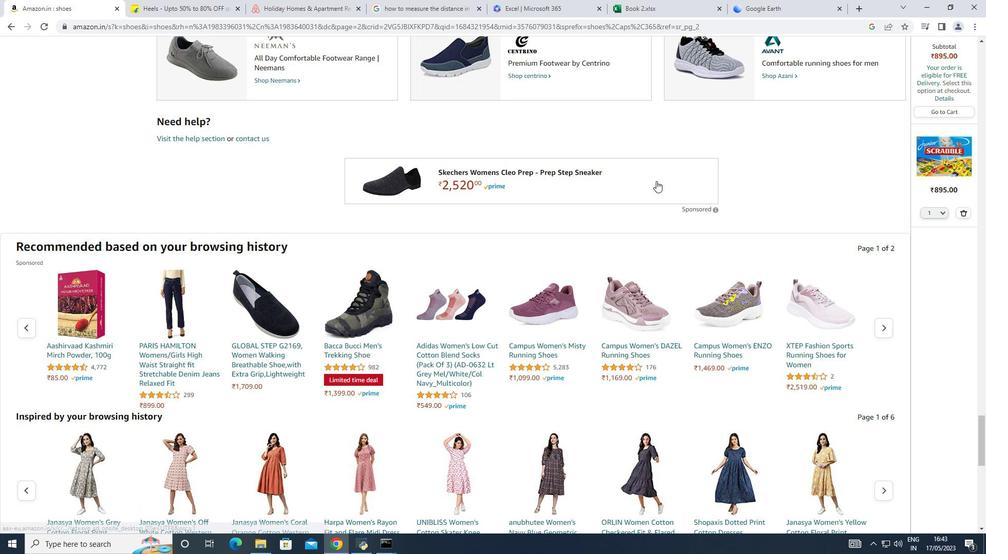
Action: Mouse scrolled (656, 181) with delta (0, 0)
Screenshot: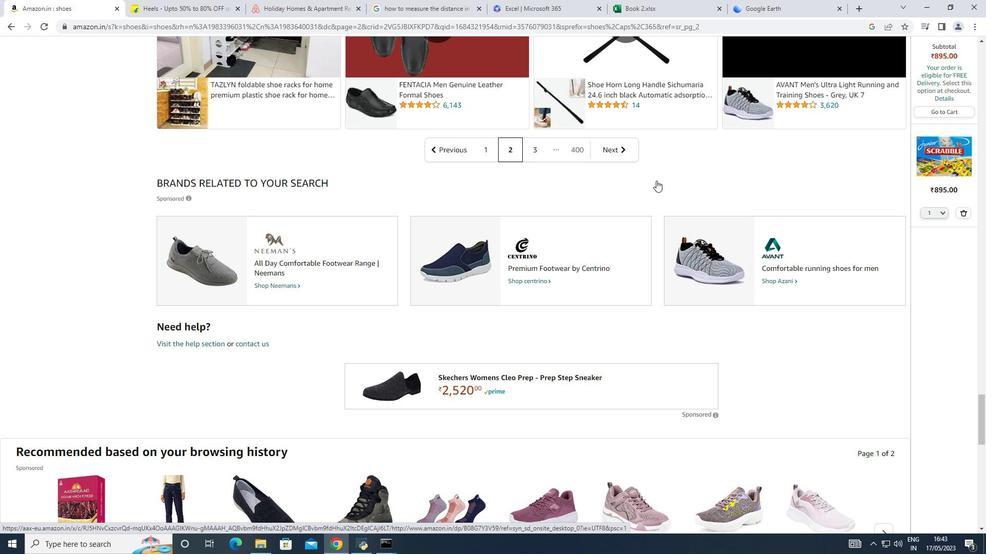
Action: Mouse moved to (534, 196)
Screenshot: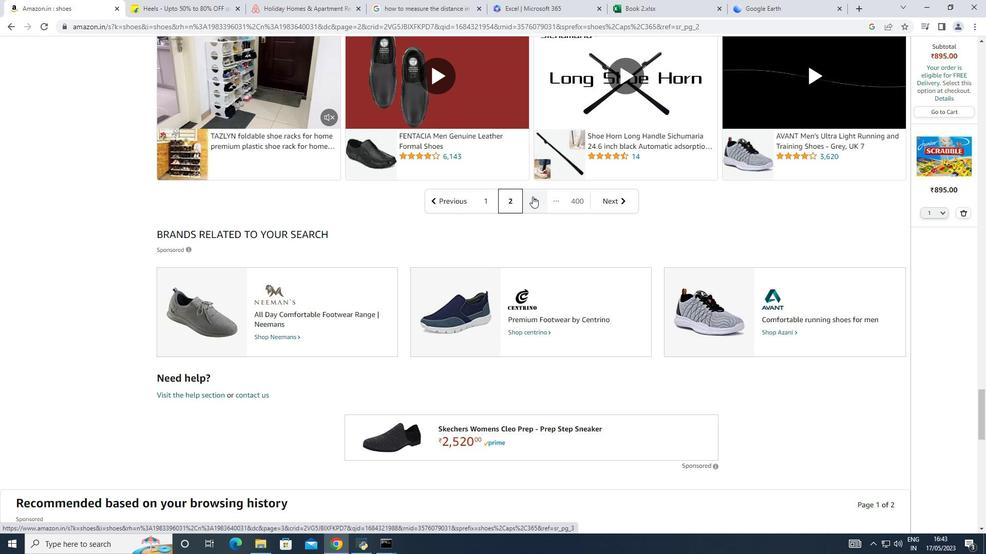 
Action: Mouse pressed left at (534, 196)
Screenshot: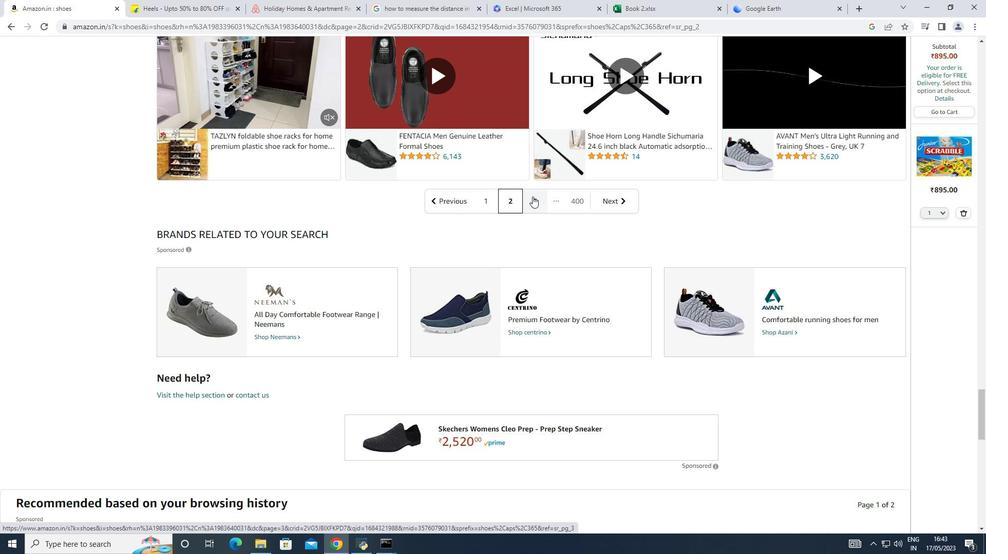 
Action: Mouse moved to (451, 295)
Screenshot: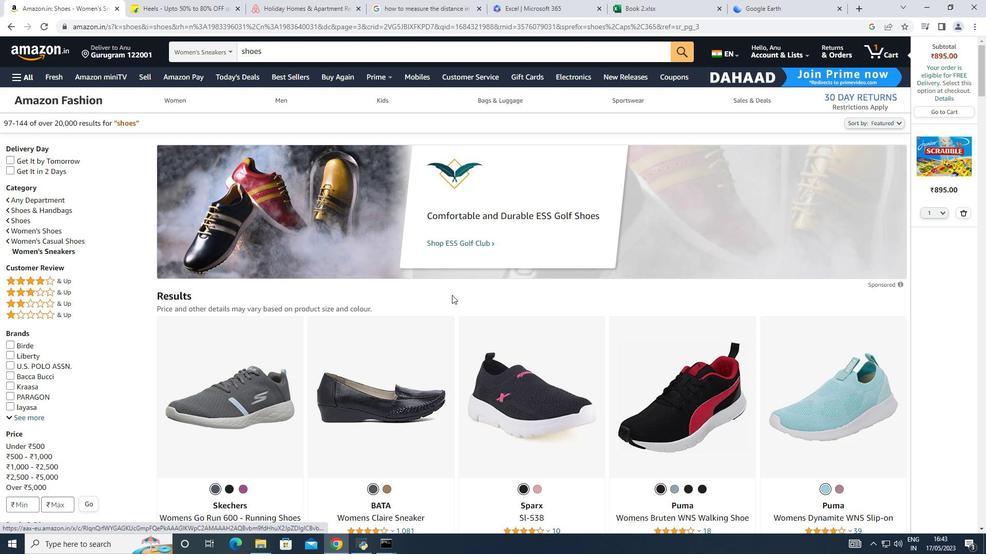 
Action: Mouse scrolled (451, 294) with delta (0, 0)
Screenshot: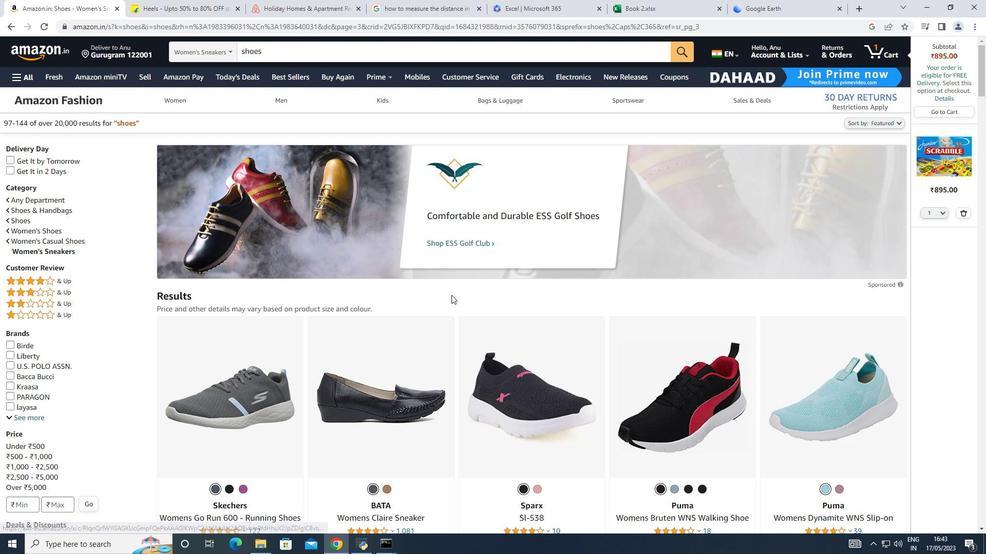 
Action: Mouse scrolled (451, 294) with delta (0, 0)
Screenshot: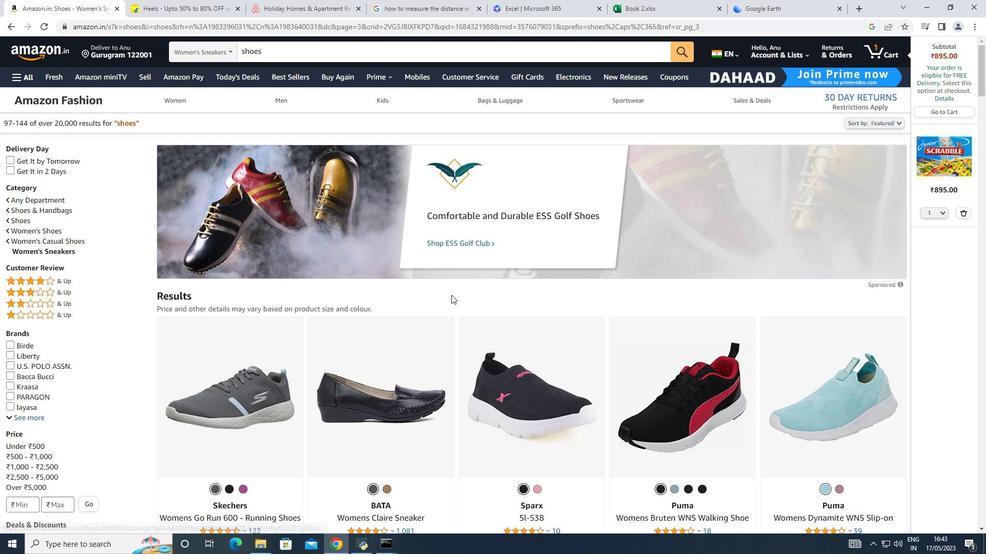 
Action: Mouse scrolled (451, 294) with delta (0, 0)
Screenshot: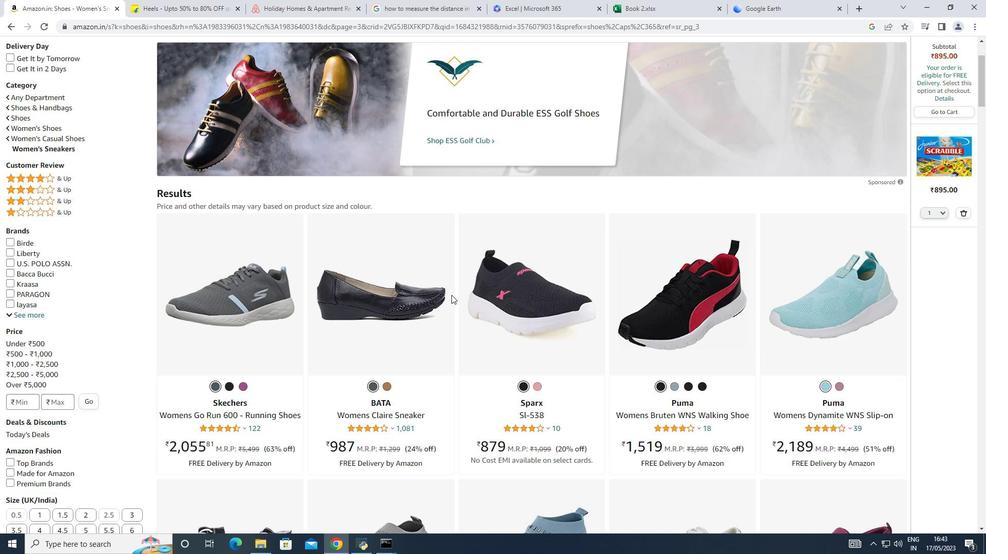 
Action: Mouse scrolled (451, 294) with delta (0, 0)
